 Task: Plan a trip to Jumilla, Spain from 15th December, 2023 to 20th December, 2023 for 4 adults. Place can be room with 2 bedrooms having 4 beds and 2 bathrooms. Property type can be house.
Action: Mouse moved to (590, 110)
Screenshot: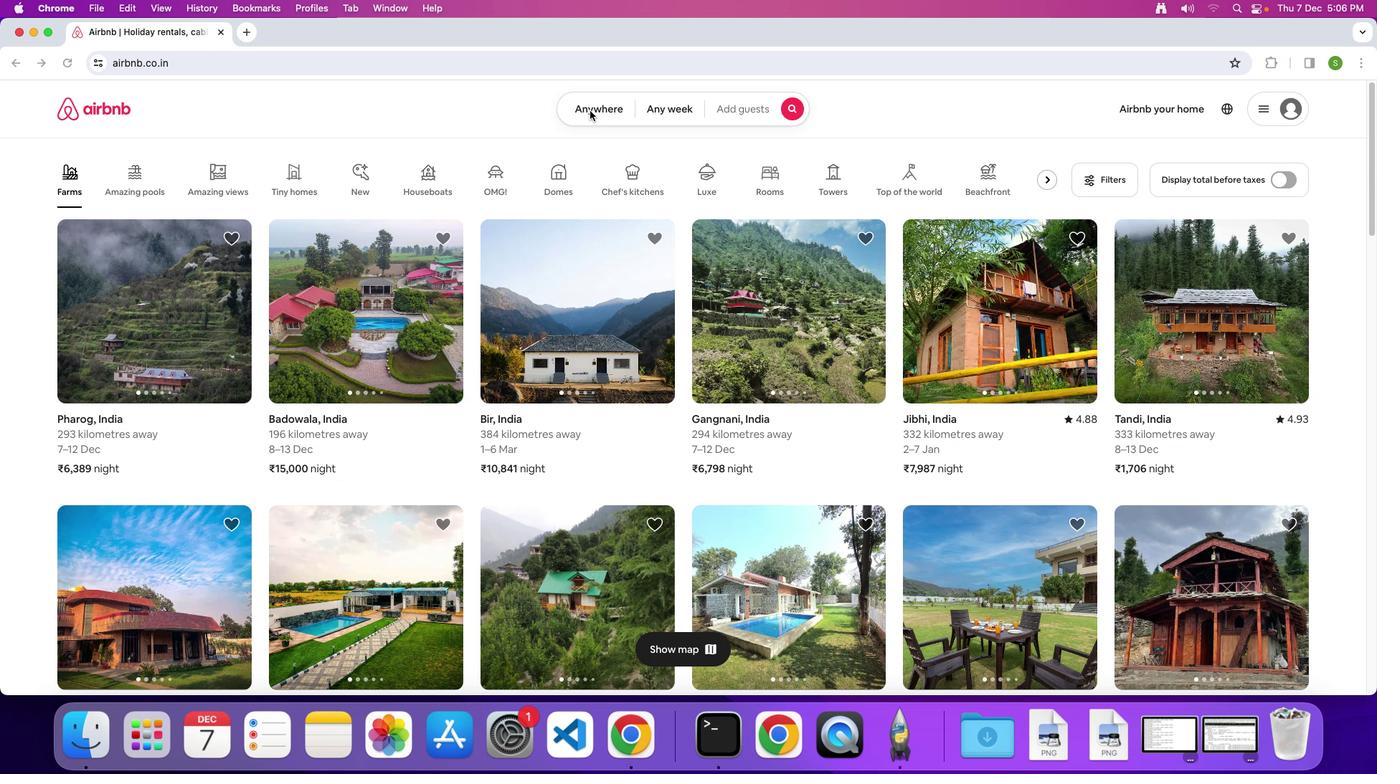 
Action: Mouse pressed left at (590, 110)
Screenshot: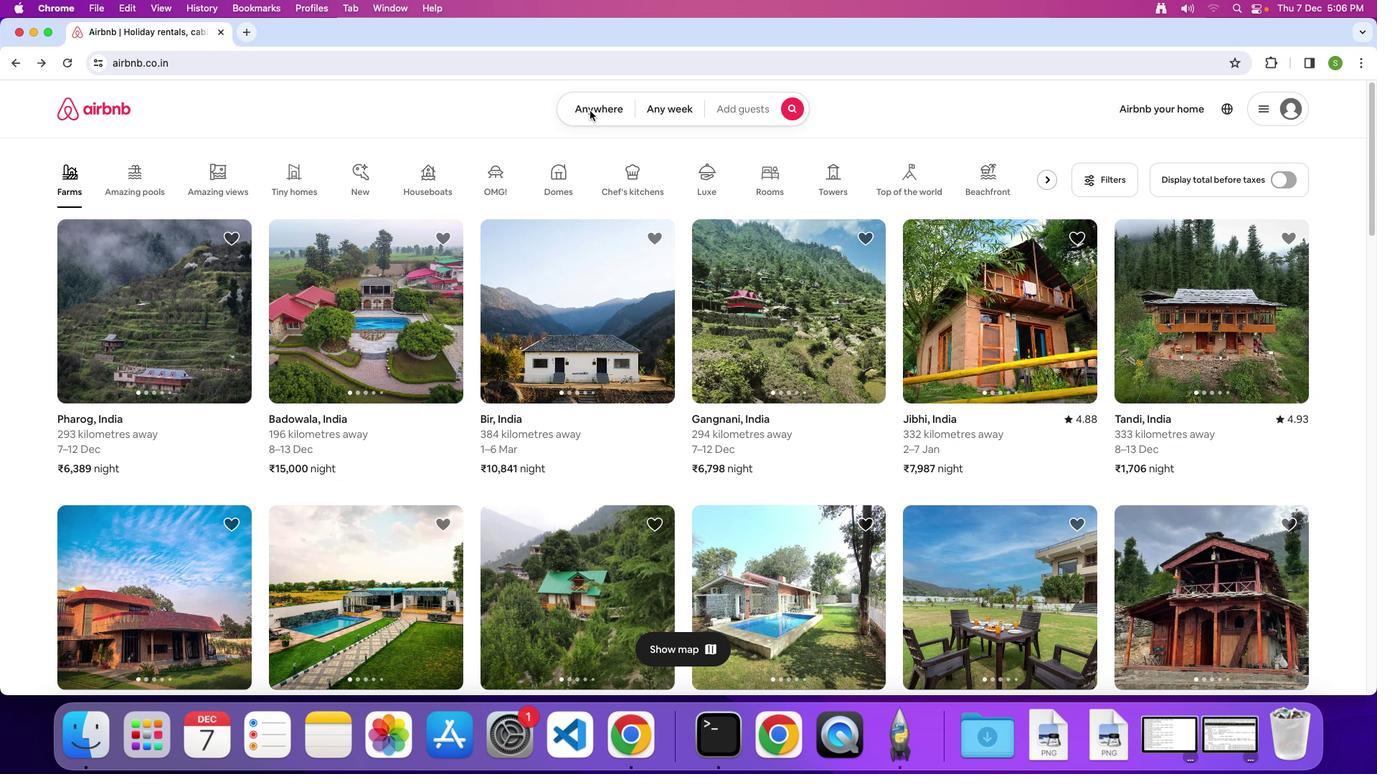 
Action: Mouse moved to (586, 111)
Screenshot: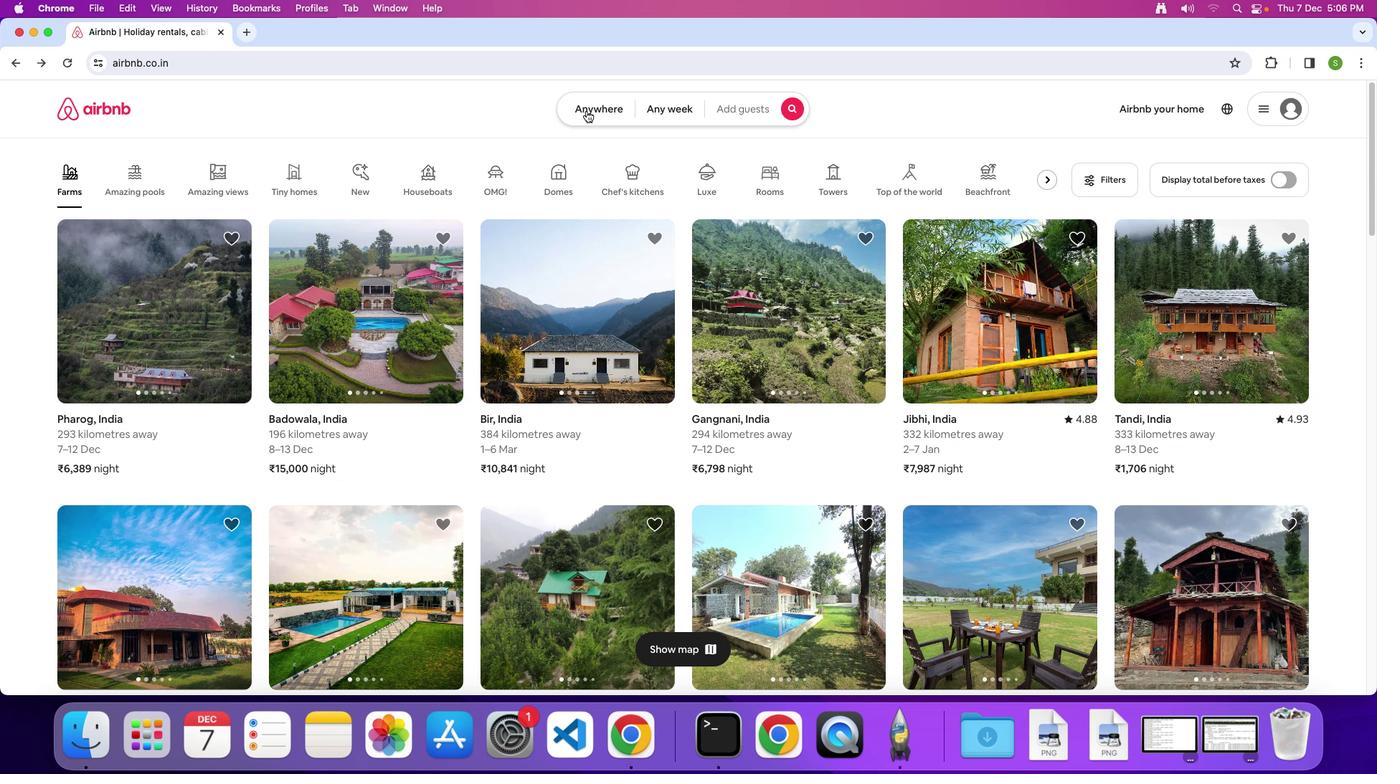 
Action: Mouse pressed left at (586, 111)
Screenshot: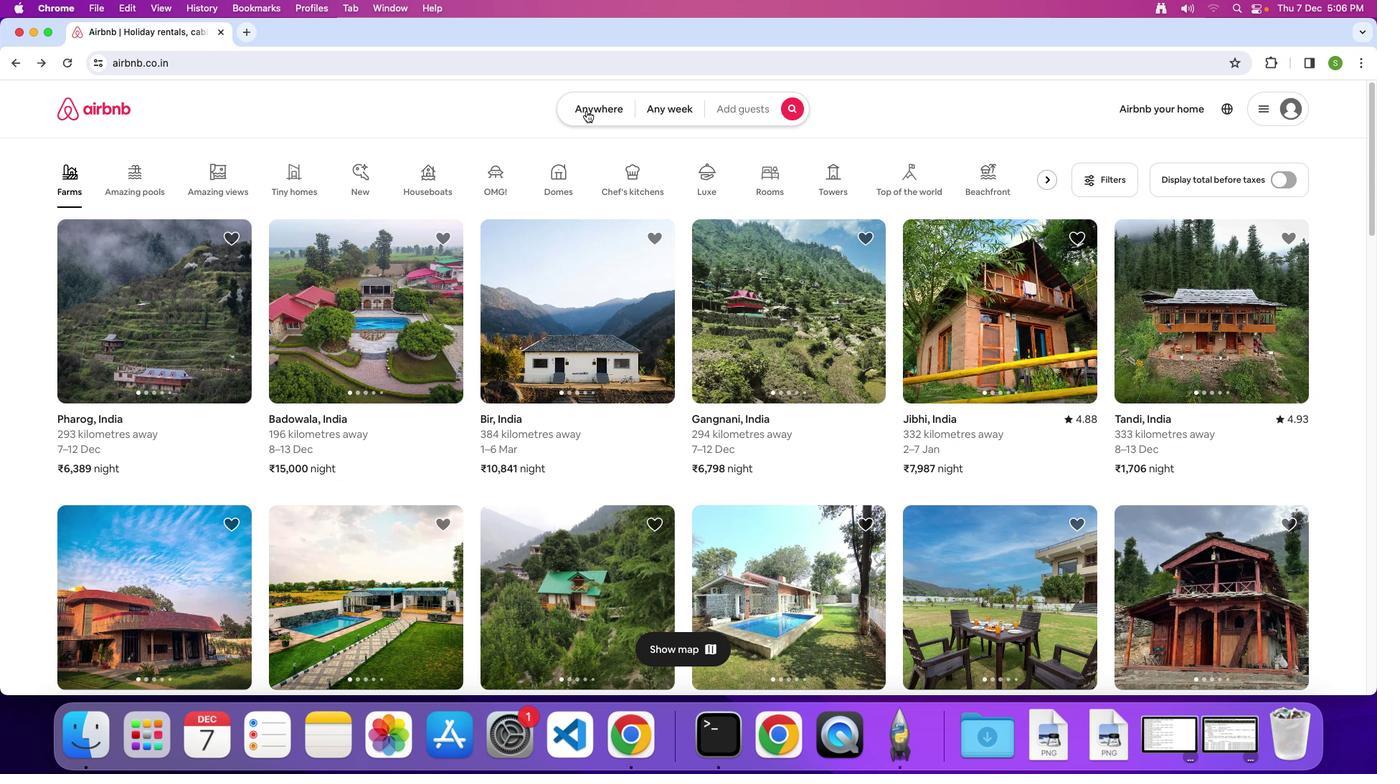 
Action: Mouse moved to (525, 159)
Screenshot: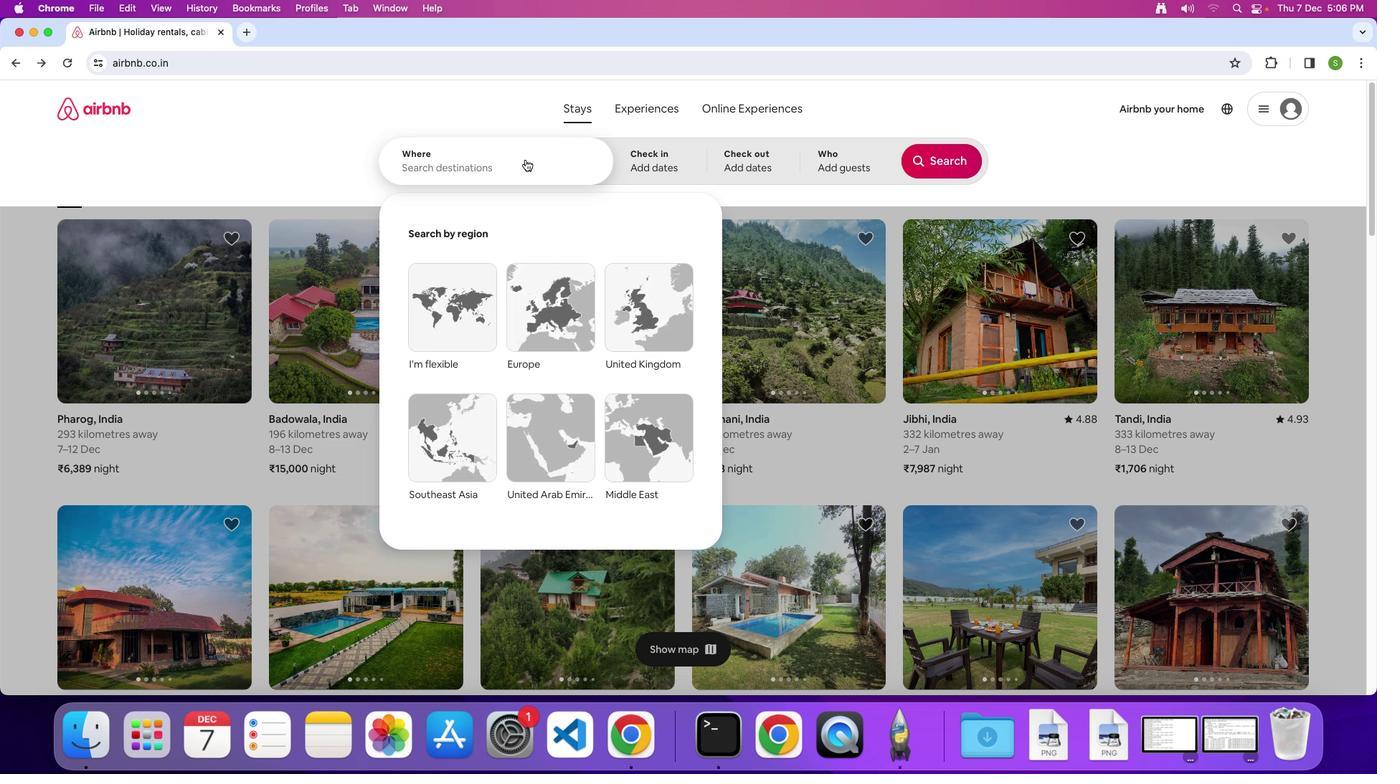 
Action: Mouse pressed left at (525, 159)
Screenshot: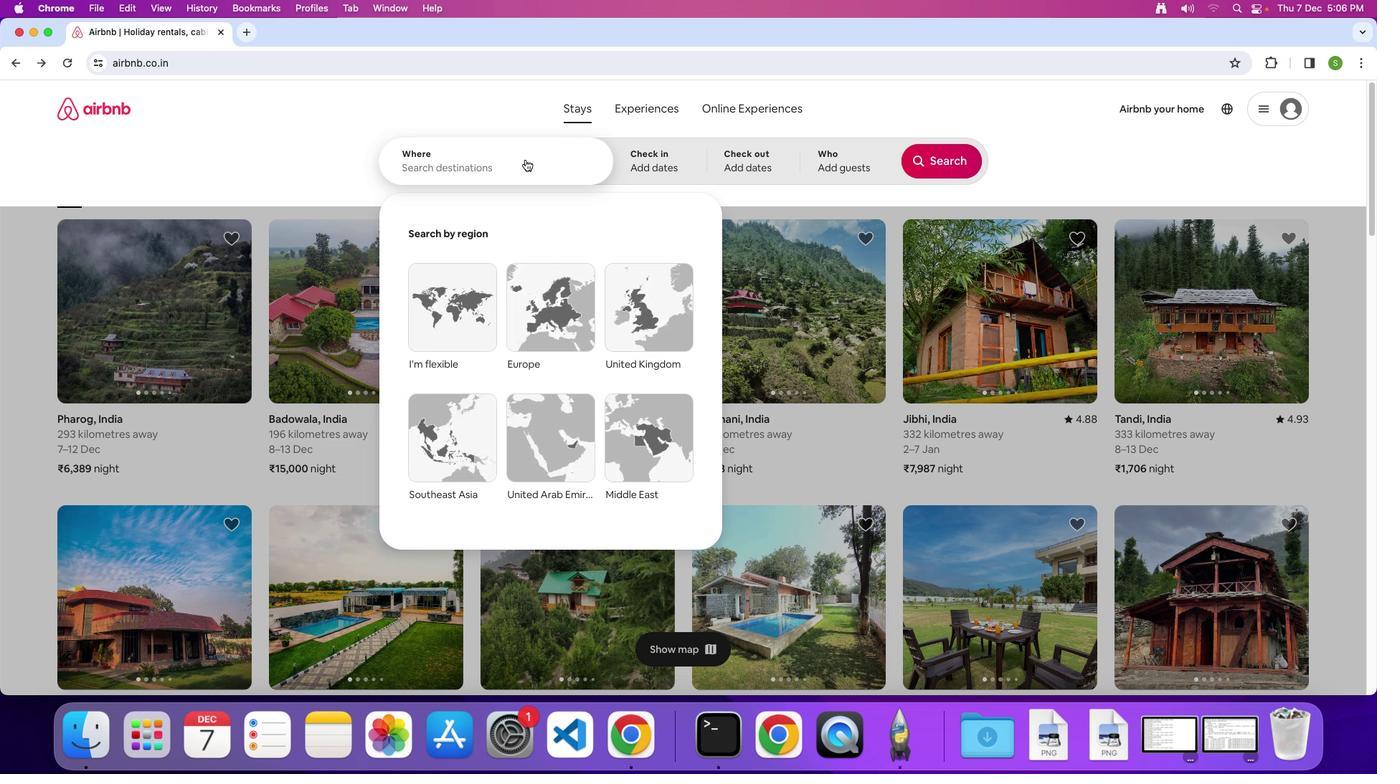 
Action: Key pressed 'J'Key.caps_lock'u''m''i''l''l''a'','Key.spaceKey.shift'S''p''a''i''n'Key.enter
Screenshot: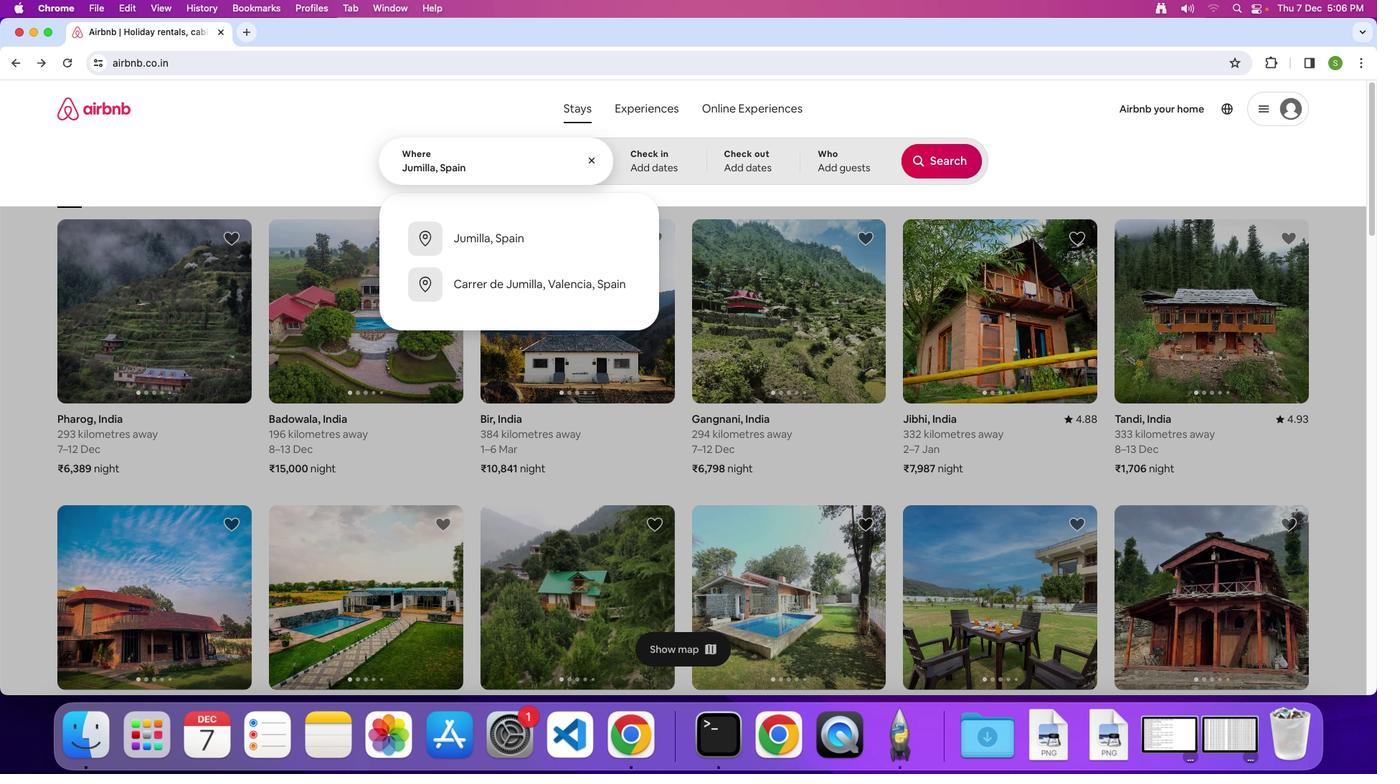
Action: Mouse moved to (605, 411)
Screenshot: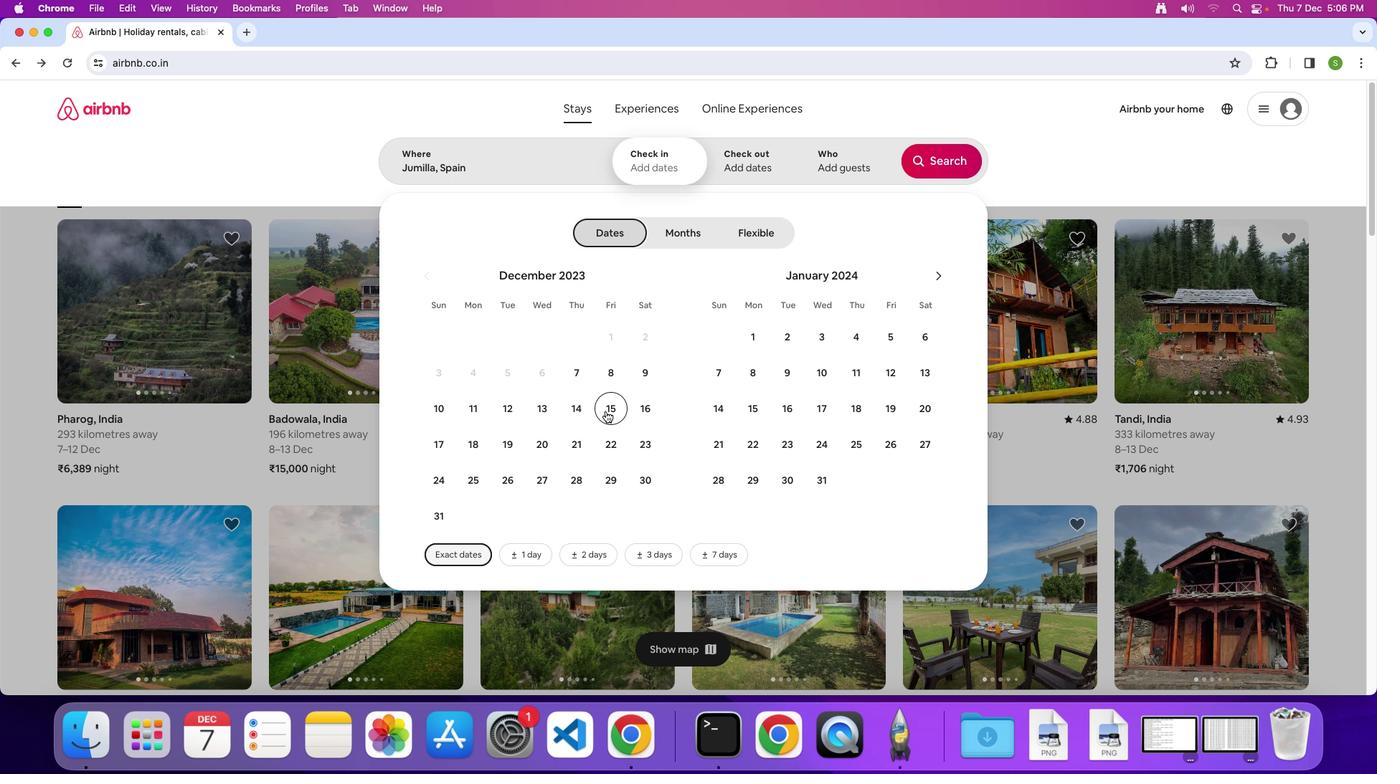 
Action: Mouse pressed left at (605, 411)
Screenshot: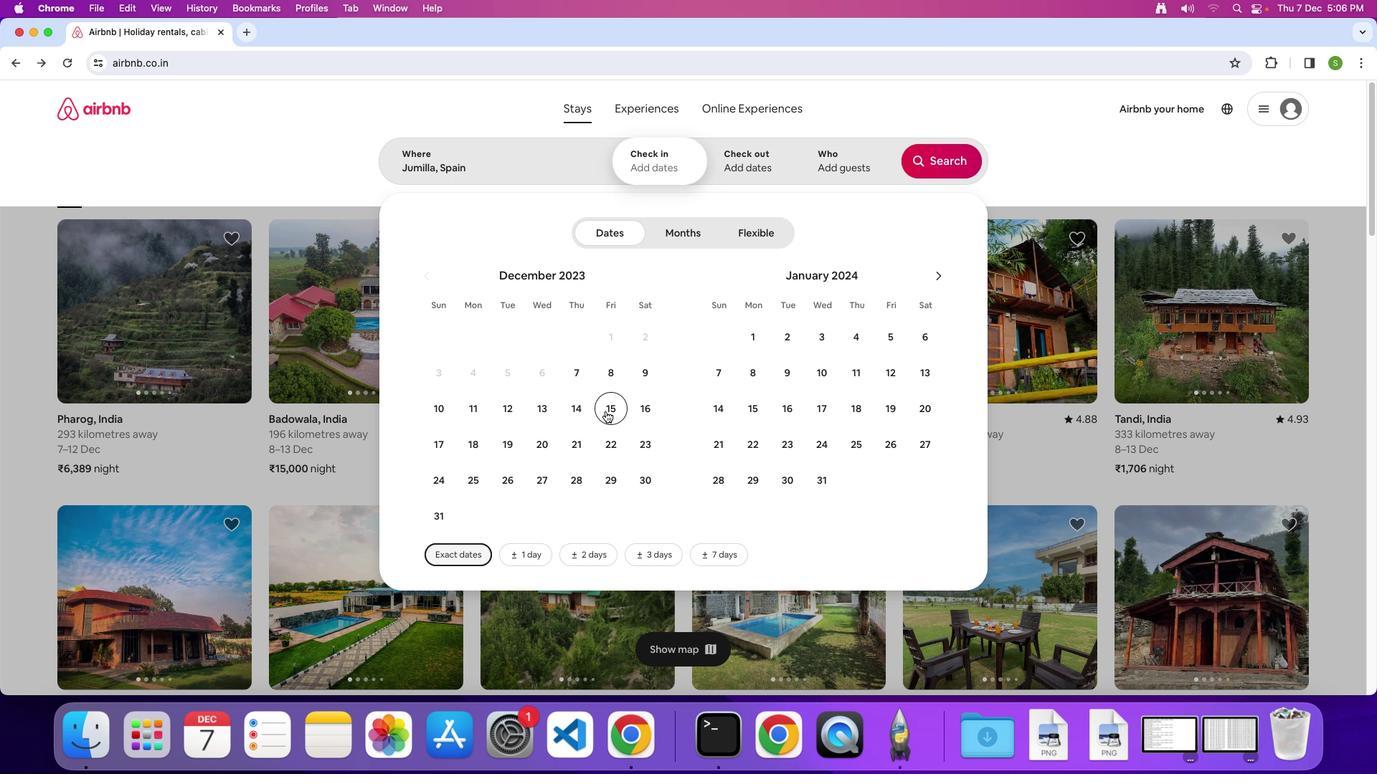 
Action: Mouse moved to (542, 443)
Screenshot: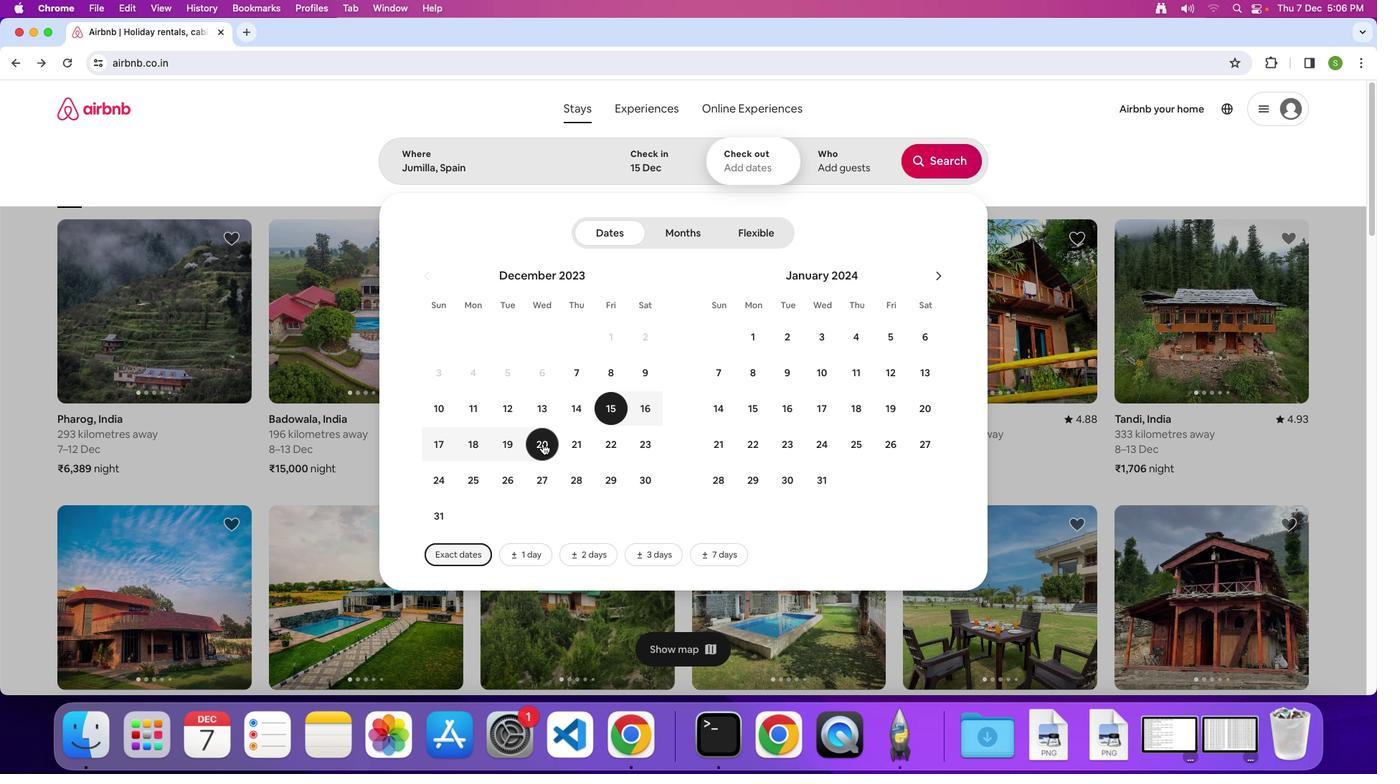 
Action: Mouse pressed left at (542, 443)
Screenshot: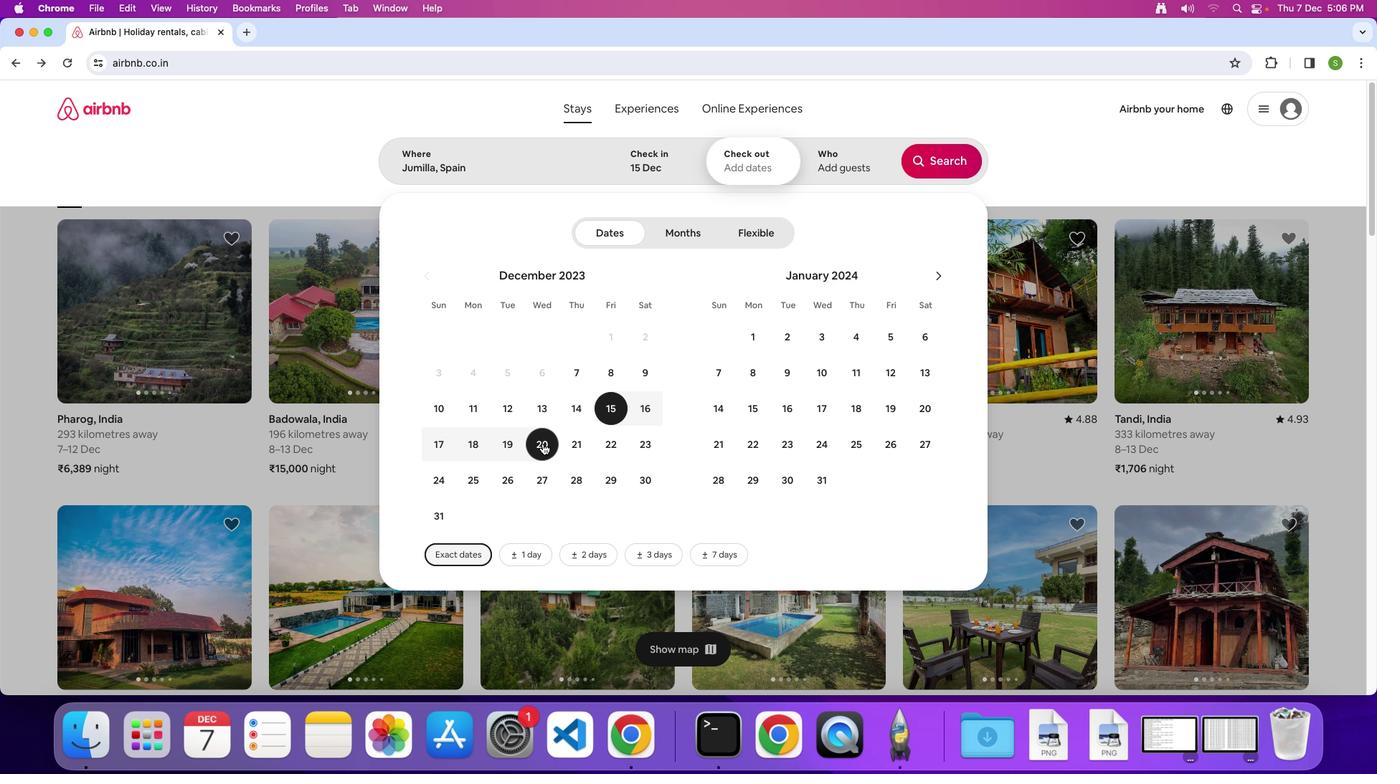
Action: Mouse moved to (854, 173)
Screenshot: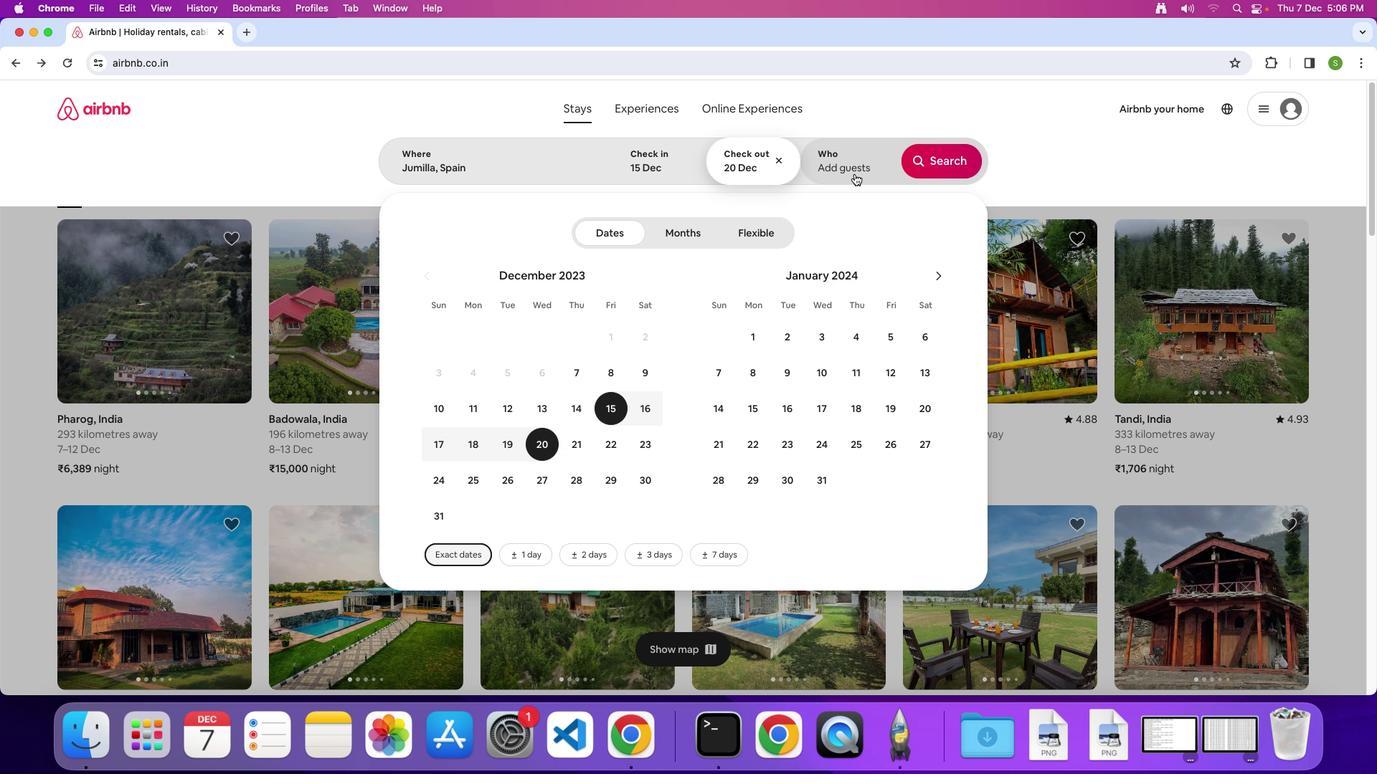 
Action: Mouse pressed left at (854, 173)
Screenshot: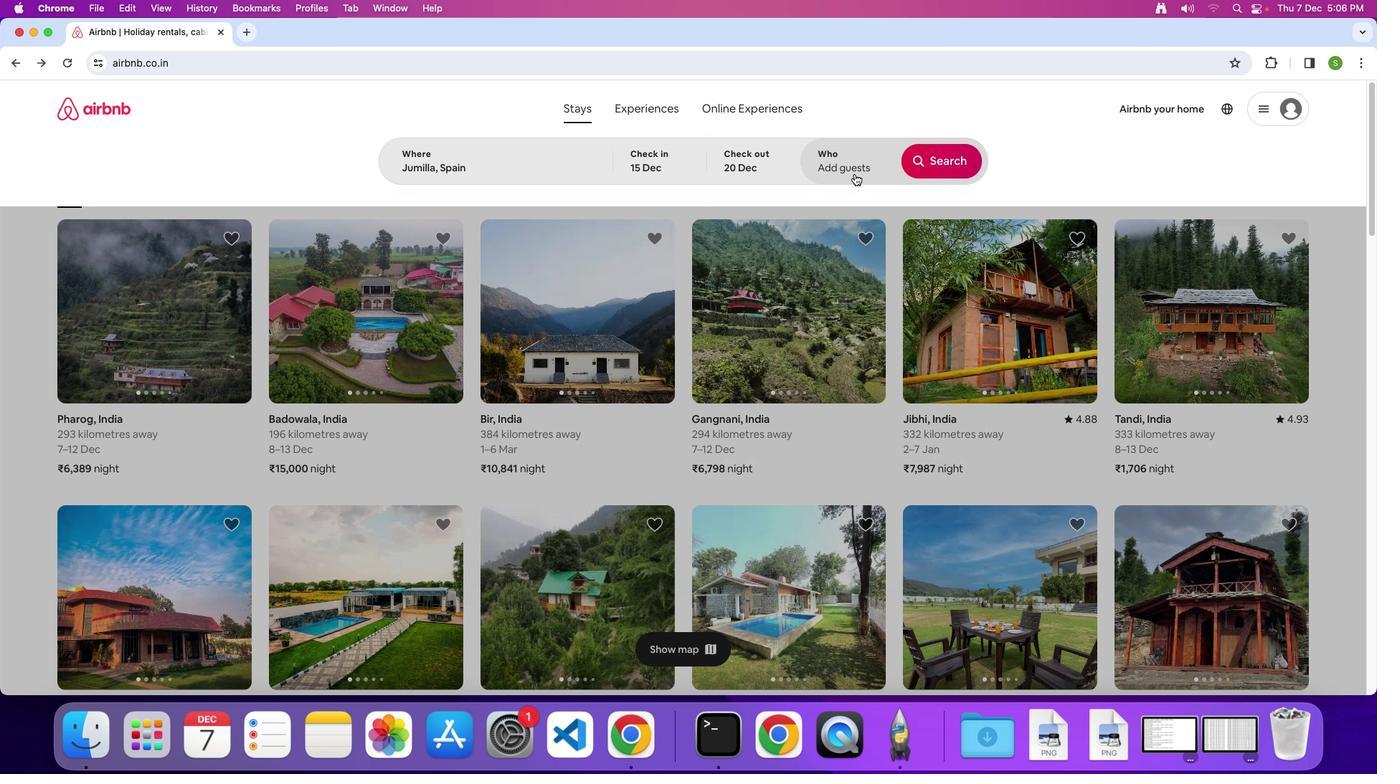 
Action: Mouse moved to (952, 230)
Screenshot: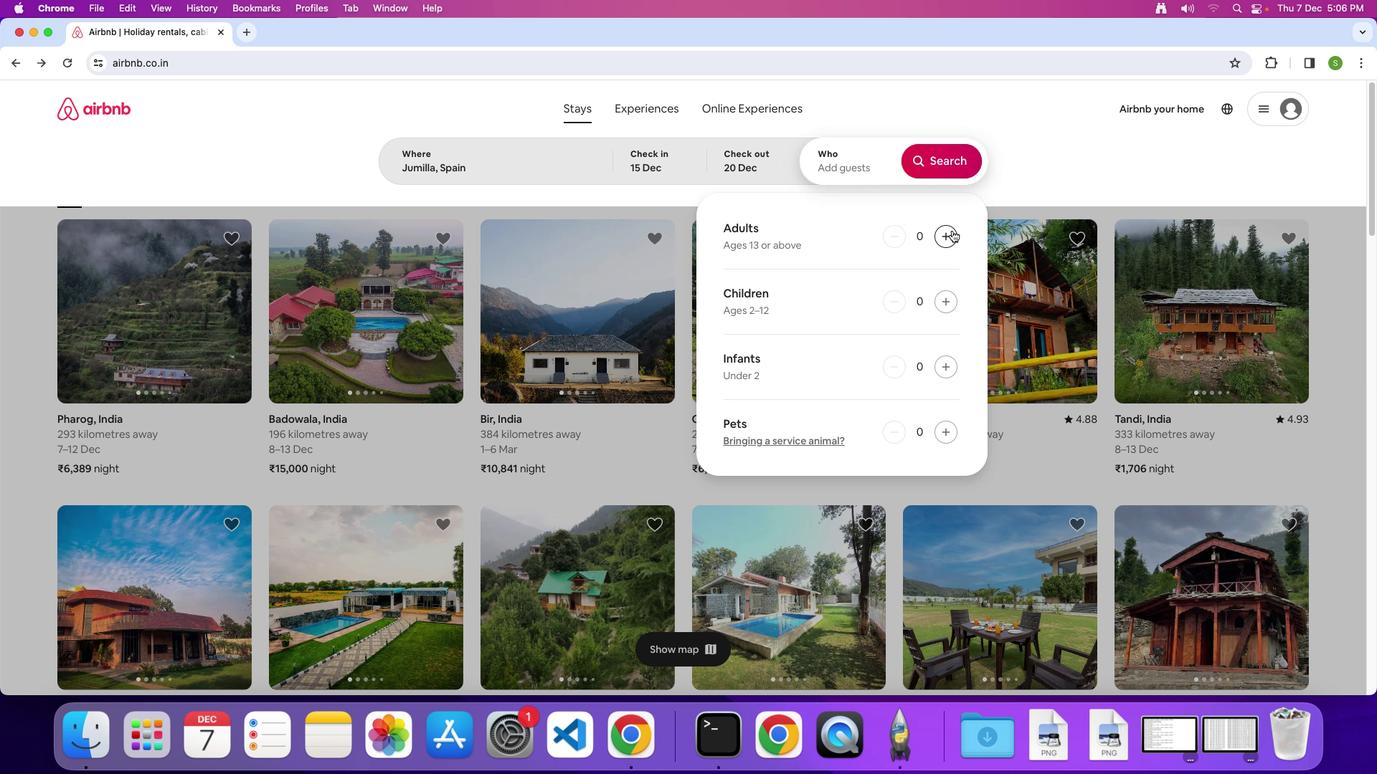
Action: Mouse pressed left at (952, 230)
Screenshot: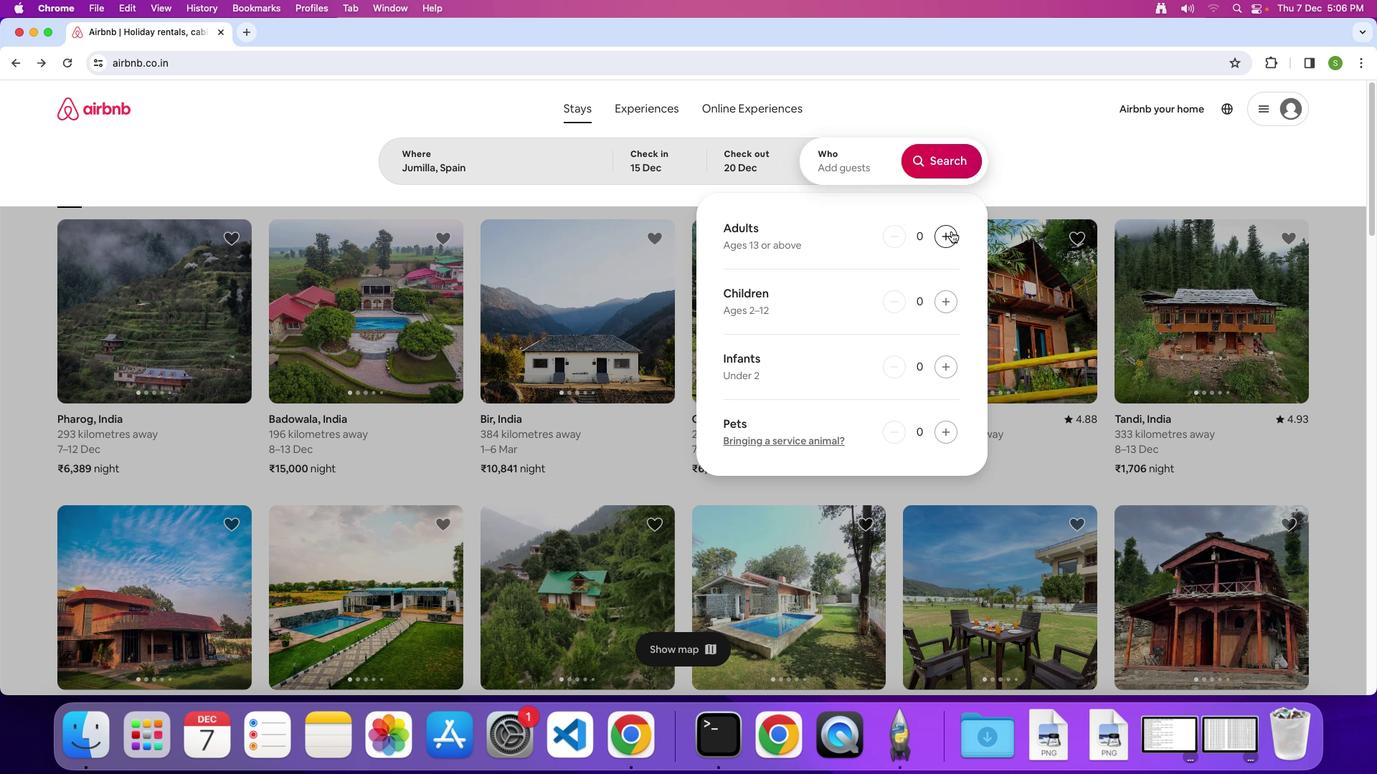 
Action: Mouse moved to (952, 231)
Screenshot: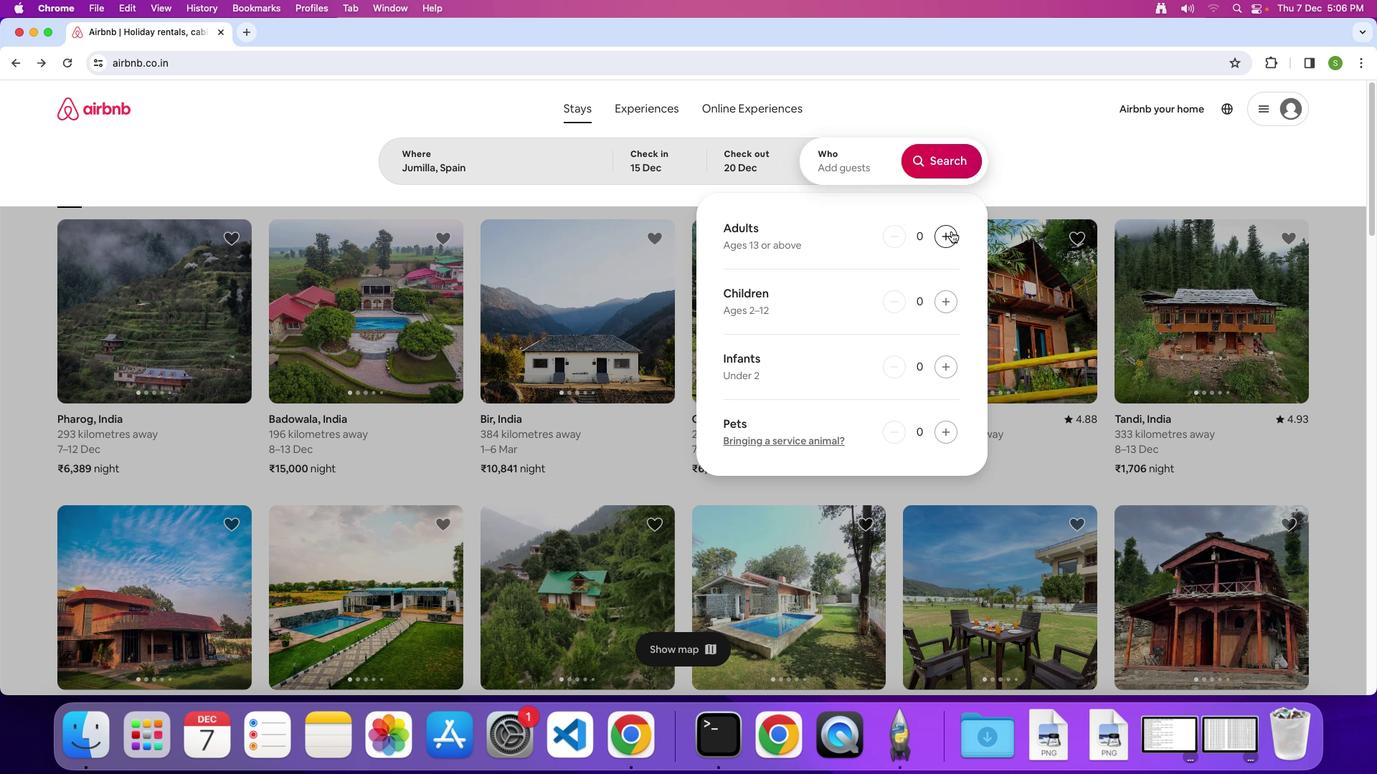 
Action: Mouse pressed left at (952, 231)
Screenshot: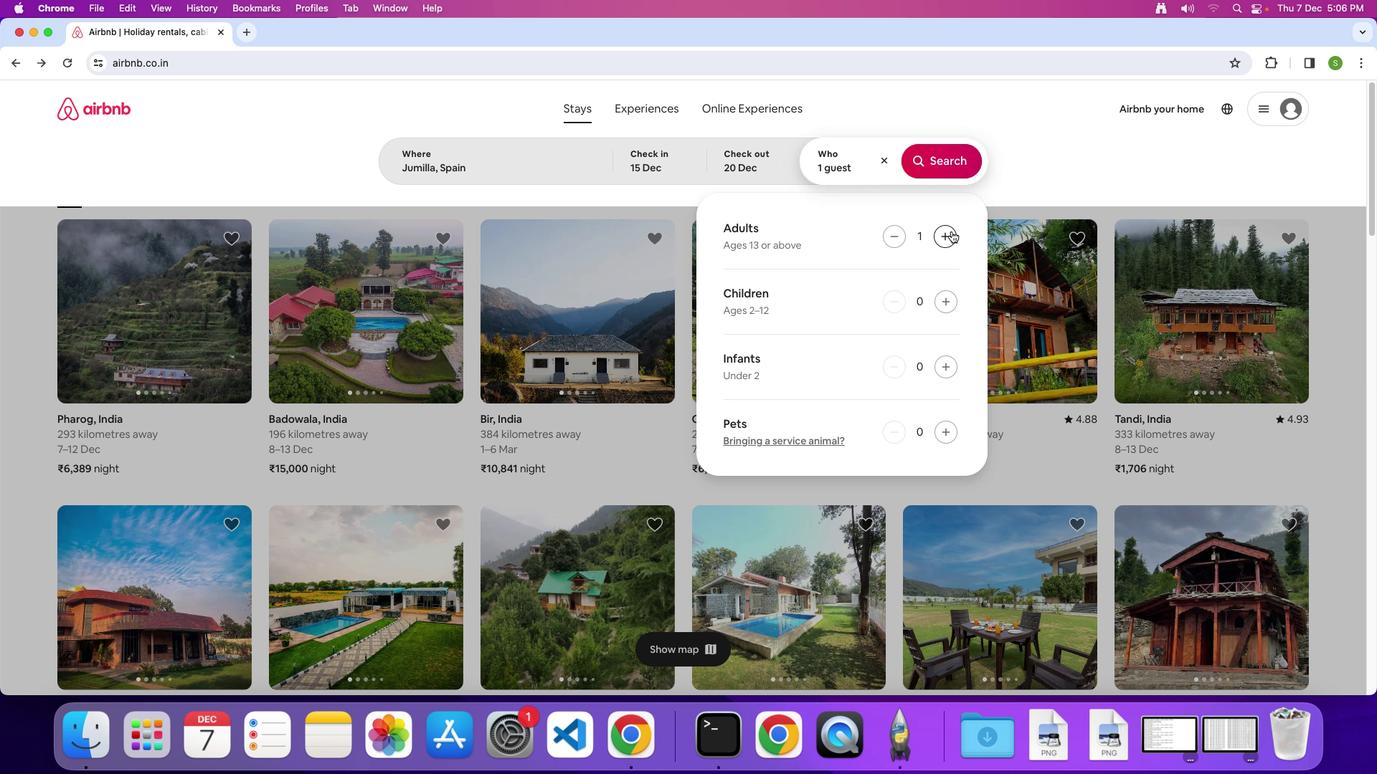 
Action: Mouse pressed left at (952, 231)
Screenshot: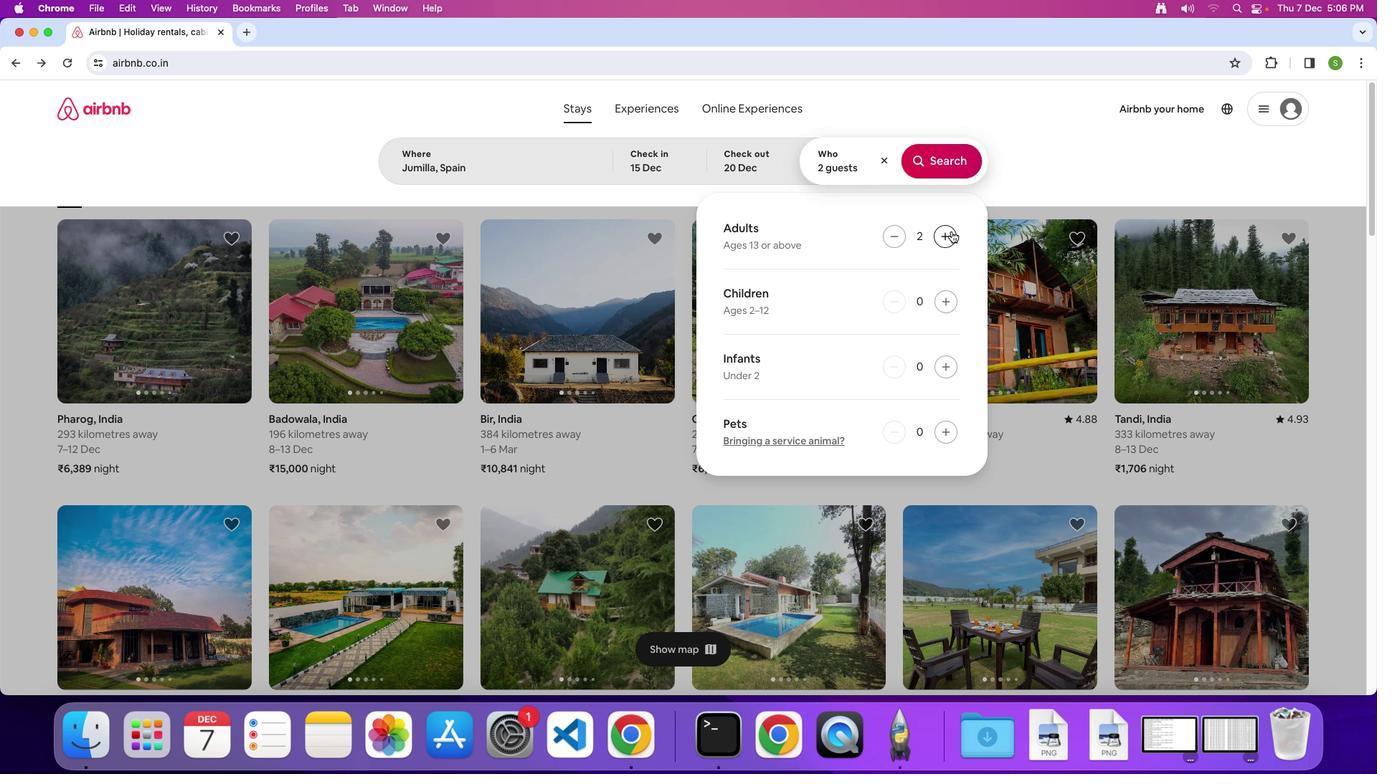
Action: Mouse pressed left at (952, 231)
Screenshot: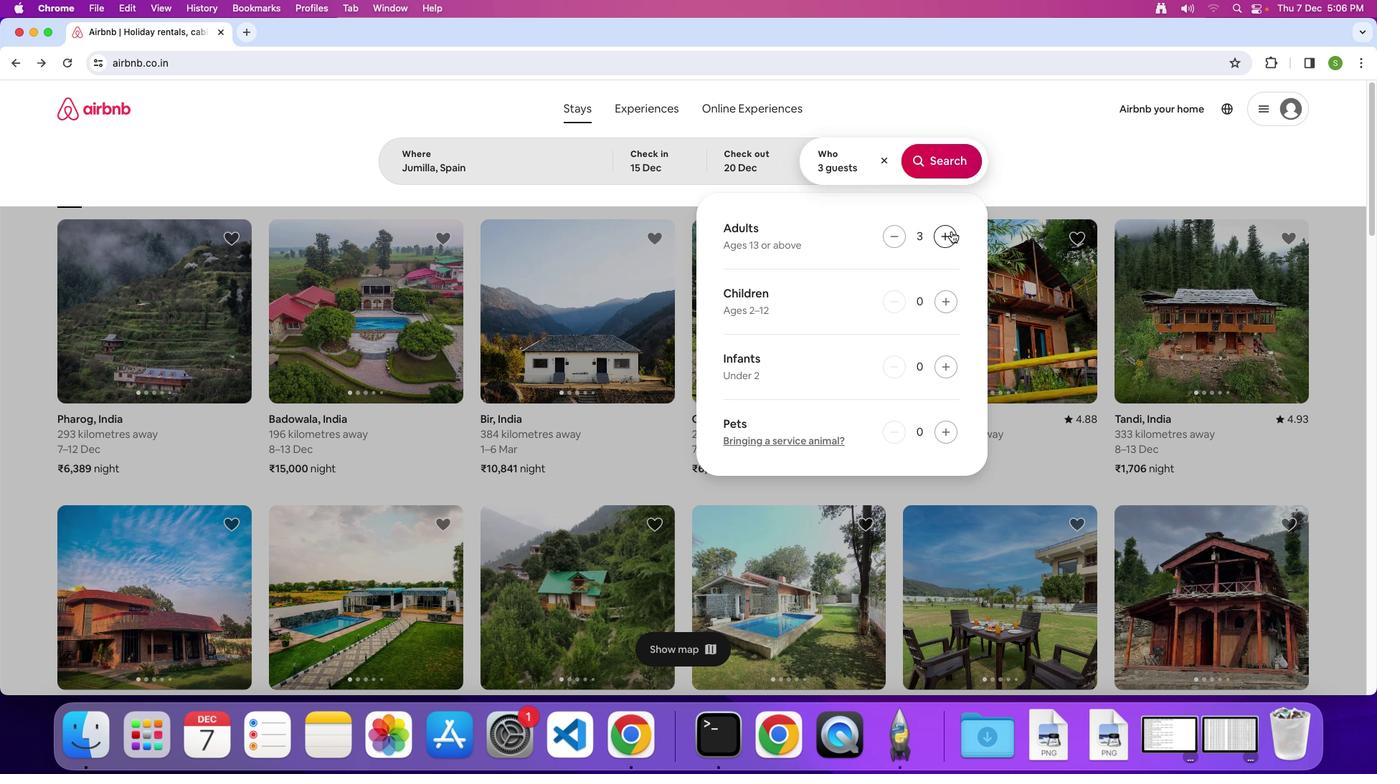
Action: Mouse moved to (944, 170)
Screenshot: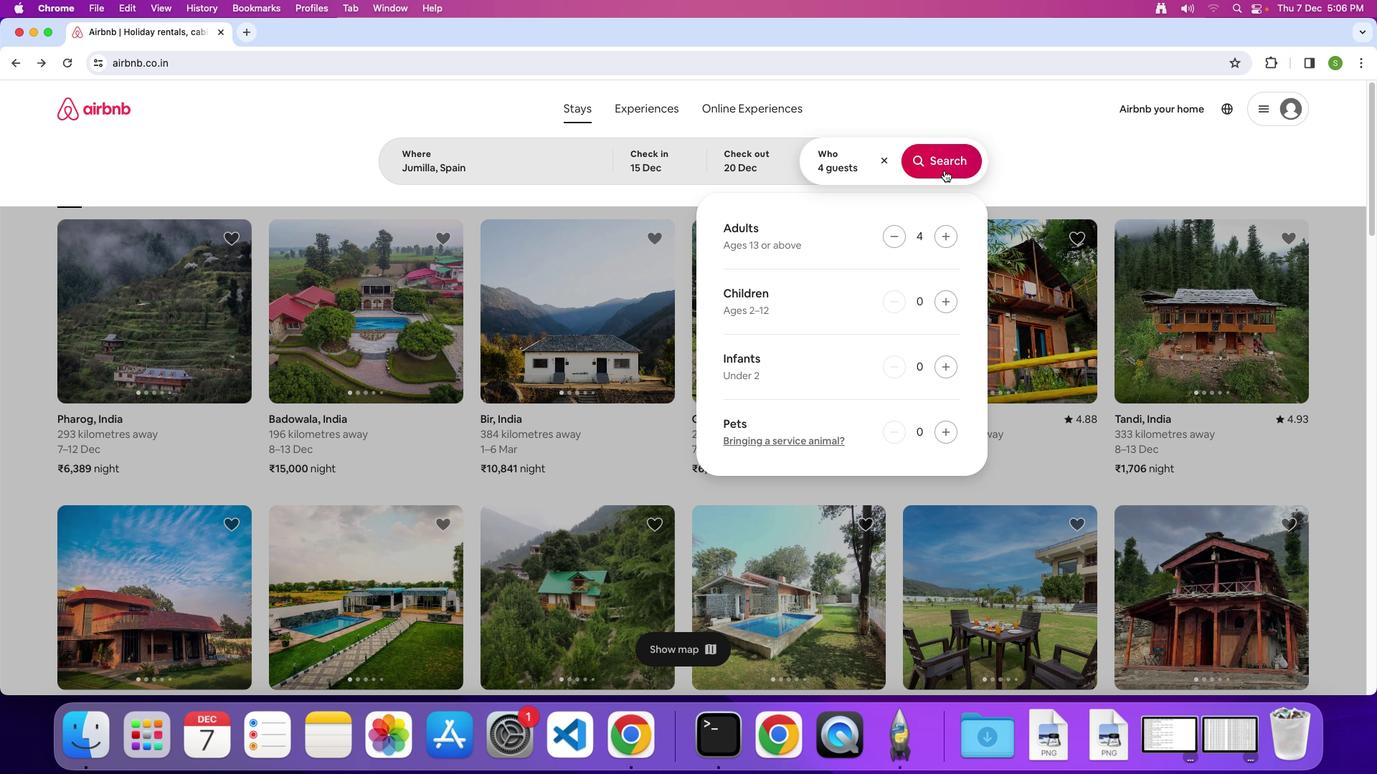 
Action: Mouse pressed left at (944, 170)
Screenshot: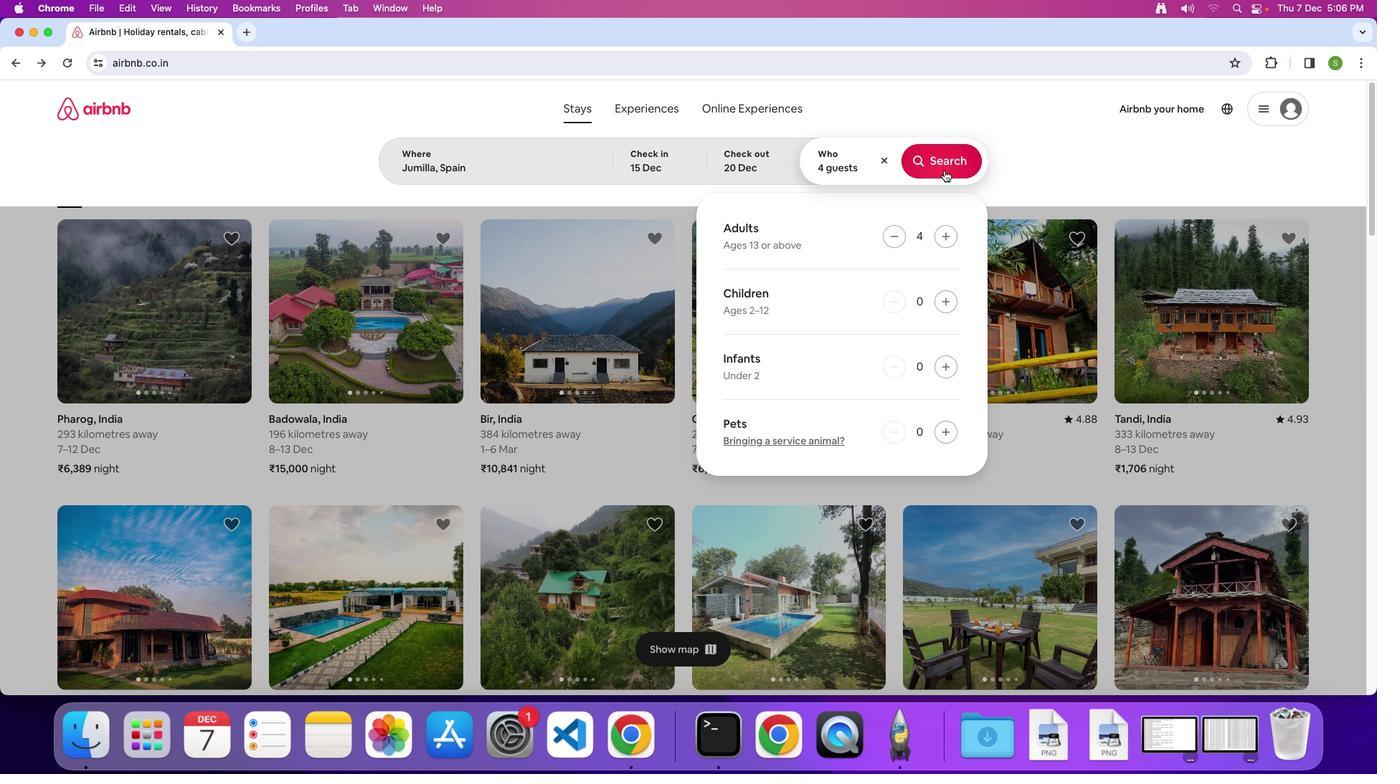 
Action: Mouse moved to (1140, 170)
Screenshot: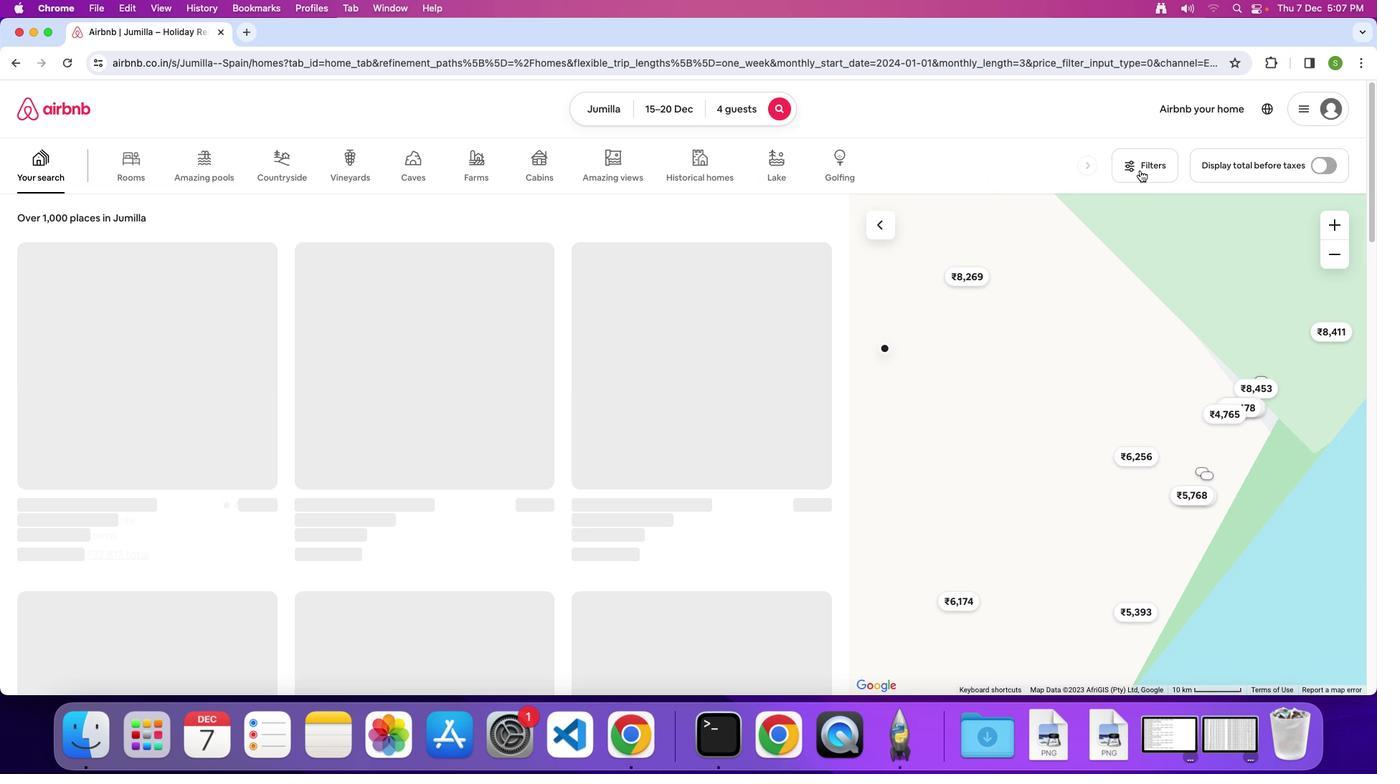 
Action: Mouse pressed left at (1140, 170)
Screenshot: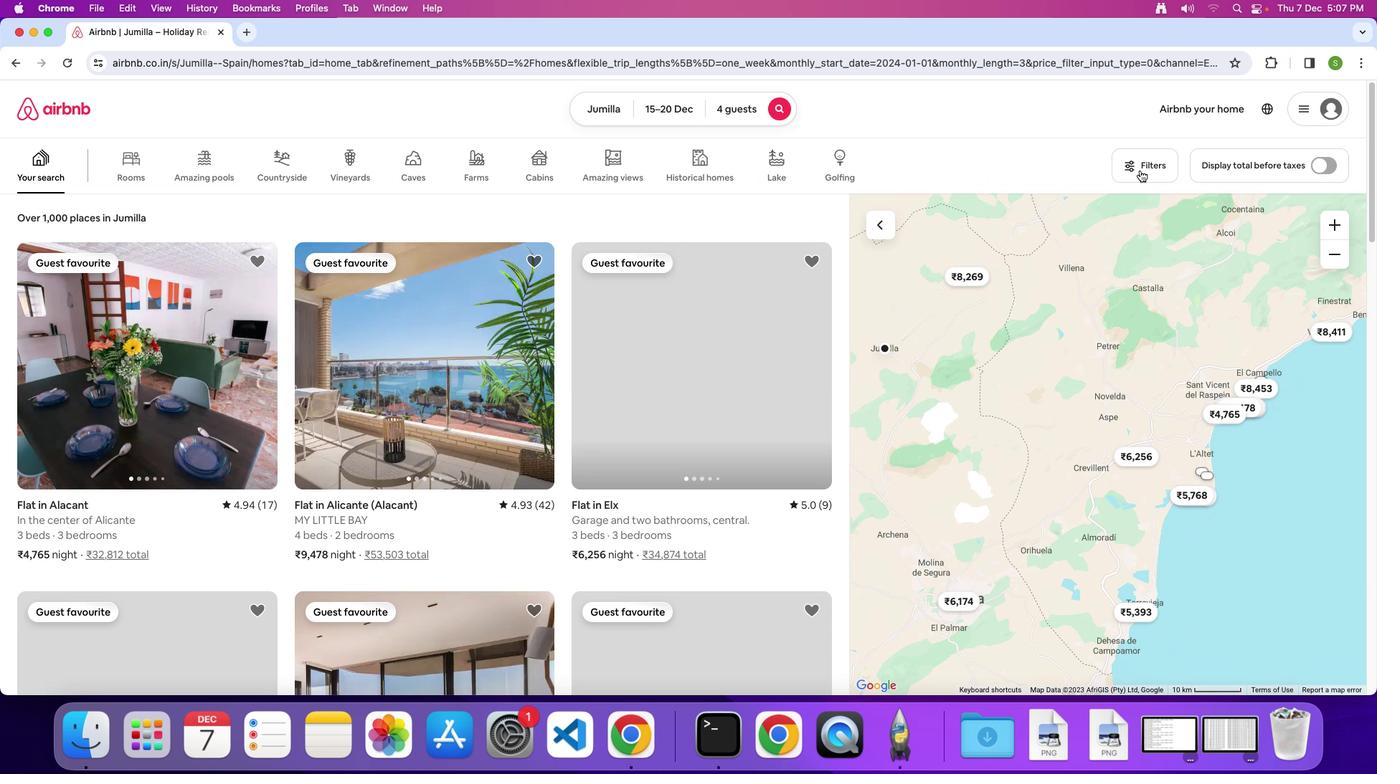 
Action: Mouse moved to (729, 264)
Screenshot: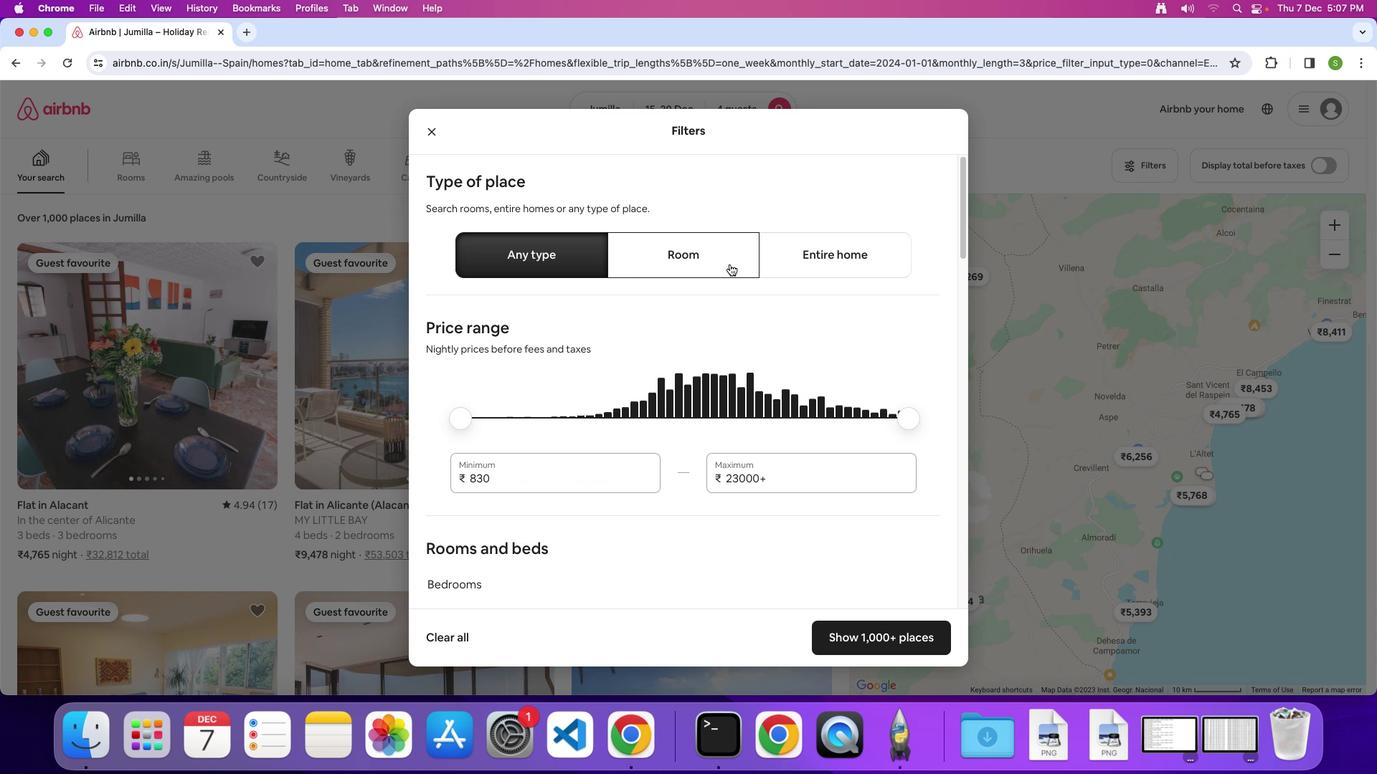 
Action: Mouse pressed left at (729, 264)
Screenshot: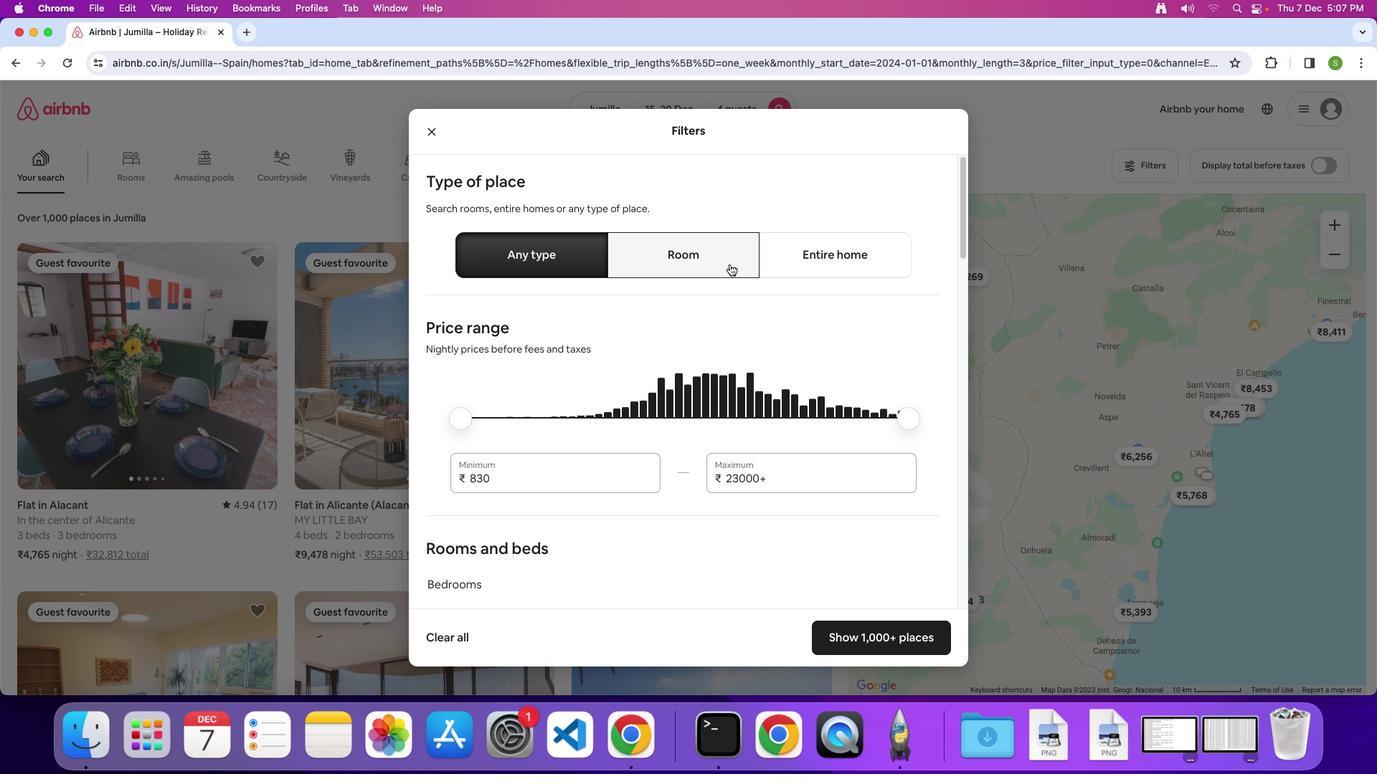 
Action: Mouse moved to (621, 395)
Screenshot: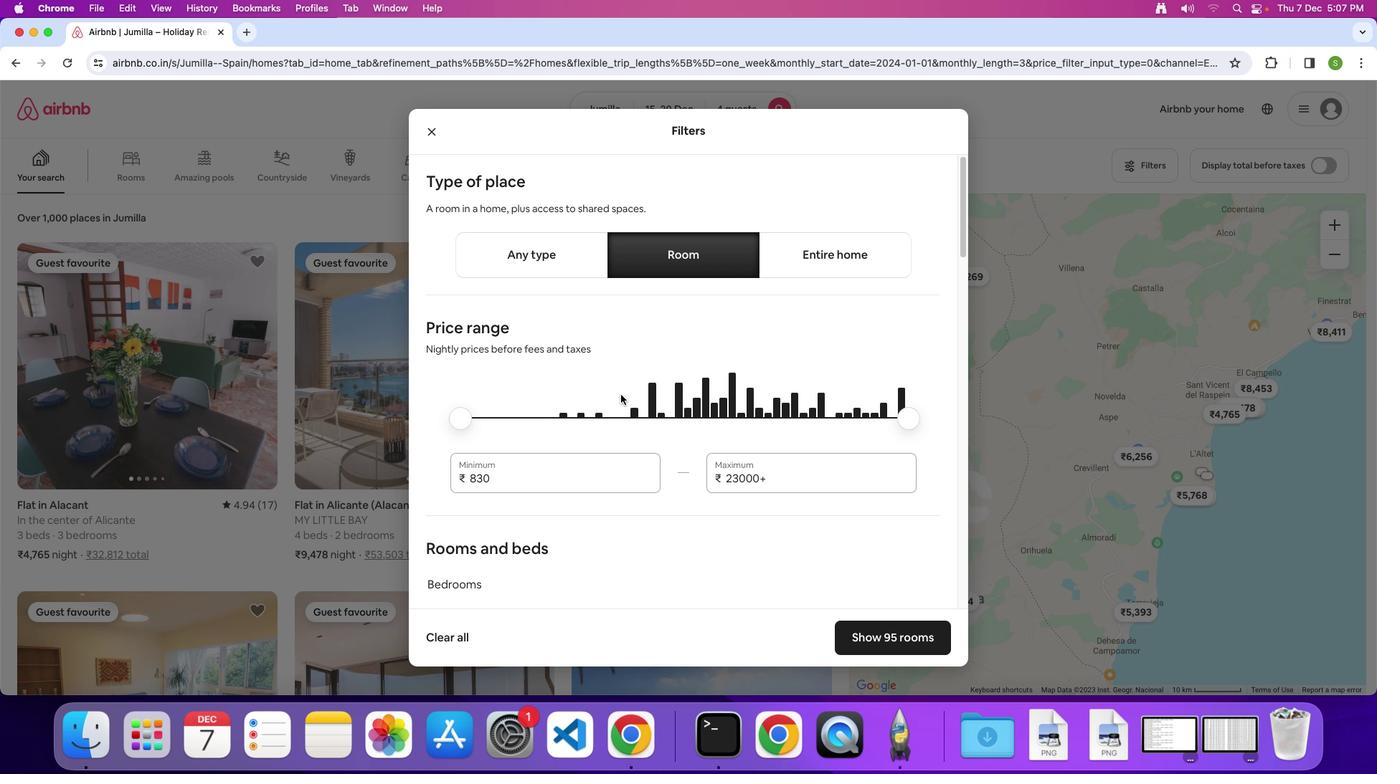 
Action: Mouse scrolled (621, 395) with delta (0, 0)
Screenshot: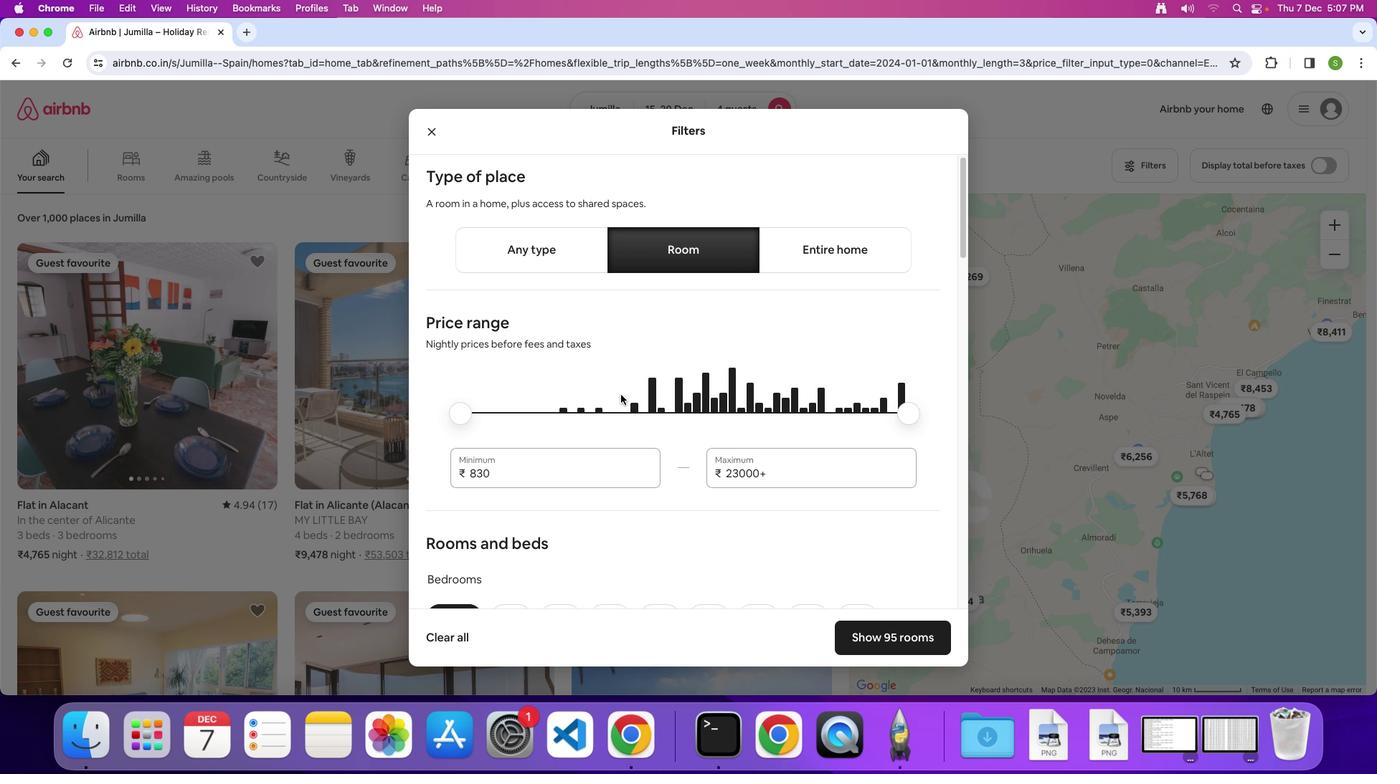 
Action: Mouse scrolled (621, 395) with delta (0, 0)
Screenshot: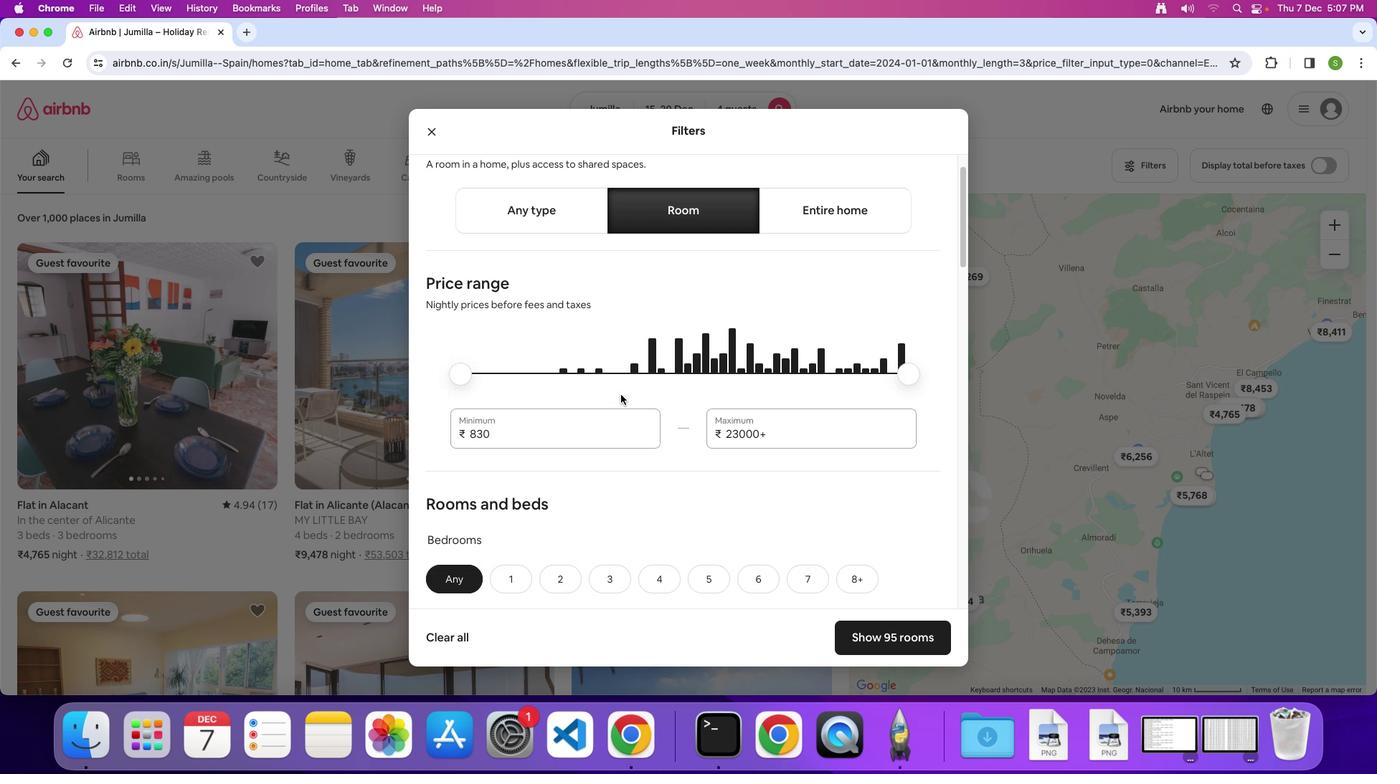 
Action: Mouse scrolled (621, 395) with delta (0, -2)
Screenshot: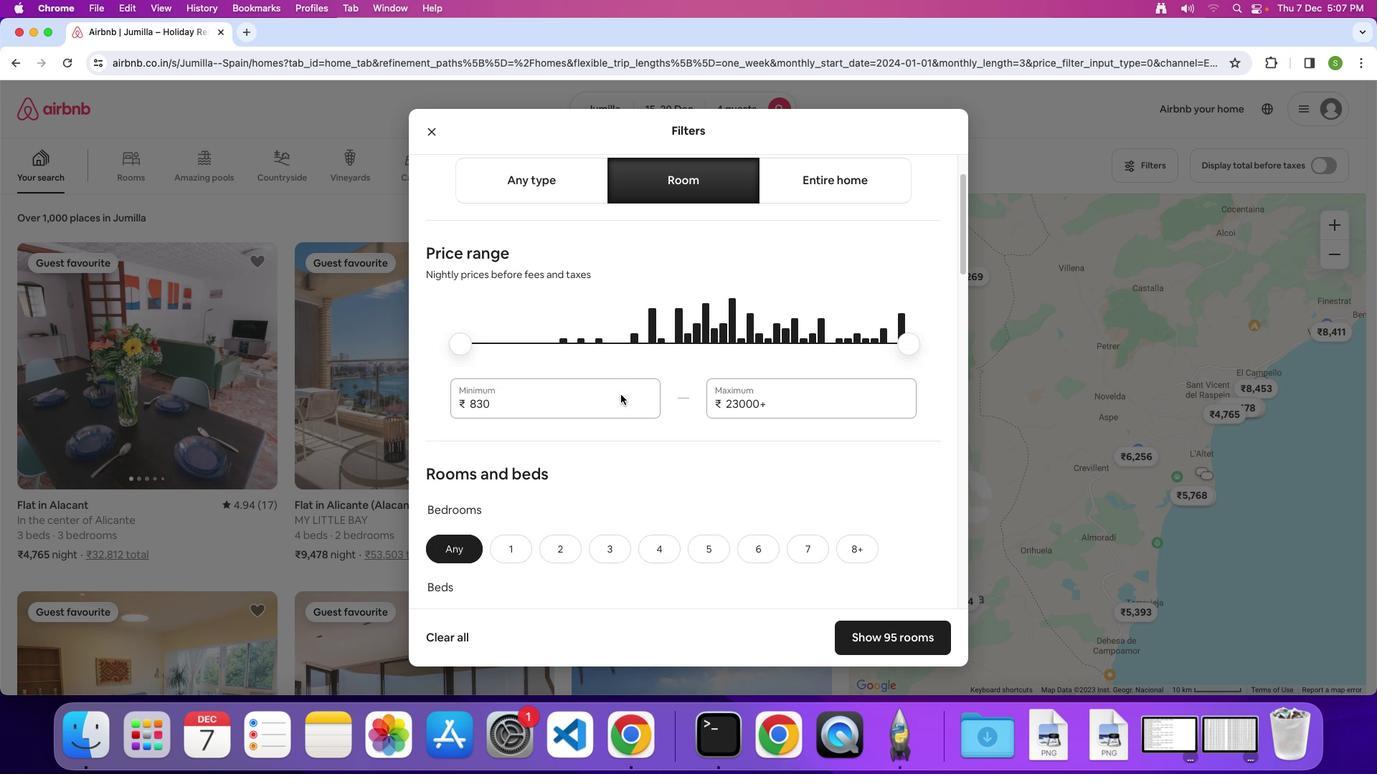 
Action: Mouse scrolled (621, 395) with delta (0, 0)
Screenshot: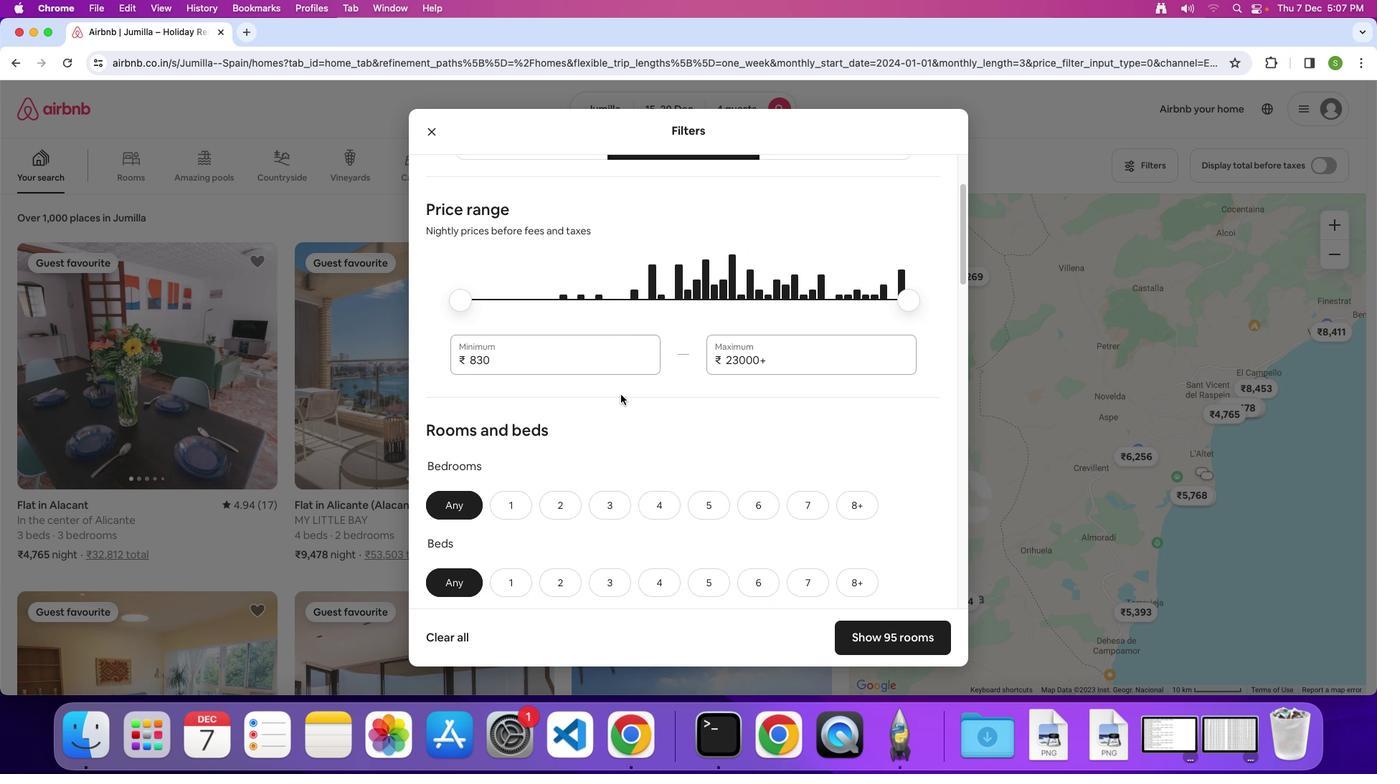 
Action: Mouse scrolled (621, 395) with delta (0, 0)
Screenshot: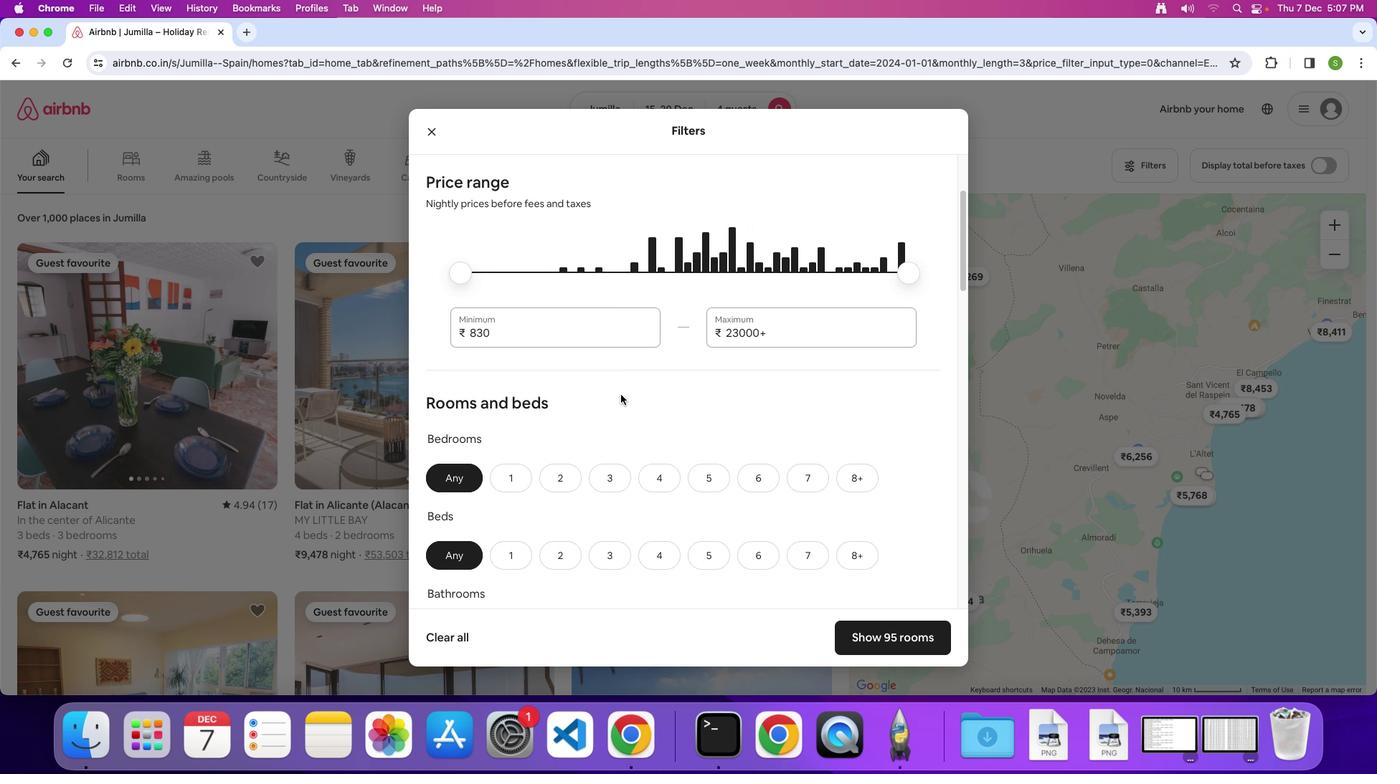 
Action: Mouse scrolled (621, 395) with delta (0, -1)
Screenshot: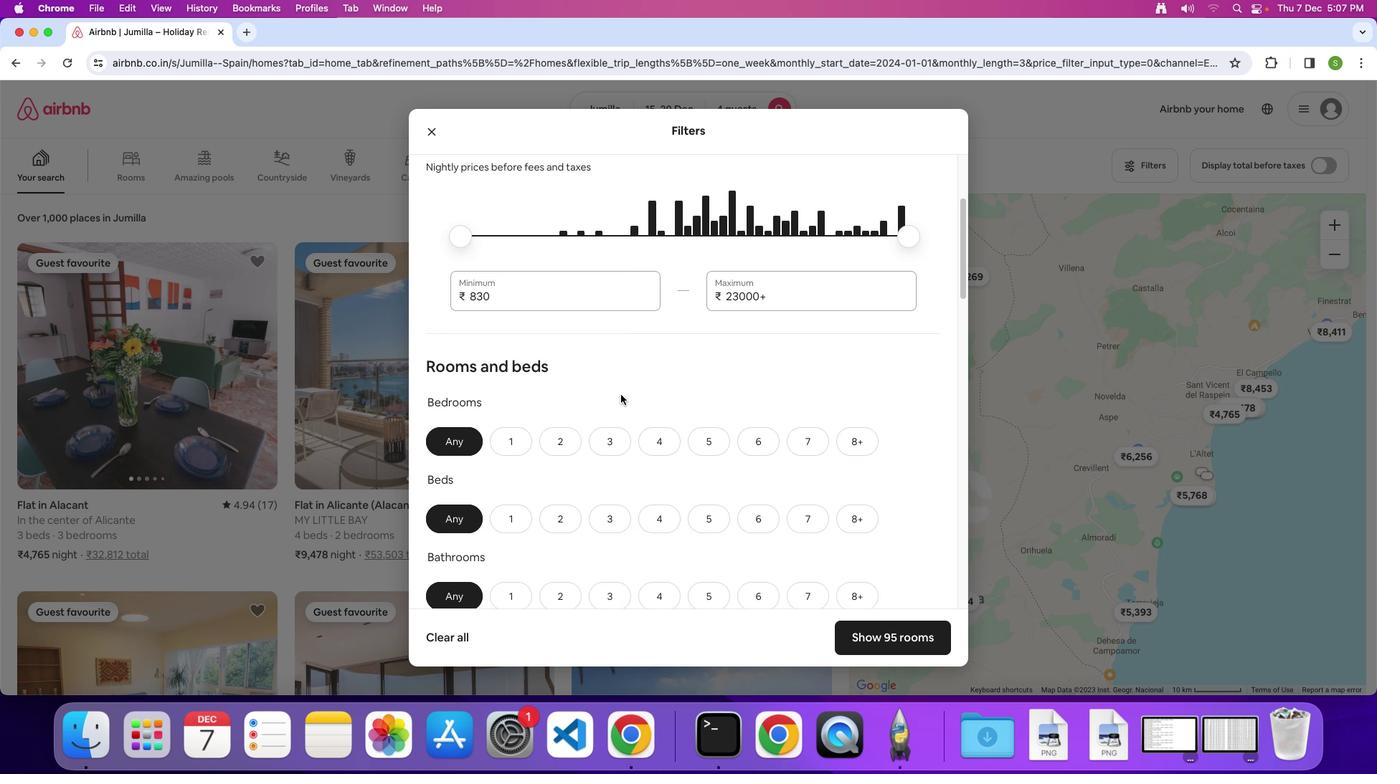 
Action: Mouse scrolled (621, 395) with delta (0, 0)
Screenshot: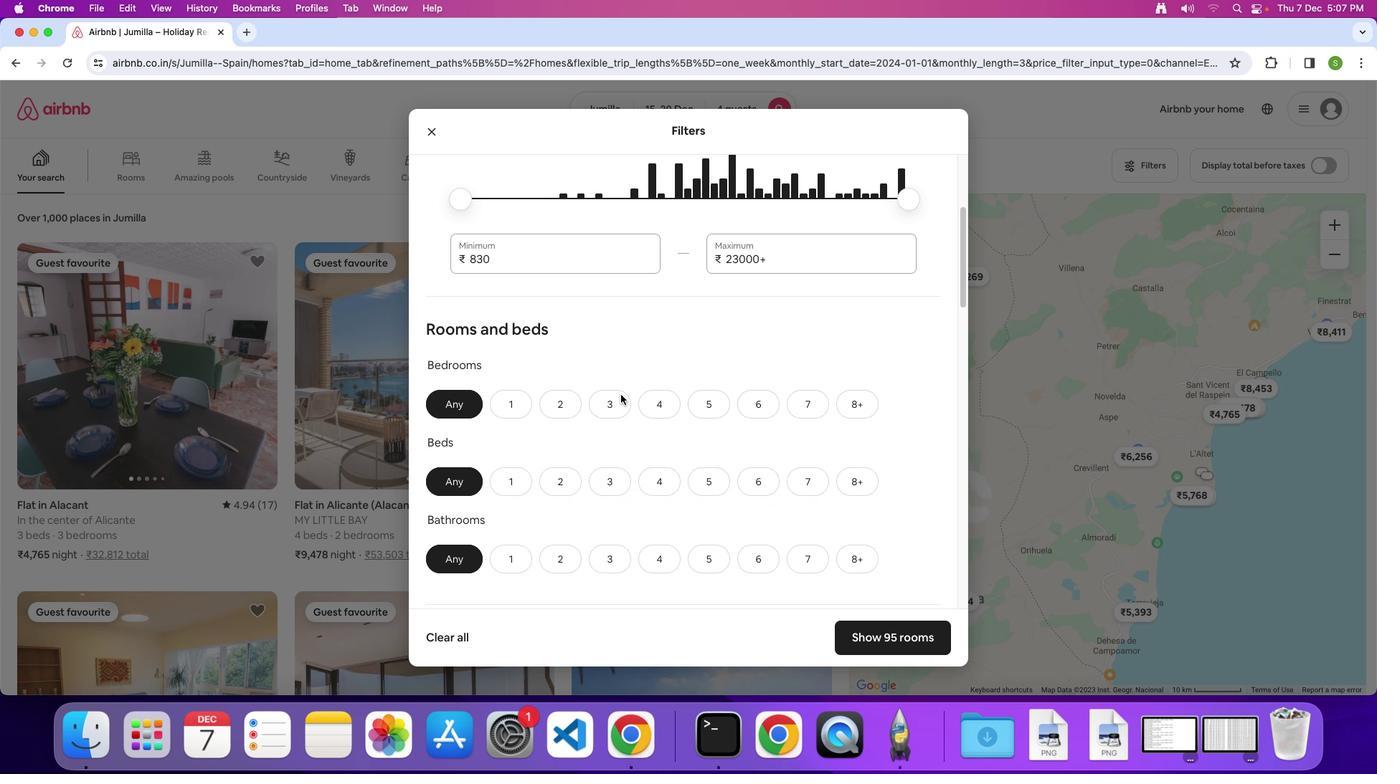 
Action: Mouse scrolled (621, 395) with delta (0, 0)
Screenshot: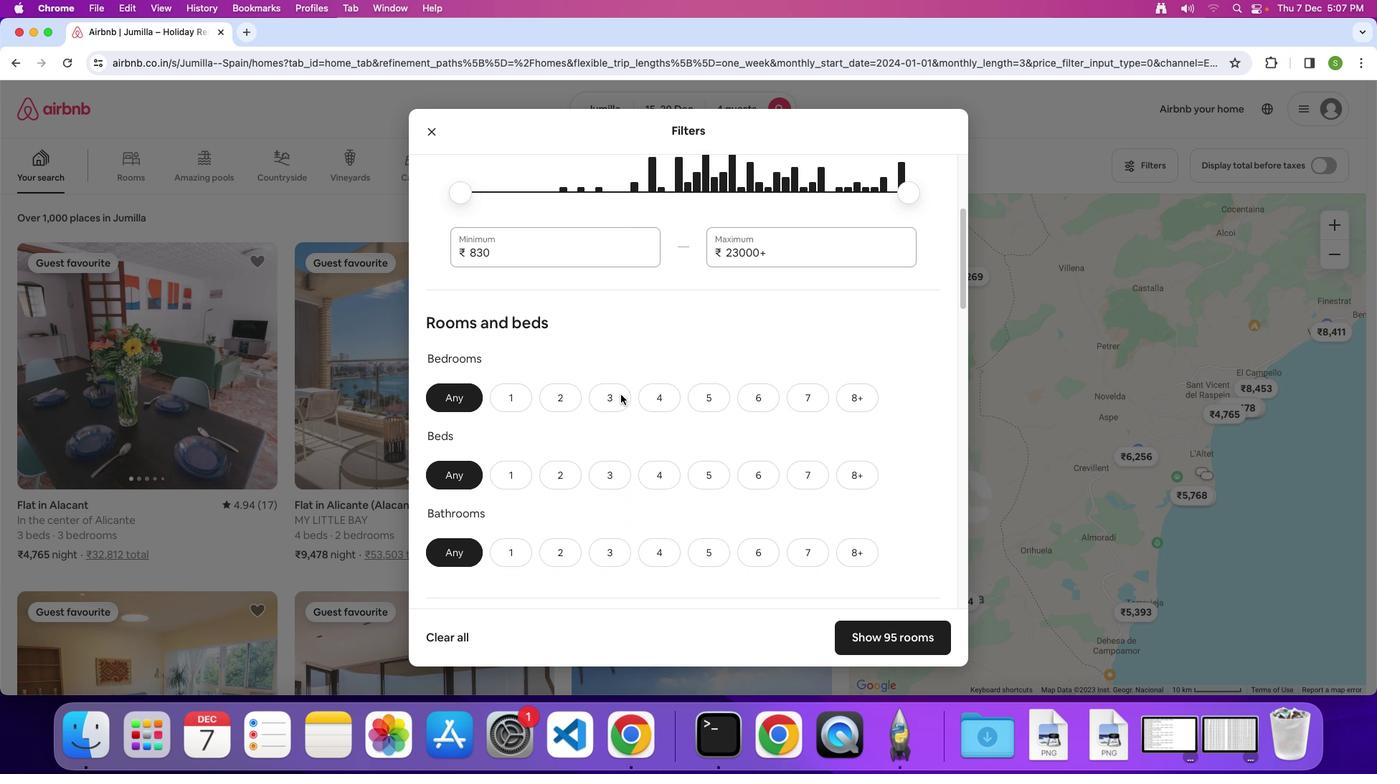 
Action: Mouse scrolled (621, 395) with delta (0, 0)
Screenshot: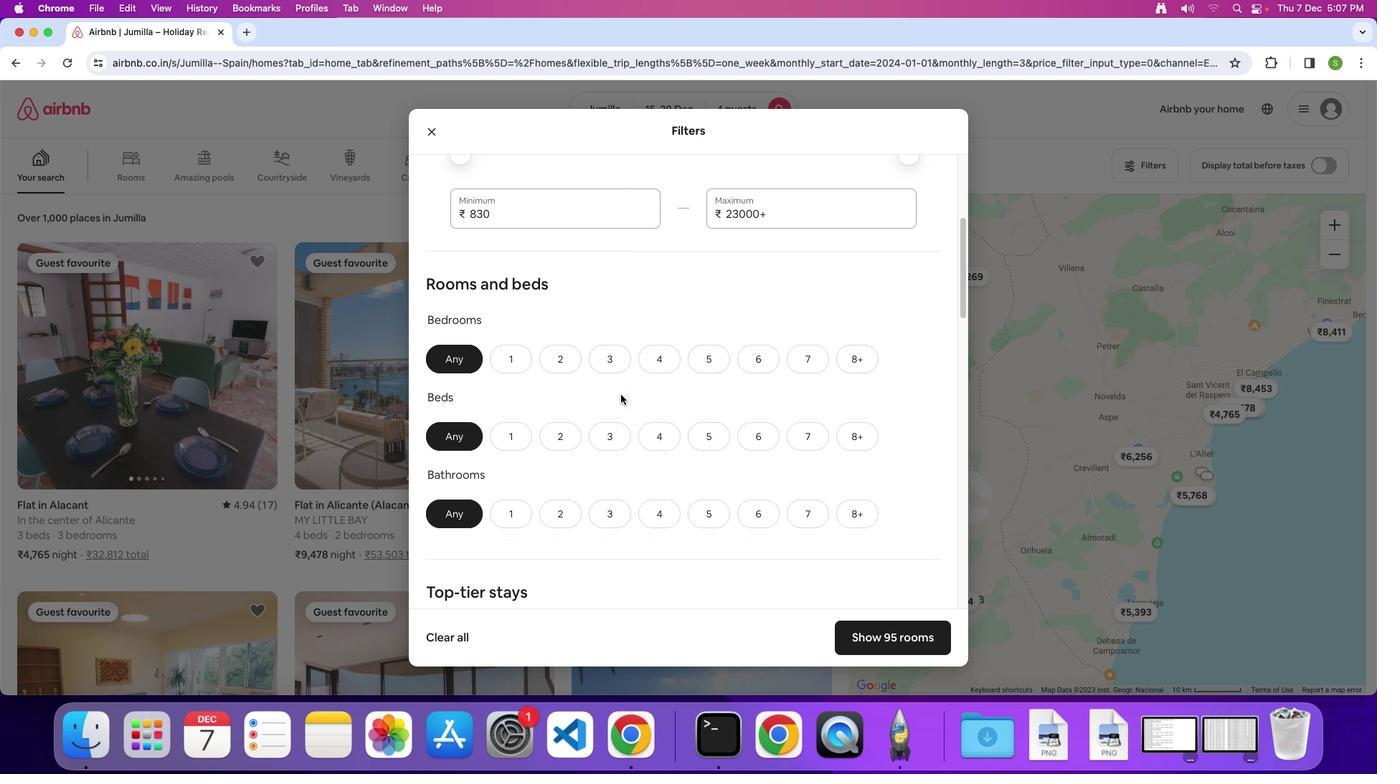 
Action: Mouse moved to (571, 355)
Screenshot: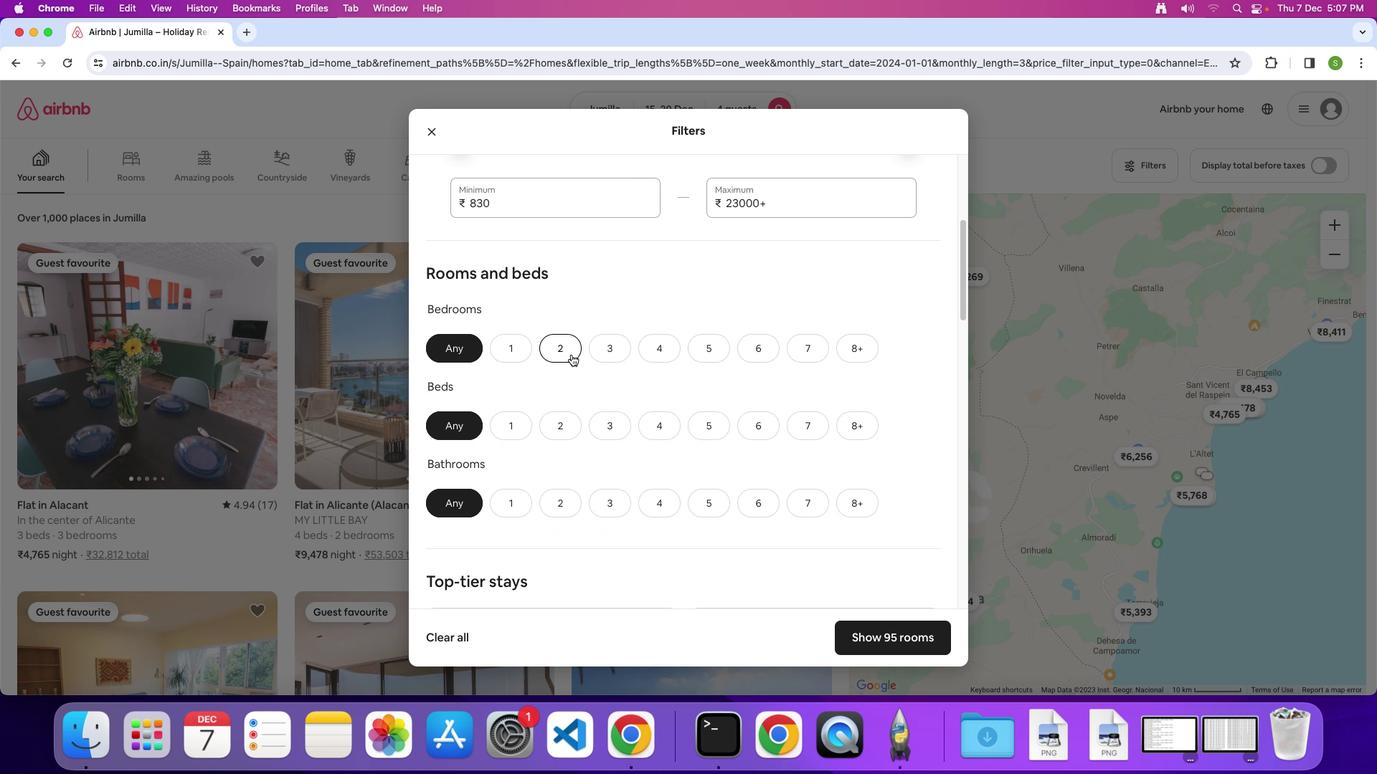 
Action: Mouse pressed left at (571, 355)
Screenshot: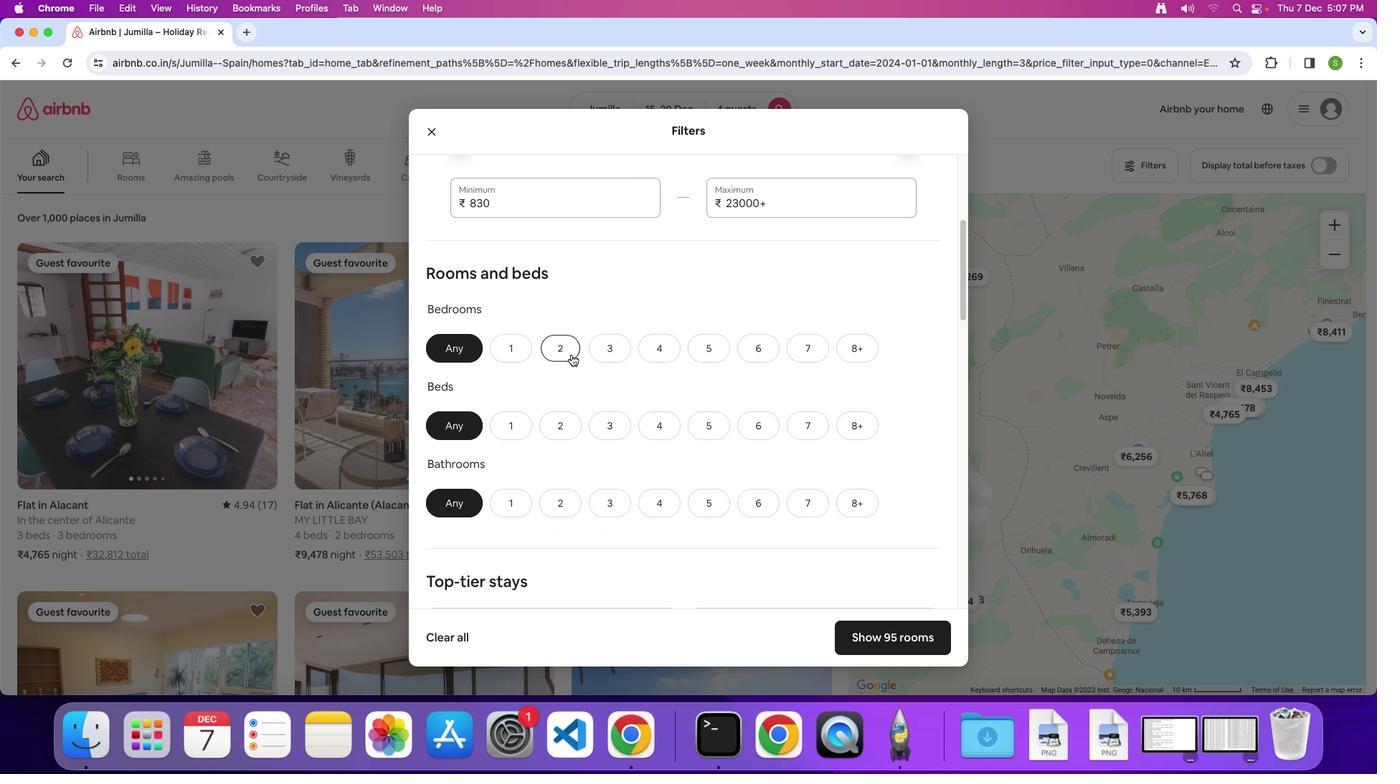 
Action: Mouse moved to (607, 414)
Screenshot: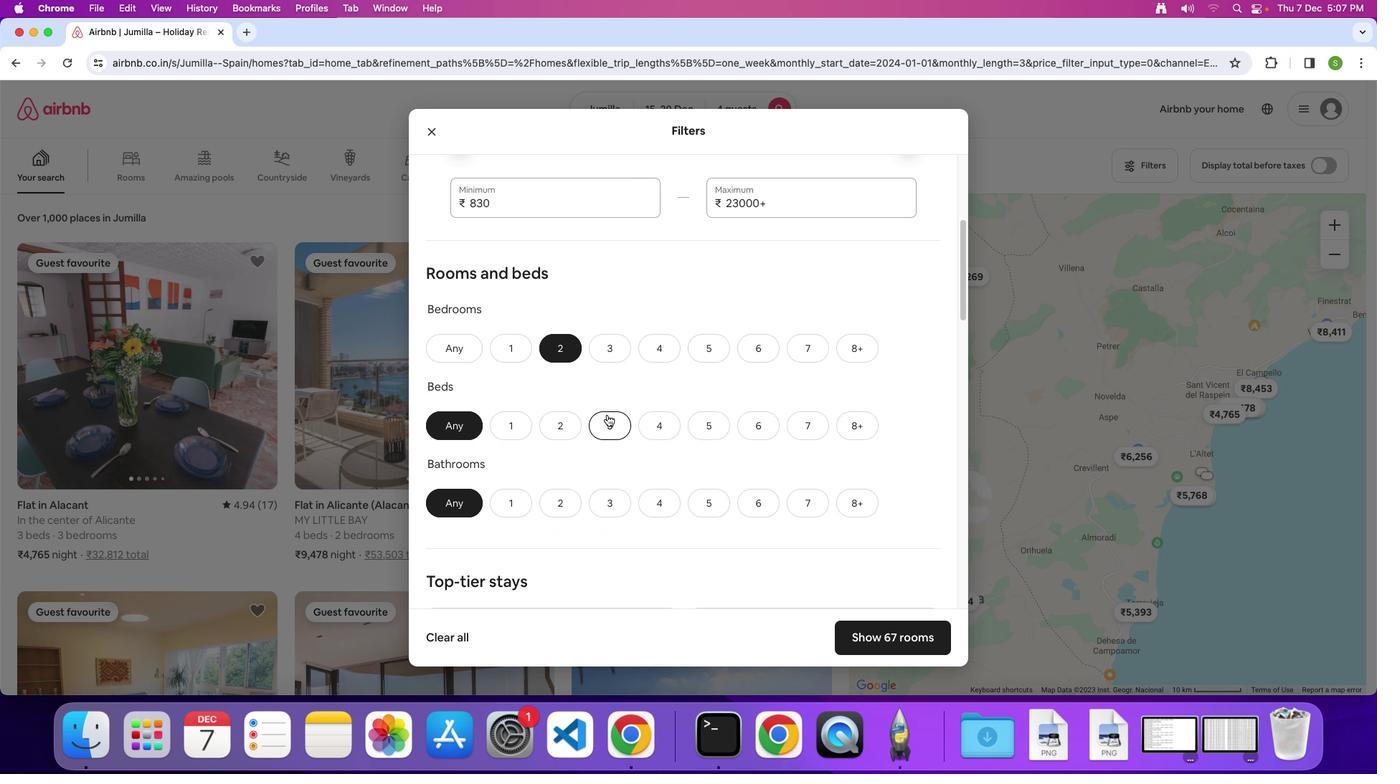 
Action: Mouse scrolled (607, 414) with delta (0, 0)
Screenshot: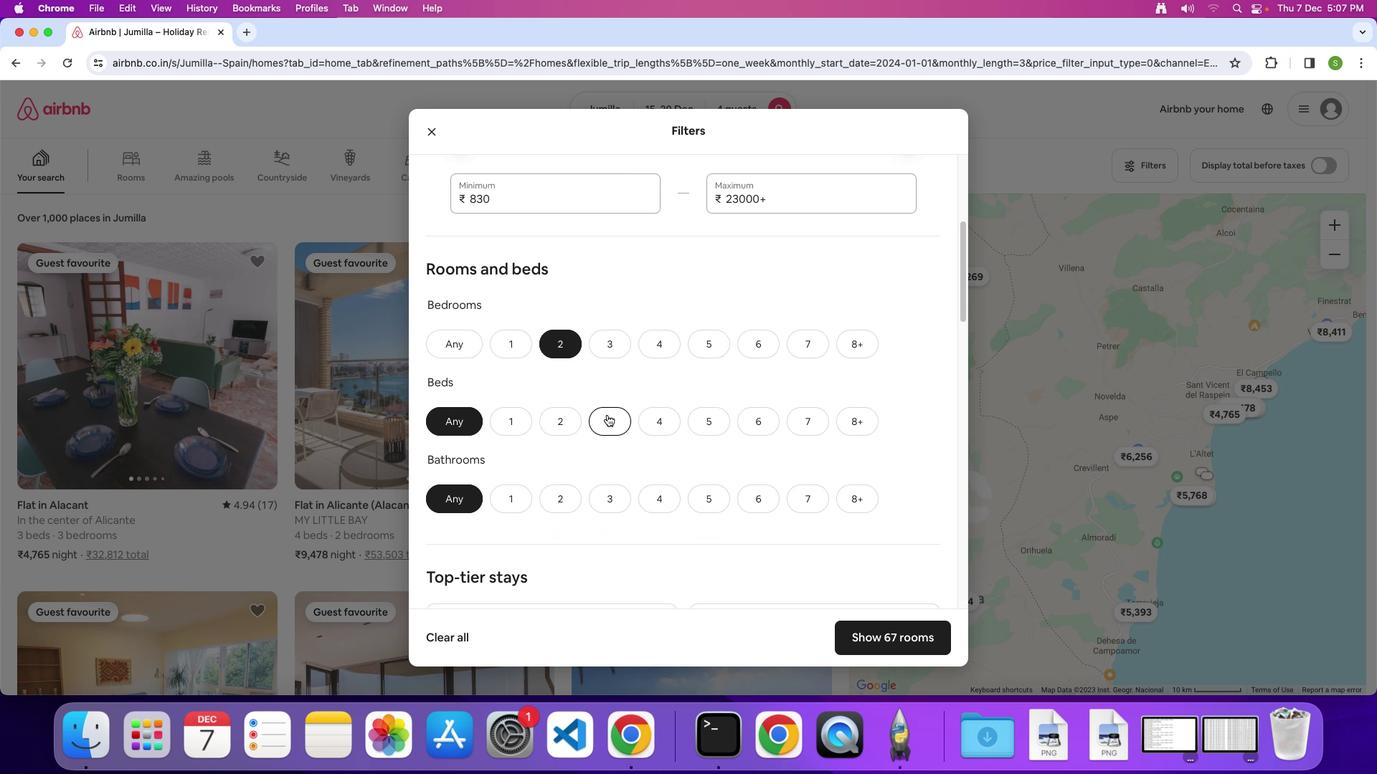 
Action: Mouse scrolled (607, 414) with delta (0, 0)
Screenshot: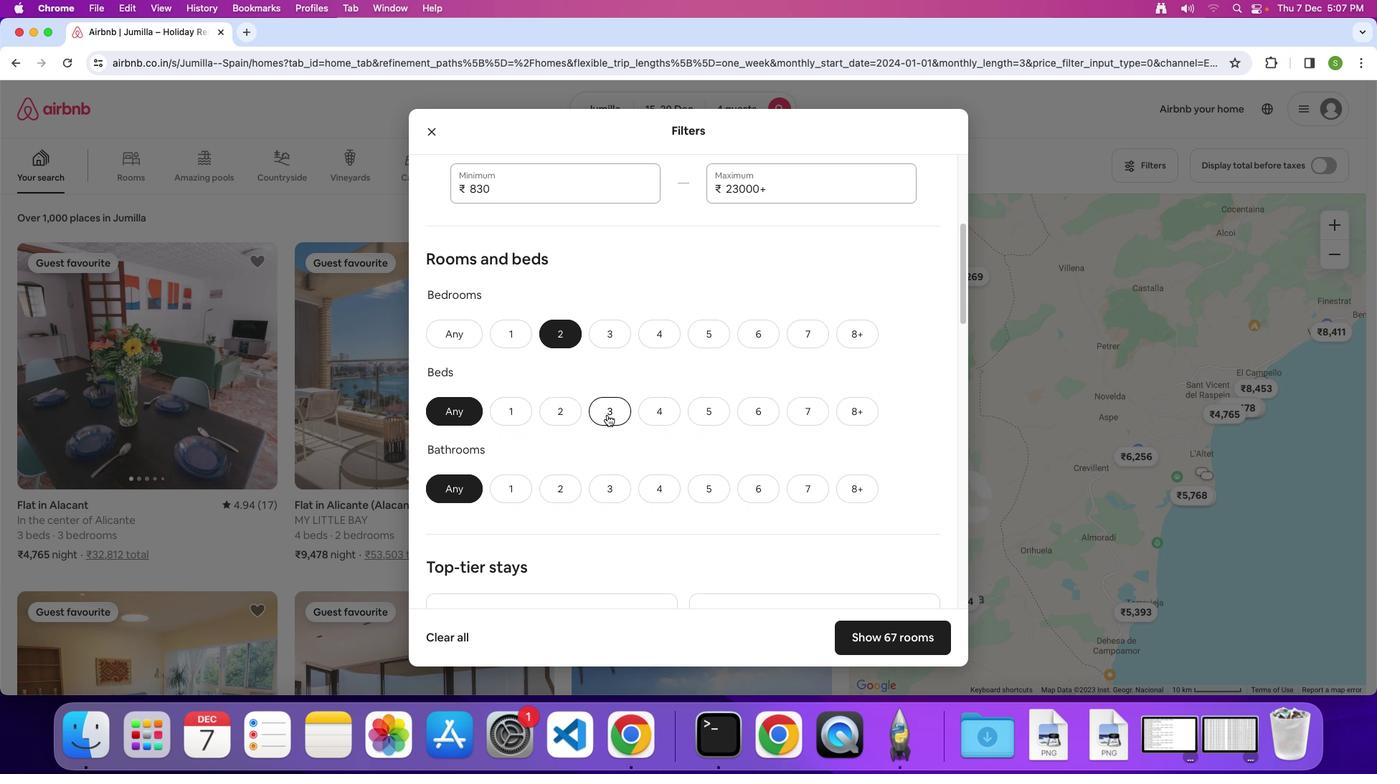
Action: Mouse scrolled (607, 414) with delta (0, 0)
Screenshot: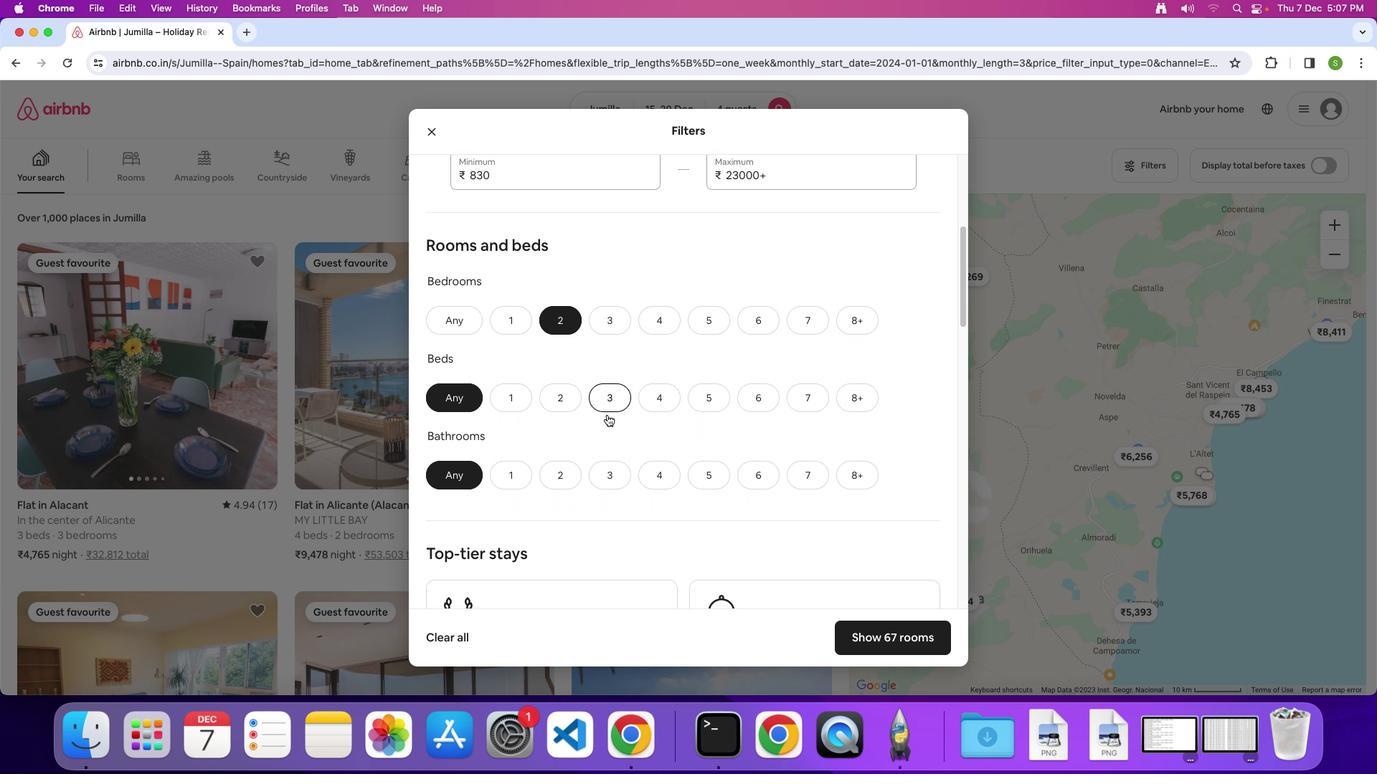 
Action: Mouse scrolled (607, 414) with delta (0, 0)
Screenshot: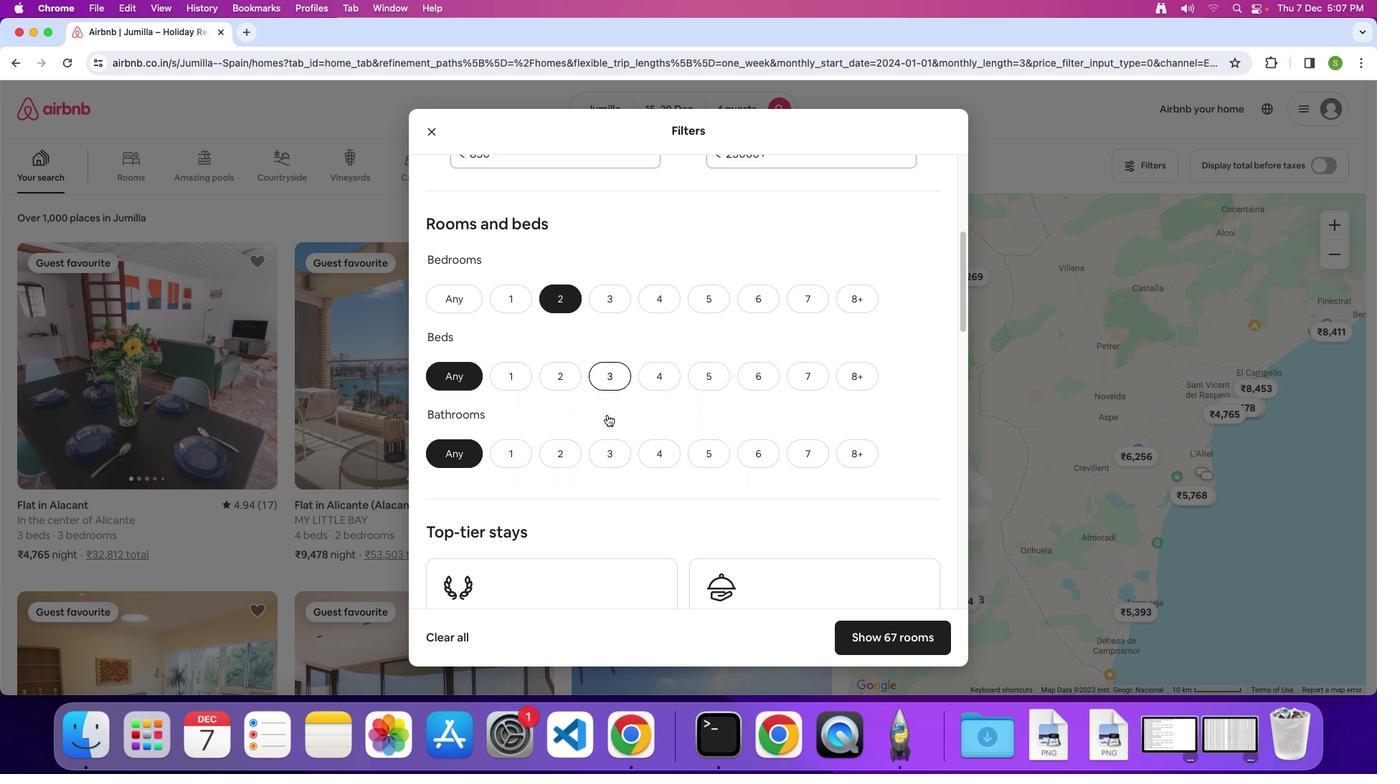 
Action: Mouse scrolled (607, 414) with delta (0, -1)
Screenshot: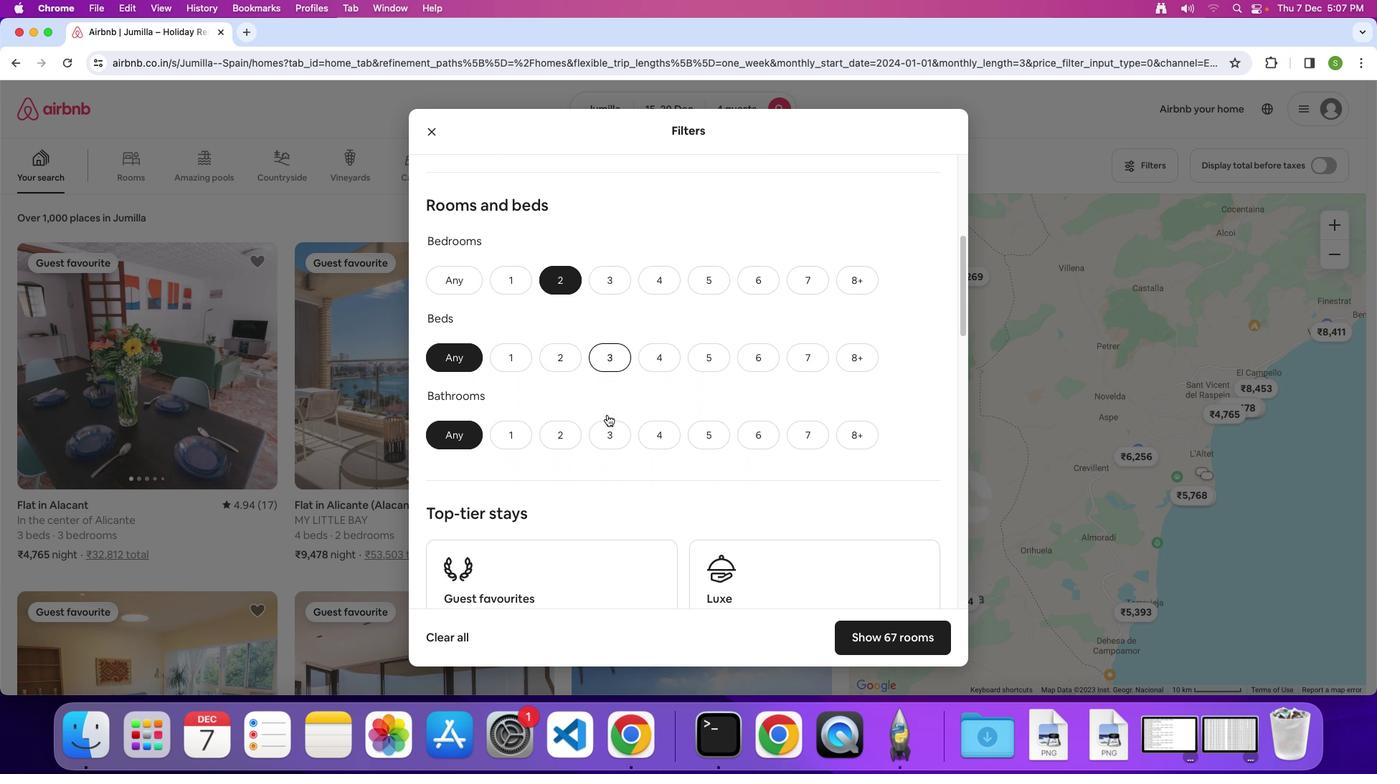 
Action: Mouse moved to (667, 332)
Screenshot: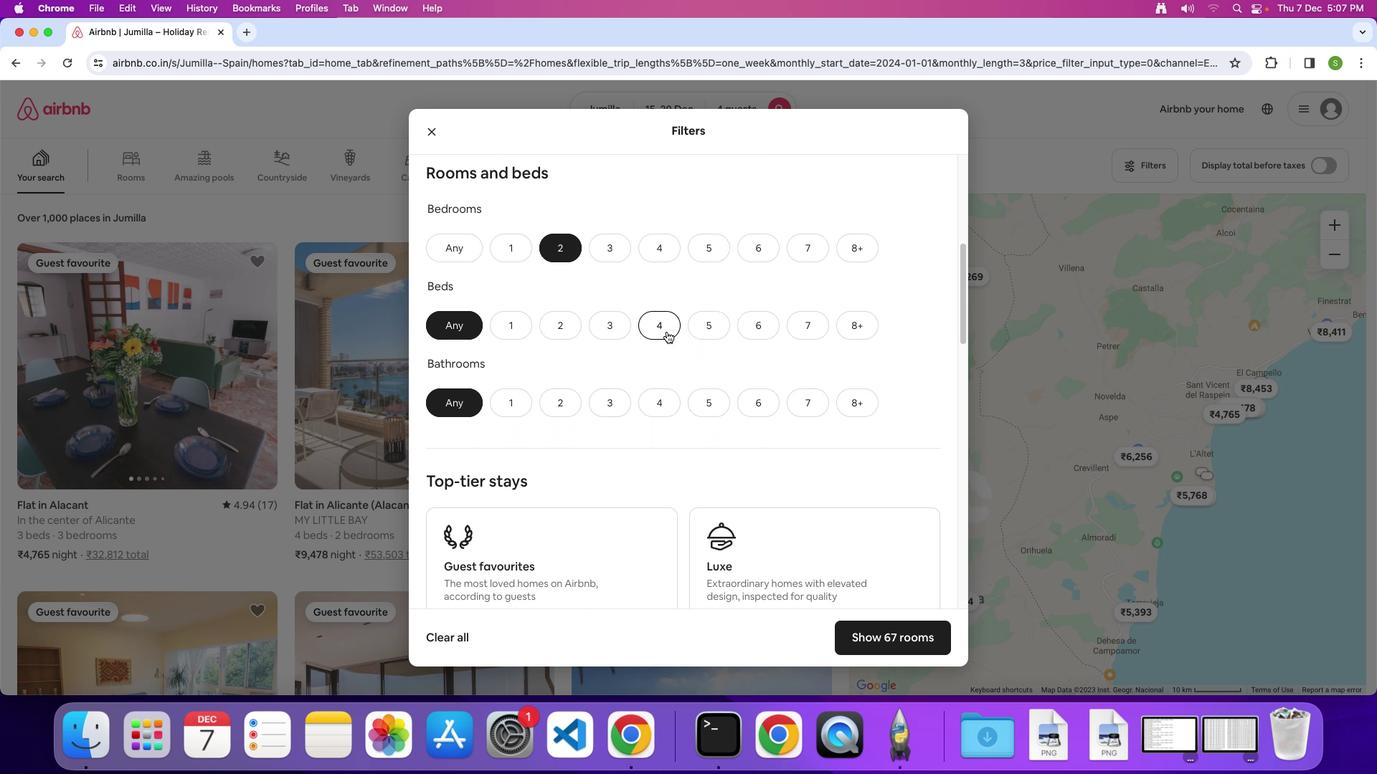 
Action: Mouse pressed left at (667, 332)
Screenshot: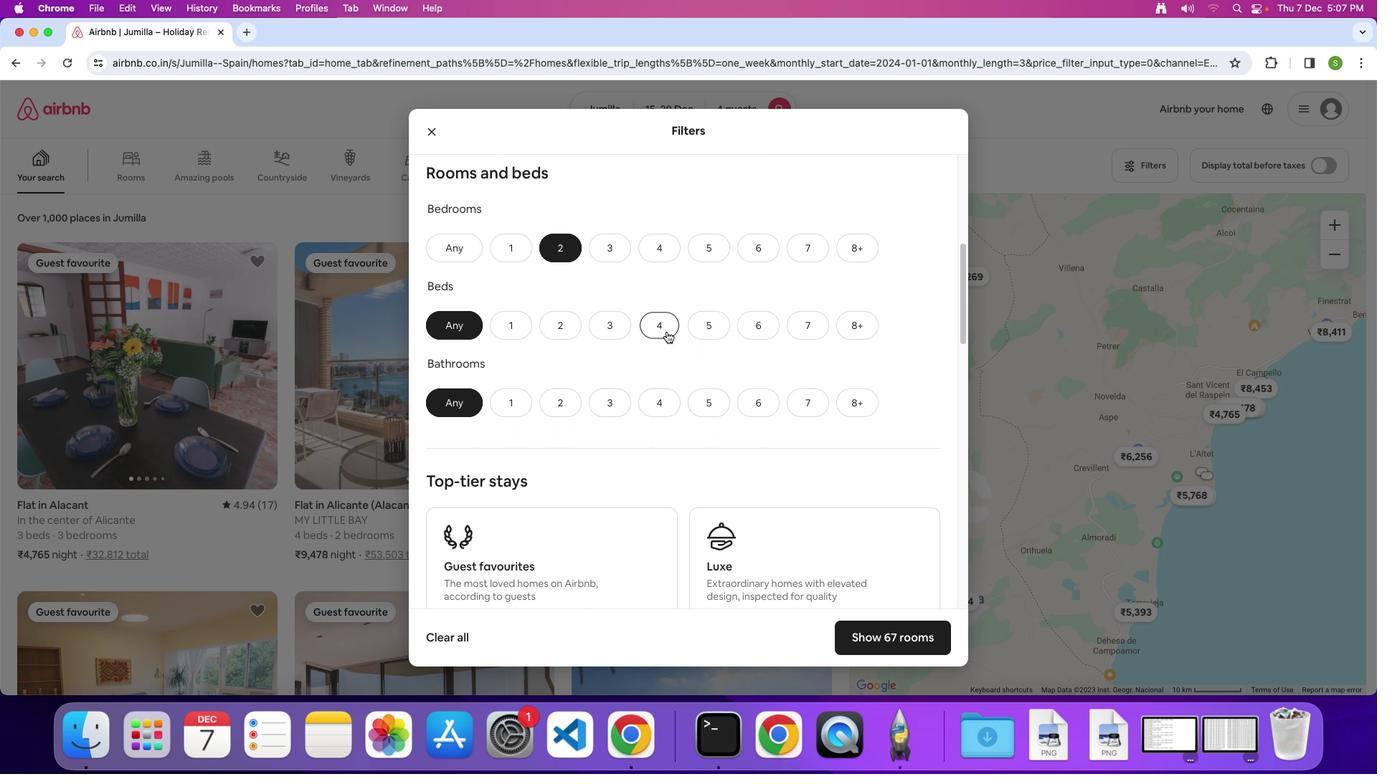
Action: Mouse moved to (556, 399)
Screenshot: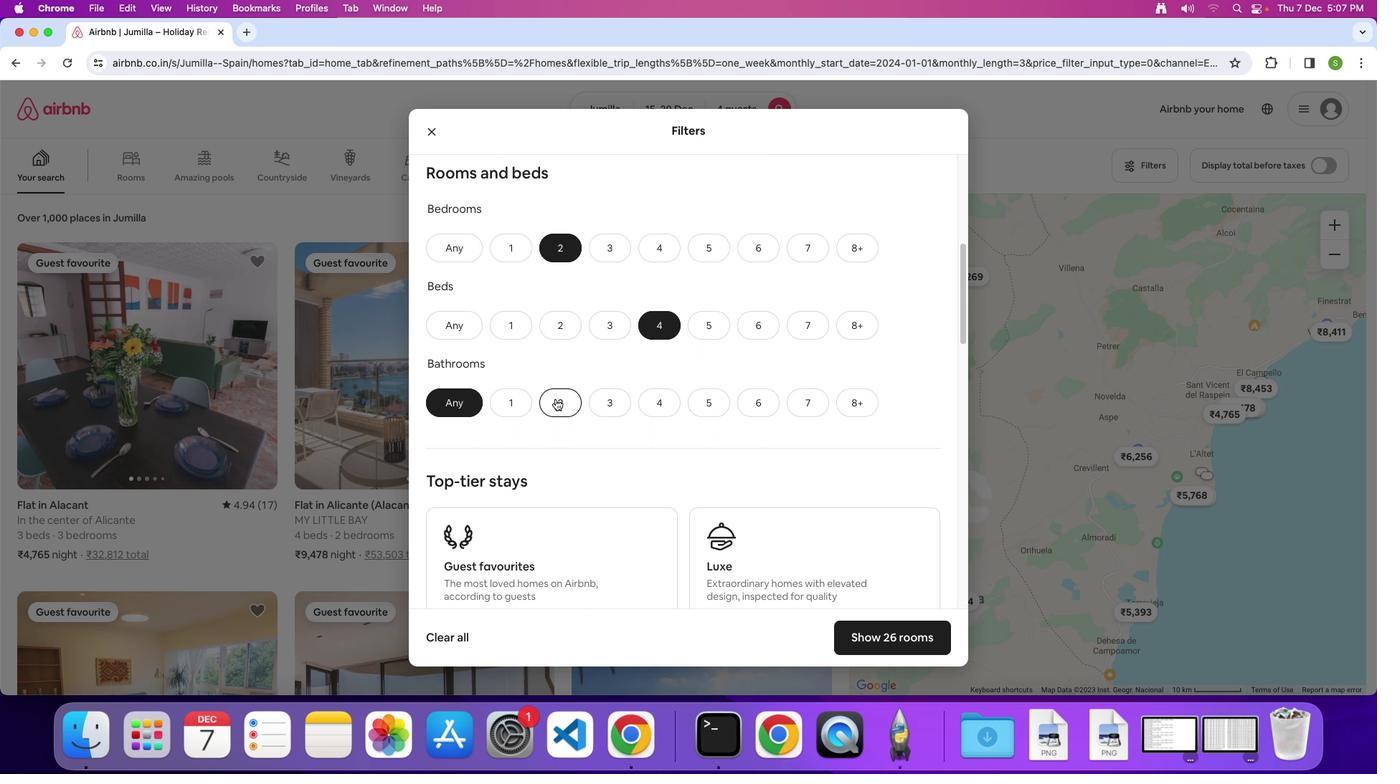 
Action: Mouse pressed left at (556, 399)
Screenshot: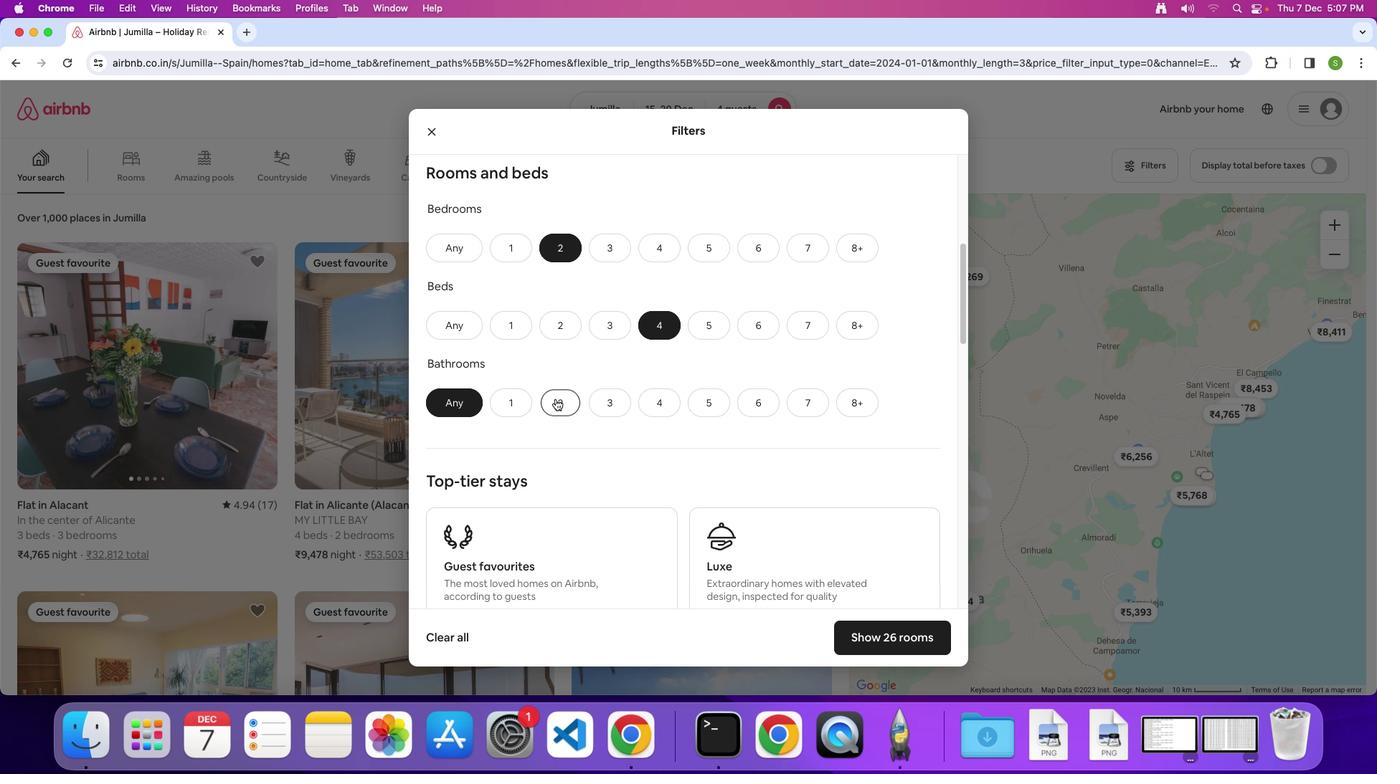 
Action: Mouse moved to (609, 427)
Screenshot: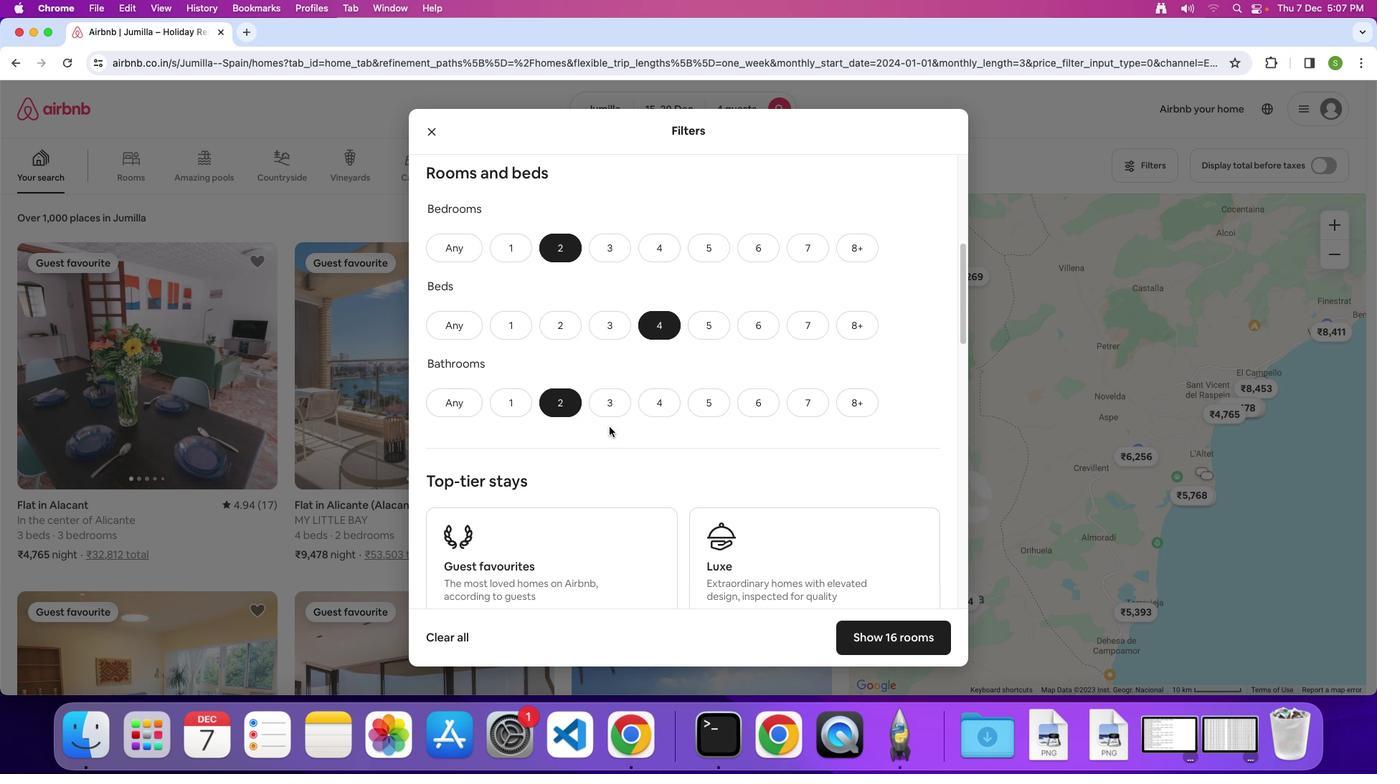 
Action: Mouse scrolled (609, 427) with delta (0, 0)
Screenshot: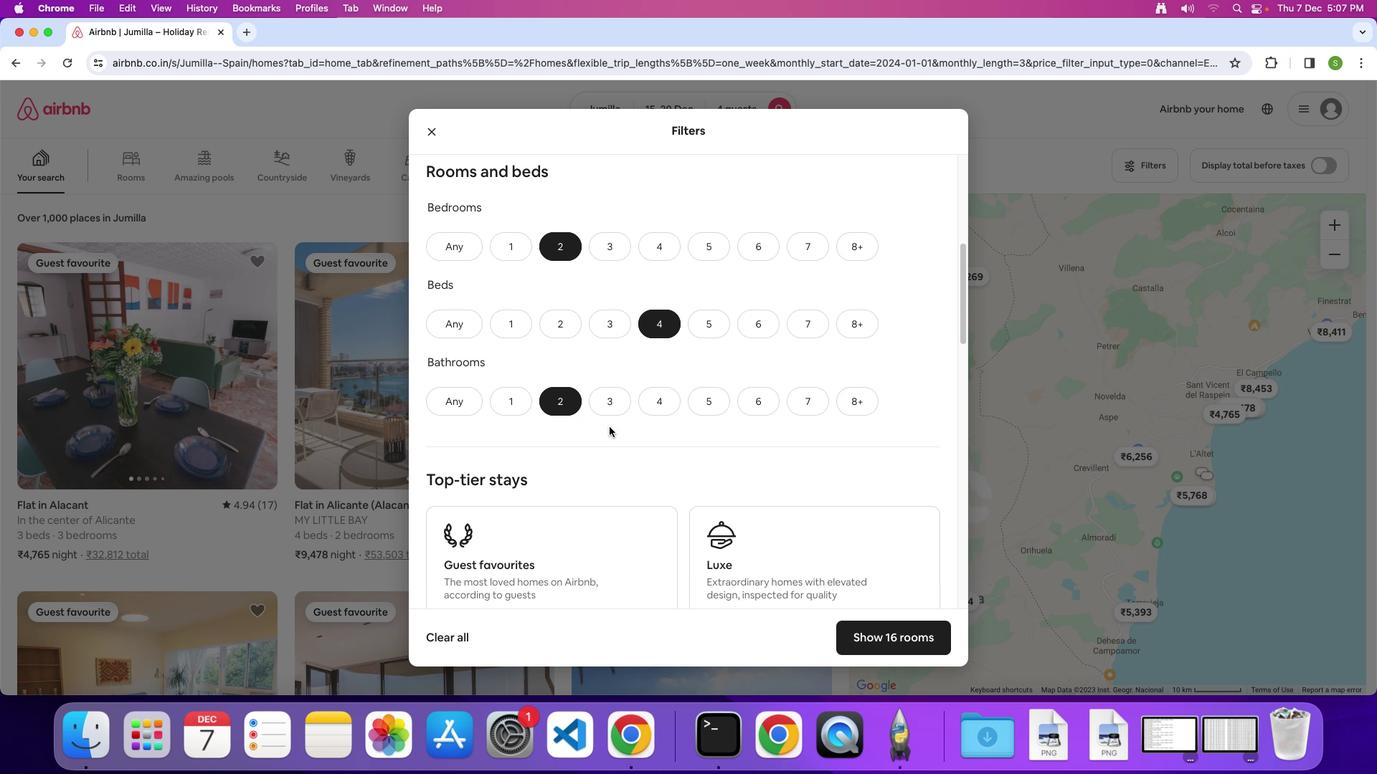 
Action: Mouse scrolled (609, 427) with delta (0, 0)
Screenshot: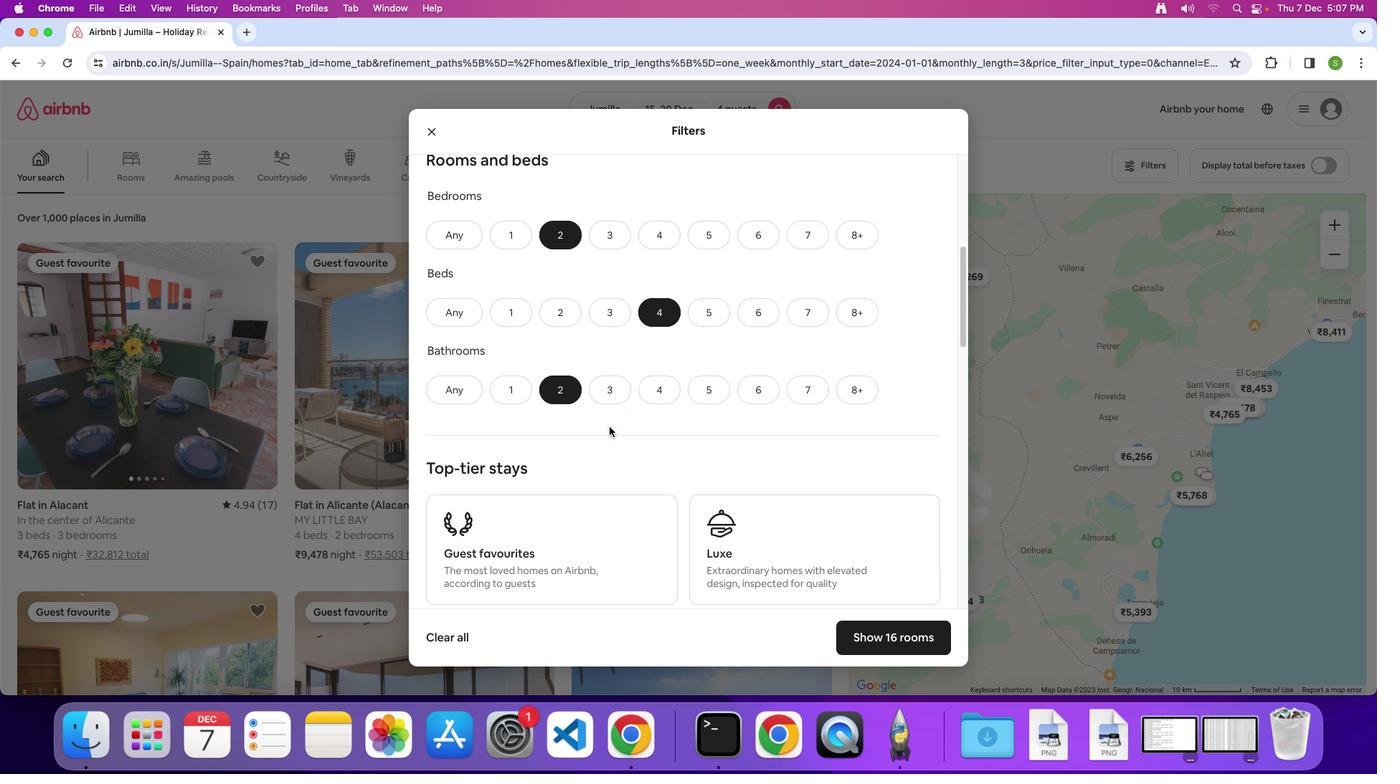 
Action: Mouse scrolled (609, 427) with delta (0, 0)
Screenshot: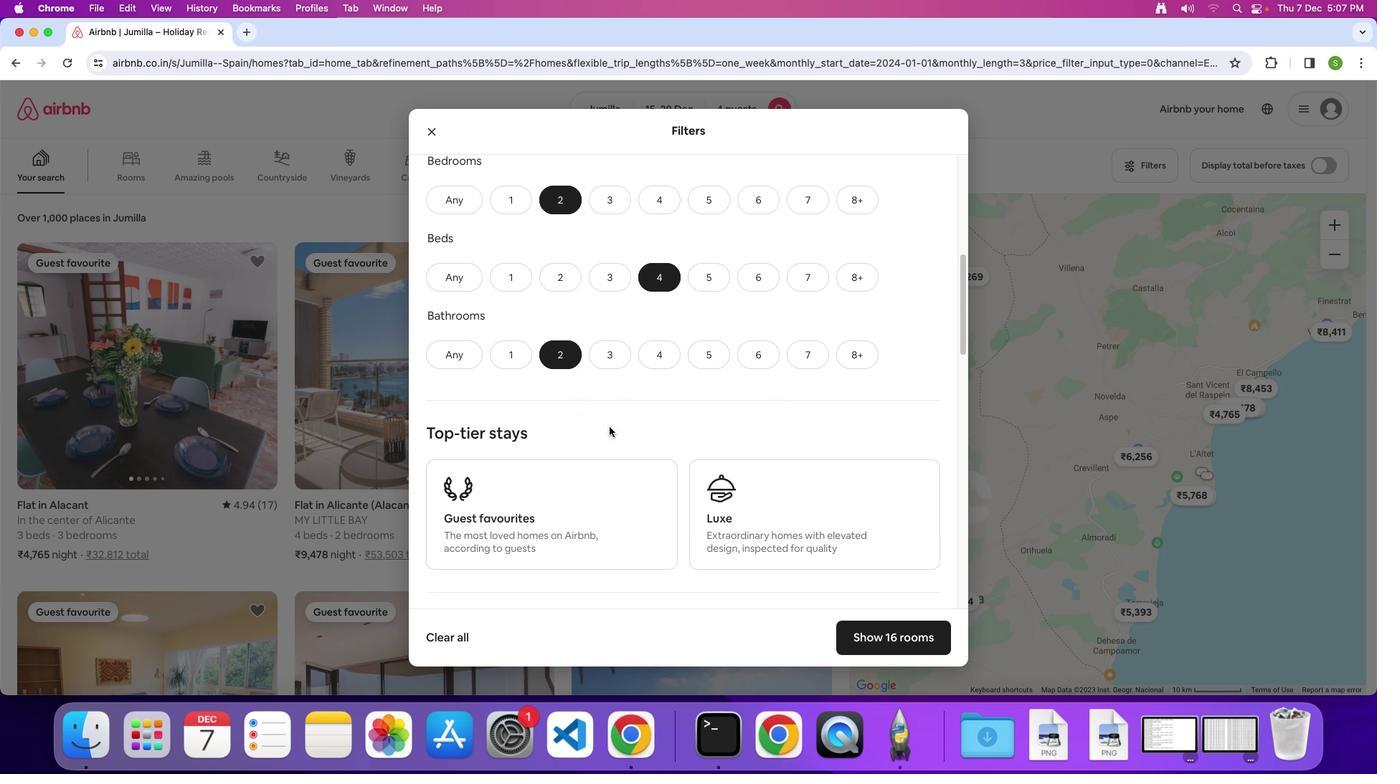
Action: Mouse scrolled (609, 427) with delta (0, 0)
Screenshot: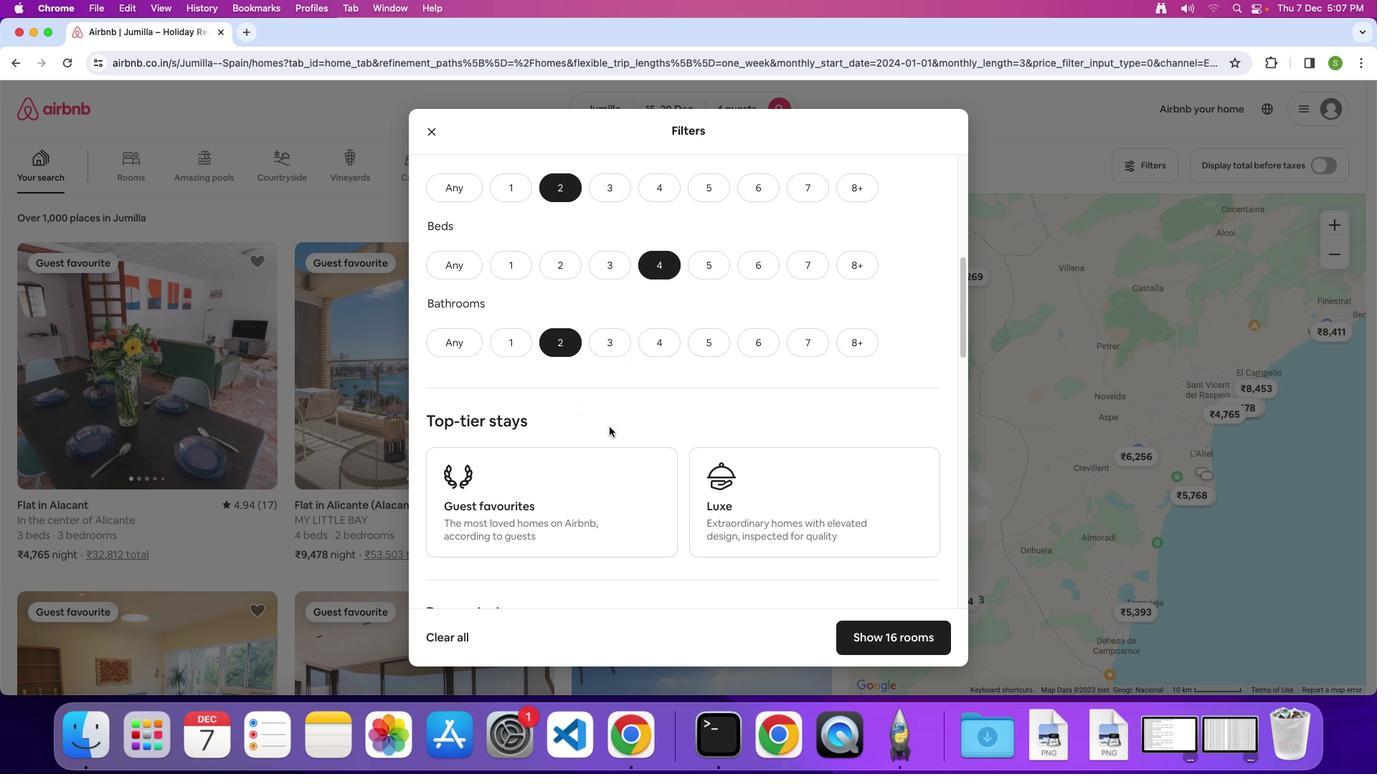 
Action: Mouse scrolled (609, 427) with delta (0, 0)
Screenshot: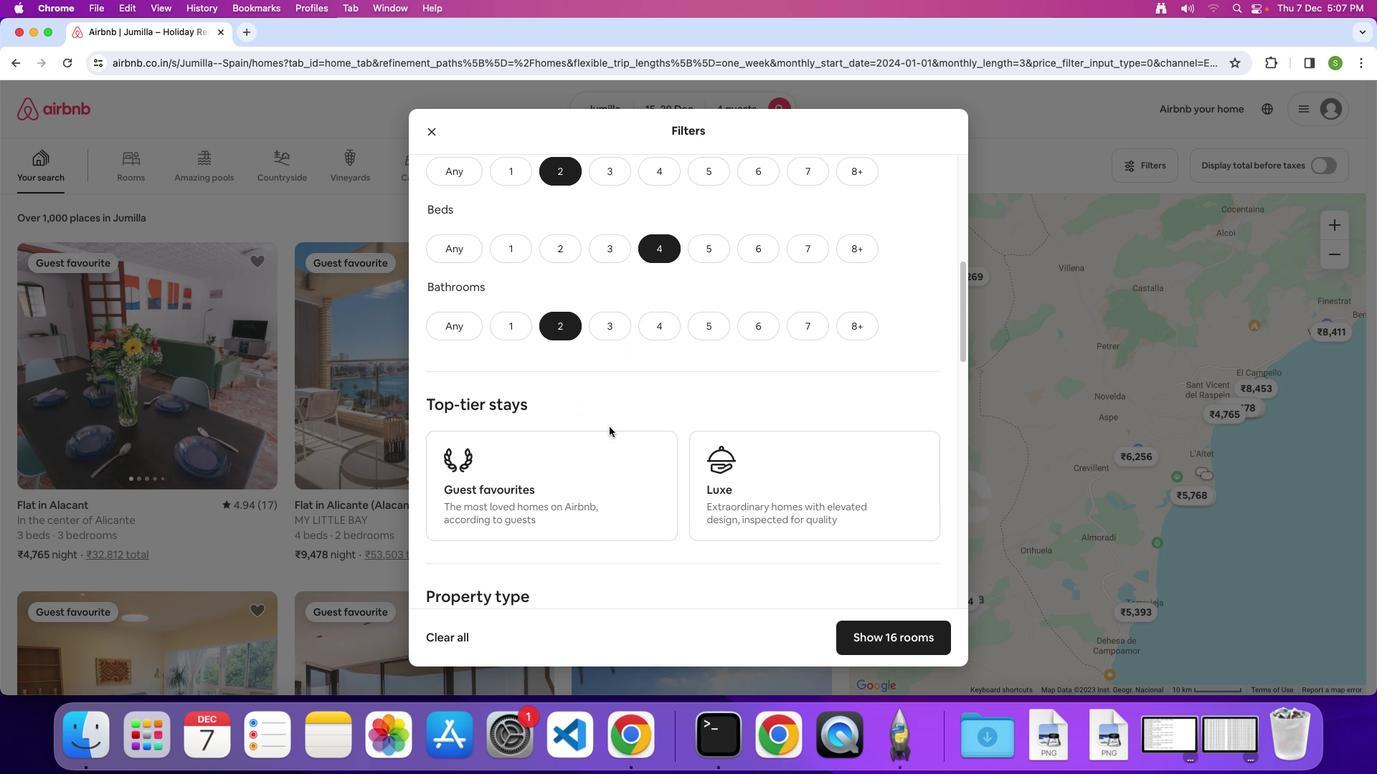 
Action: Mouse scrolled (609, 427) with delta (0, -1)
Screenshot: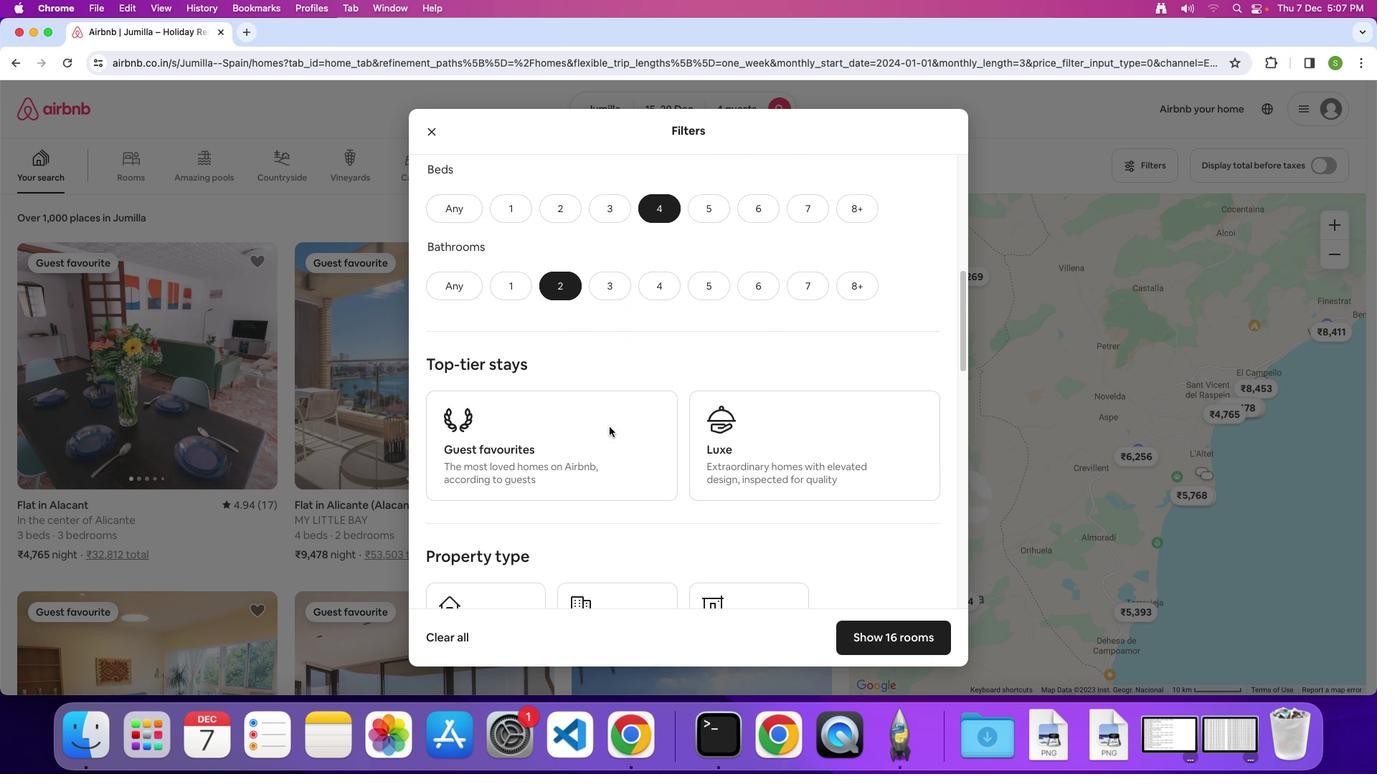 
Action: Mouse scrolled (609, 427) with delta (0, 0)
Screenshot: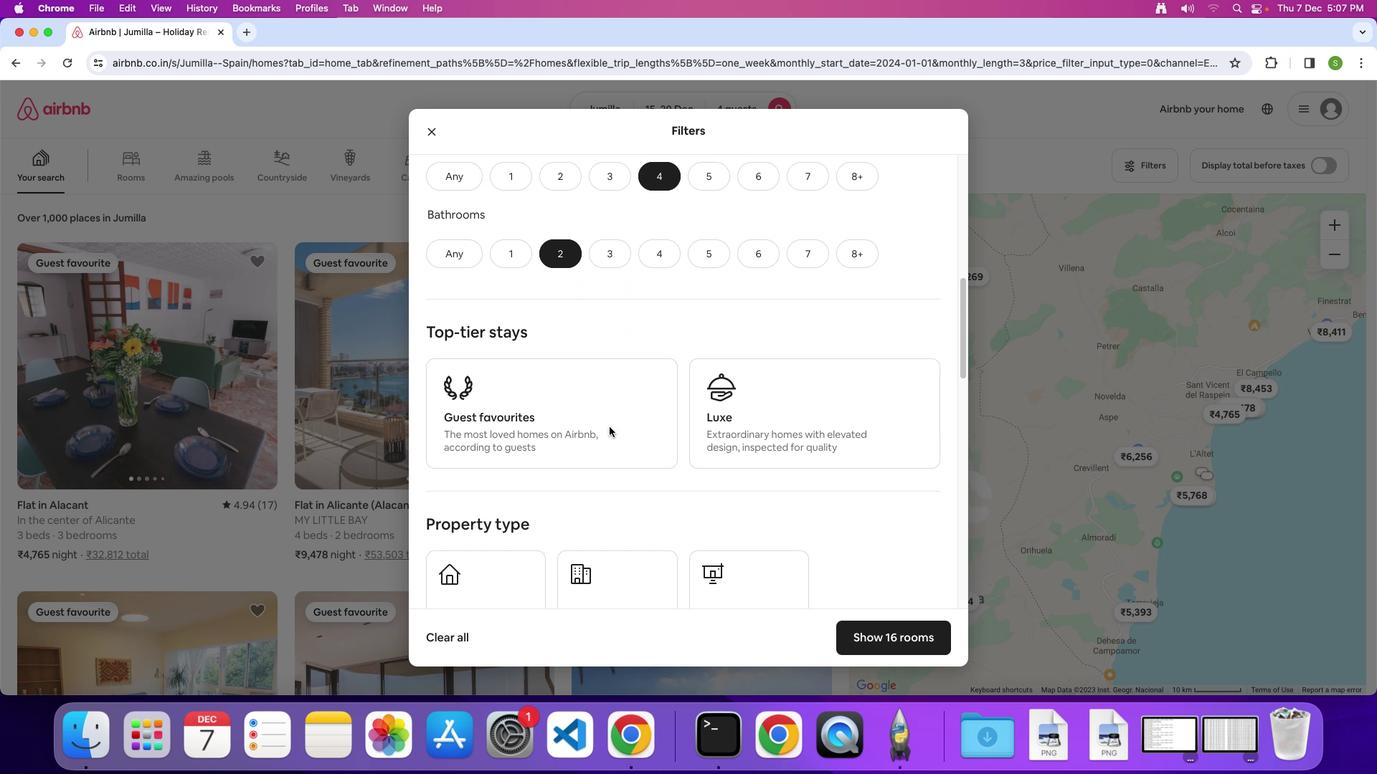 
Action: Mouse scrolled (609, 427) with delta (0, 0)
Screenshot: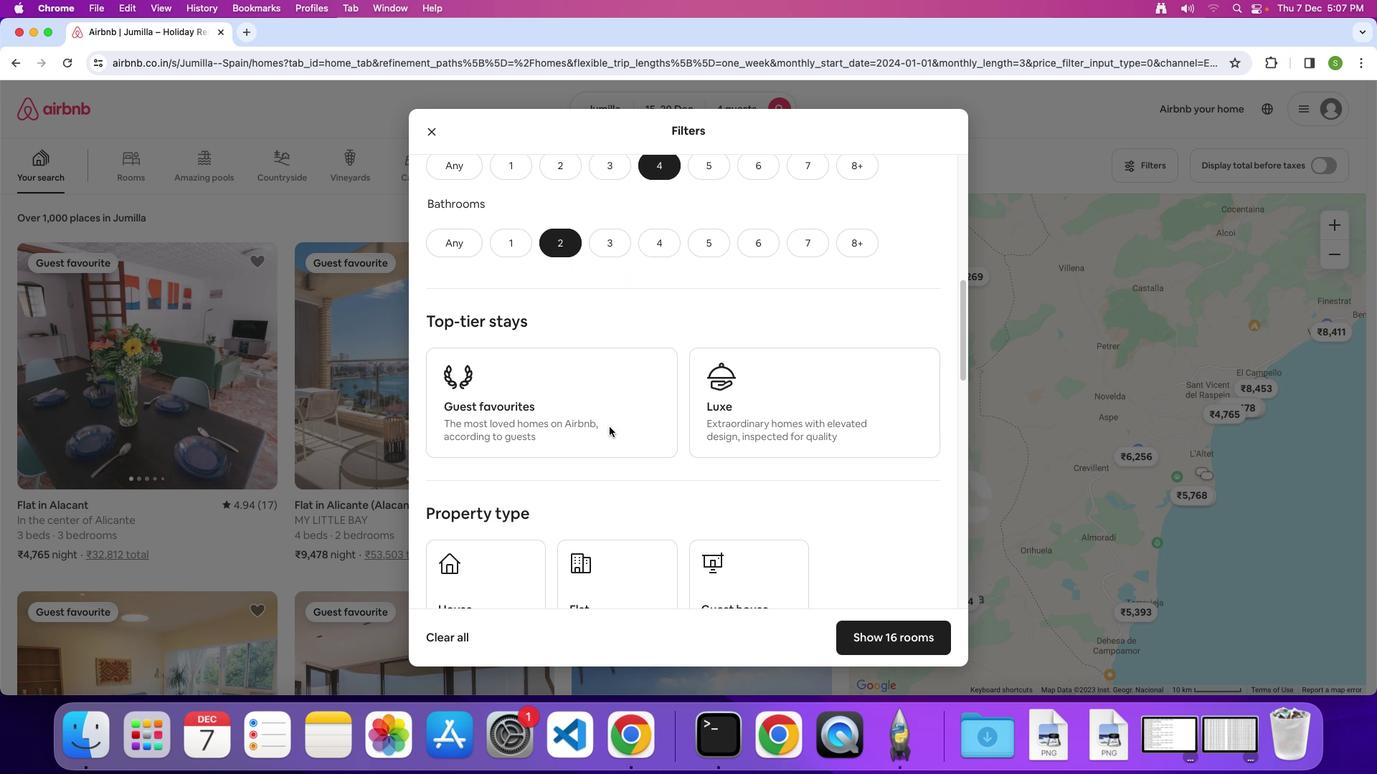 
Action: Mouse scrolled (609, 427) with delta (0, 0)
Screenshot: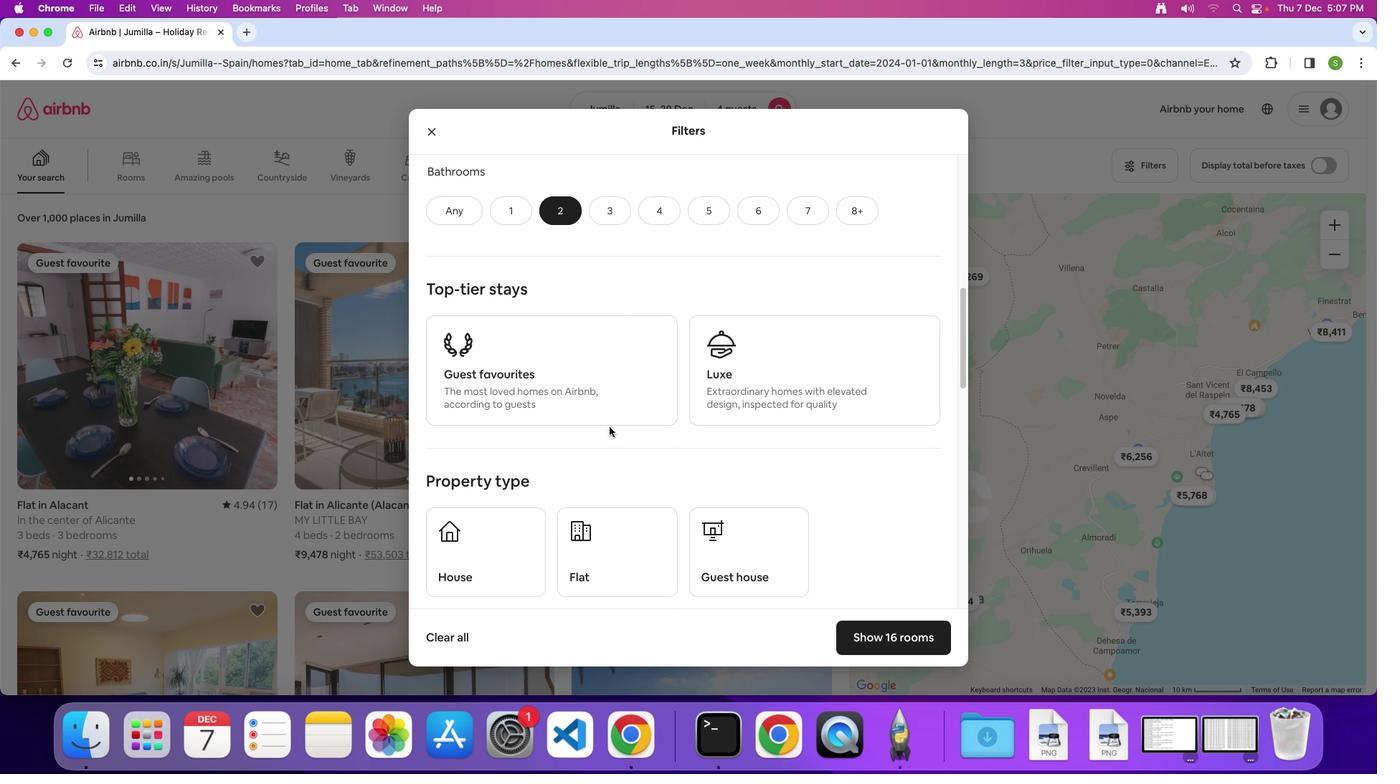 
Action: Mouse scrolled (609, 427) with delta (0, 0)
Screenshot: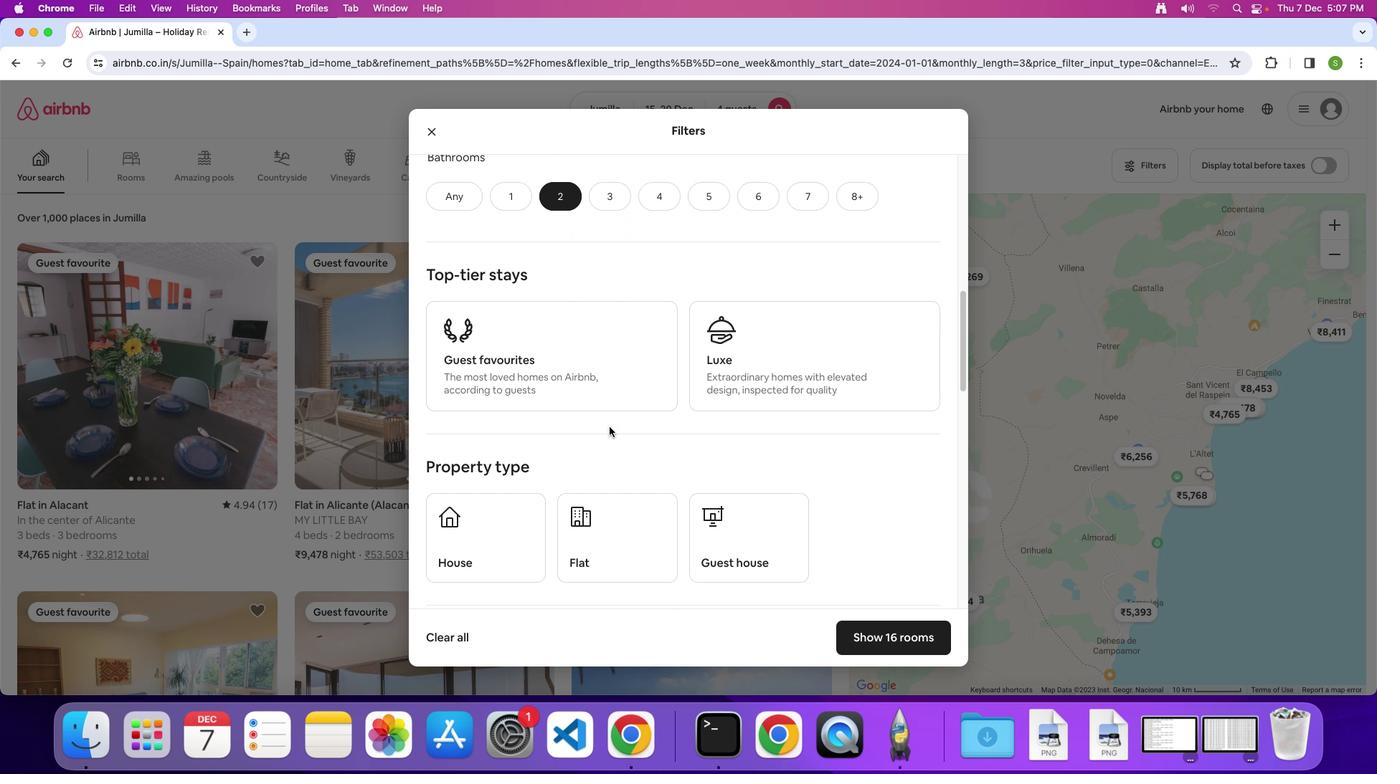 
Action: Mouse scrolled (609, 427) with delta (0, -2)
Screenshot: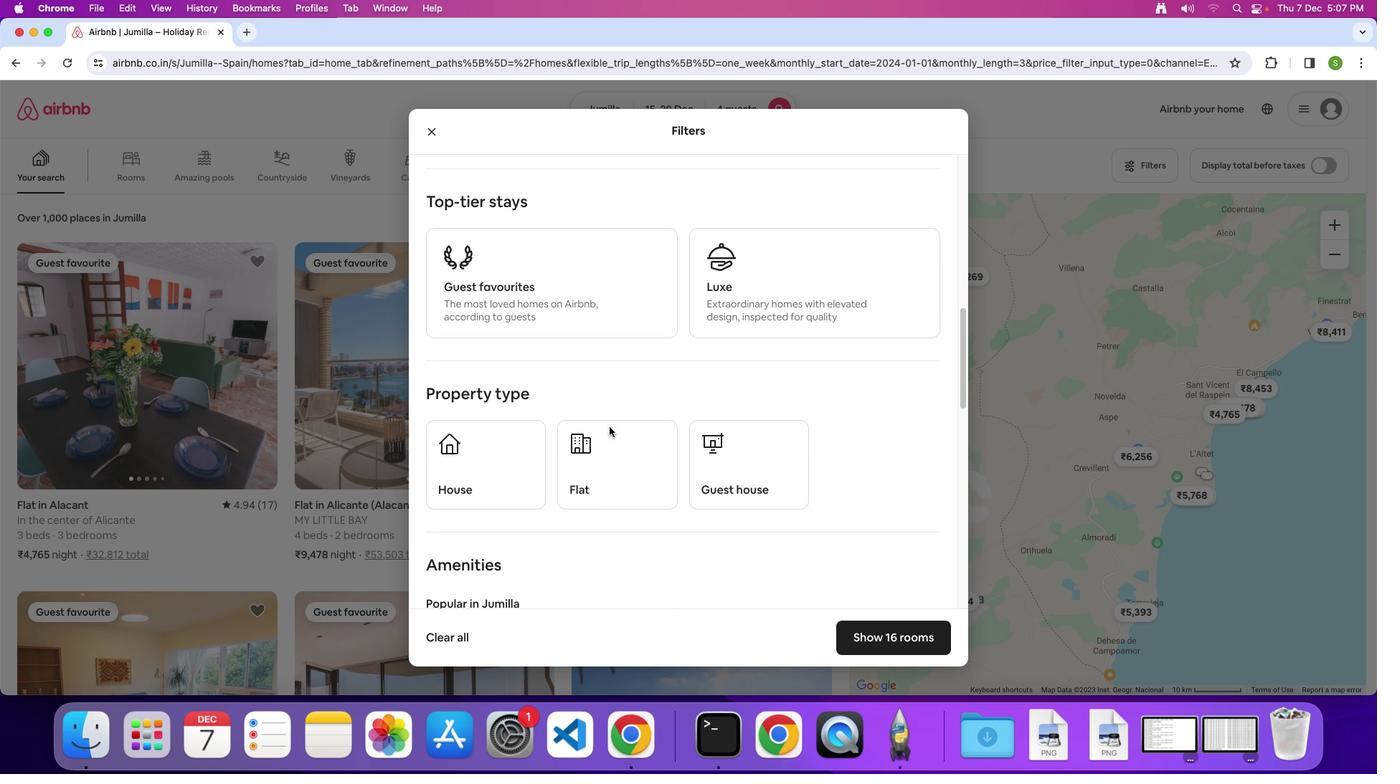 
Action: Mouse moved to (497, 427)
Screenshot: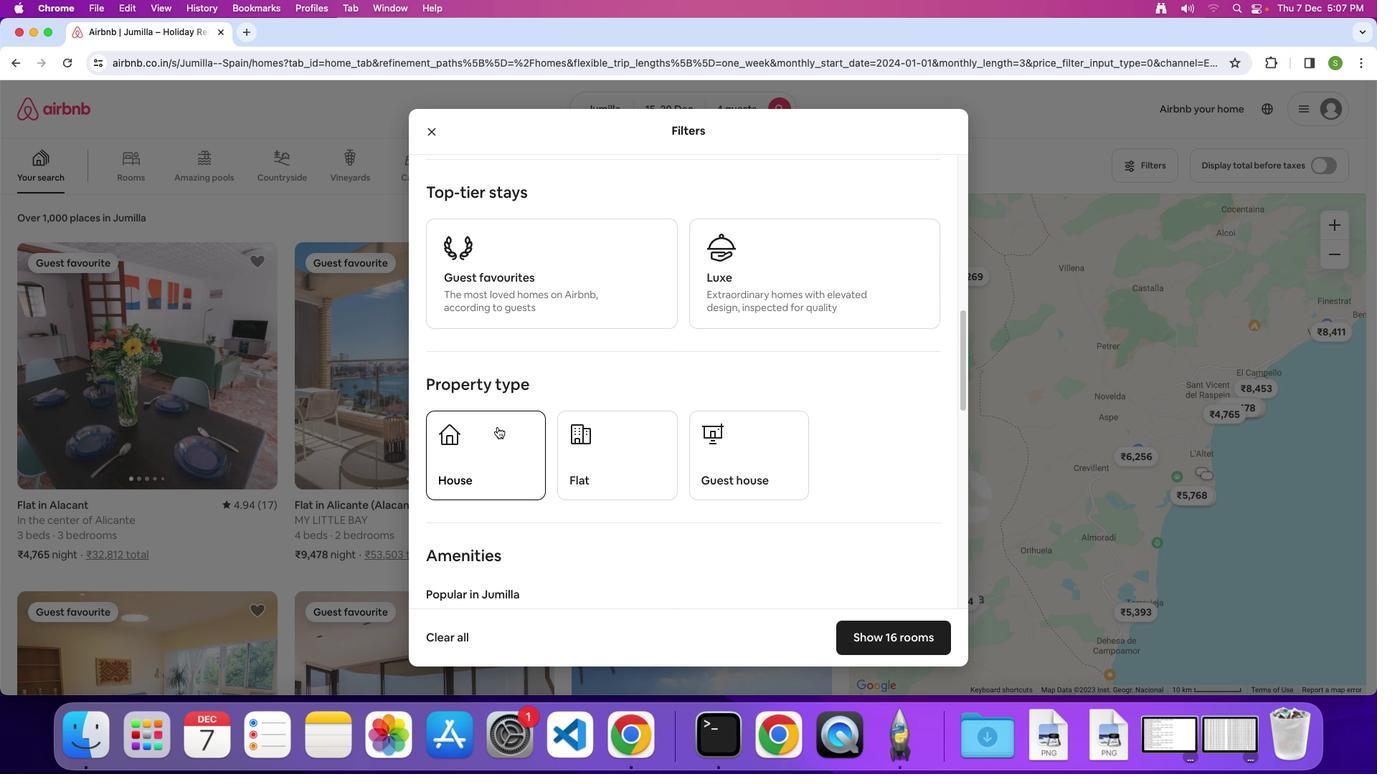 
Action: Mouse pressed left at (497, 427)
Screenshot: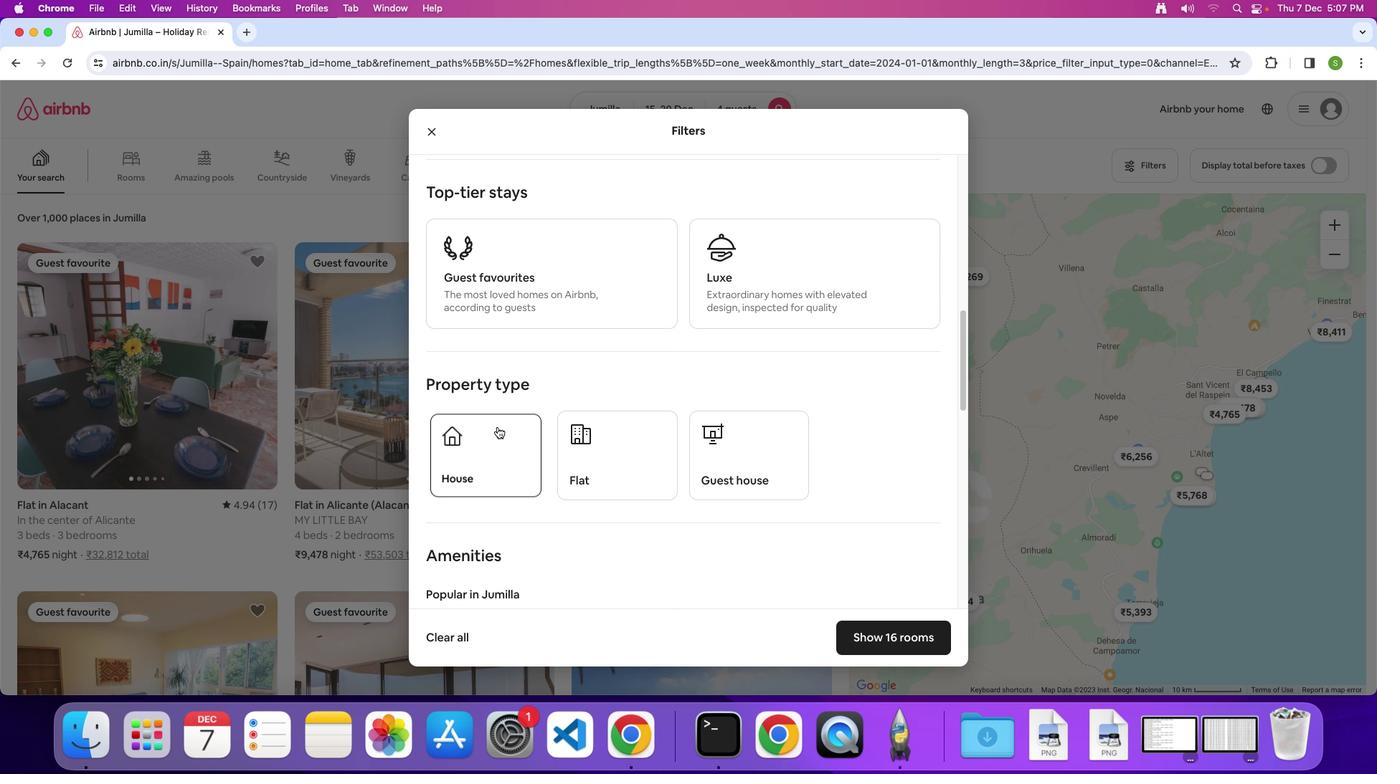 
Action: Mouse moved to (500, 426)
Screenshot: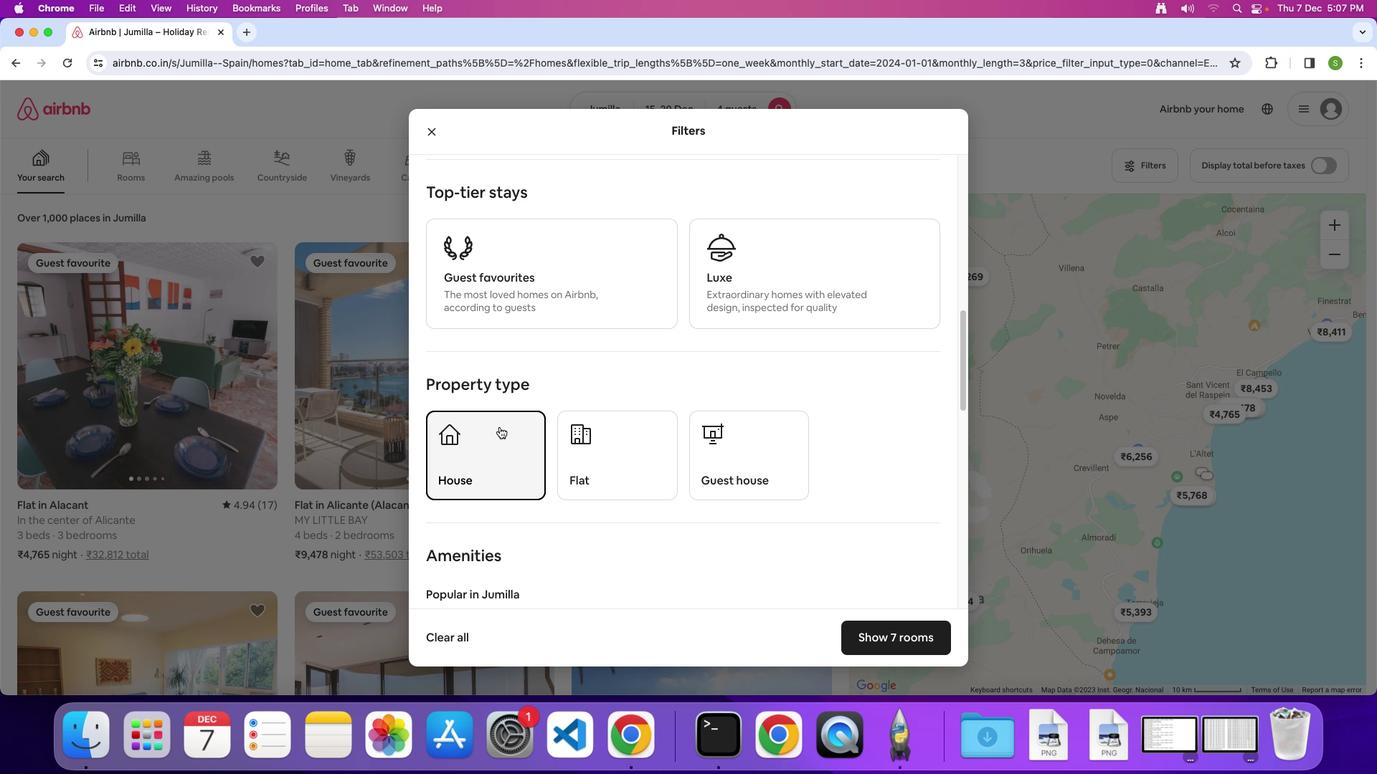 
Action: Mouse scrolled (500, 426) with delta (0, 0)
Screenshot: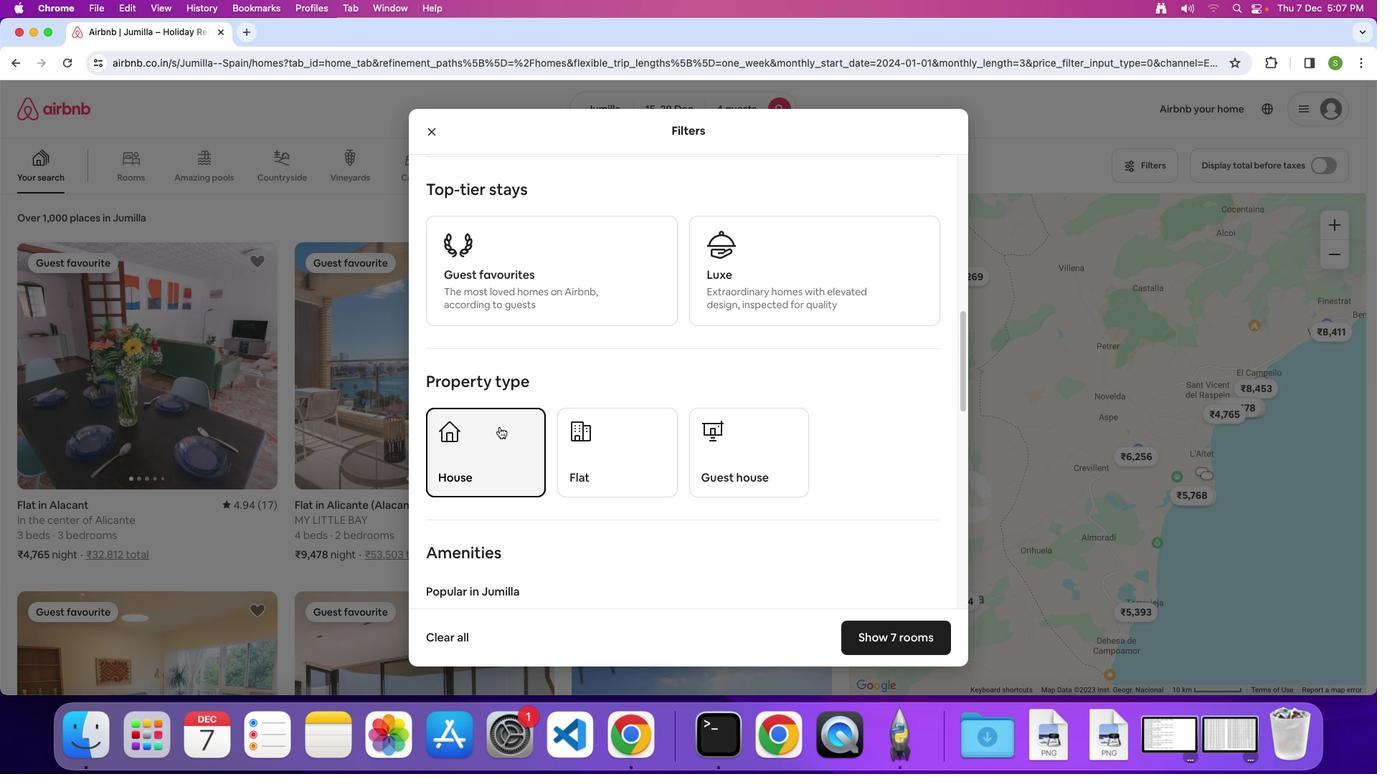 
Action: Mouse scrolled (500, 426) with delta (0, 0)
Screenshot: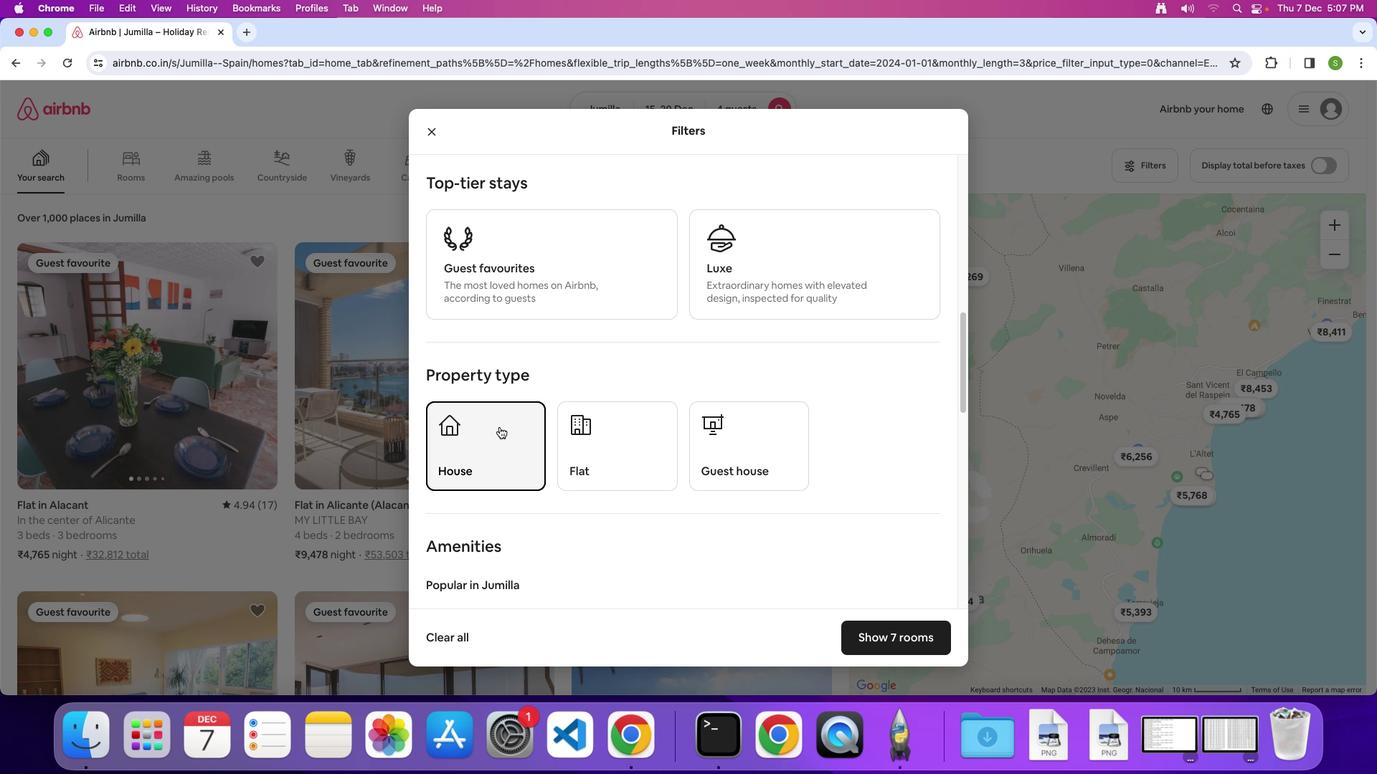 
Action: Mouse moved to (868, 637)
Screenshot: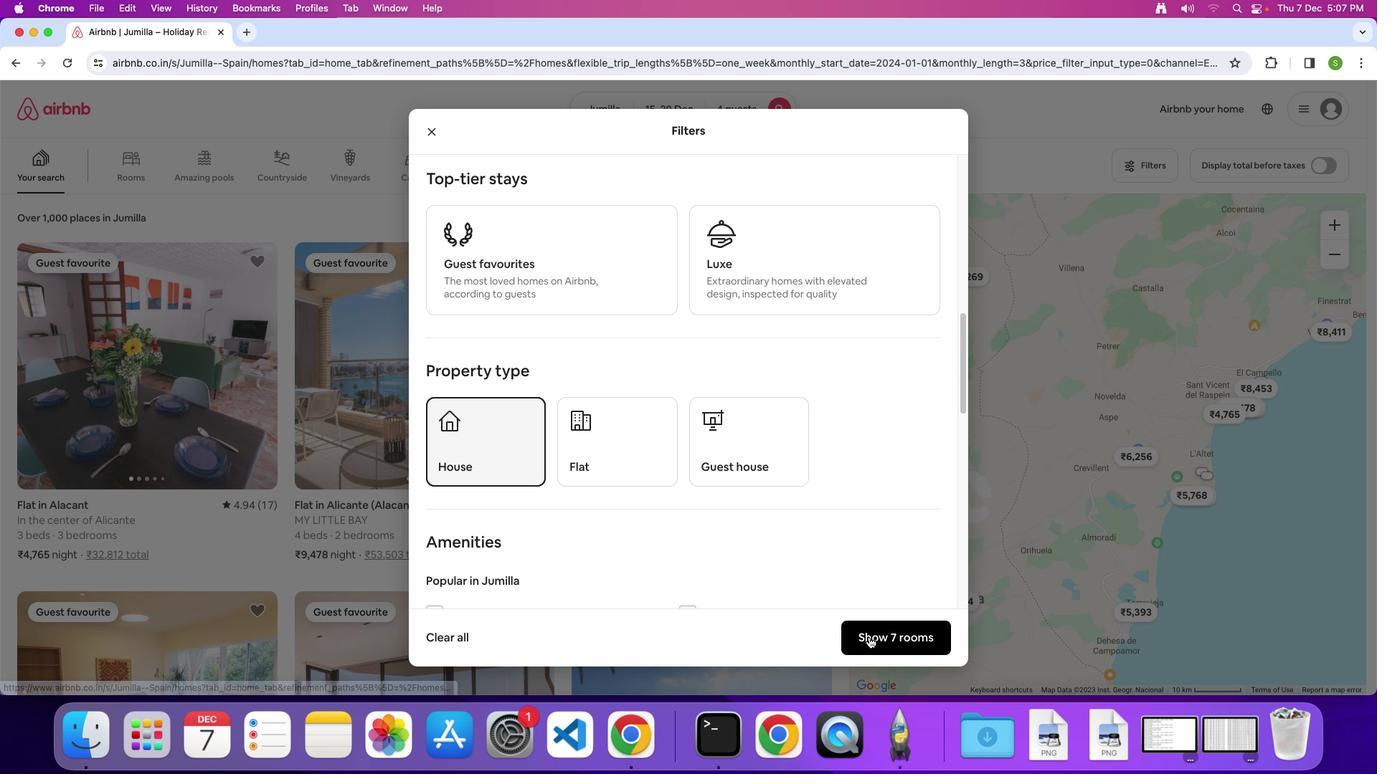 
Action: Mouse pressed left at (868, 637)
Screenshot: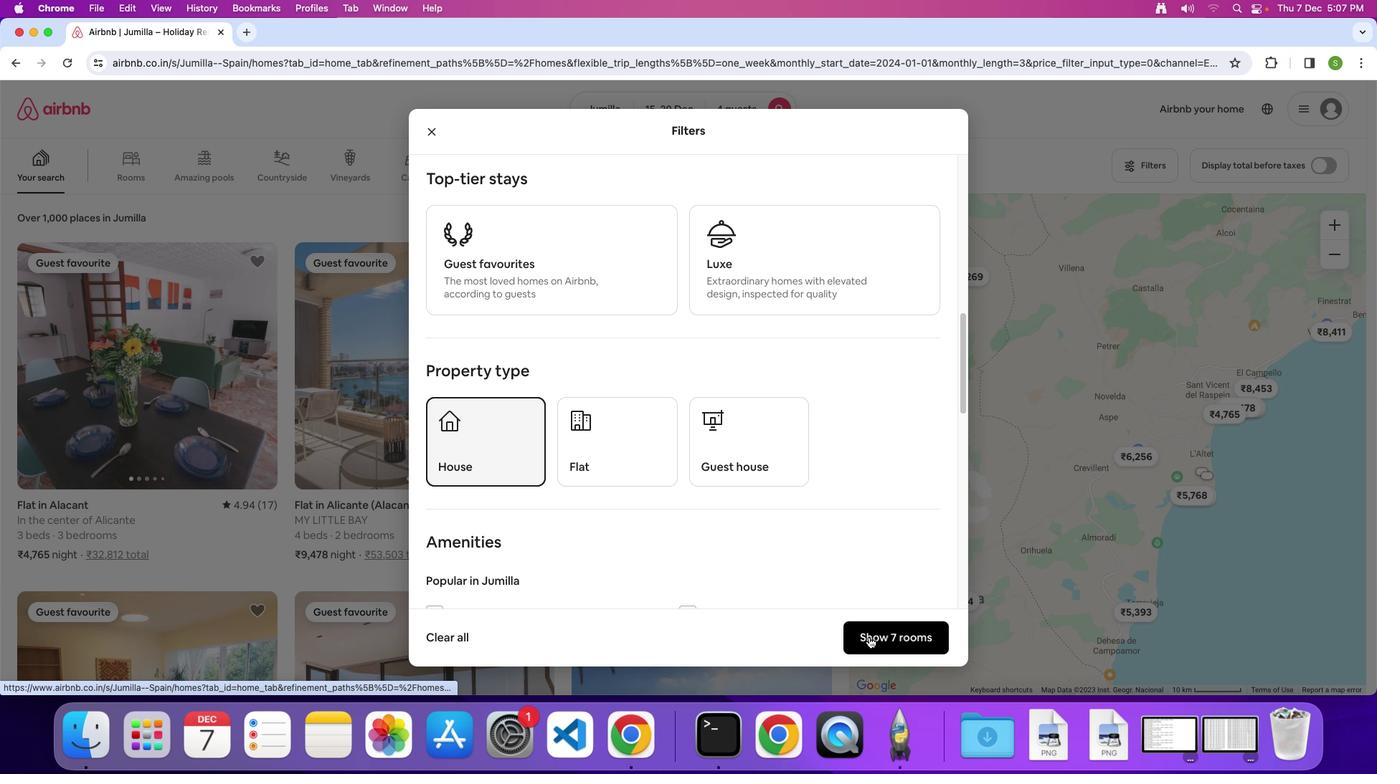 
Action: Mouse moved to (140, 341)
Screenshot: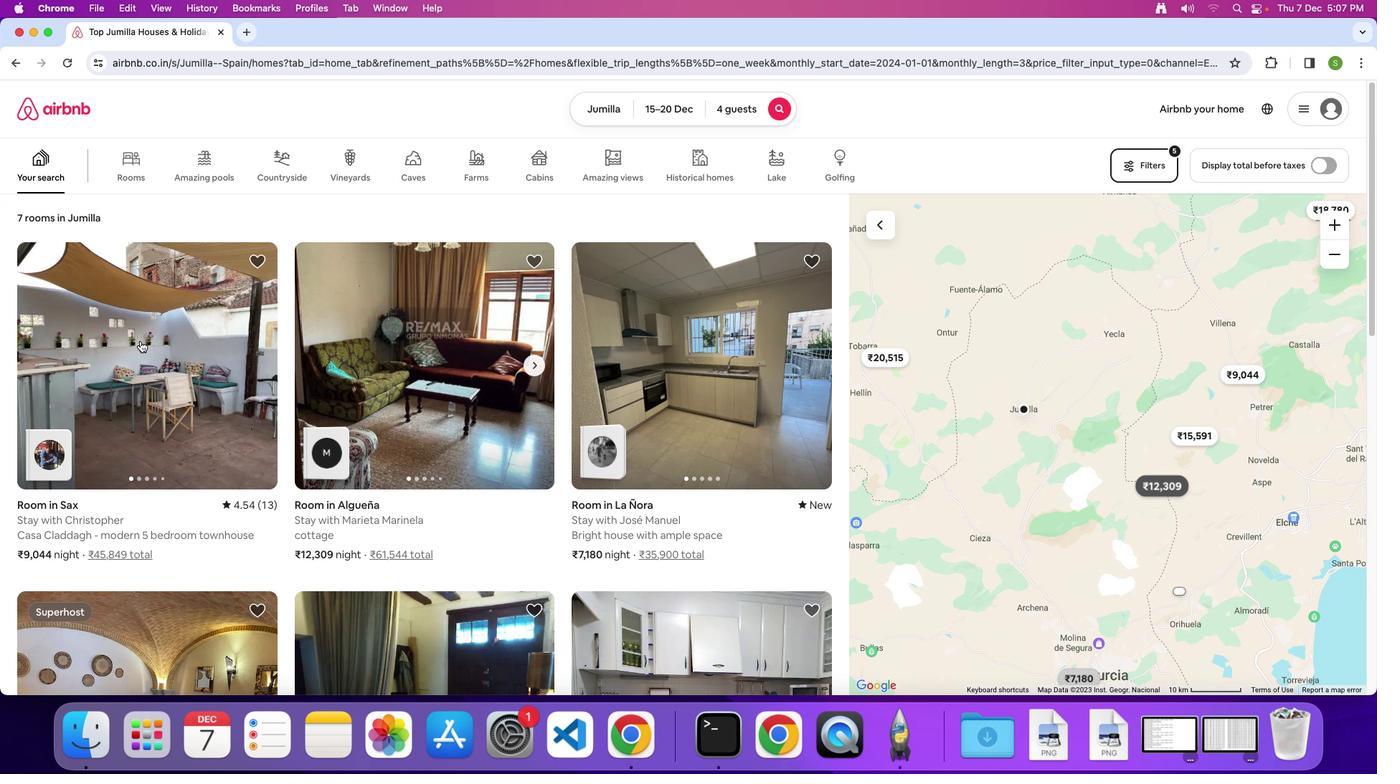 
Action: Mouse pressed left at (140, 341)
Screenshot: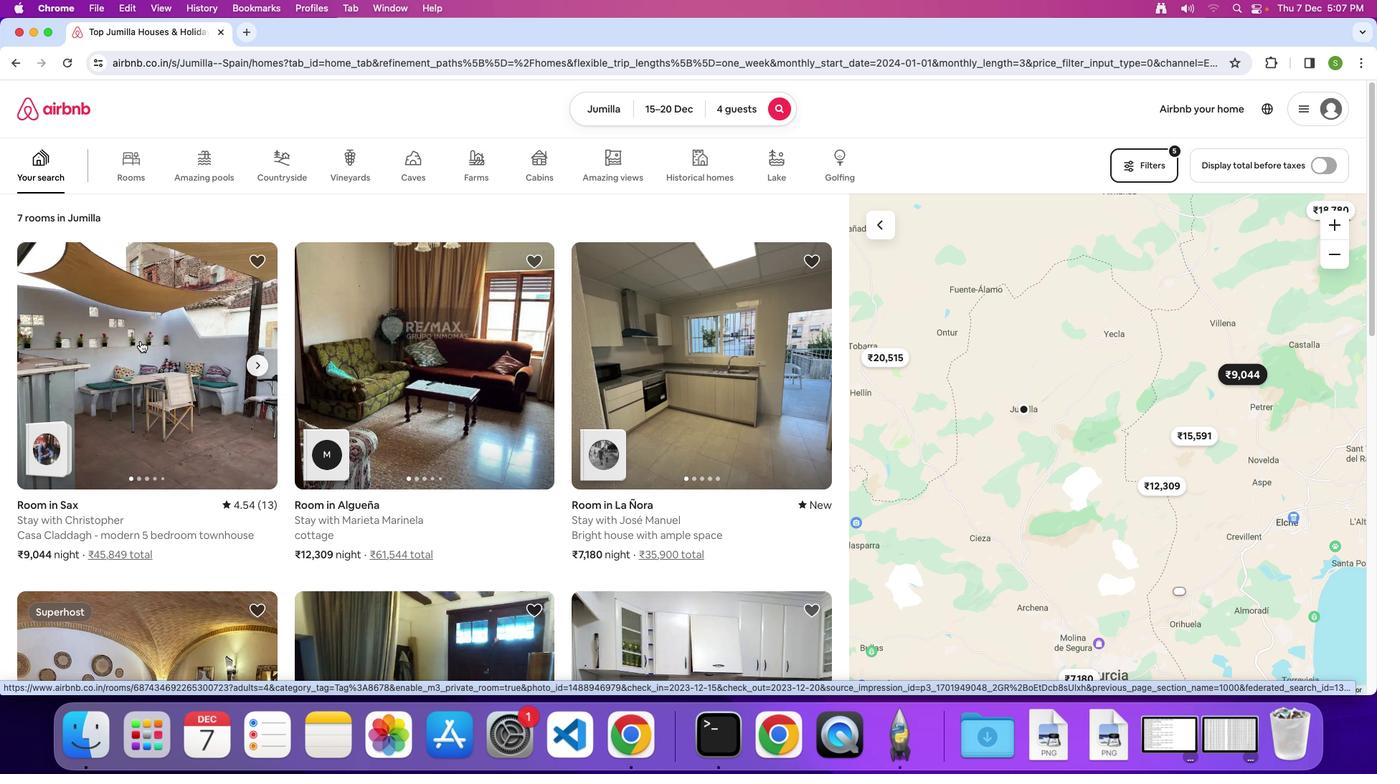 
Action: Mouse moved to (521, 358)
Screenshot: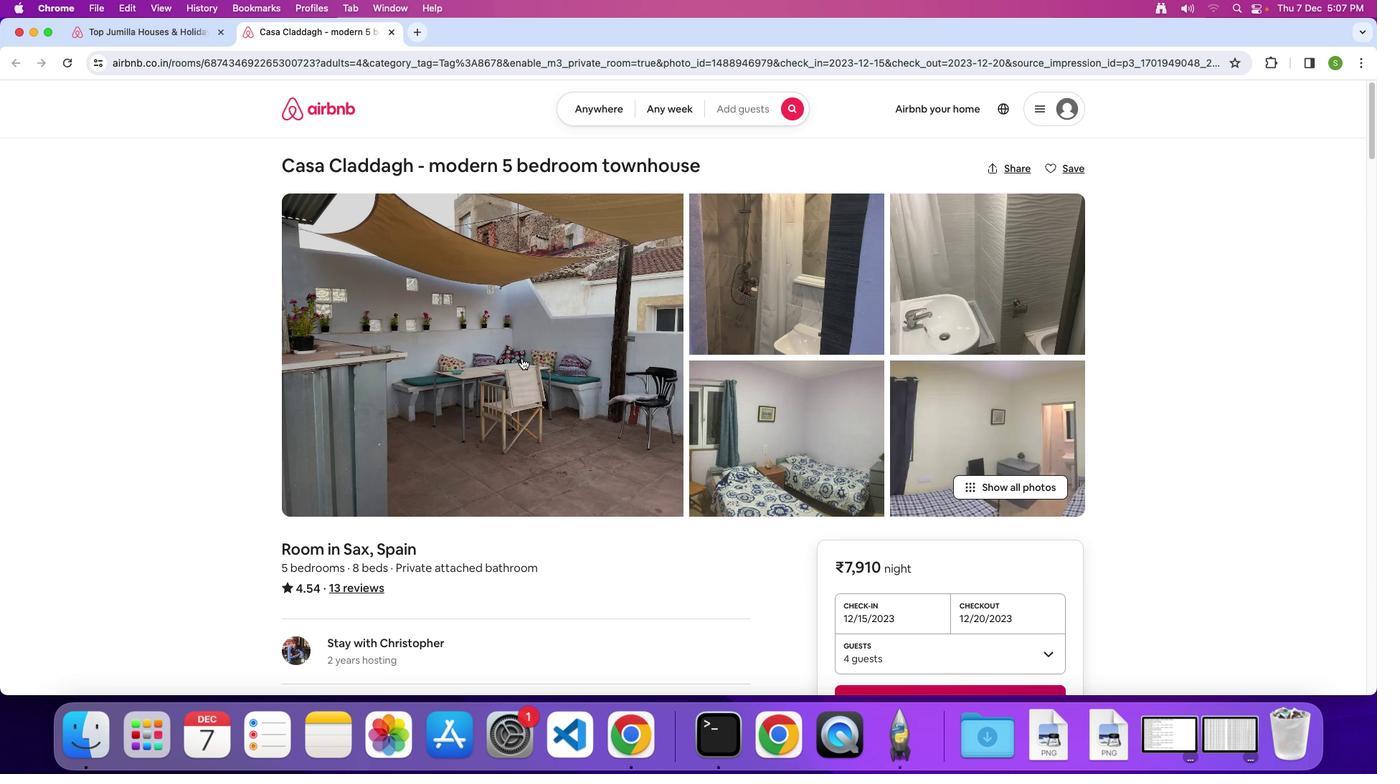 
Action: Mouse pressed left at (521, 358)
Screenshot: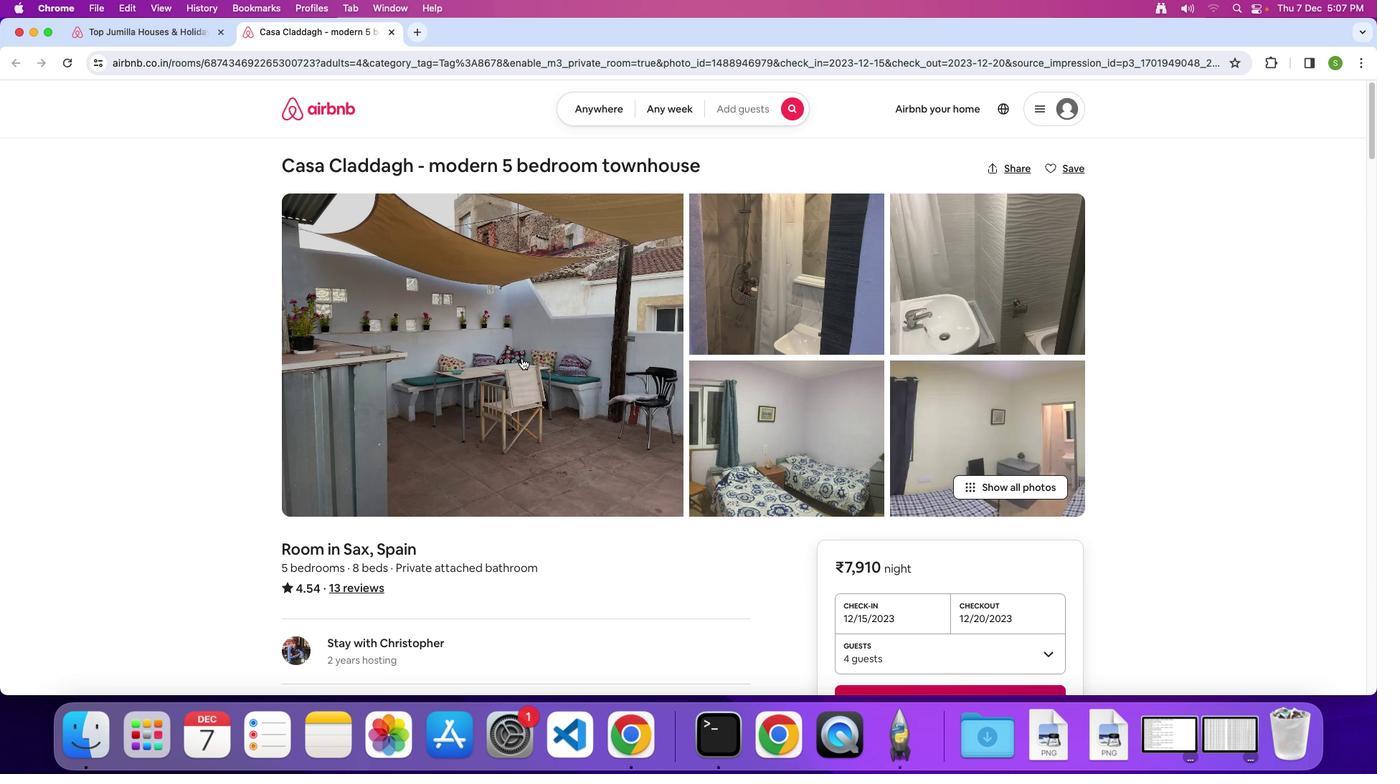 
Action: Mouse moved to (557, 425)
Screenshot: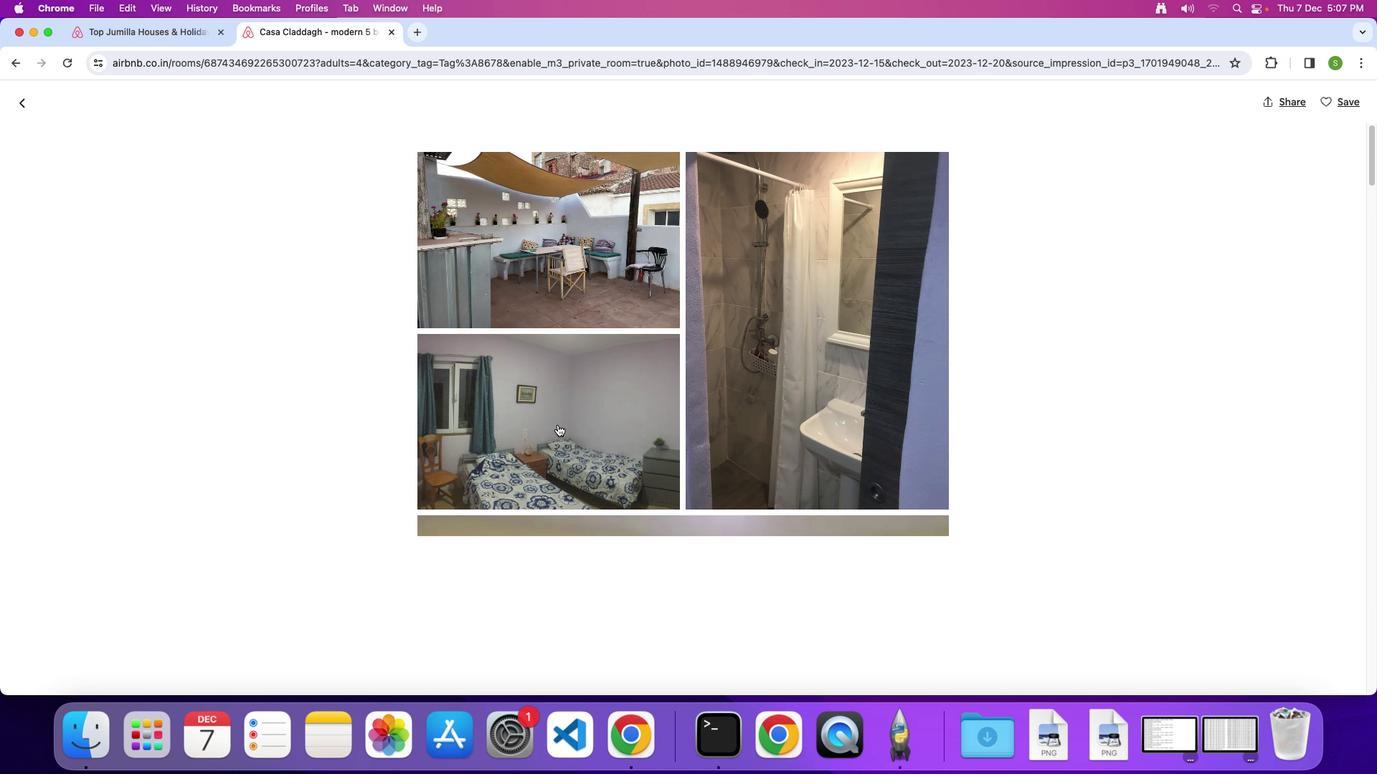 
Action: Mouse scrolled (557, 425) with delta (0, 0)
Screenshot: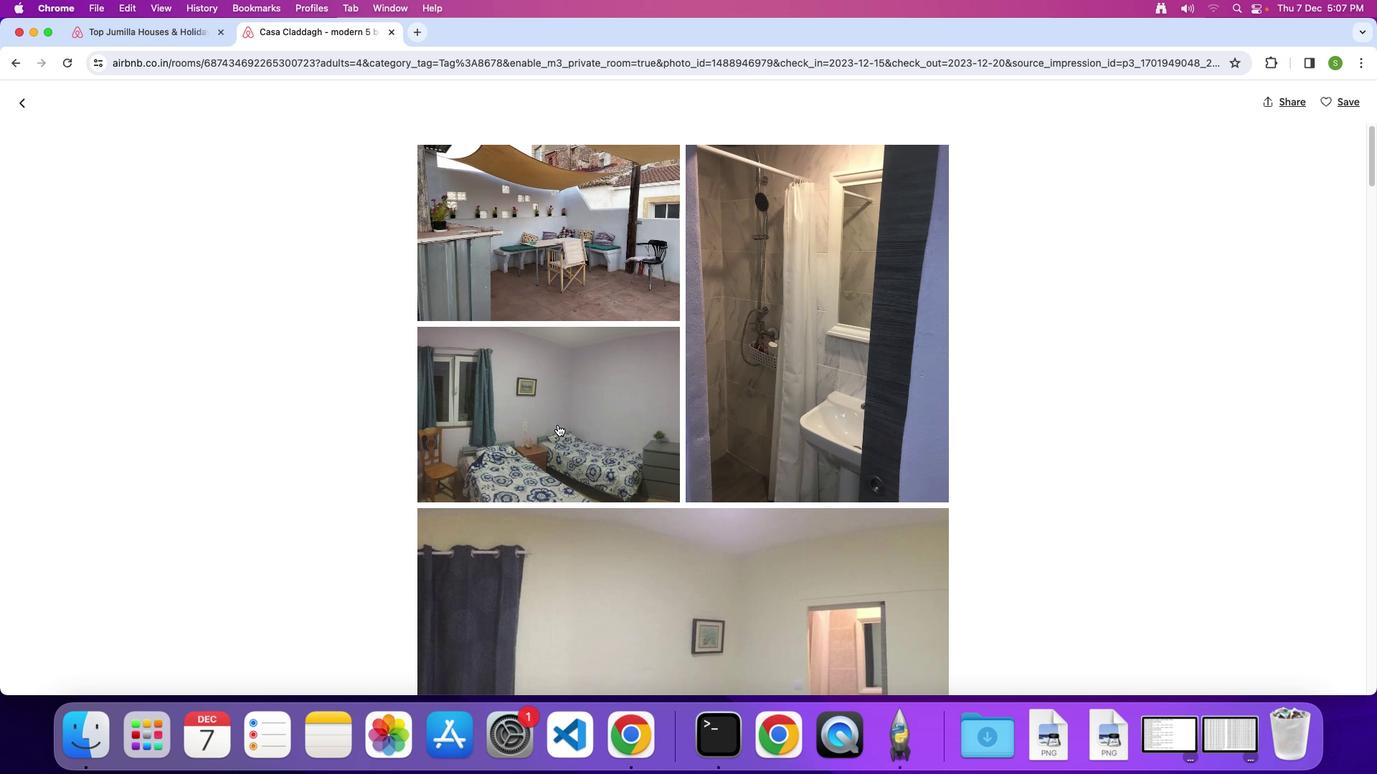 
Action: Mouse scrolled (557, 425) with delta (0, 0)
Screenshot: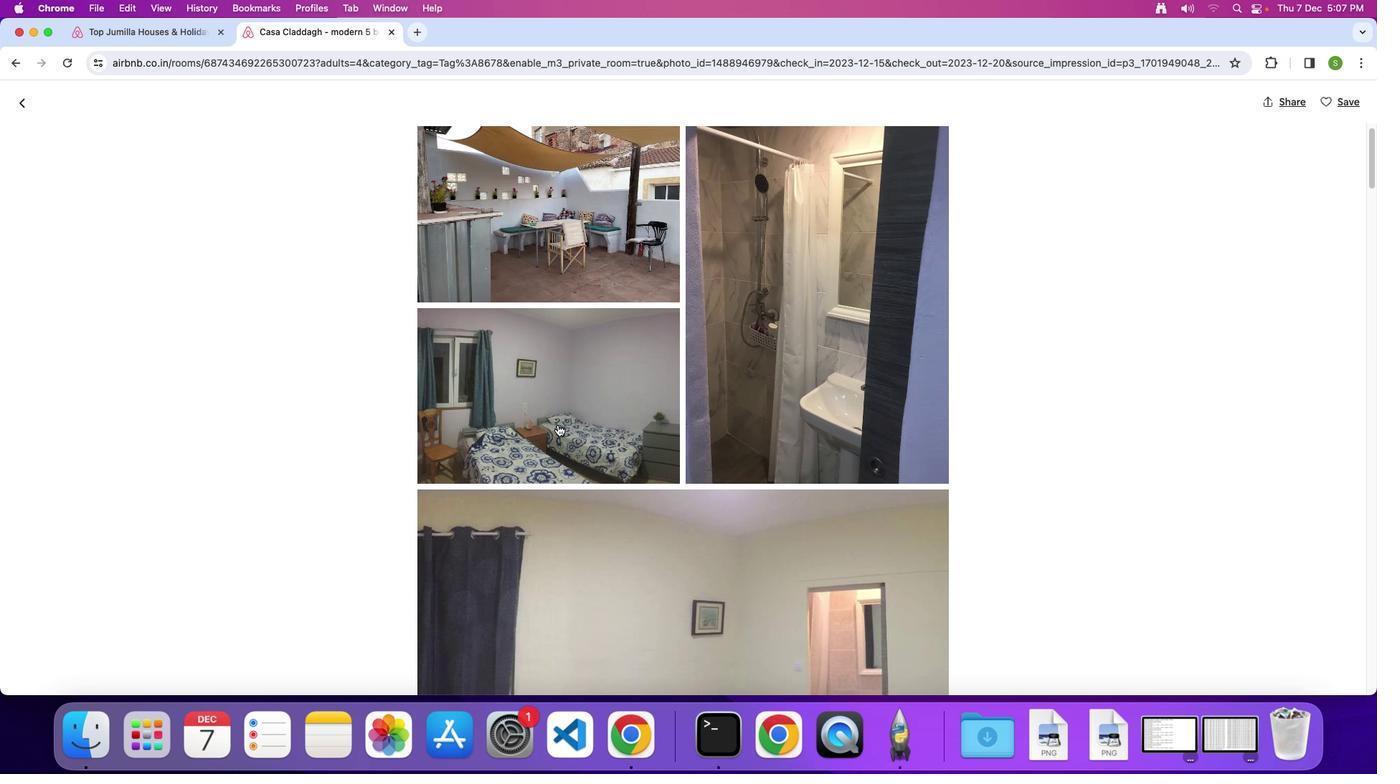 
Action: Mouse scrolled (557, 425) with delta (0, -1)
Screenshot: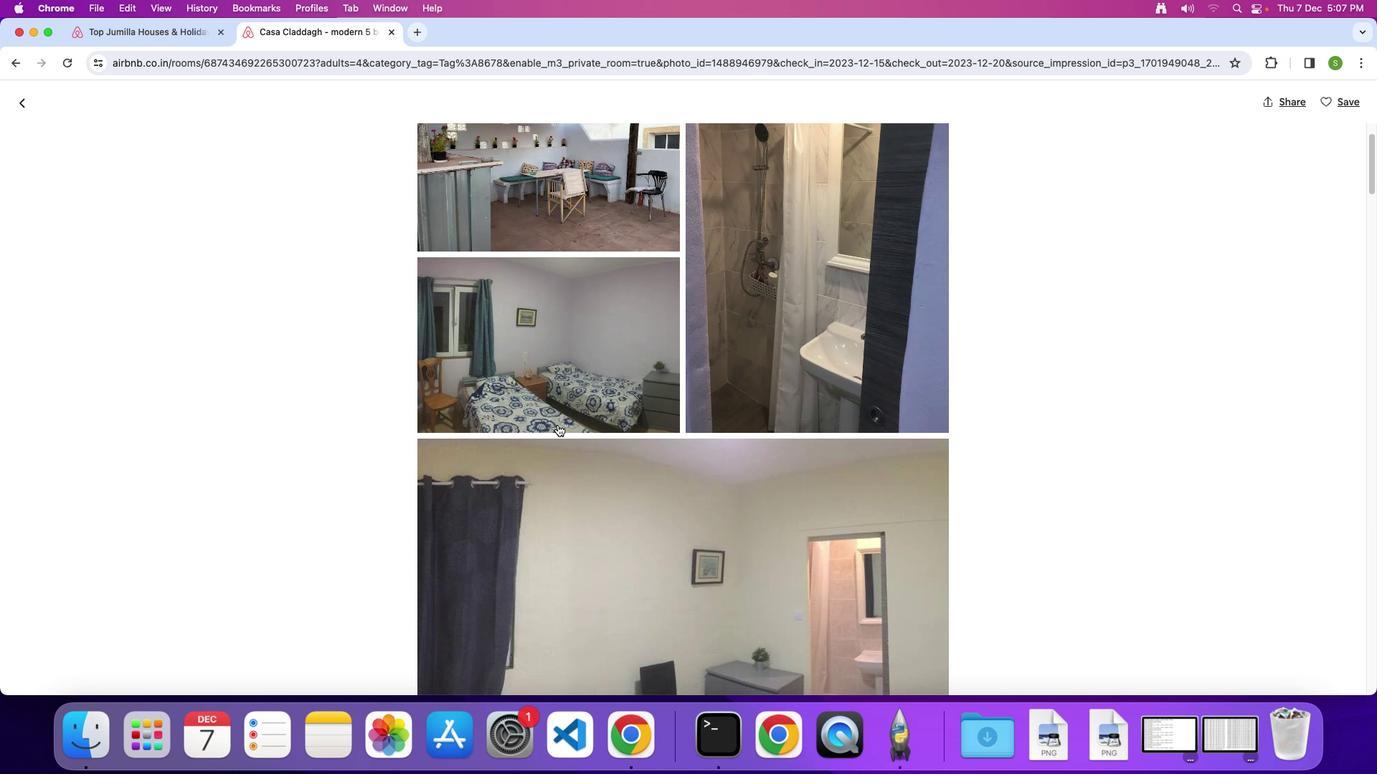 
Action: Mouse scrolled (557, 425) with delta (0, 0)
Screenshot: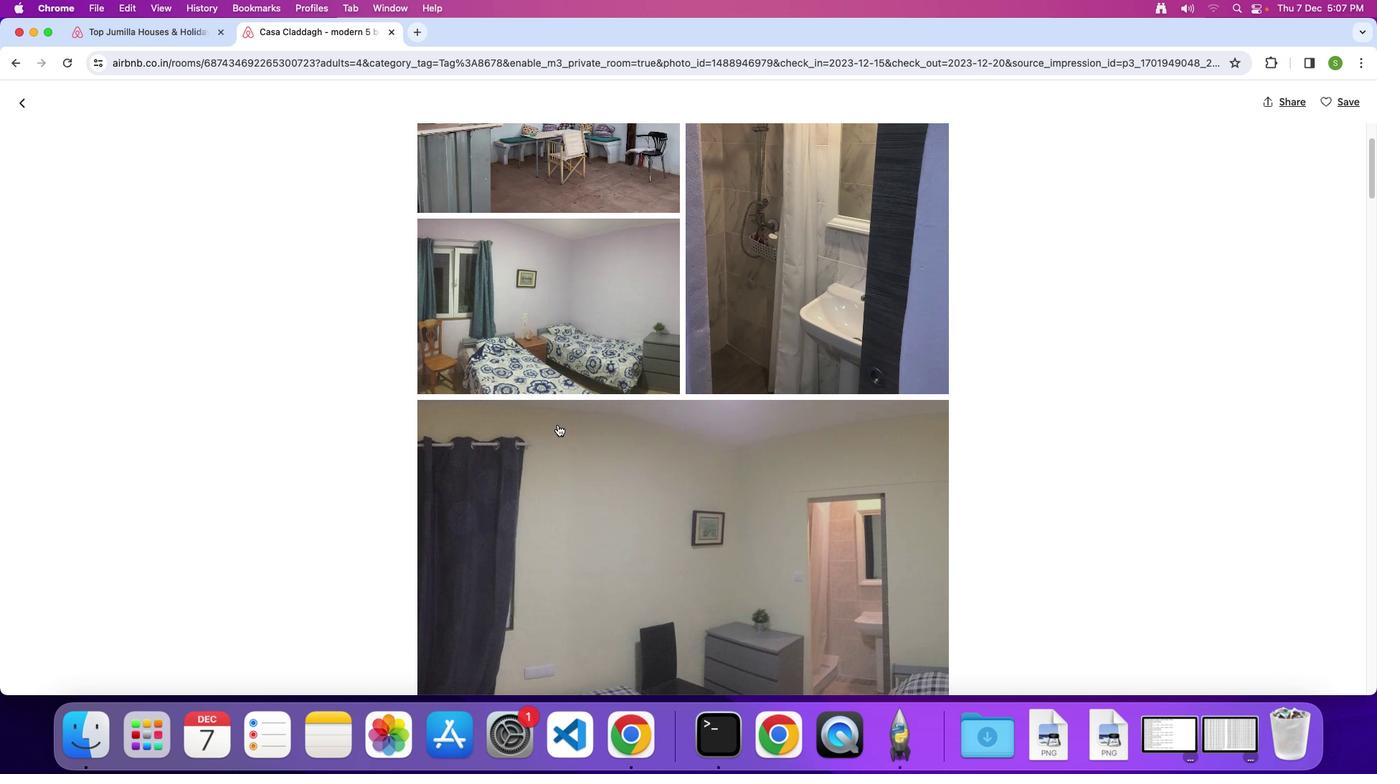 
Action: Mouse scrolled (557, 425) with delta (0, 0)
Screenshot: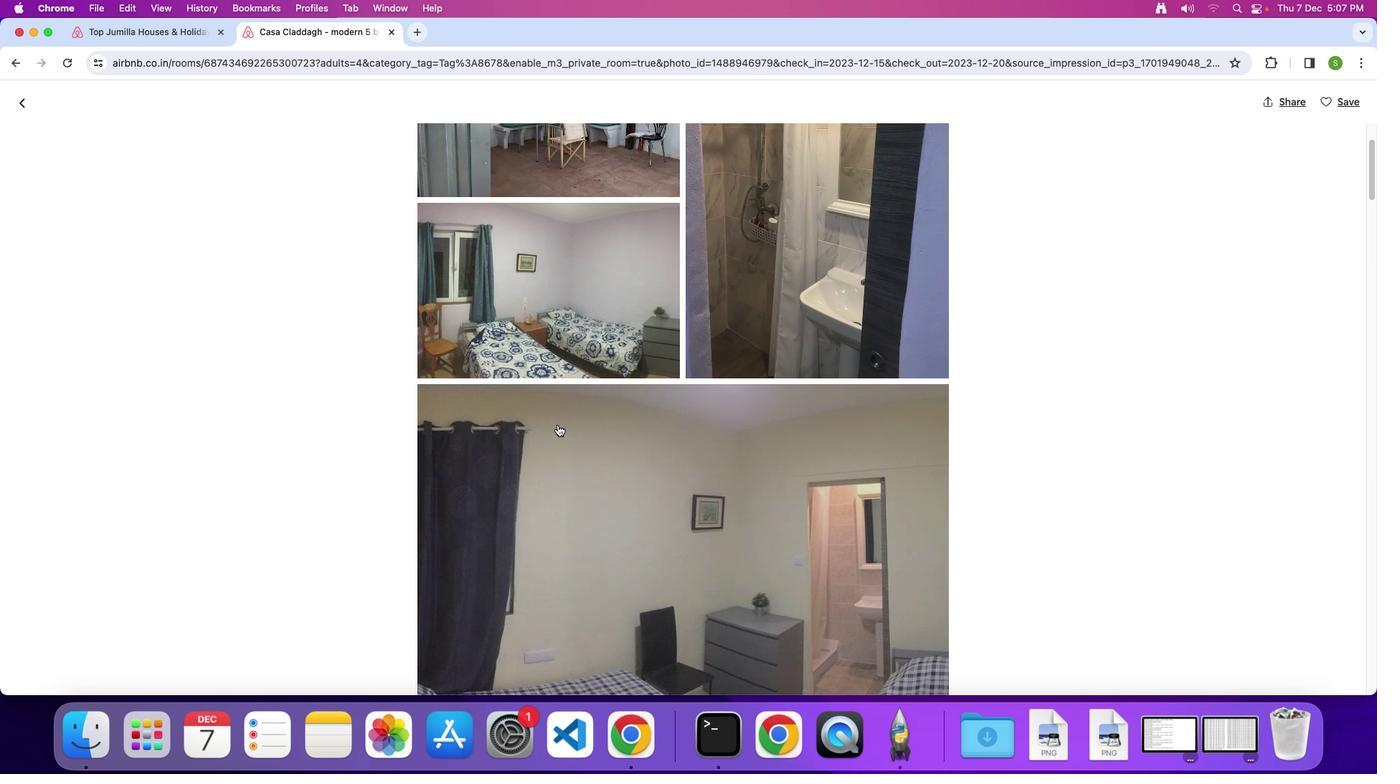 
Action: Mouse scrolled (557, 425) with delta (0, -1)
Screenshot: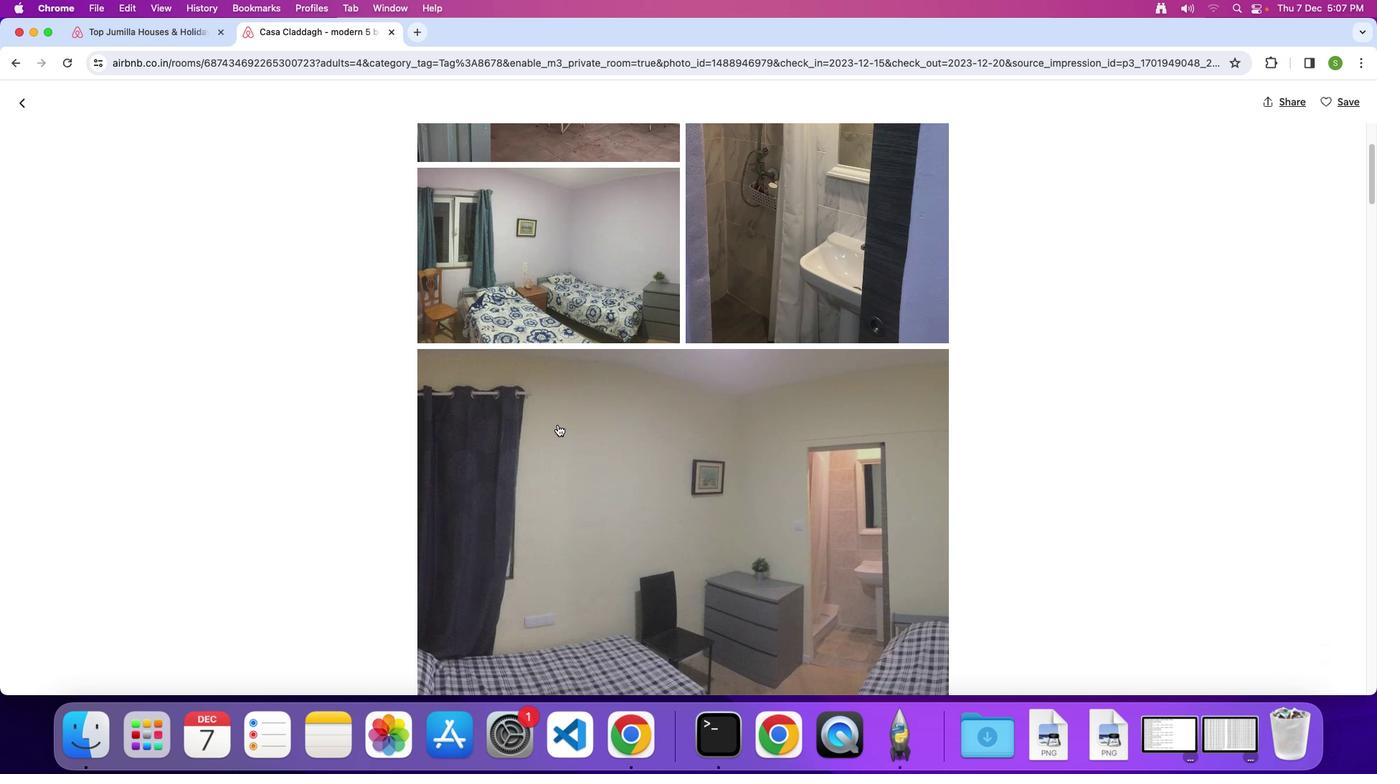 
Action: Mouse scrolled (557, 425) with delta (0, 0)
Screenshot: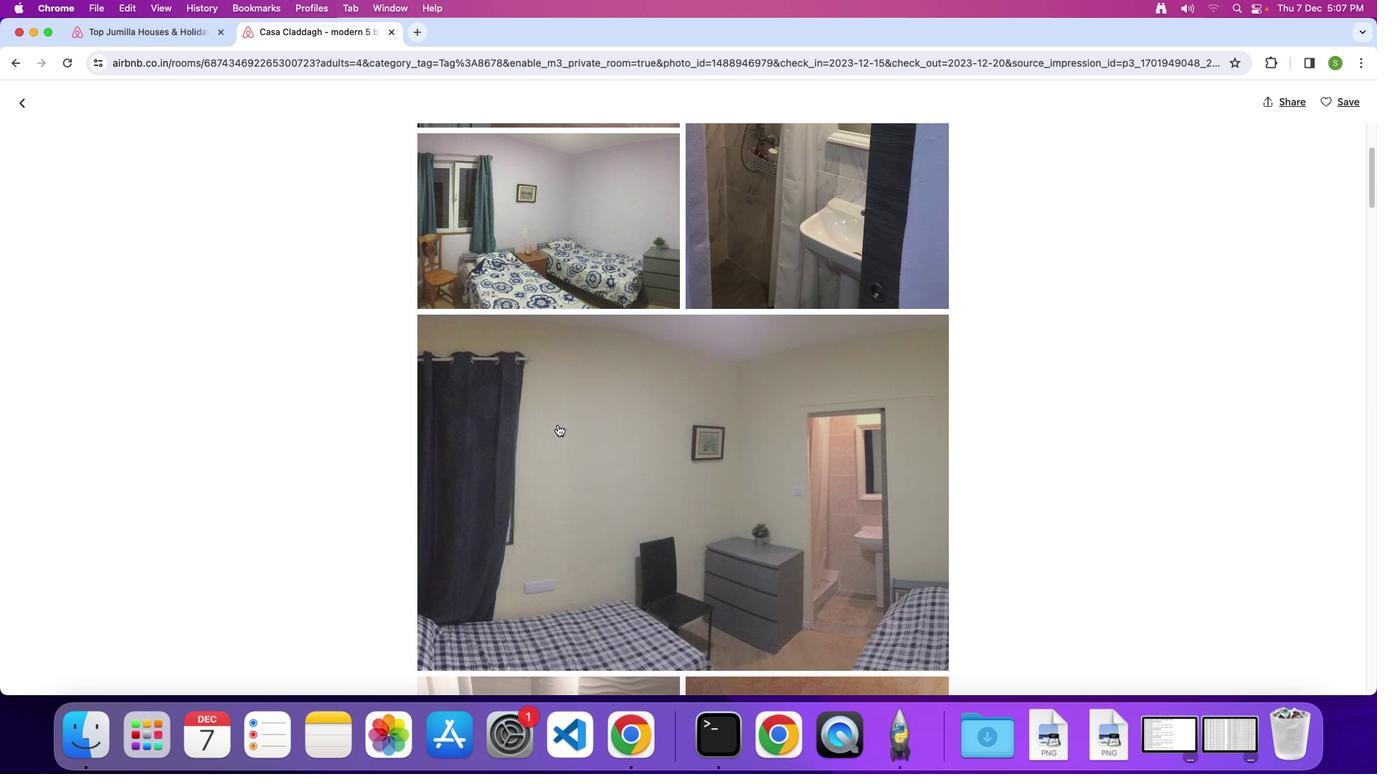 
Action: Mouse scrolled (557, 425) with delta (0, 0)
Screenshot: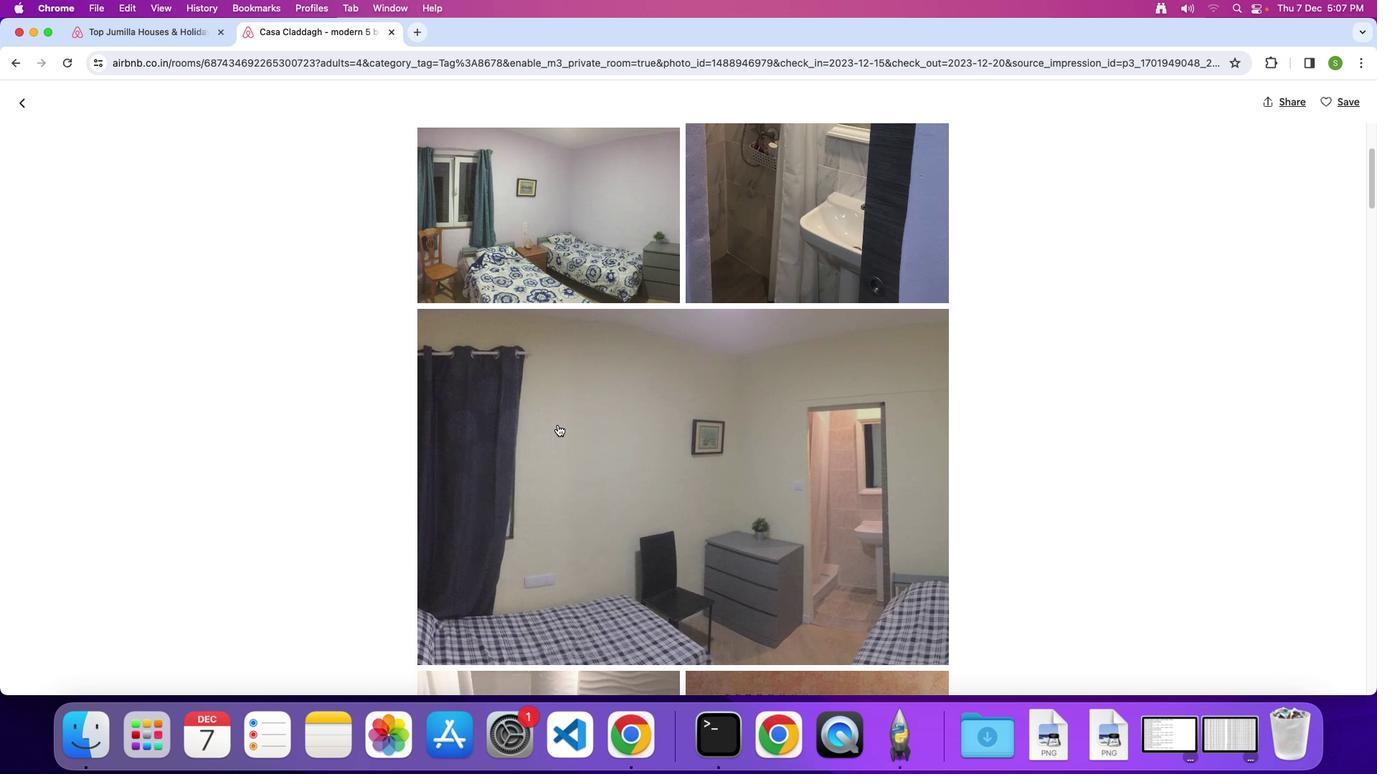 
Action: Mouse scrolled (557, 425) with delta (0, 0)
Screenshot: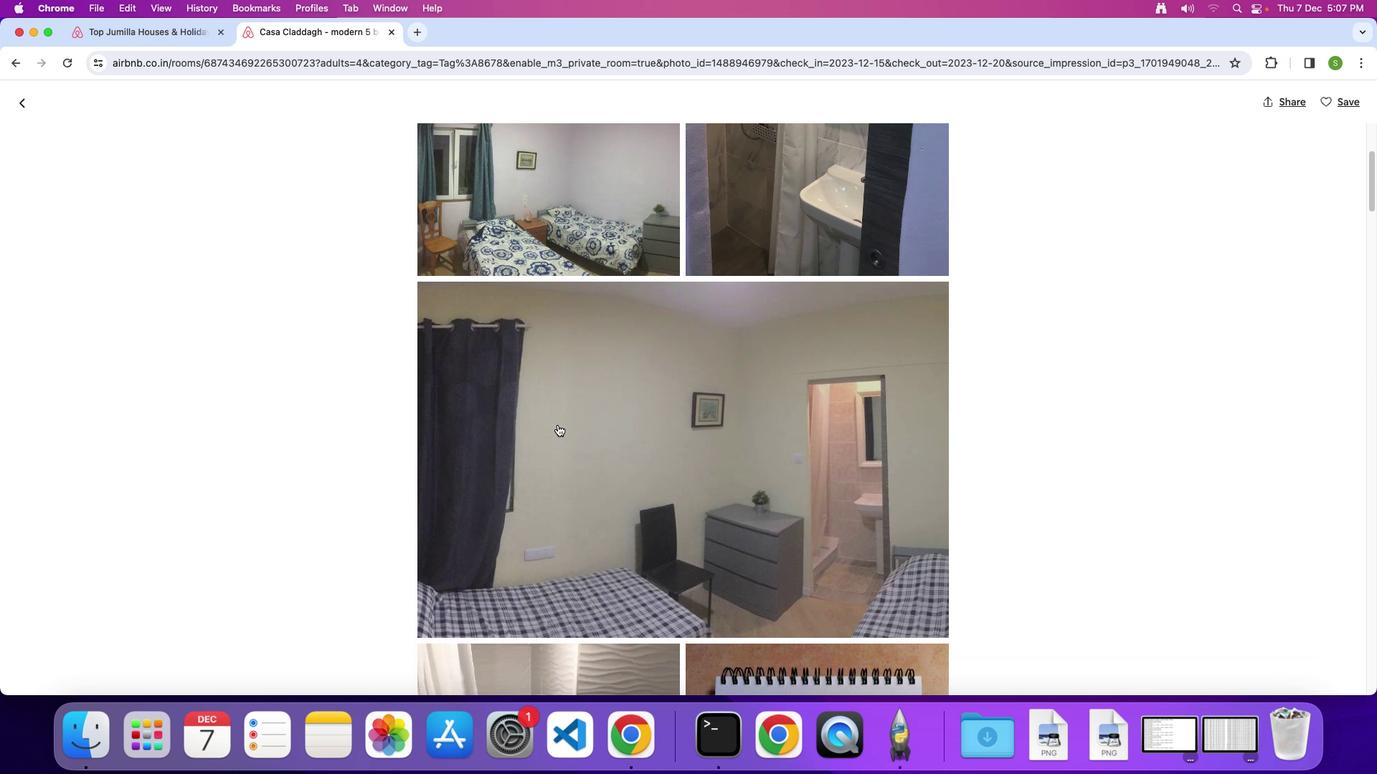 
Action: Mouse scrolled (557, 425) with delta (0, 0)
Screenshot: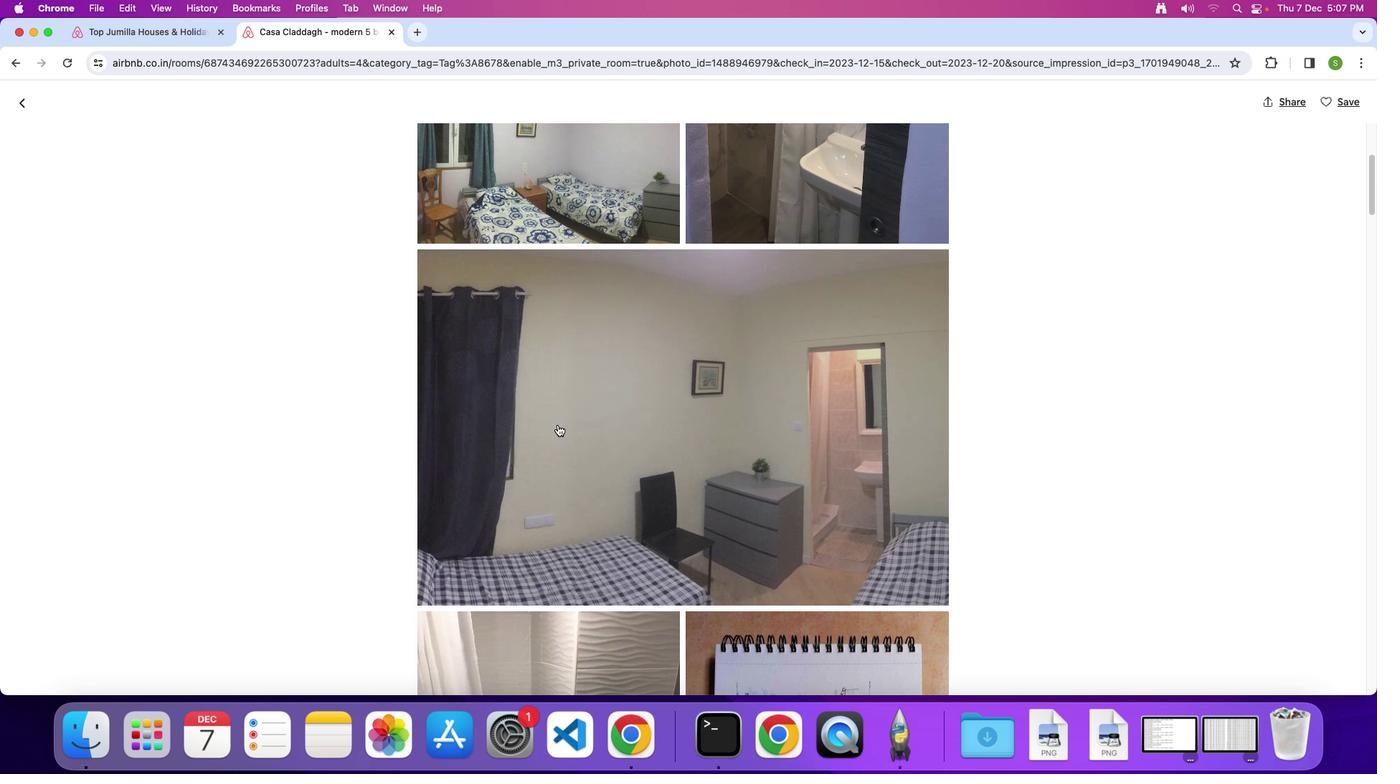
Action: Mouse scrolled (557, 425) with delta (0, 0)
Screenshot: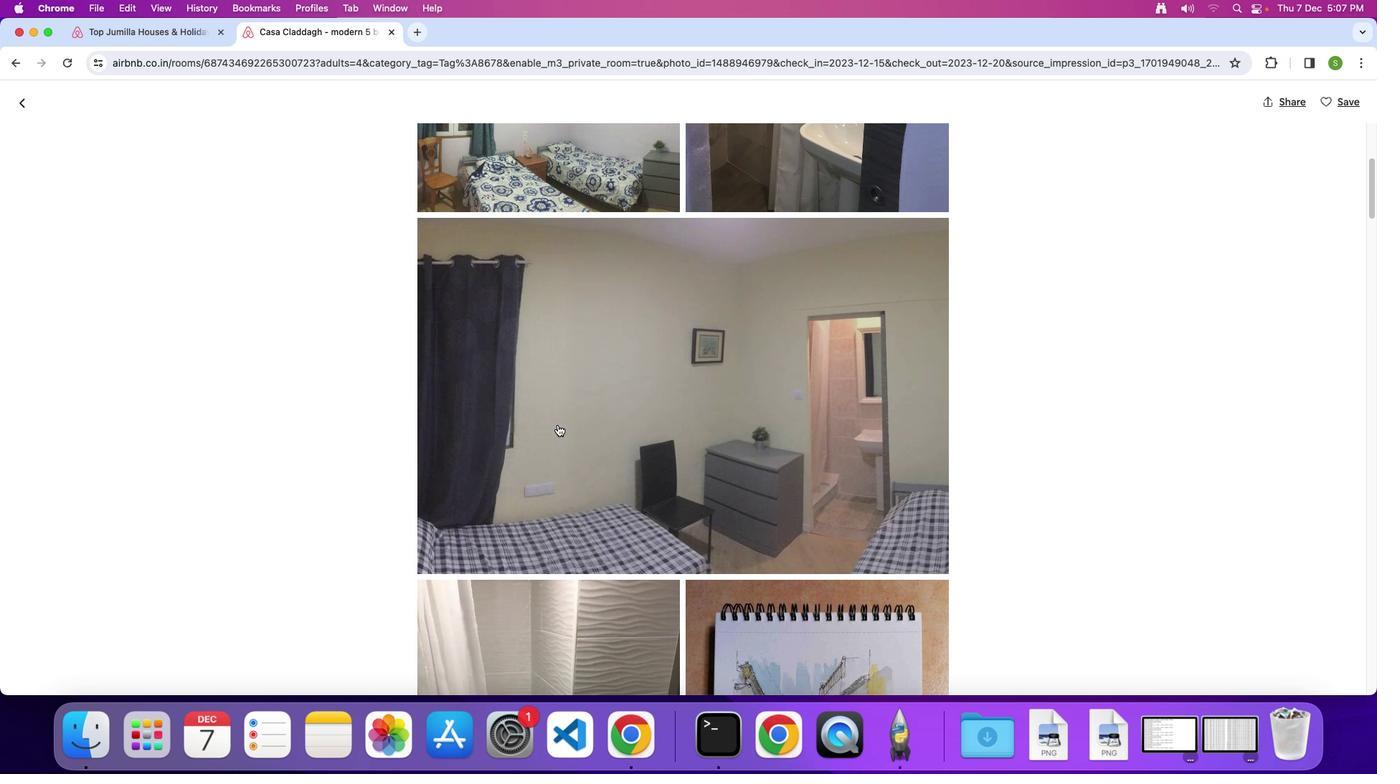 
Action: Mouse scrolled (557, 425) with delta (0, -1)
Screenshot: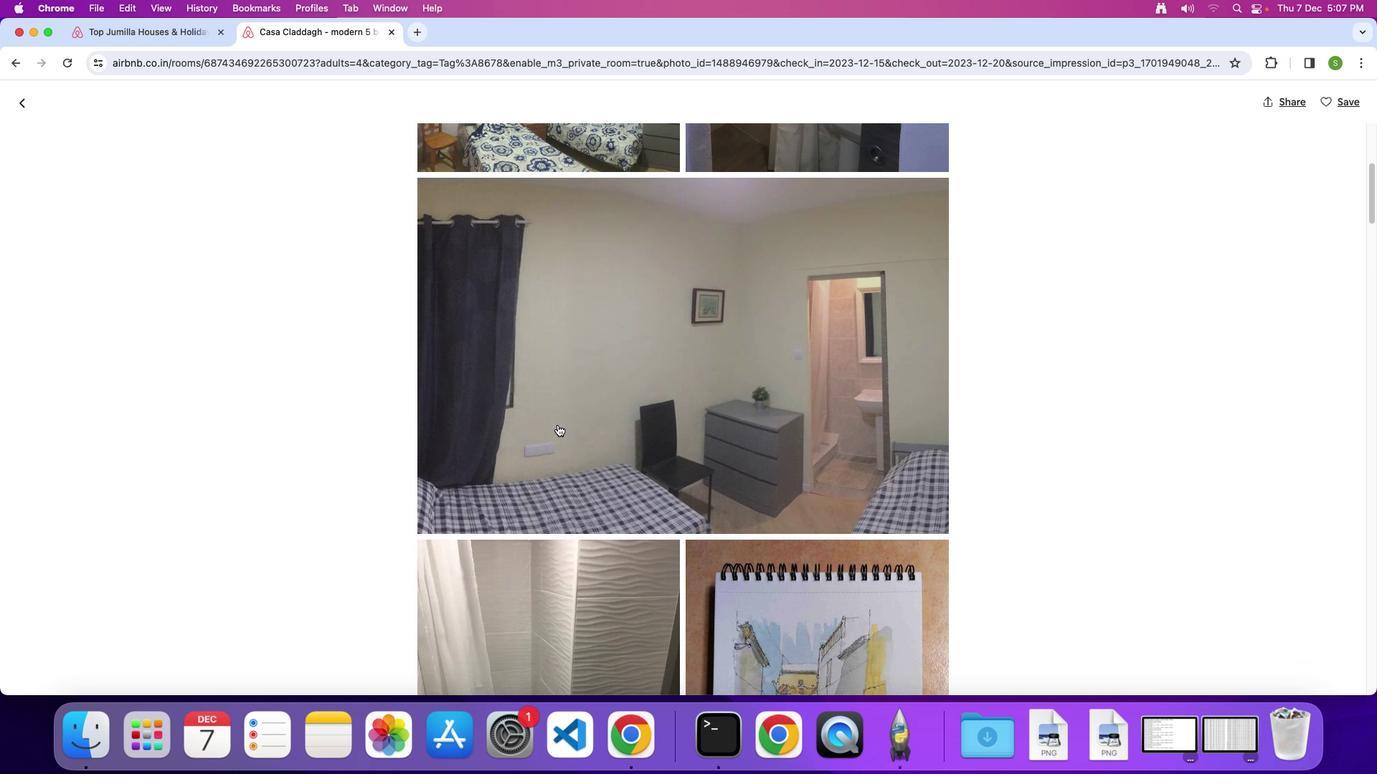 
Action: Mouse scrolled (557, 425) with delta (0, 0)
Screenshot: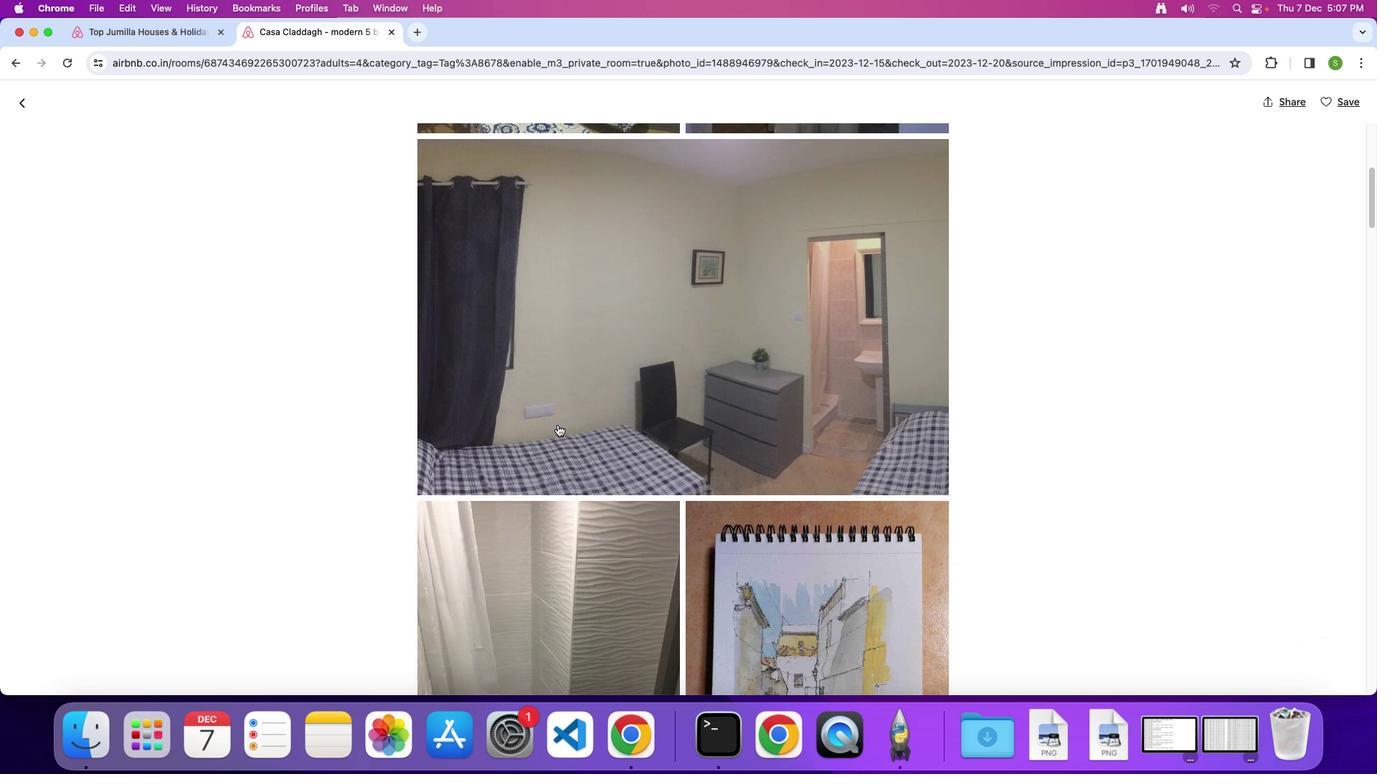 
Action: Mouse scrolled (557, 425) with delta (0, 0)
Screenshot: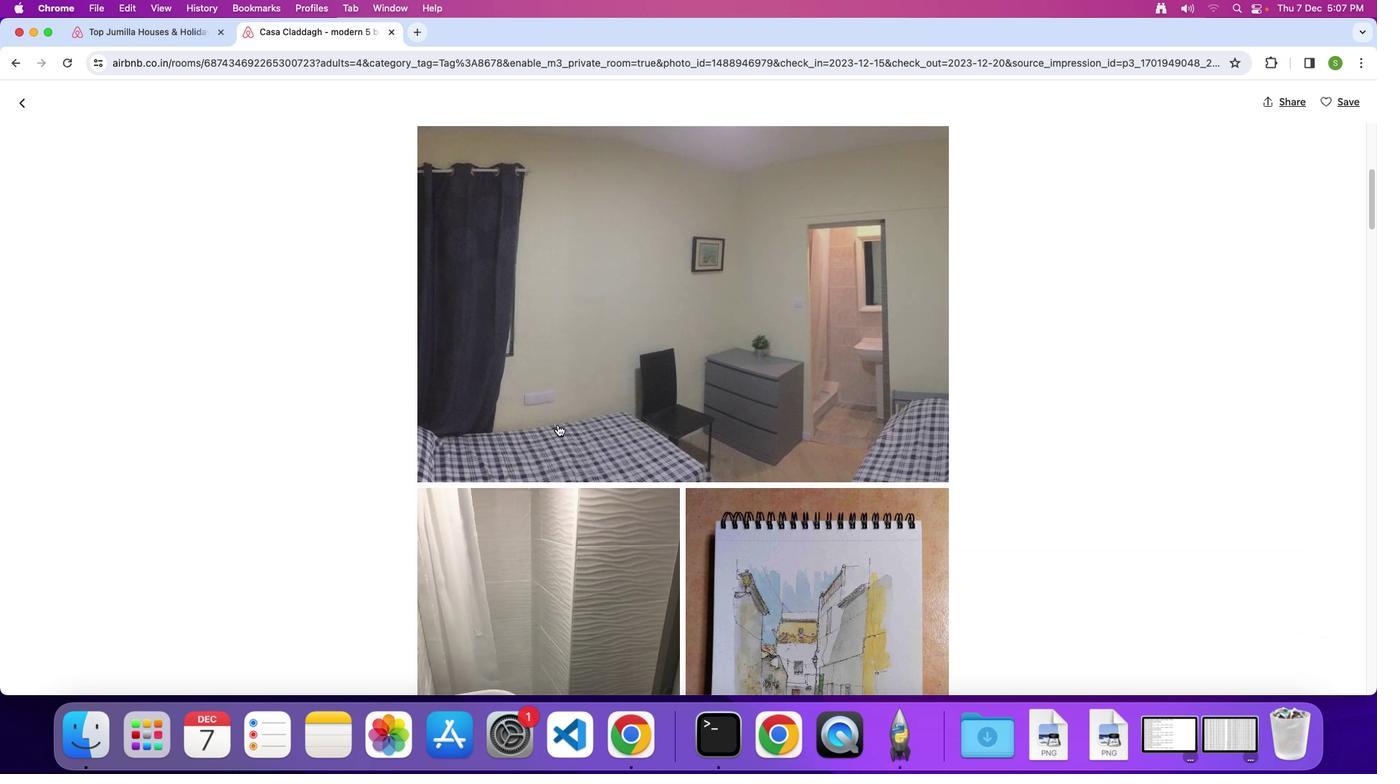 
Action: Mouse scrolled (557, 425) with delta (0, 0)
Screenshot: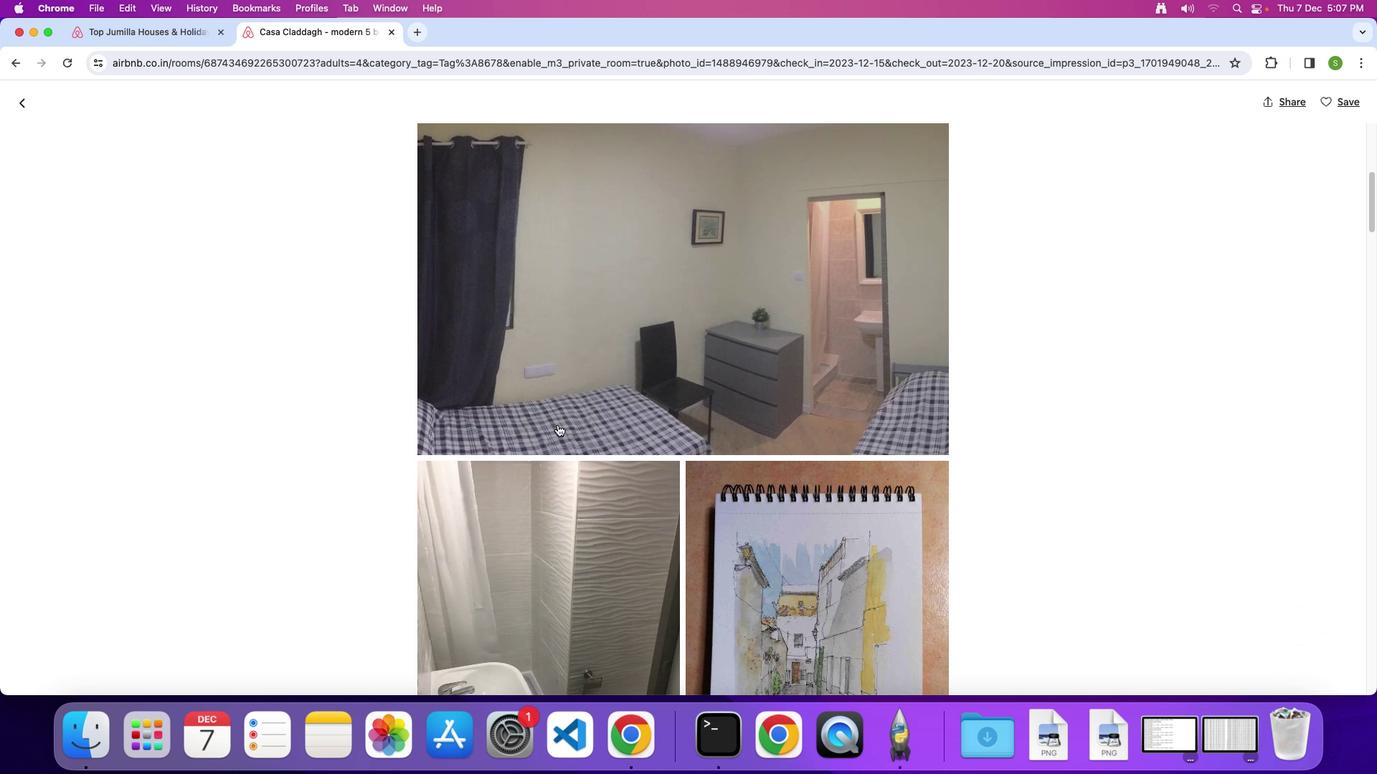 
Action: Mouse scrolled (557, 425) with delta (0, 0)
Screenshot: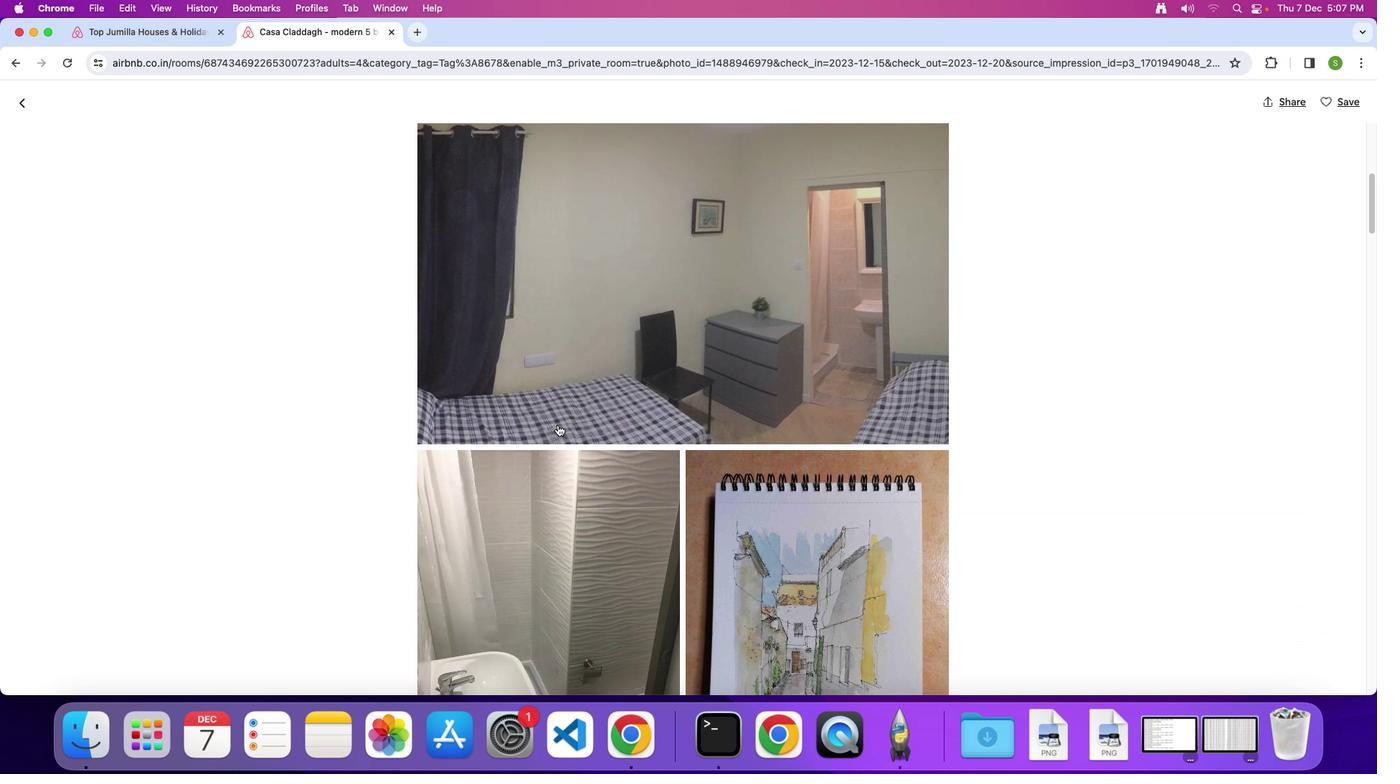 
Action: Mouse scrolled (557, 425) with delta (0, -2)
Screenshot: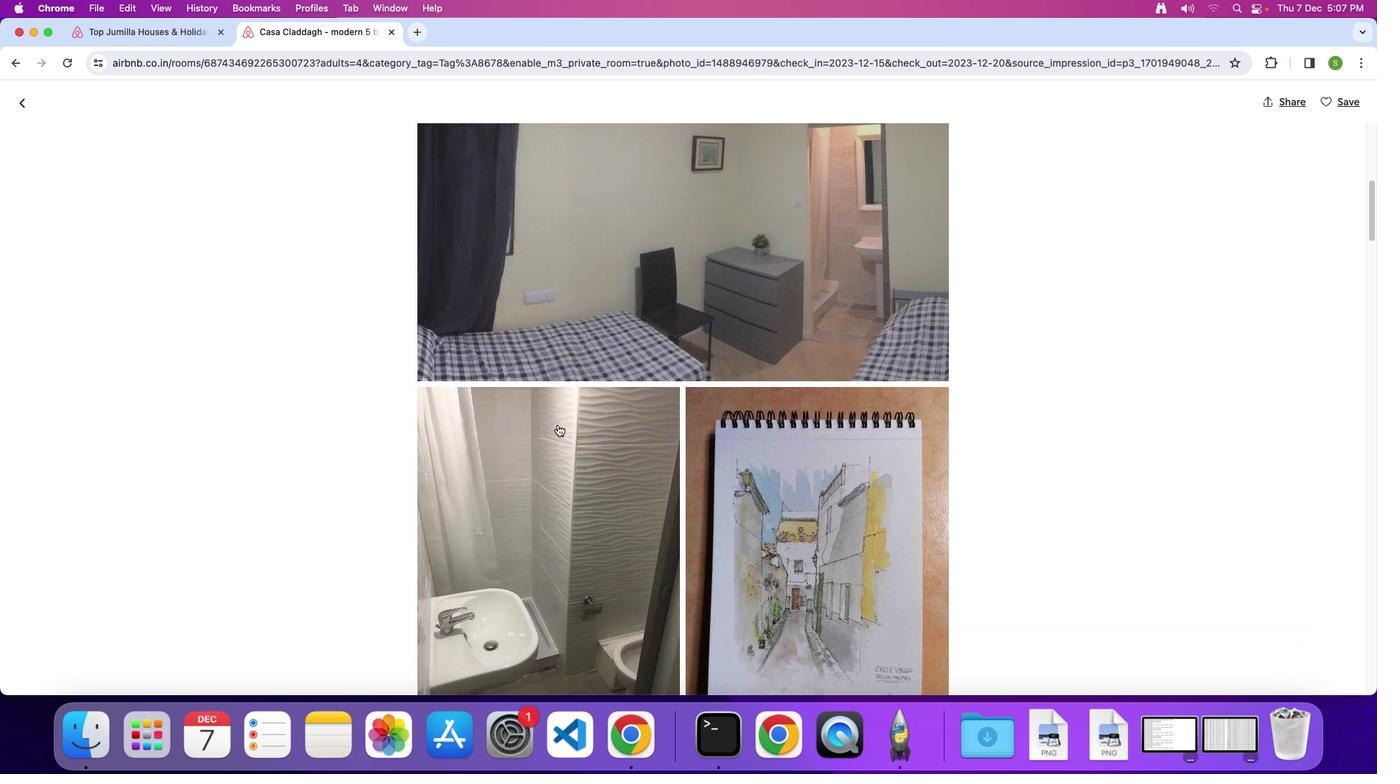 
Action: Mouse scrolled (557, 425) with delta (0, 0)
Screenshot: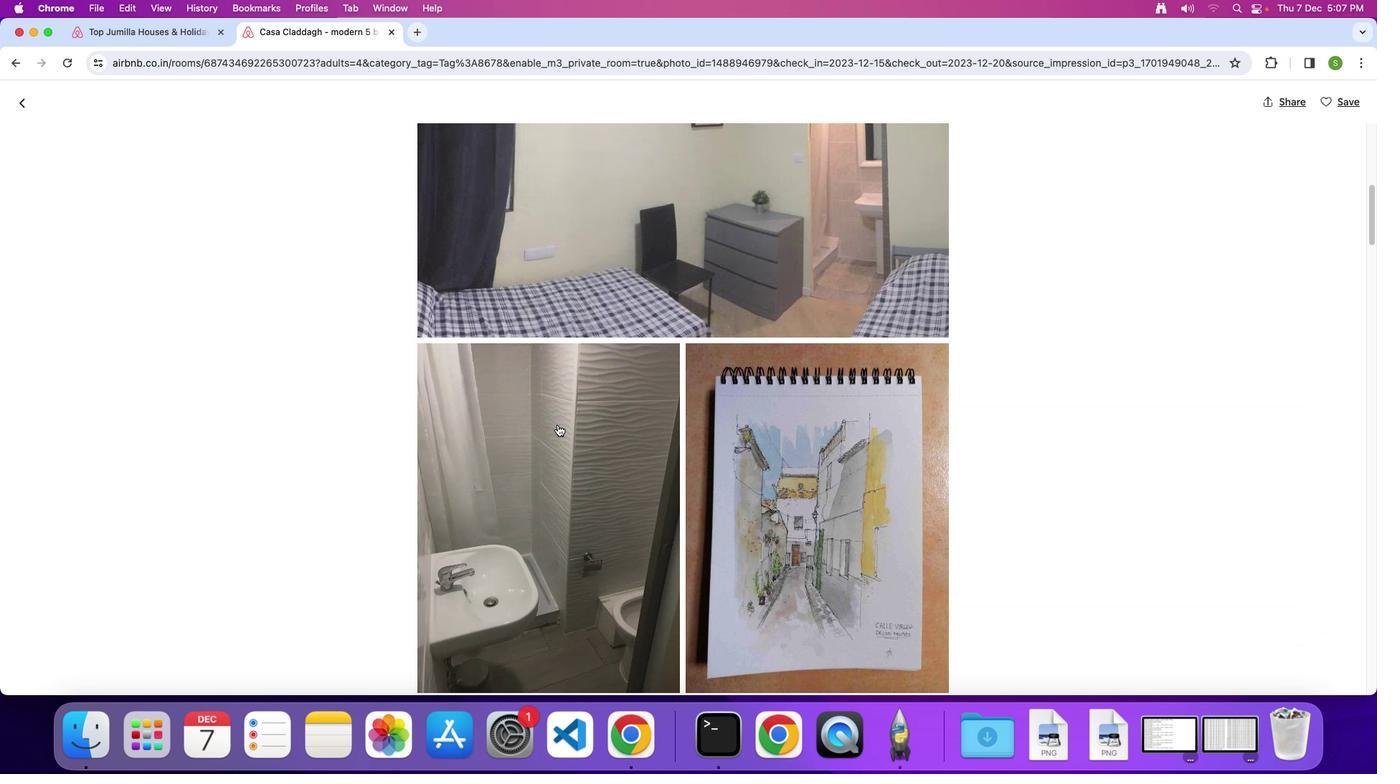 
Action: Mouse scrolled (557, 425) with delta (0, 0)
Screenshot: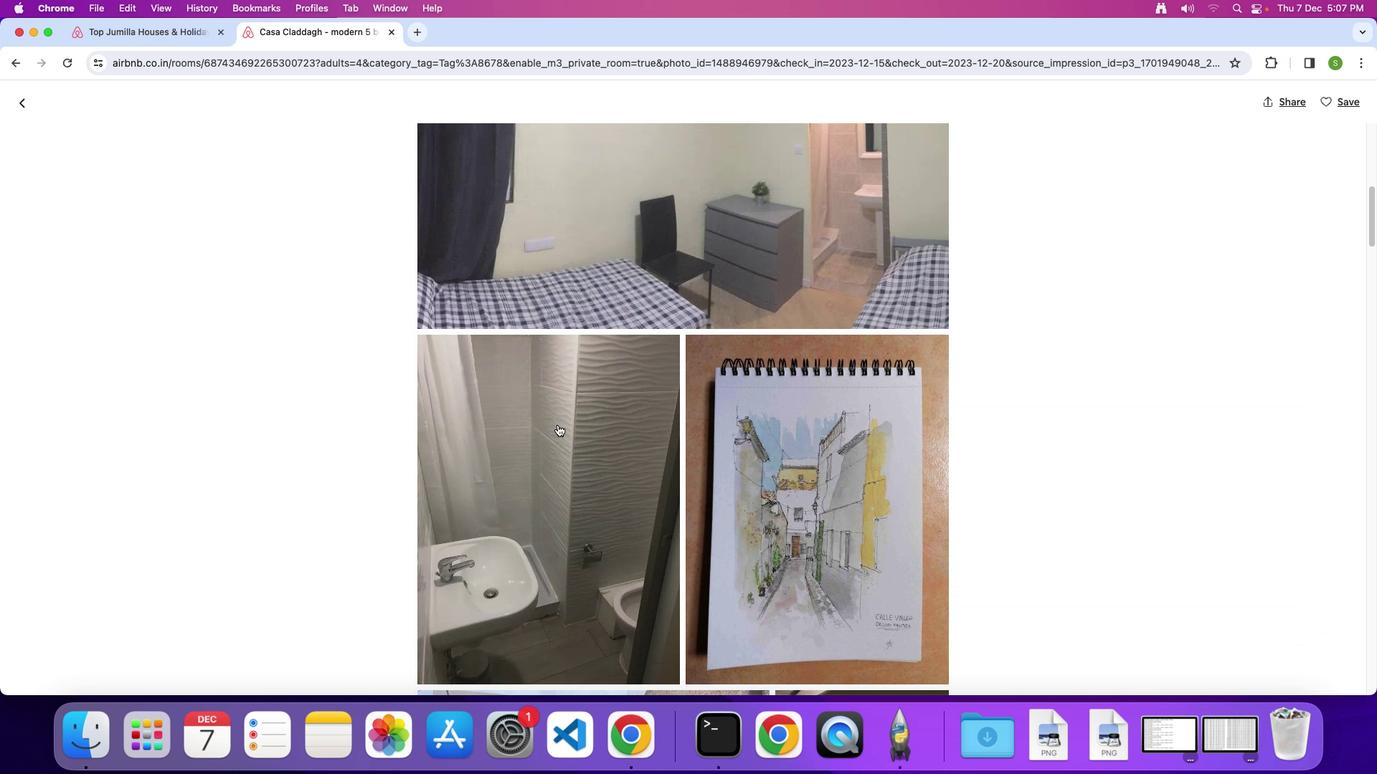 
Action: Mouse scrolled (557, 425) with delta (0, -1)
Screenshot: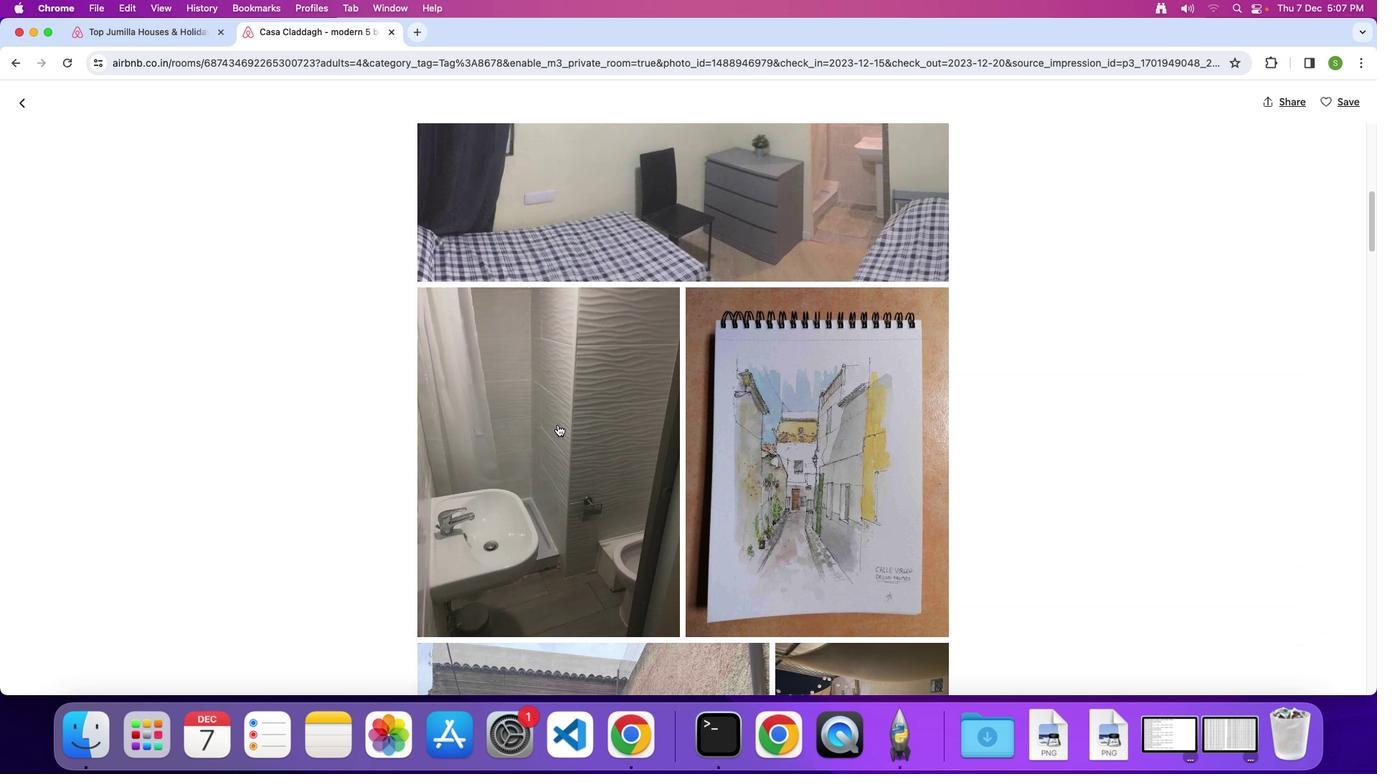
Action: Mouse scrolled (557, 425) with delta (0, 0)
Screenshot: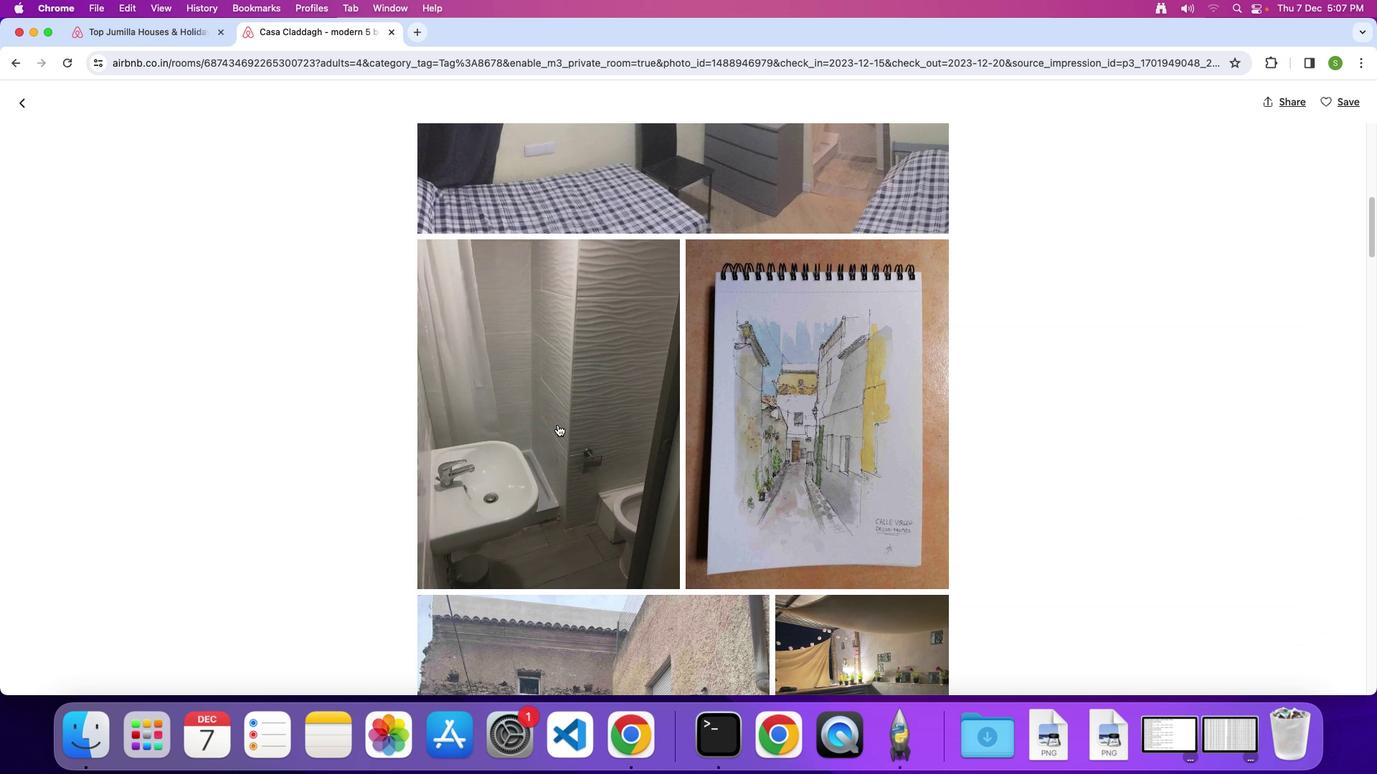 
Action: Mouse scrolled (557, 425) with delta (0, 0)
Screenshot: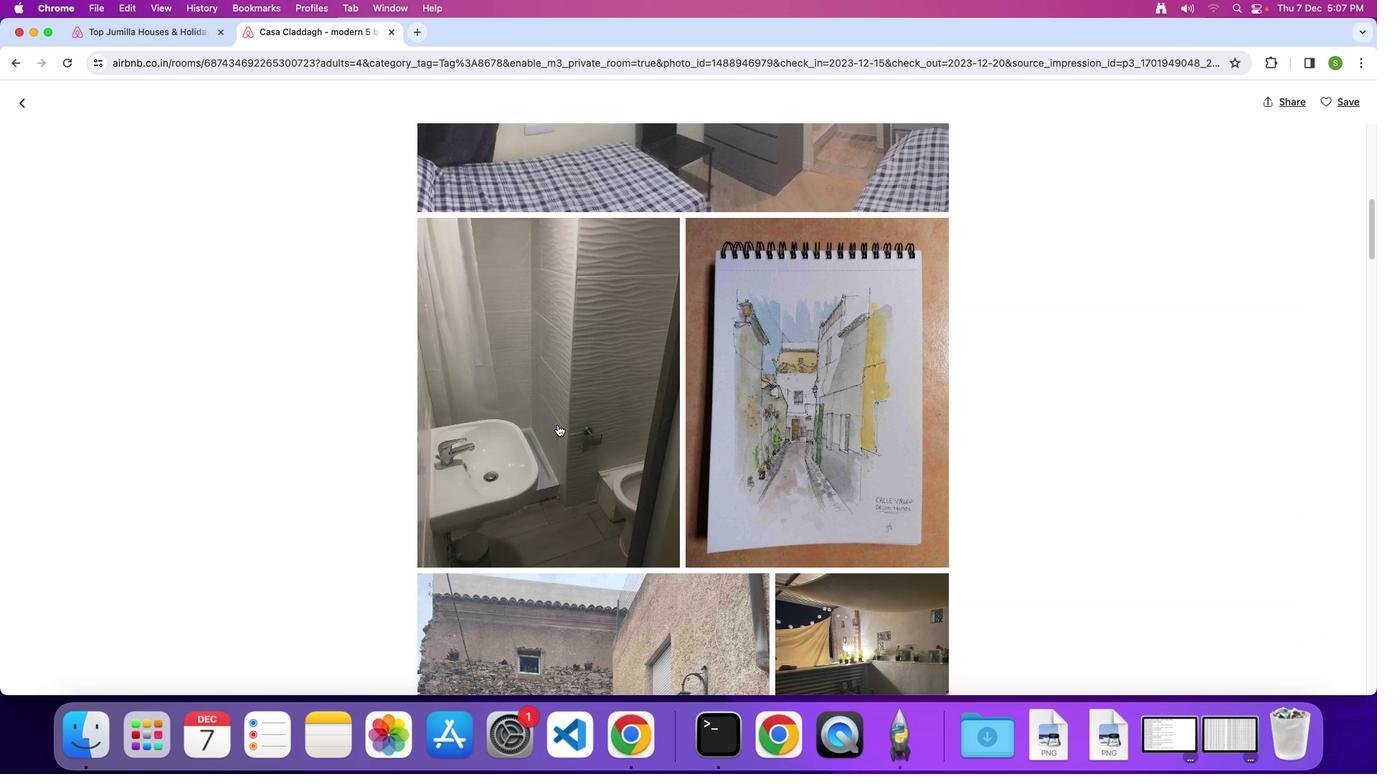 
Action: Mouse scrolled (557, 425) with delta (0, -2)
Screenshot: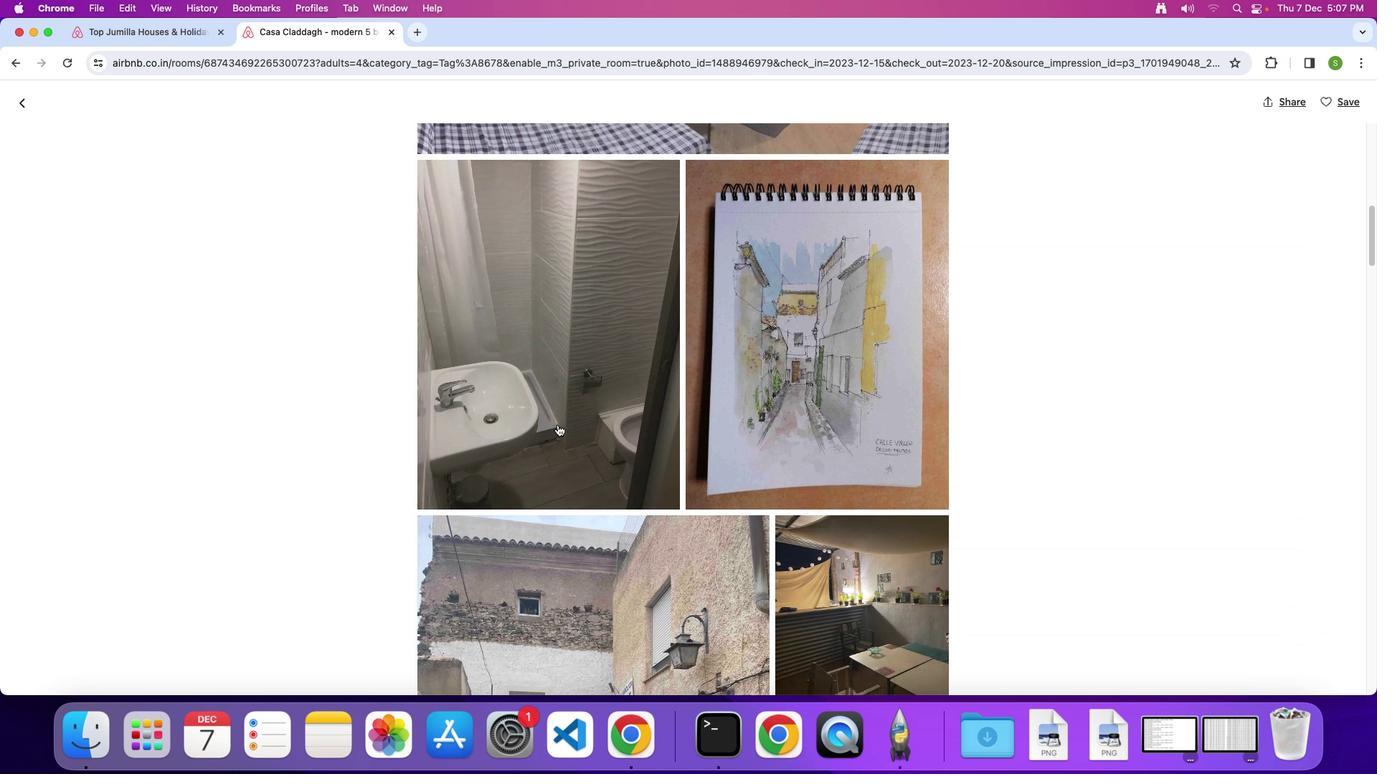 
Action: Mouse scrolled (557, 425) with delta (0, 0)
Screenshot: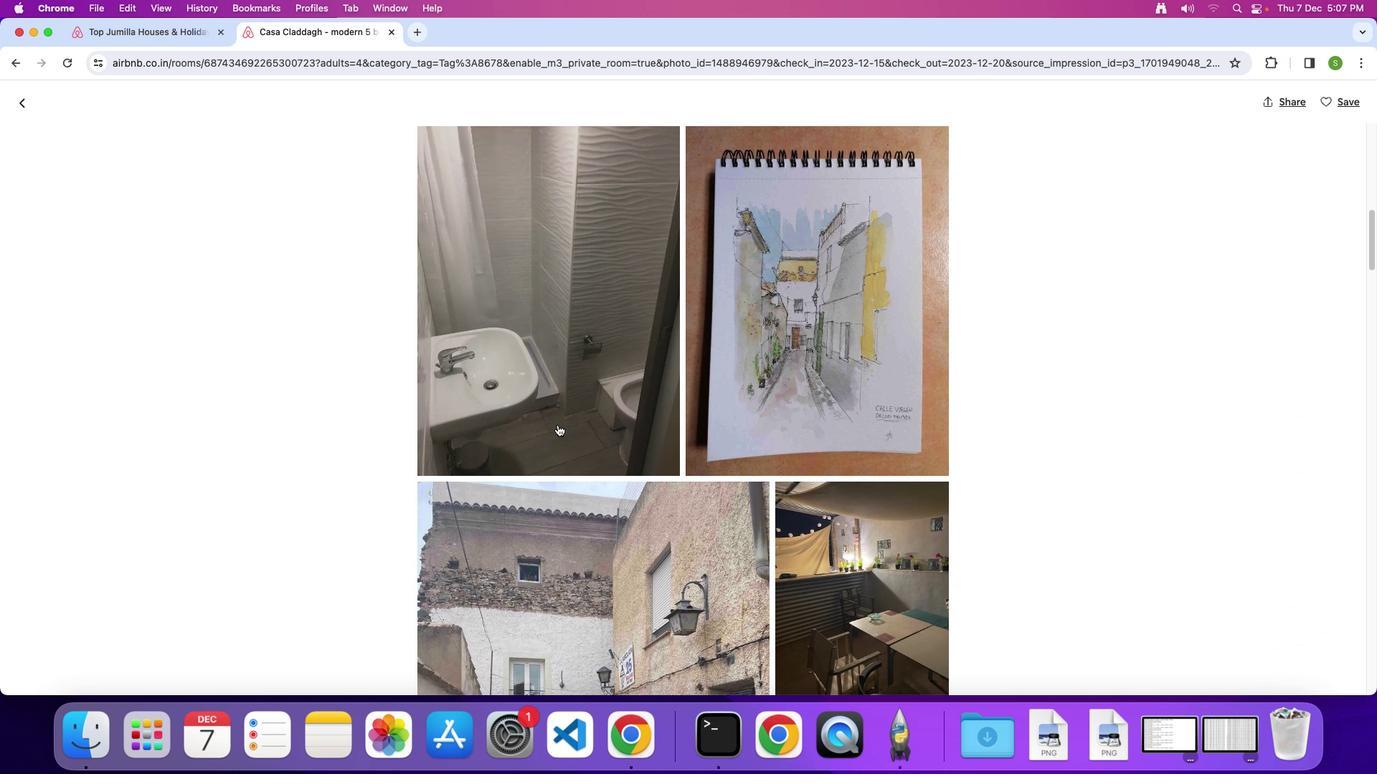 
Action: Mouse scrolled (557, 425) with delta (0, 0)
Screenshot: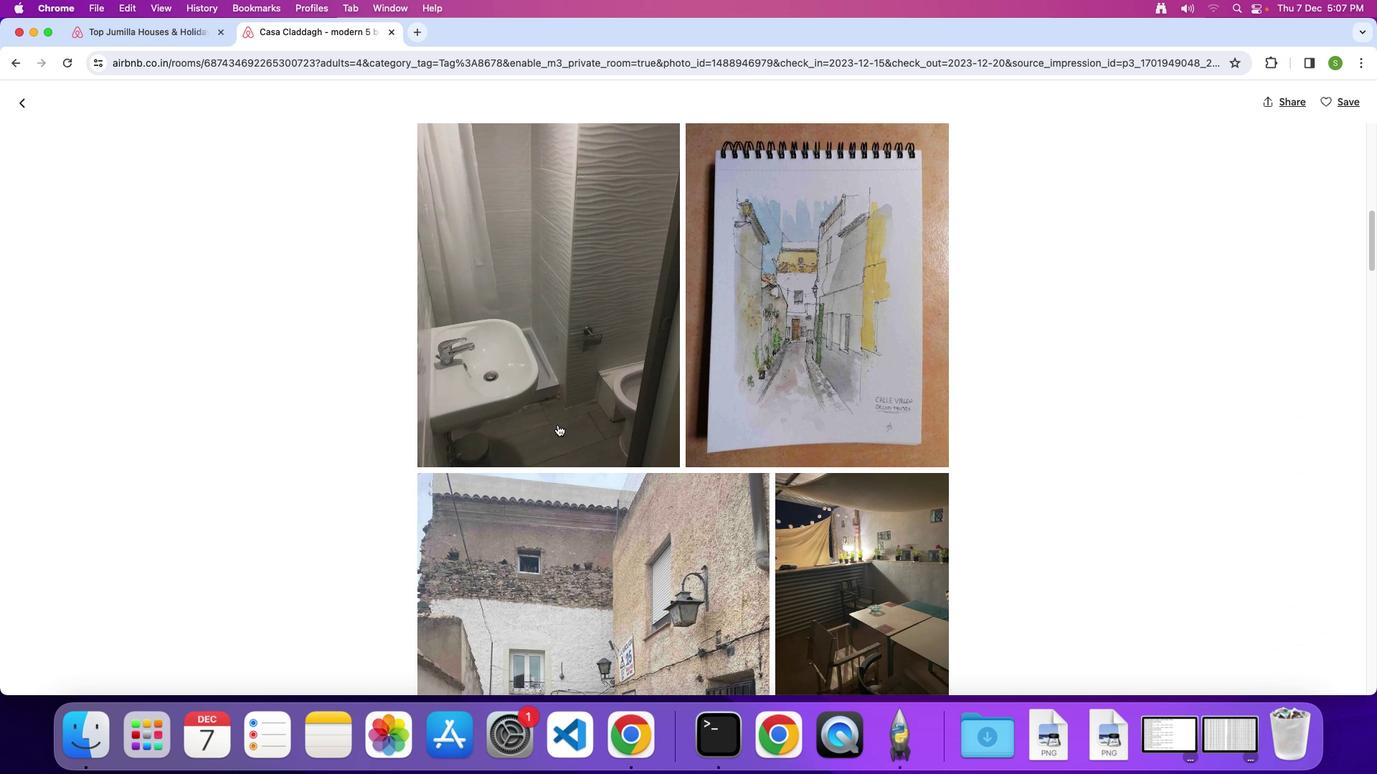 
Action: Mouse scrolled (557, 425) with delta (0, 0)
Screenshot: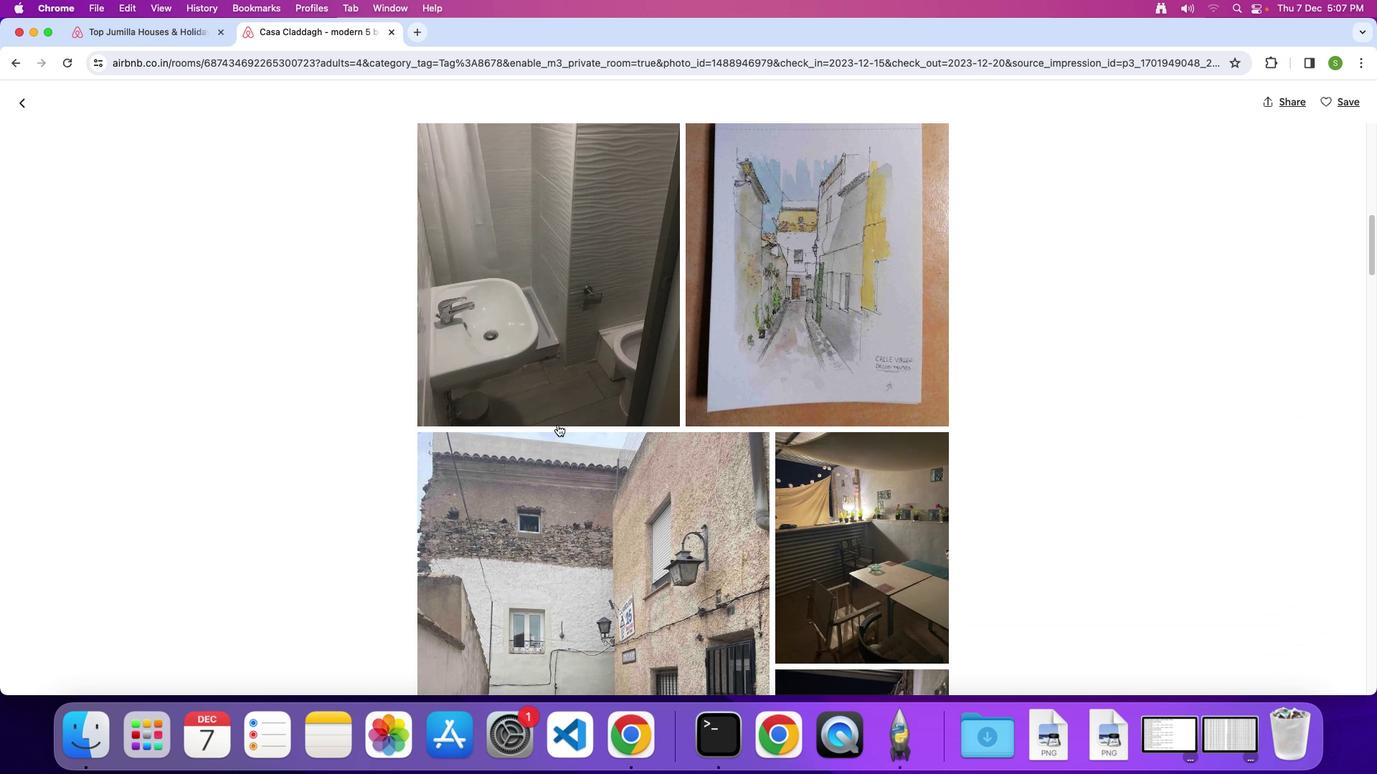 
Action: Mouse scrolled (557, 425) with delta (0, 0)
Screenshot: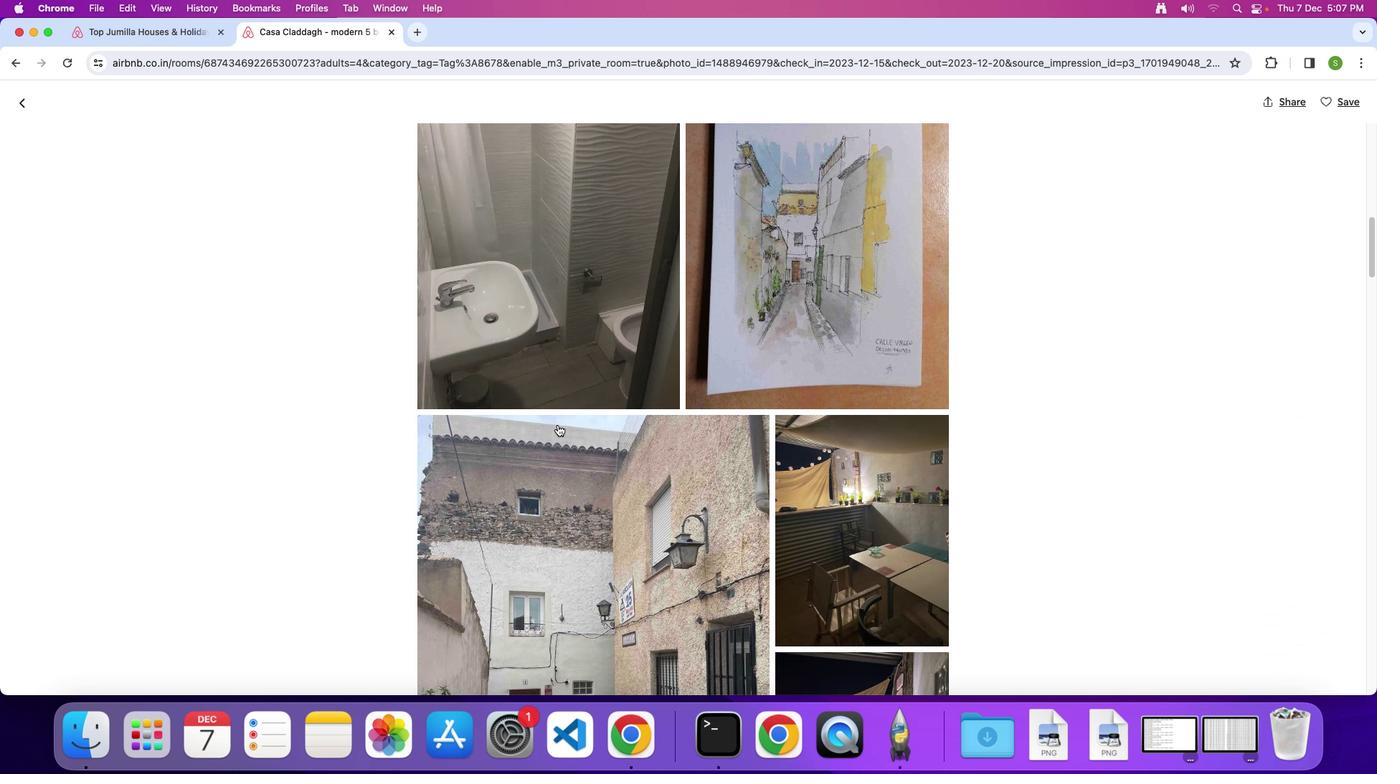 
Action: Mouse scrolled (557, 425) with delta (0, -2)
Screenshot: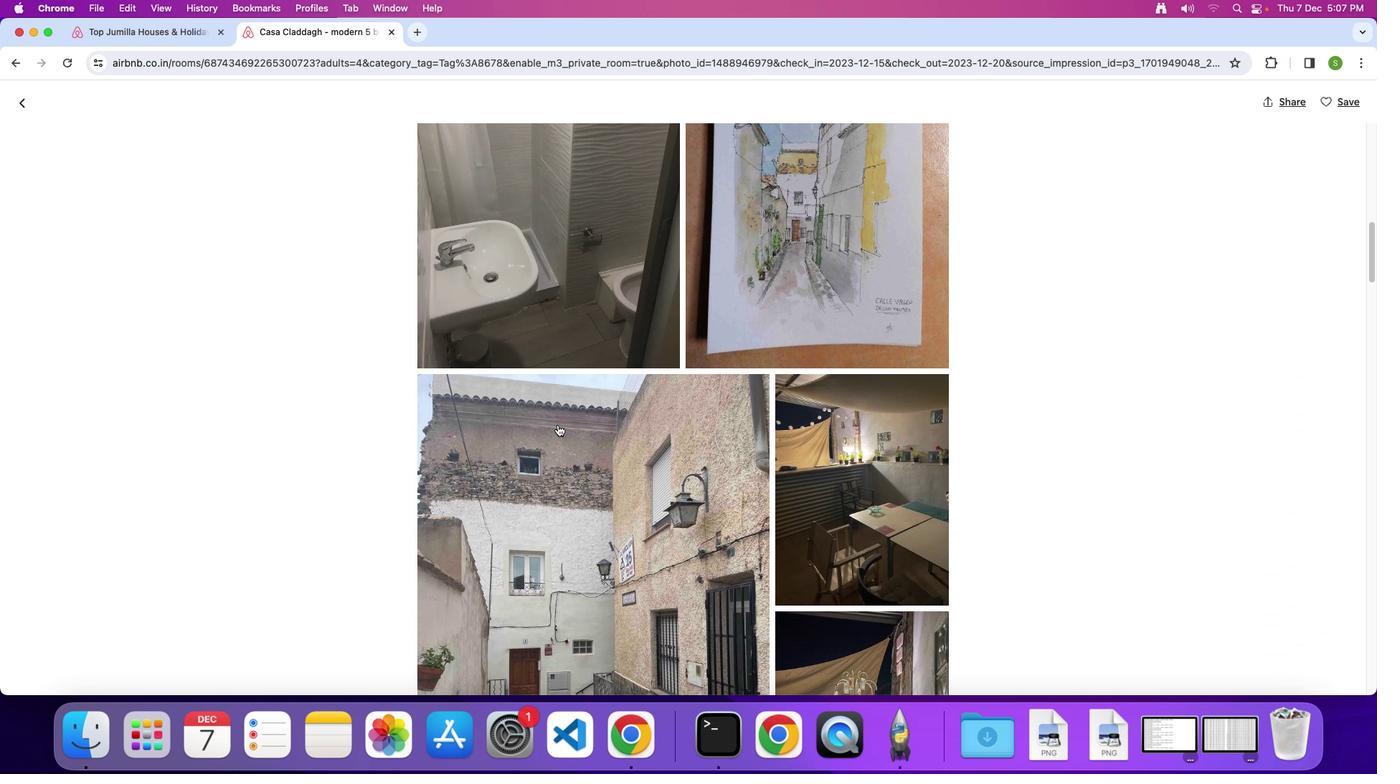 
Action: Mouse scrolled (557, 425) with delta (0, 0)
Screenshot: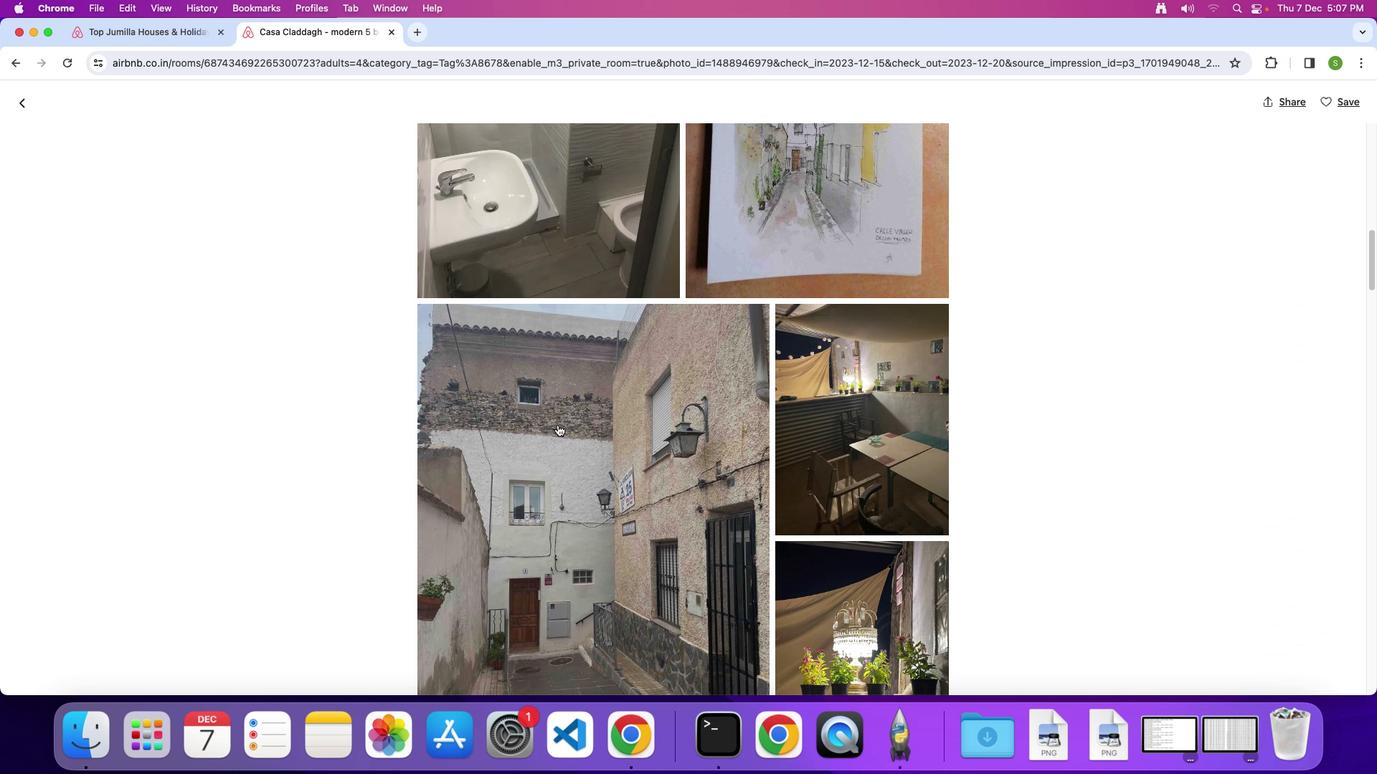 
Action: Mouse scrolled (557, 425) with delta (0, 0)
Screenshot: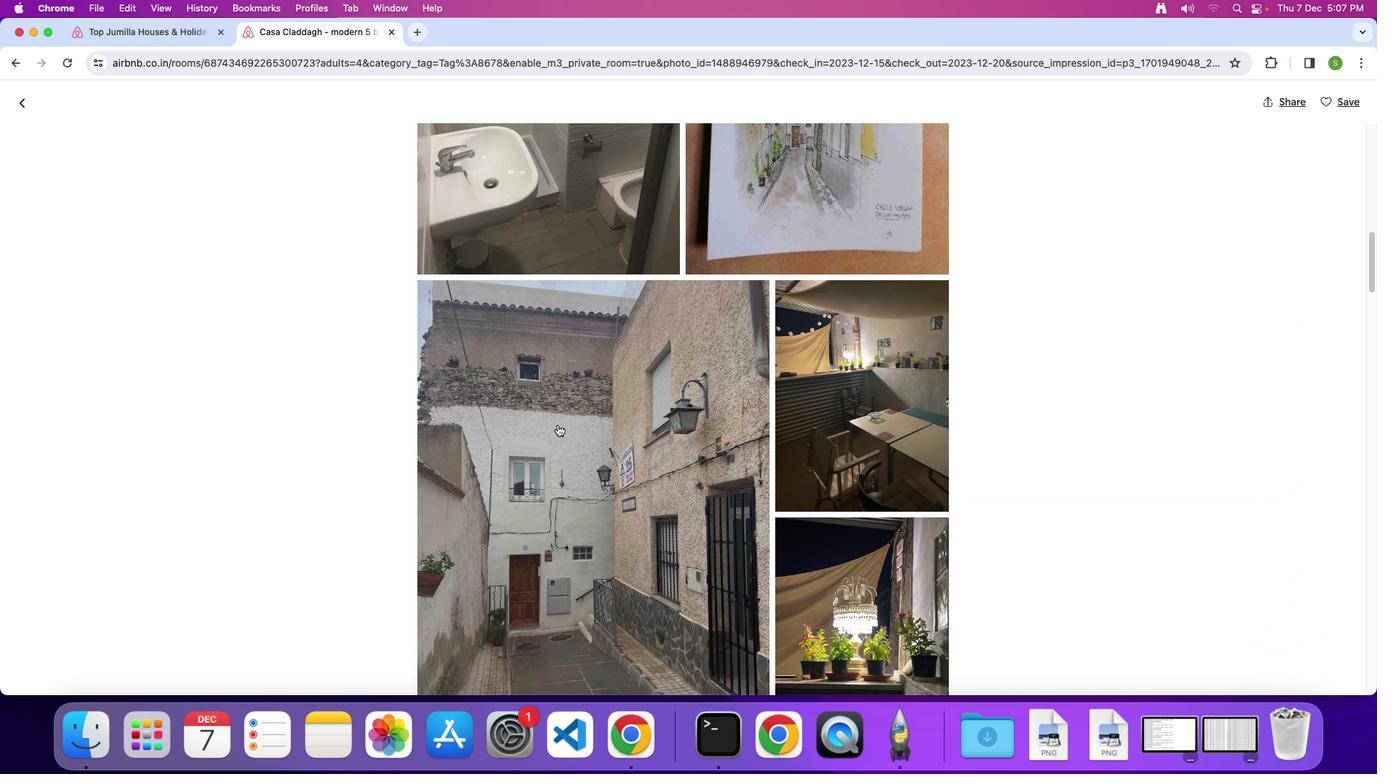 
Action: Mouse scrolled (557, 425) with delta (0, -2)
Screenshot: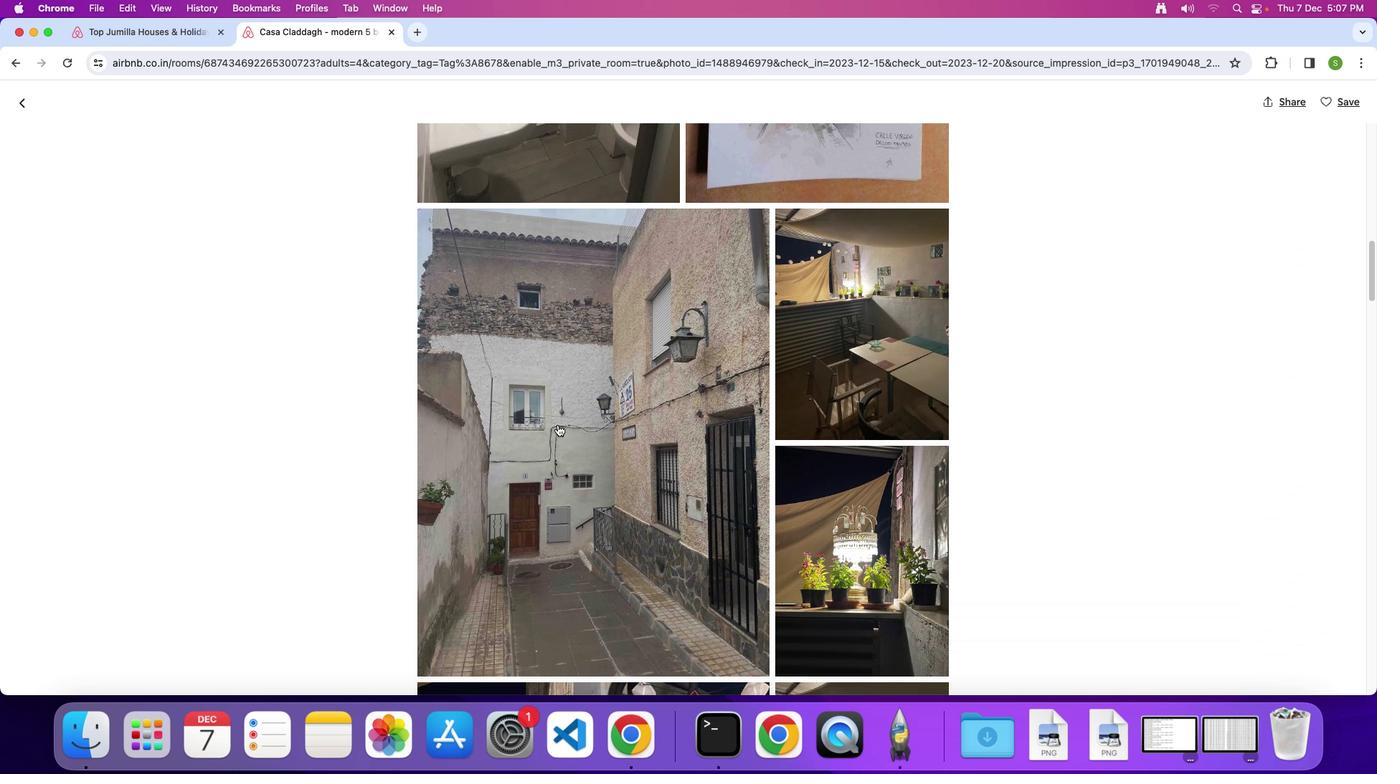 
Action: Mouse scrolled (557, 425) with delta (0, 0)
Screenshot: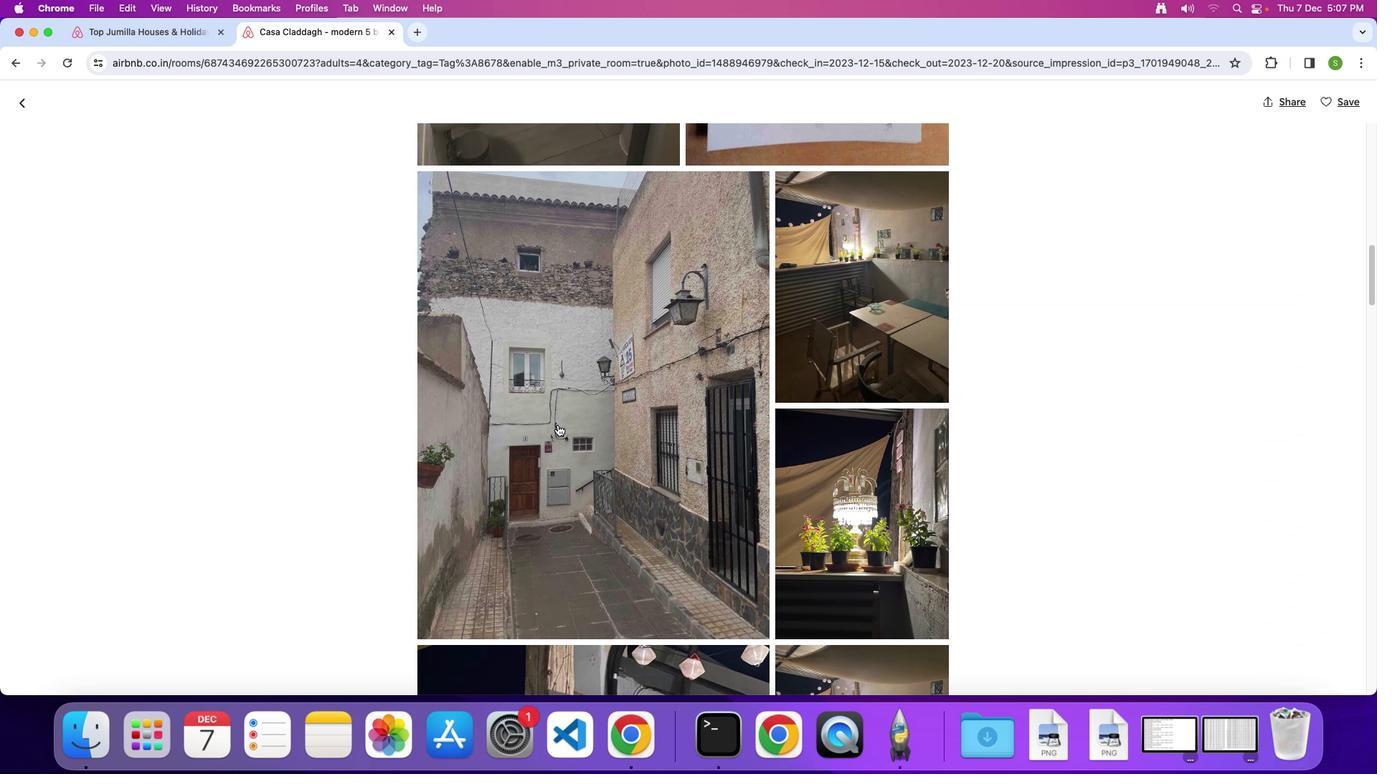 
Action: Mouse scrolled (557, 425) with delta (0, 0)
Screenshot: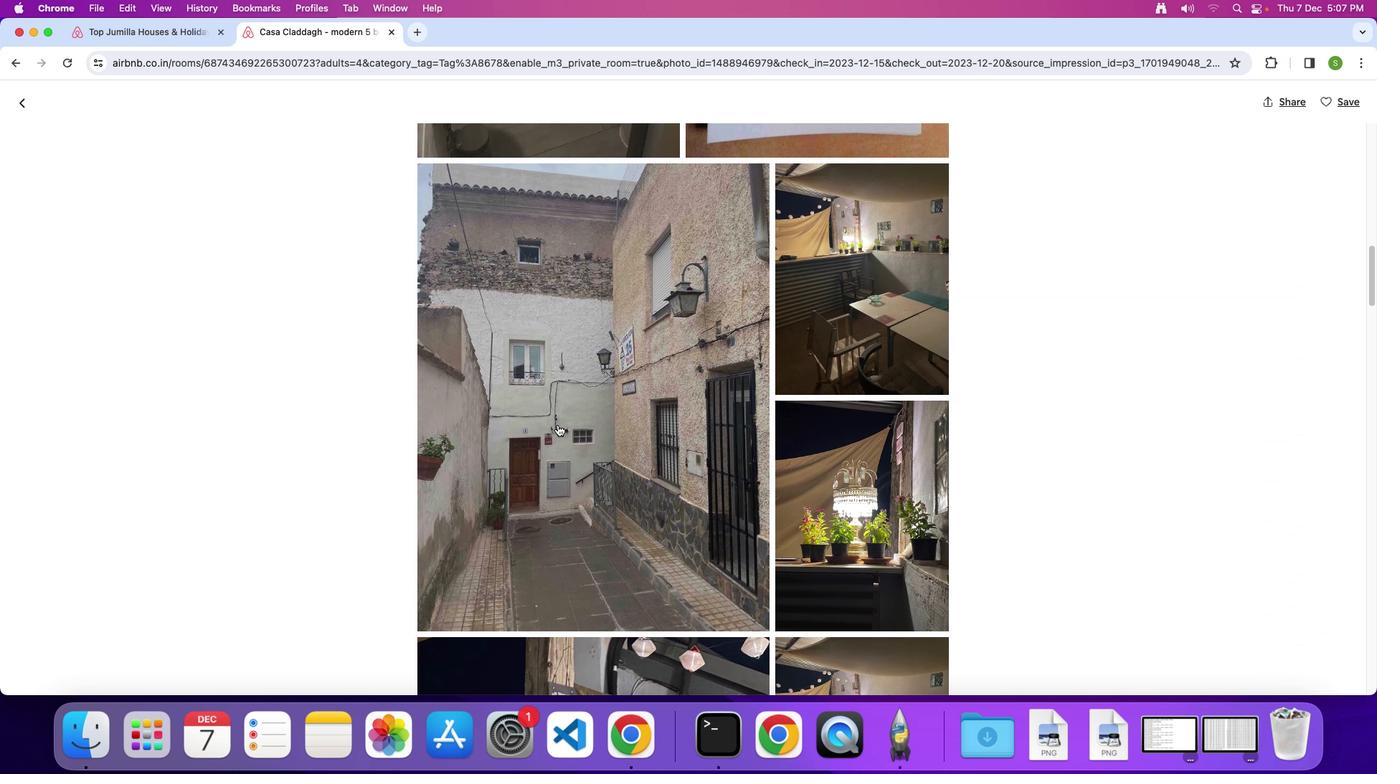 
Action: Mouse scrolled (557, 425) with delta (0, 0)
Screenshot: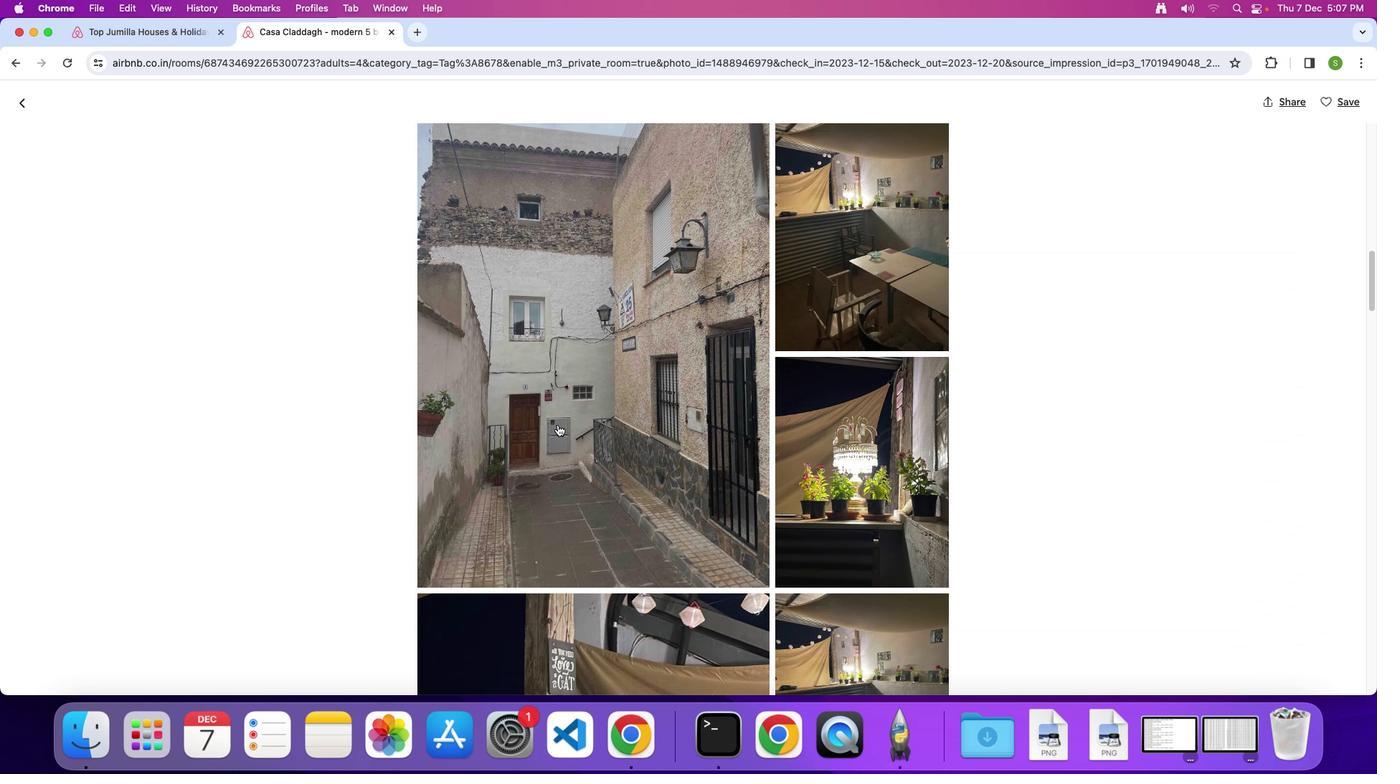 
Action: Mouse scrolled (557, 425) with delta (0, 0)
Screenshot: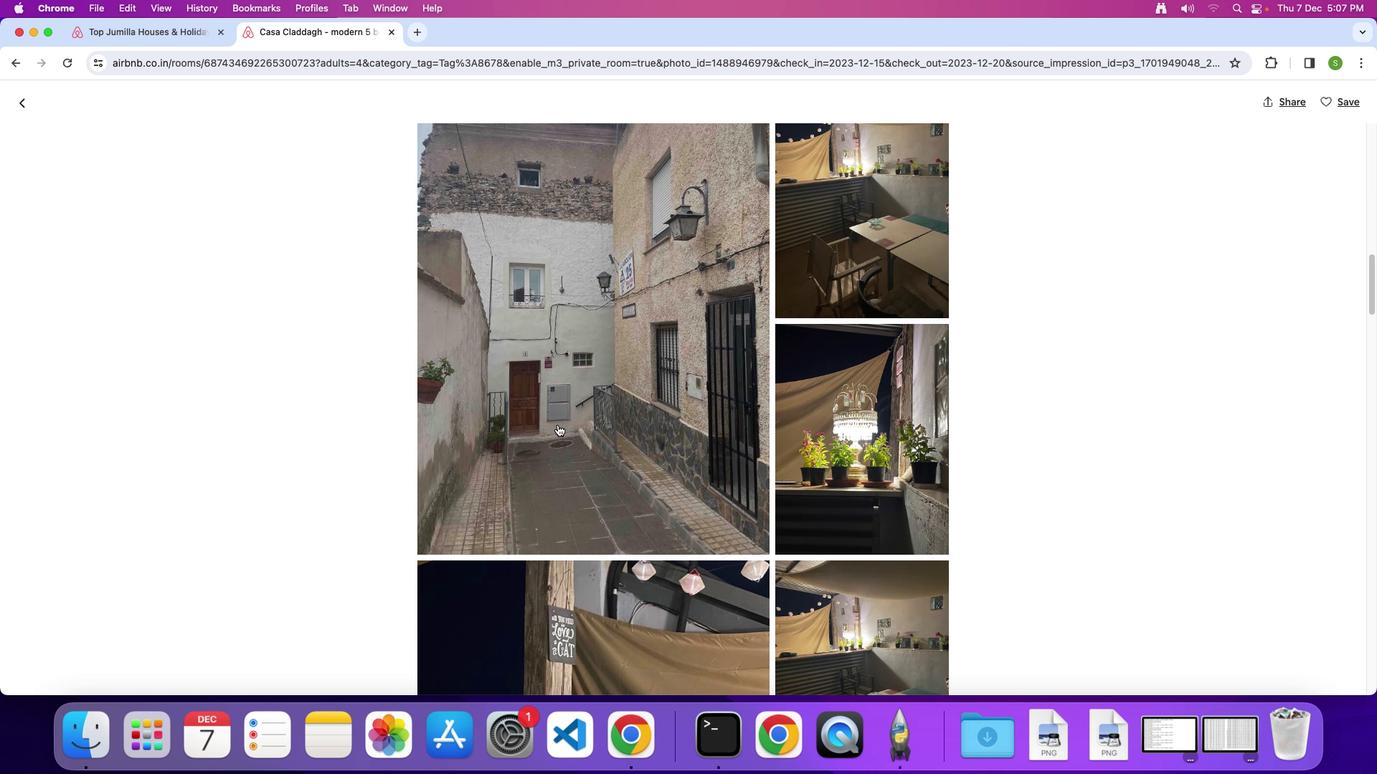
Action: Mouse scrolled (557, 425) with delta (0, 0)
Screenshot: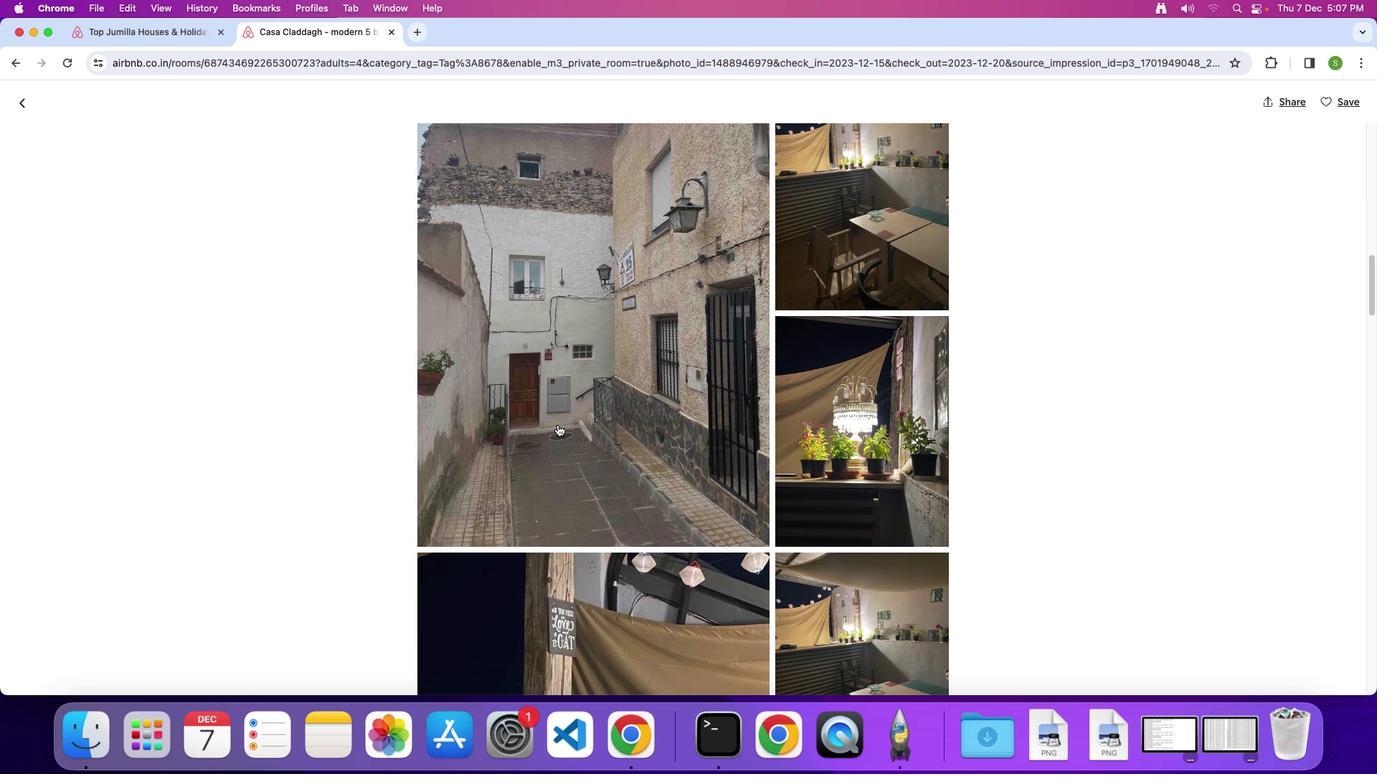 
Action: Mouse scrolled (557, 425) with delta (0, 0)
Screenshot: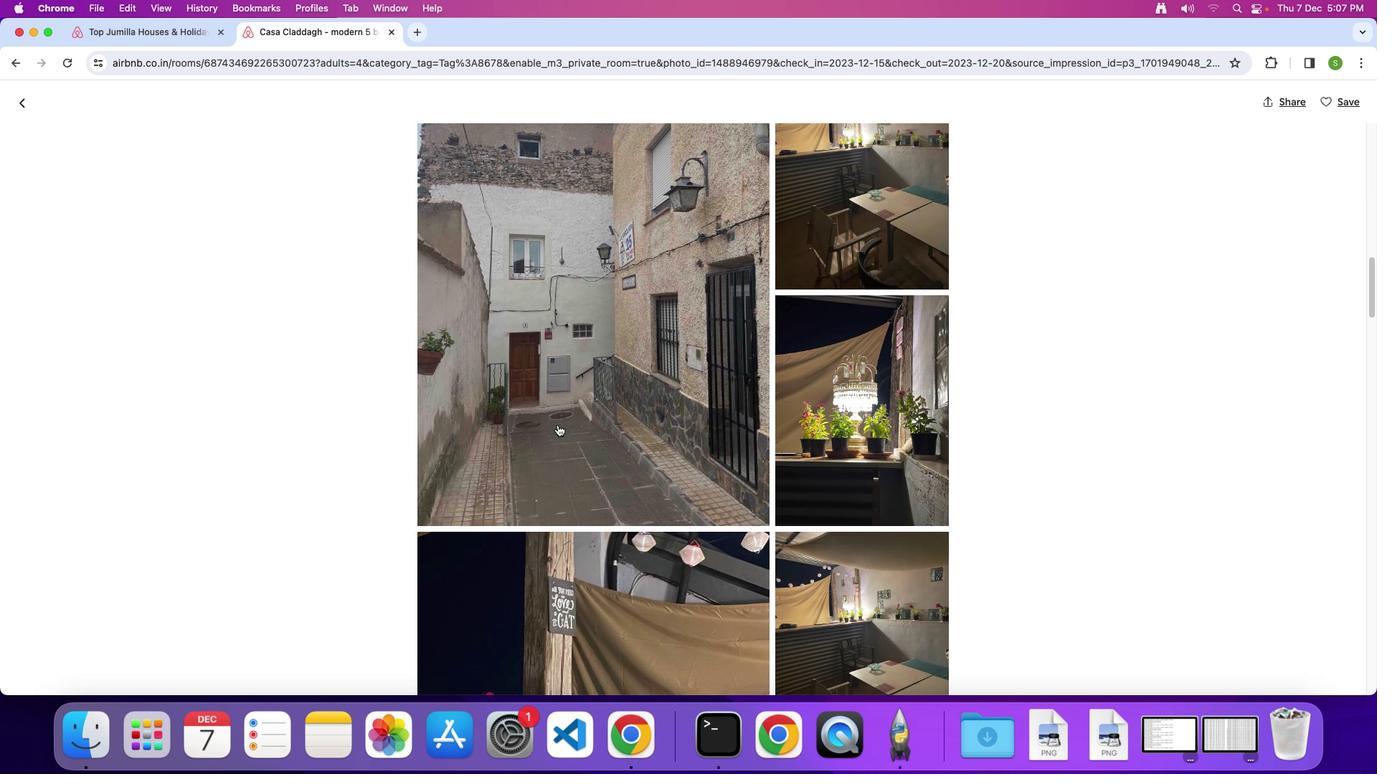 
Action: Mouse scrolled (557, 425) with delta (0, 0)
Screenshot: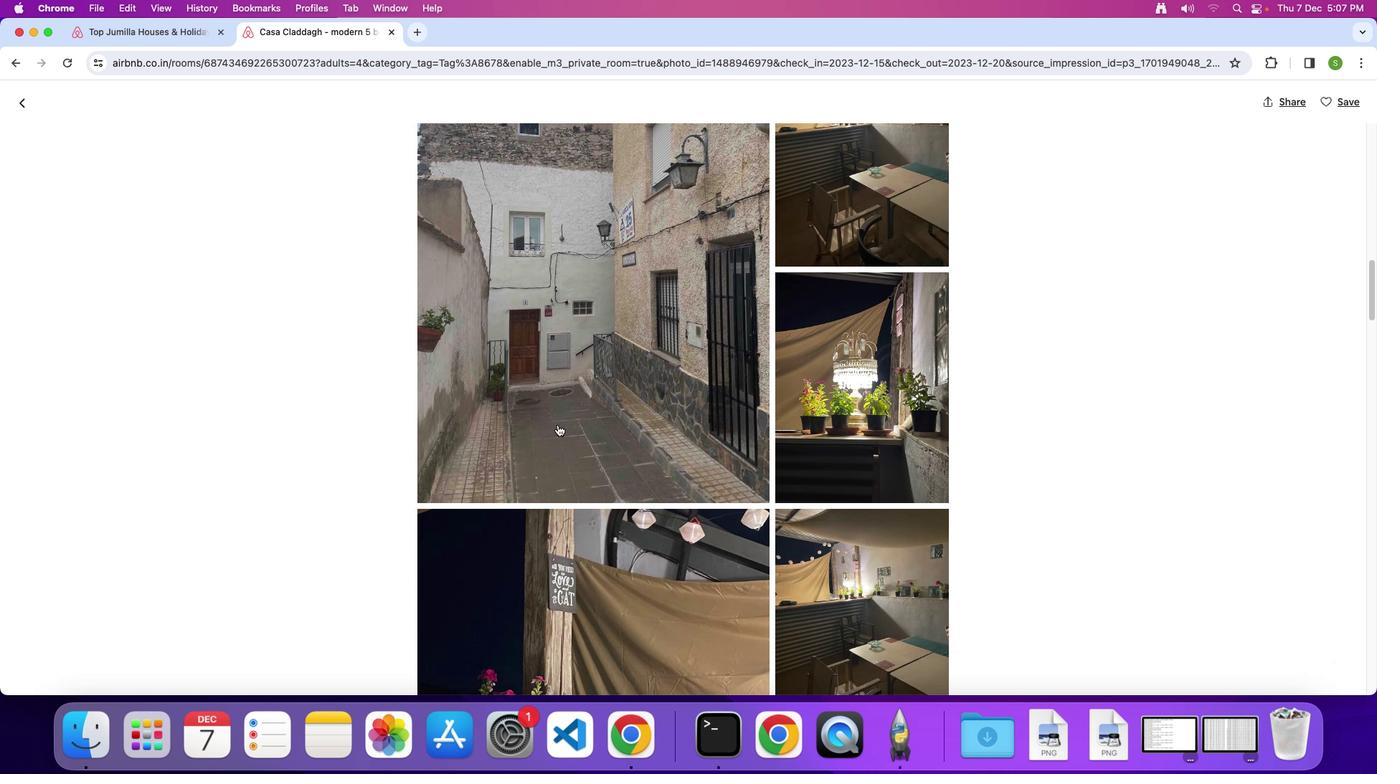 
Action: Mouse scrolled (557, 425) with delta (0, -2)
Screenshot: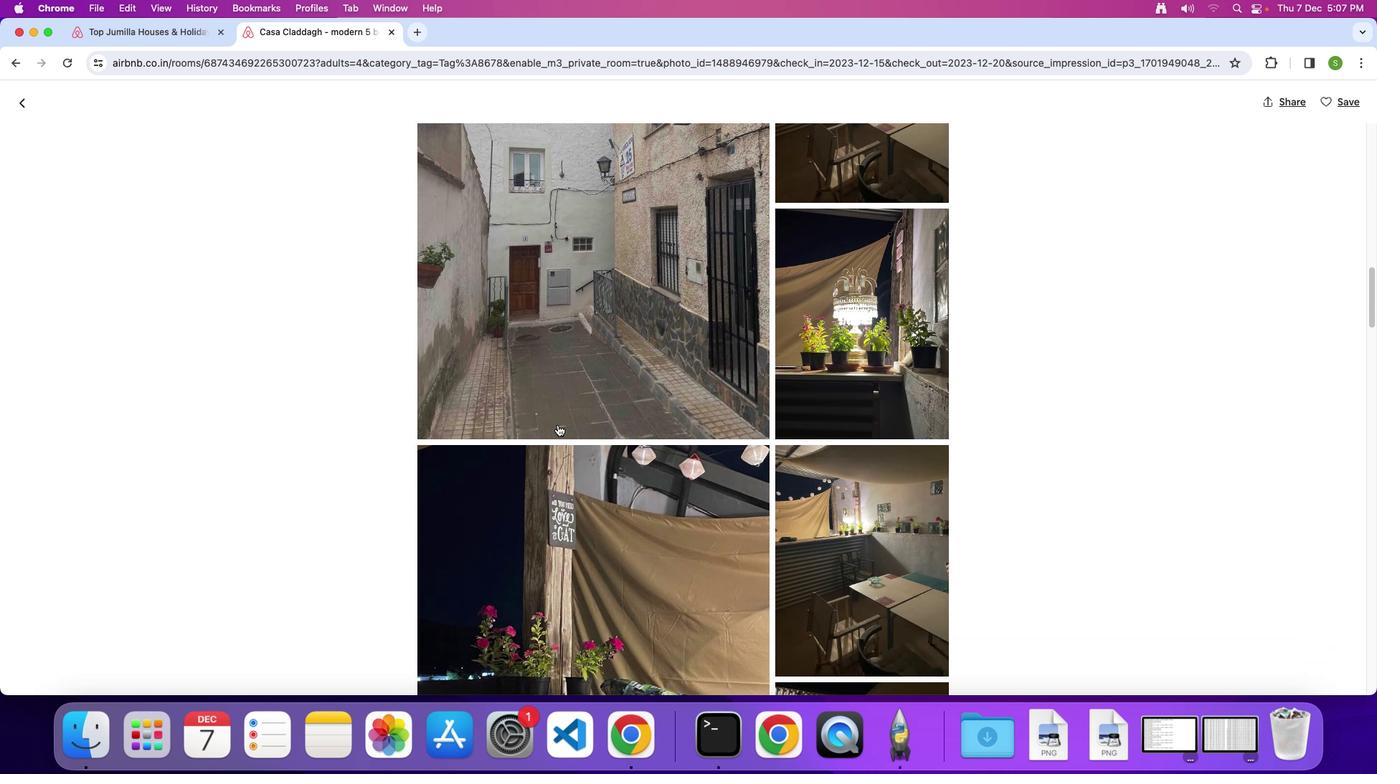 
Action: Mouse scrolled (557, 425) with delta (0, 0)
Screenshot: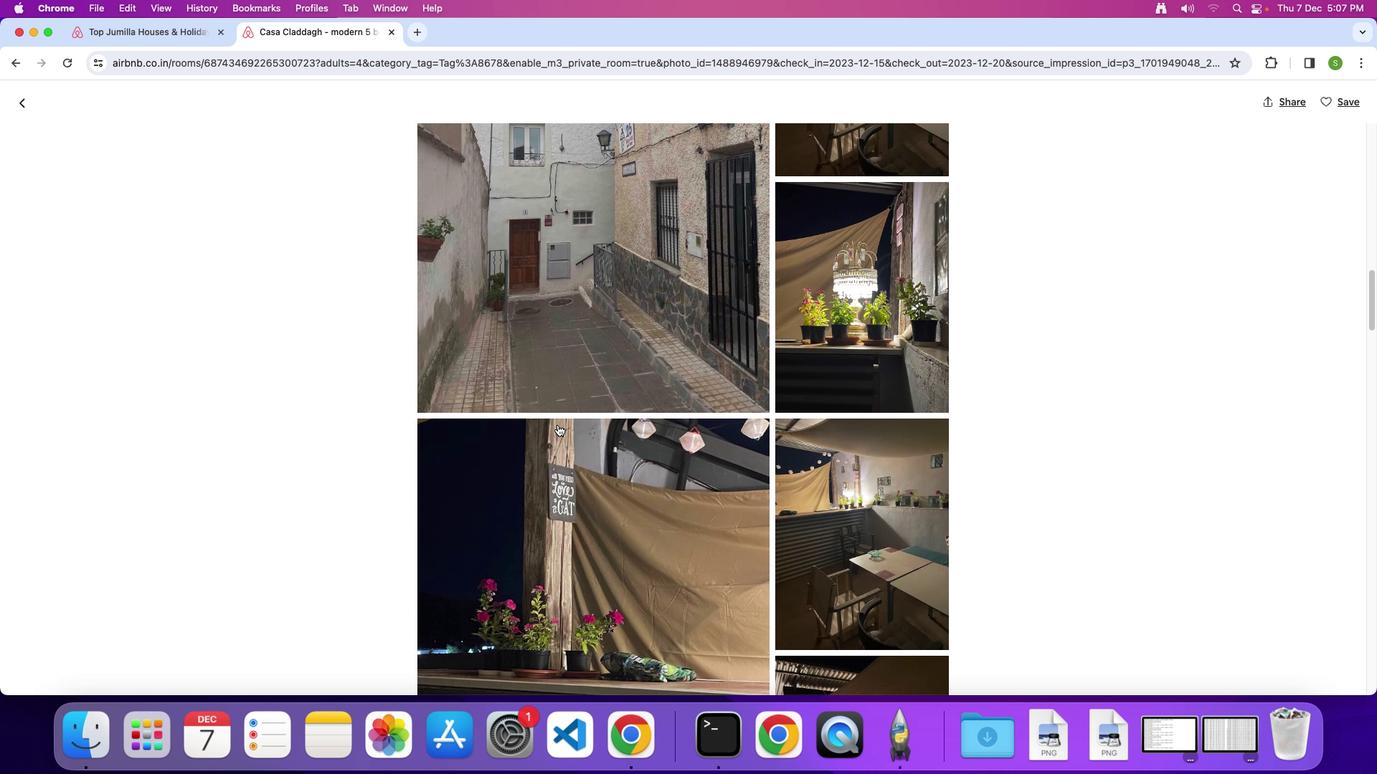 
Action: Mouse scrolled (557, 425) with delta (0, 0)
Screenshot: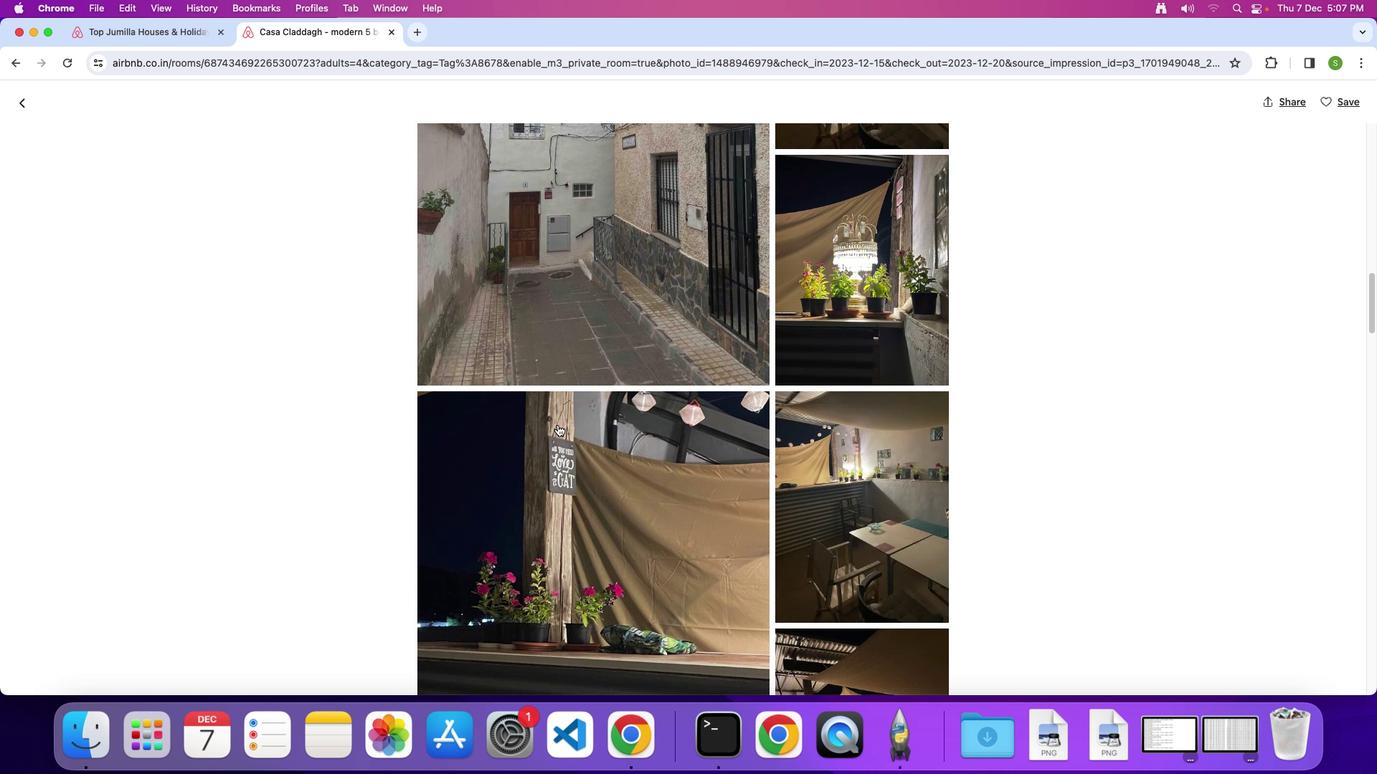 
Action: Mouse scrolled (557, 425) with delta (0, -2)
Screenshot: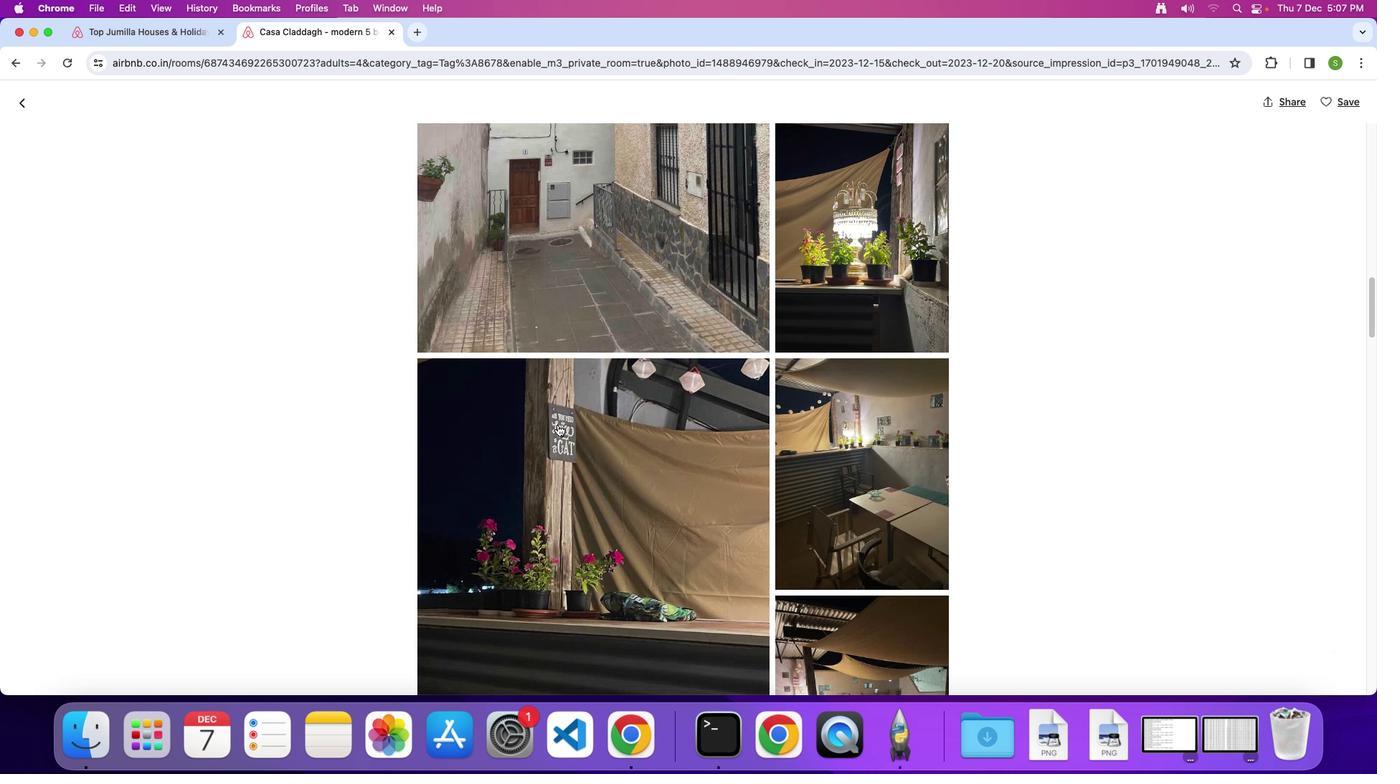 
Action: Mouse scrolled (557, 425) with delta (0, 0)
Screenshot: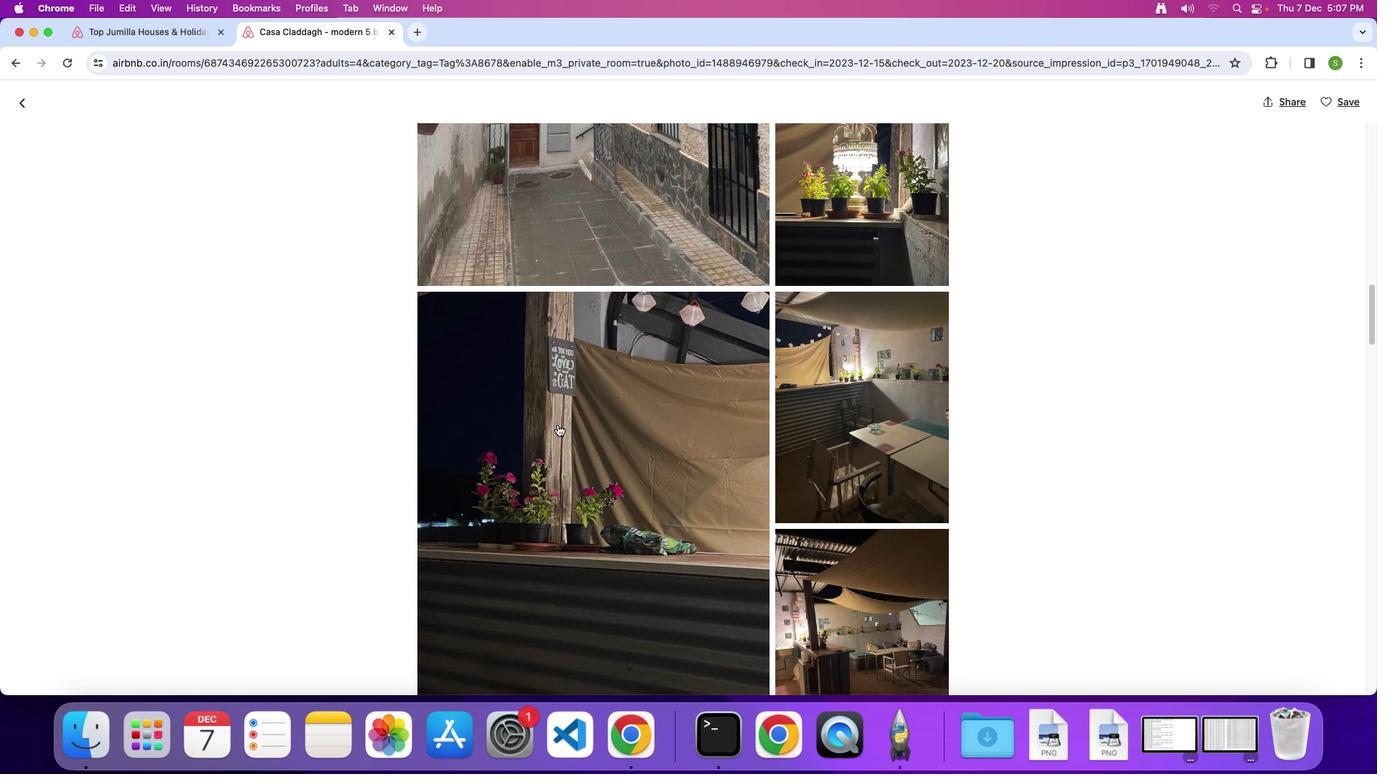 
Action: Mouse scrolled (557, 425) with delta (0, 0)
Screenshot: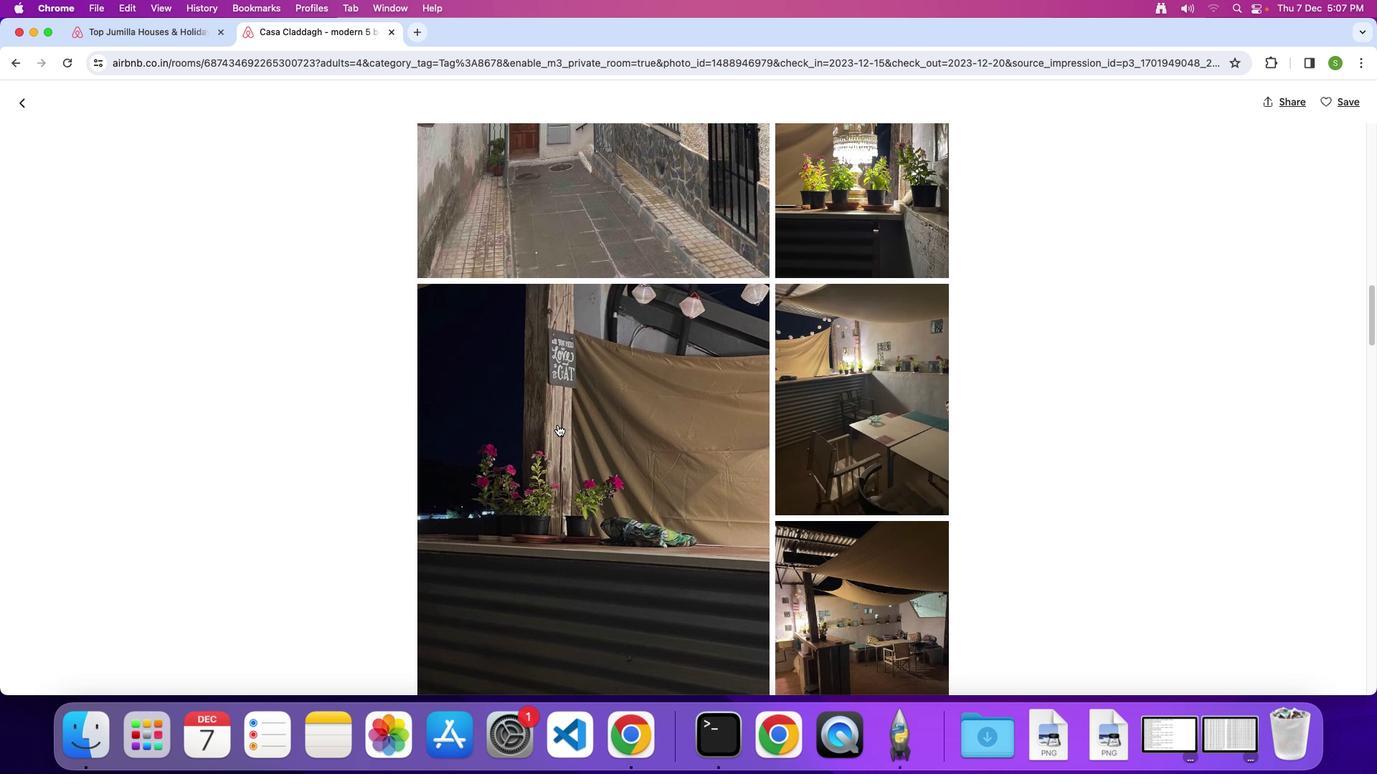 
Action: Mouse scrolled (557, 425) with delta (0, 0)
Screenshot: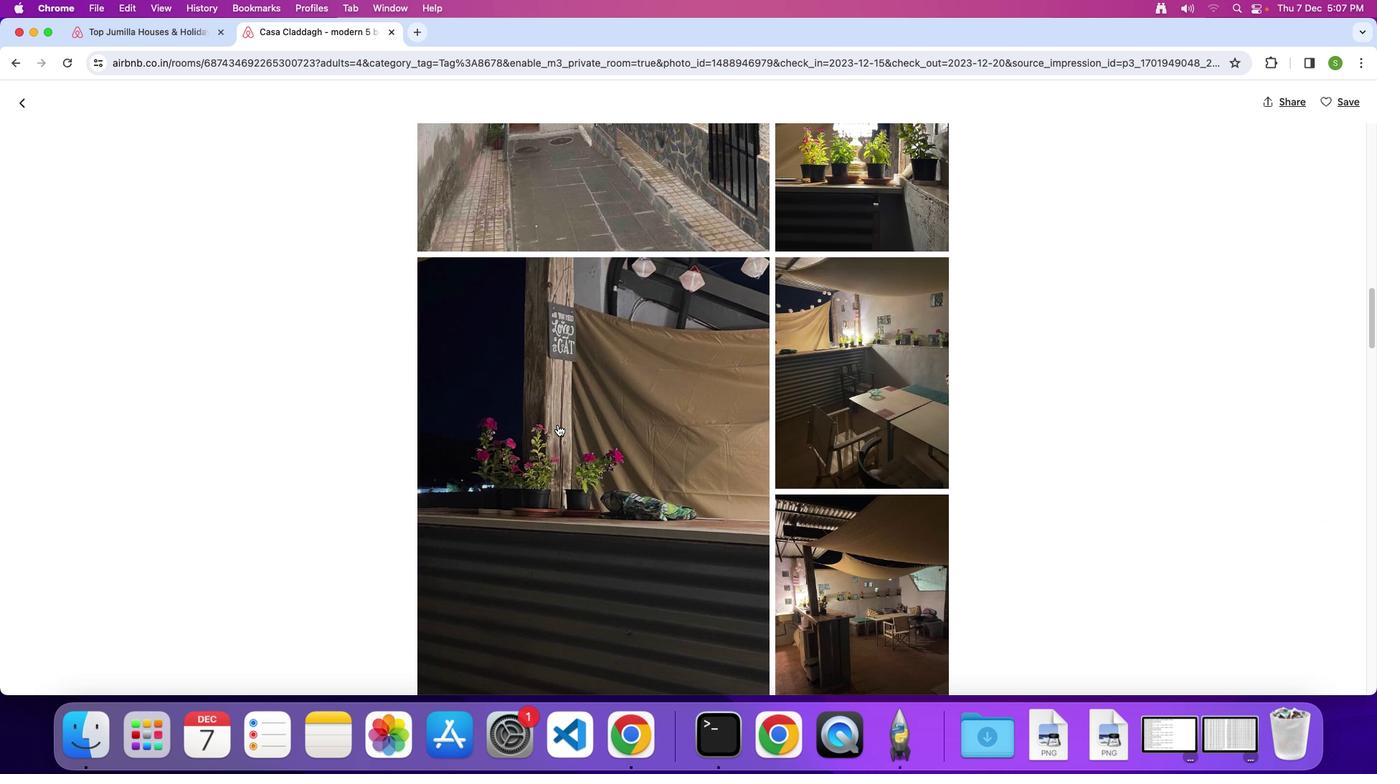 
Action: Mouse scrolled (557, 425) with delta (0, 0)
Screenshot: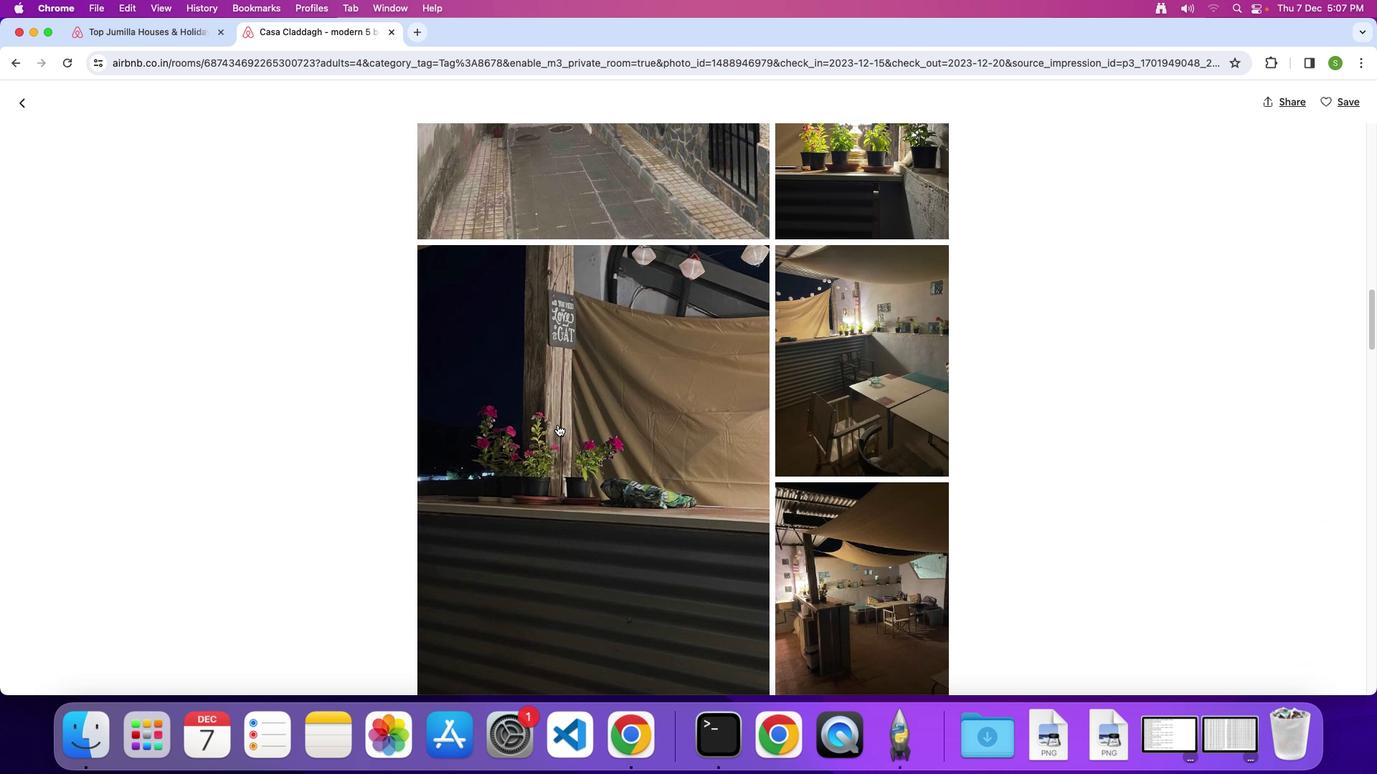 
Action: Mouse scrolled (557, 425) with delta (0, -1)
Screenshot: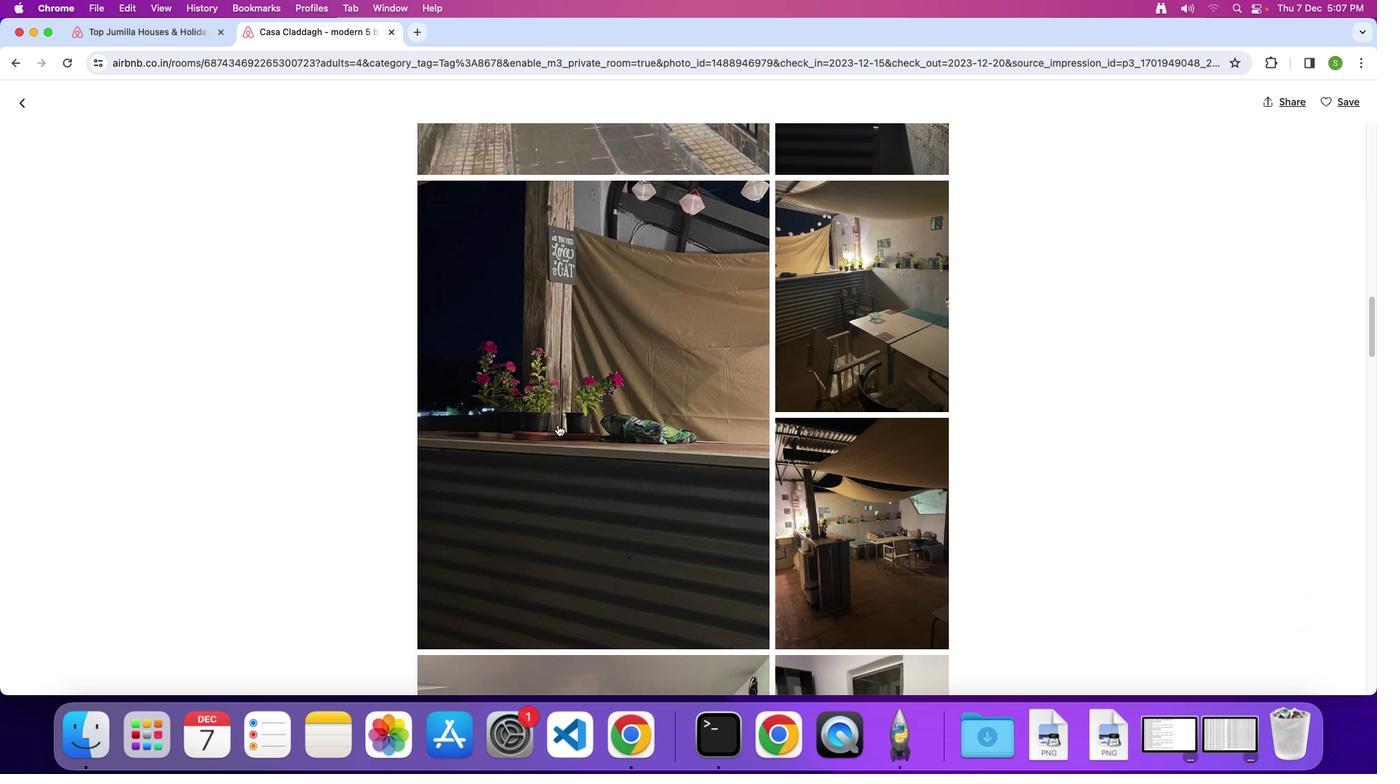 
Action: Mouse scrolled (557, 425) with delta (0, 0)
Screenshot: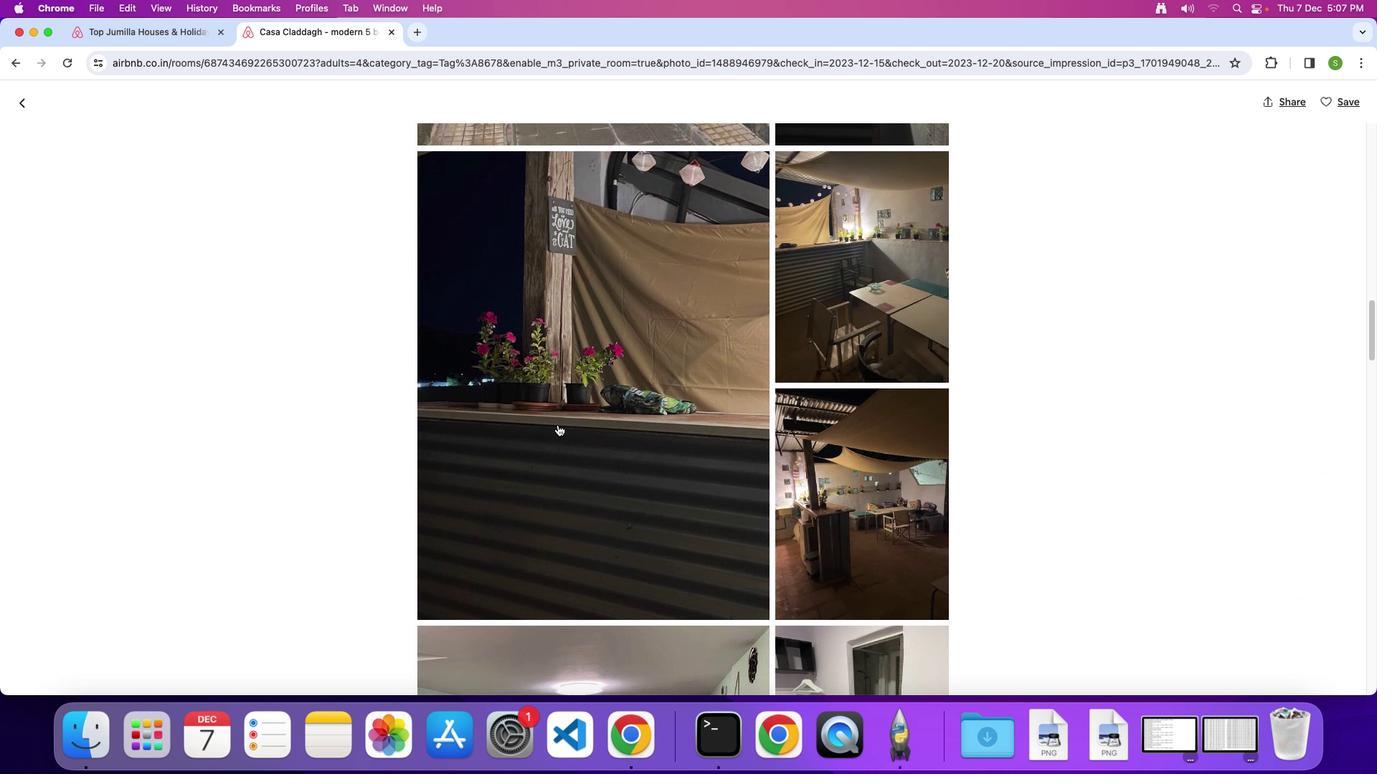 
Action: Mouse scrolled (557, 425) with delta (0, 0)
Screenshot: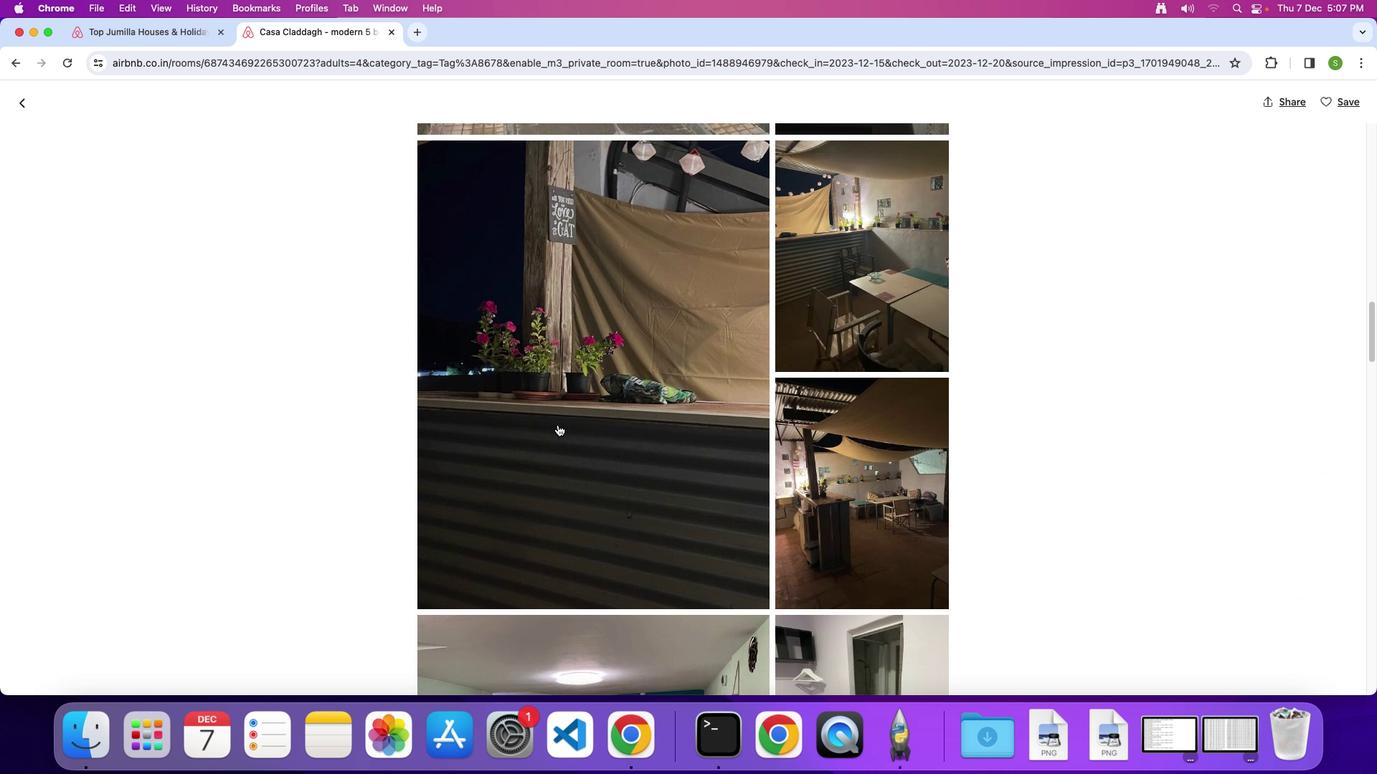 
Action: Mouse scrolled (557, 425) with delta (0, -1)
Screenshot: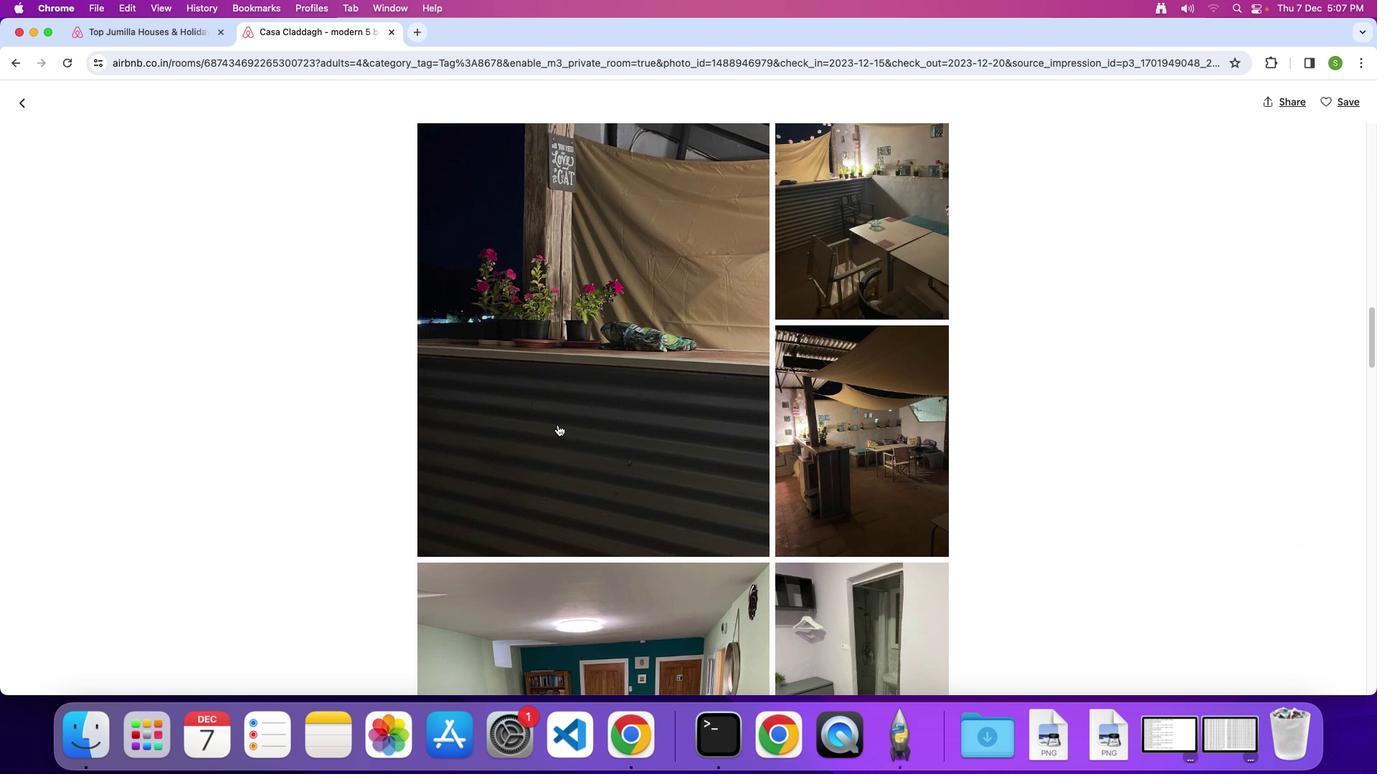 
Action: Mouse scrolled (557, 425) with delta (0, 0)
Screenshot: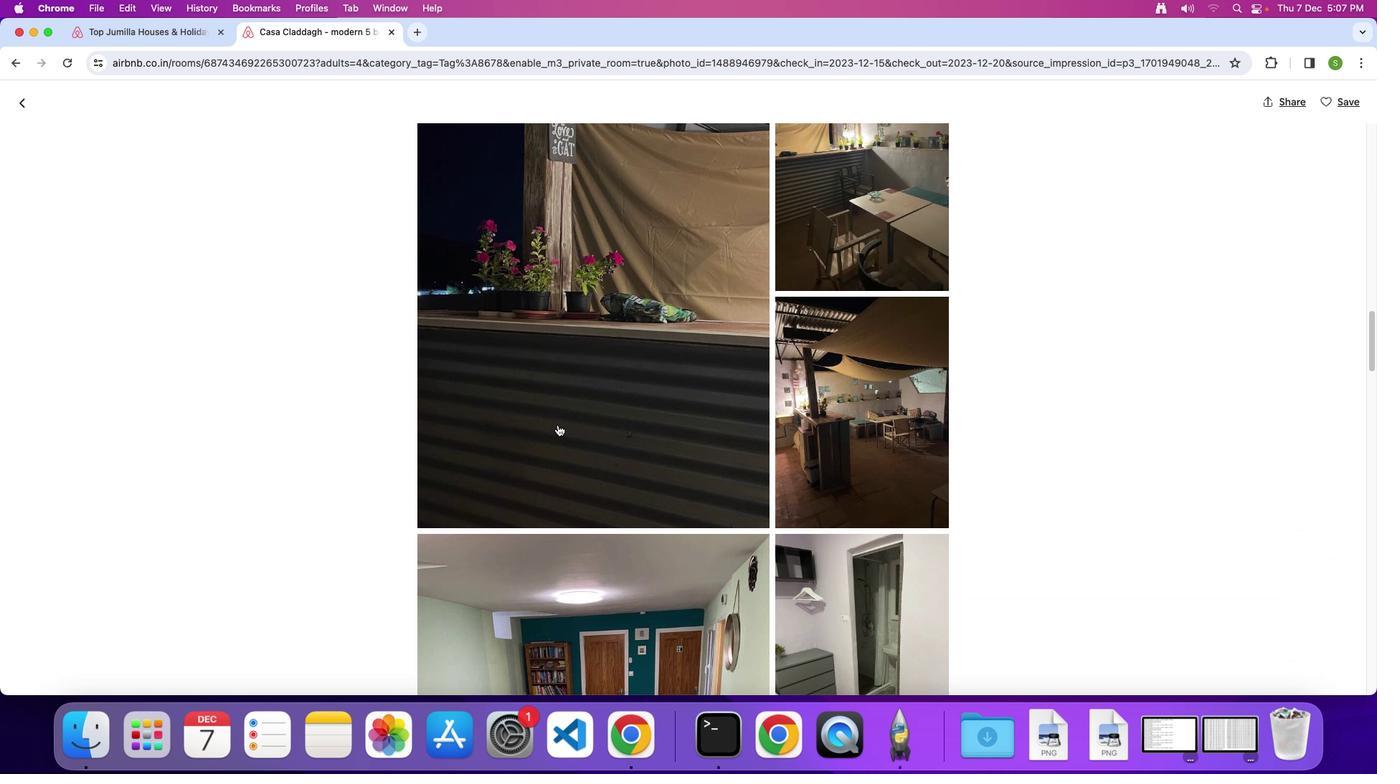 
Action: Mouse scrolled (557, 425) with delta (0, 0)
Screenshot: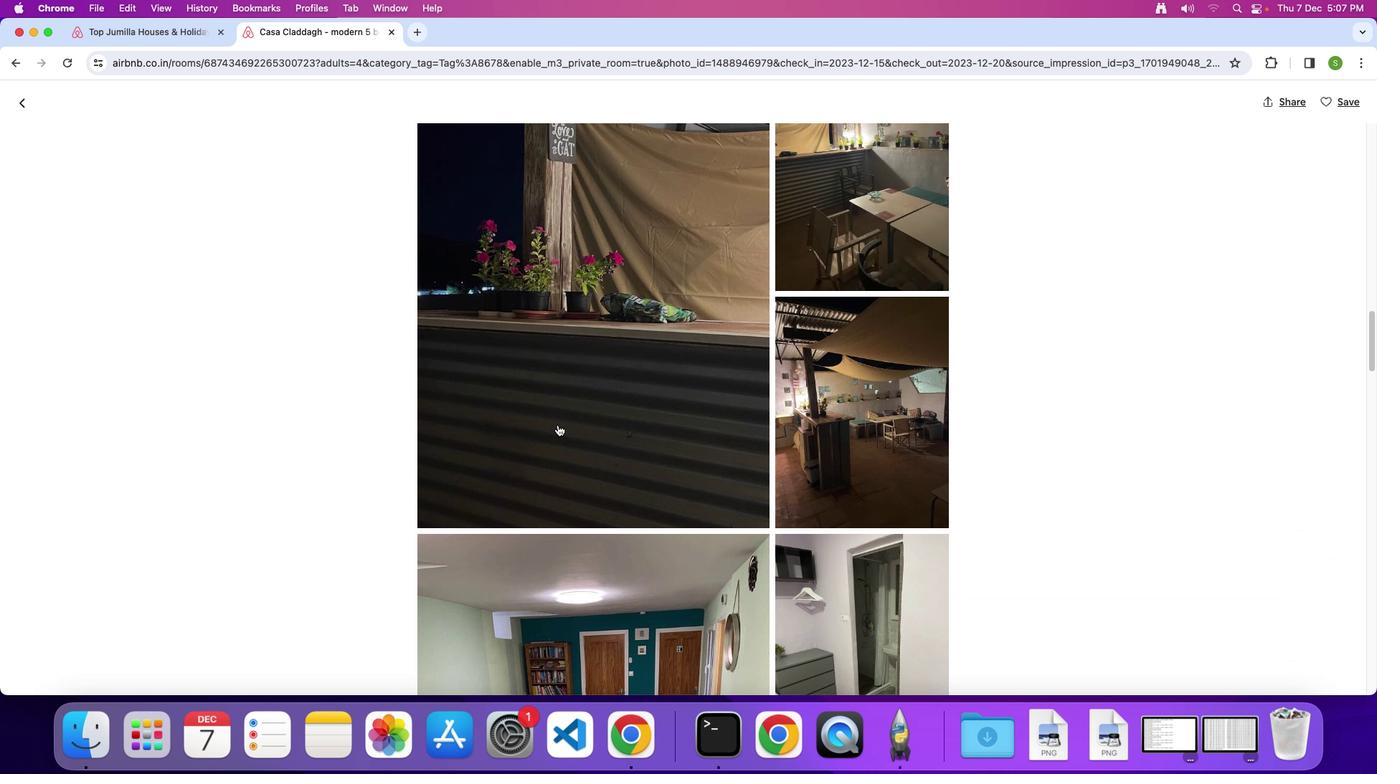 
Action: Mouse scrolled (557, 425) with delta (0, -2)
Screenshot: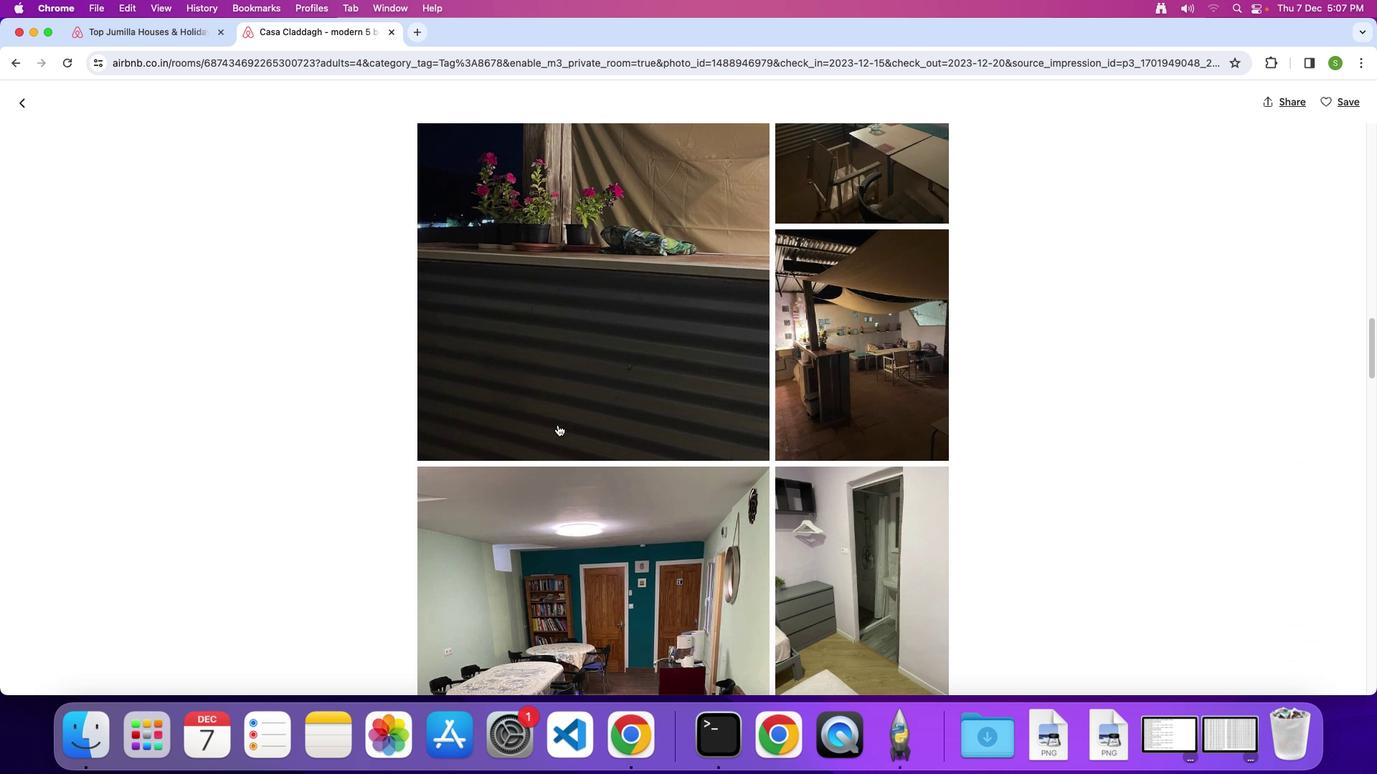 
Action: Mouse scrolled (557, 425) with delta (0, 0)
Screenshot: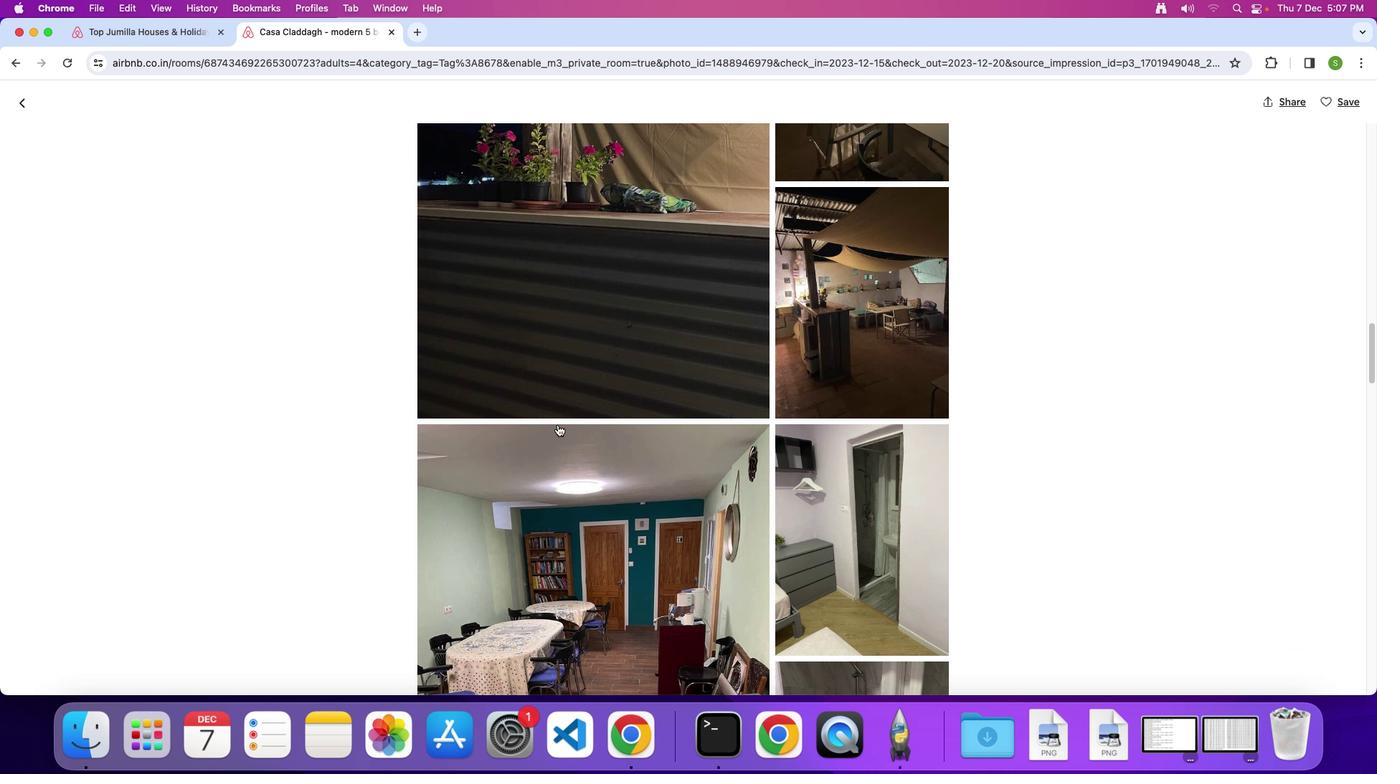 
Action: Mouse scrolled (557, 425) with delta (0, 0)
Screenshot: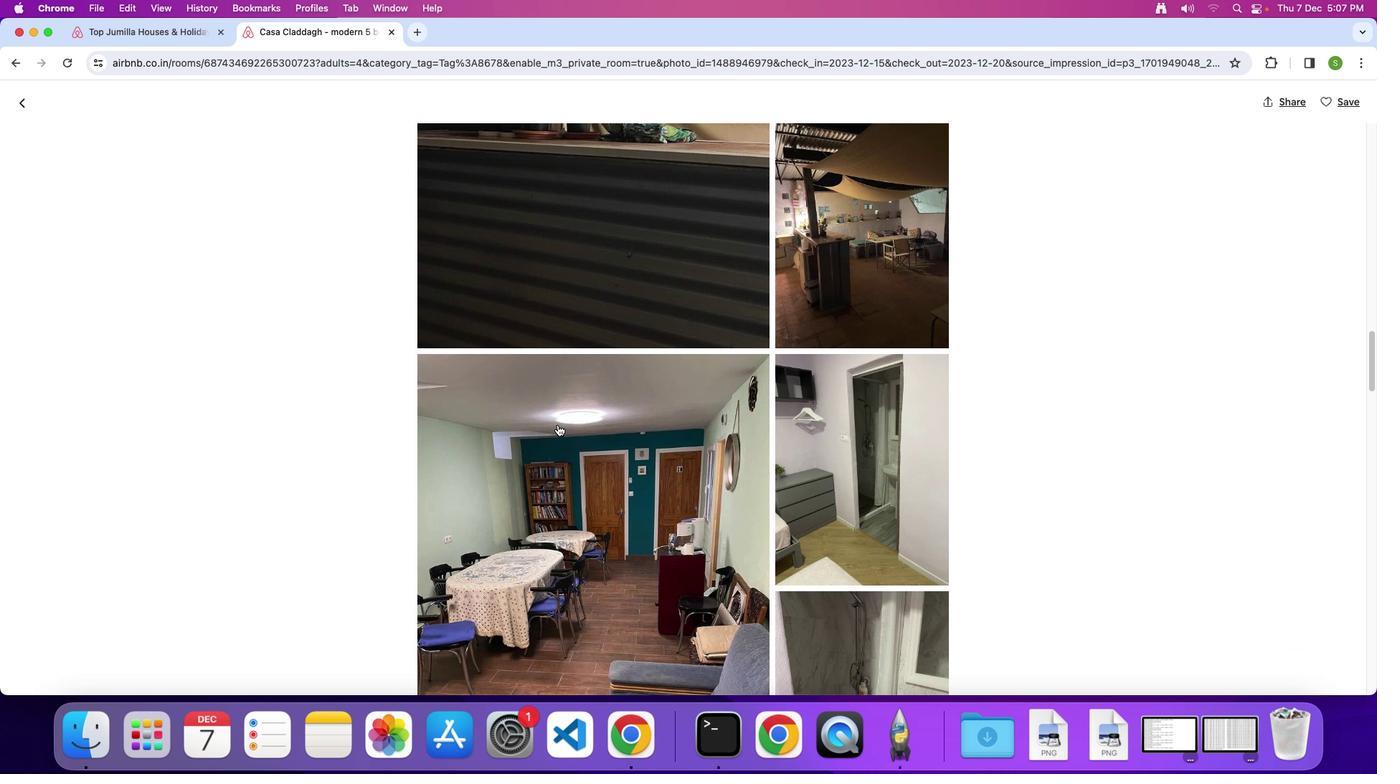 
Action: Mouse scrolled (557, 425) with delta (0, -2)
Screenshot: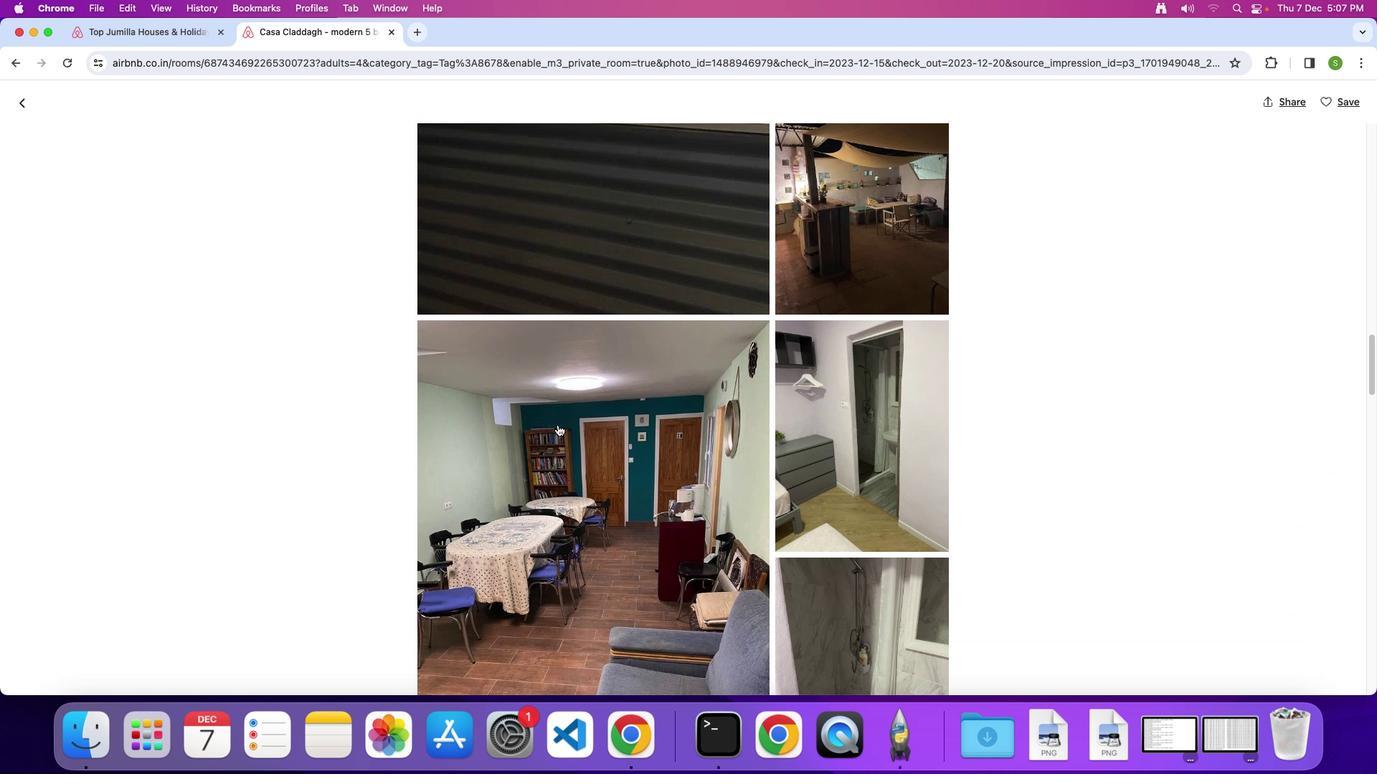
Action: Mouse scrolled (557, 425) with delta (0, 0)
Screenshot: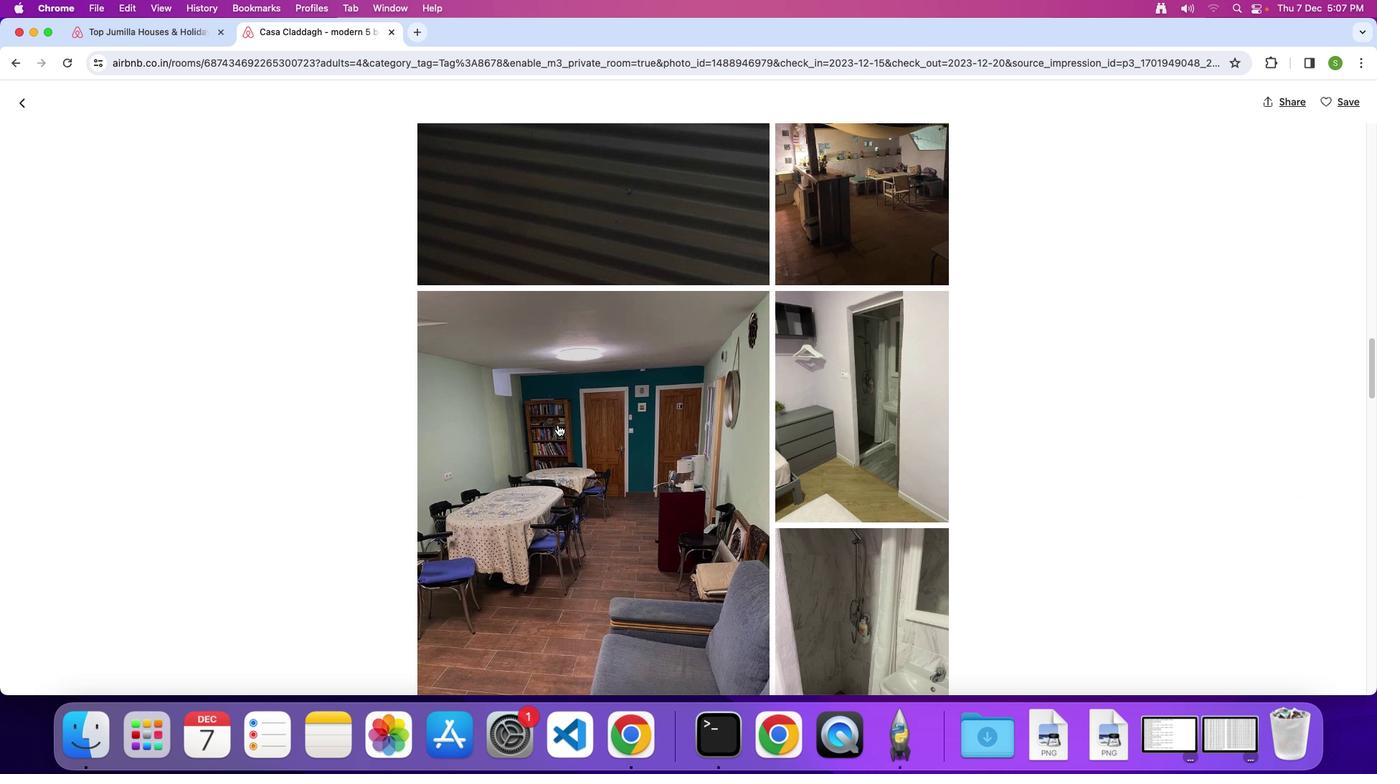 
Action: Mouse scrolled (557, 425) with delta (0, 0)
Screenshot: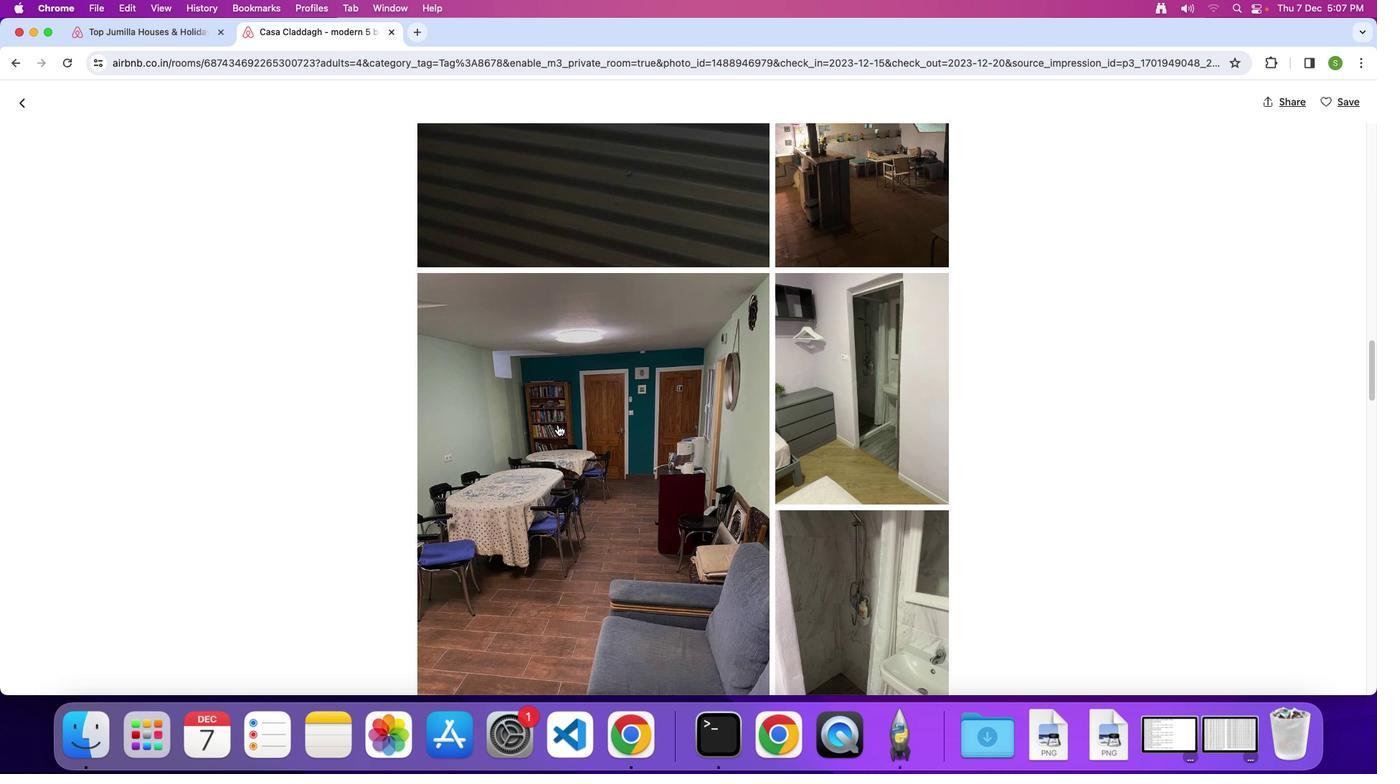 
Action: Mouse scrolled (557, 425) with delta (0, -1)
Screenshot: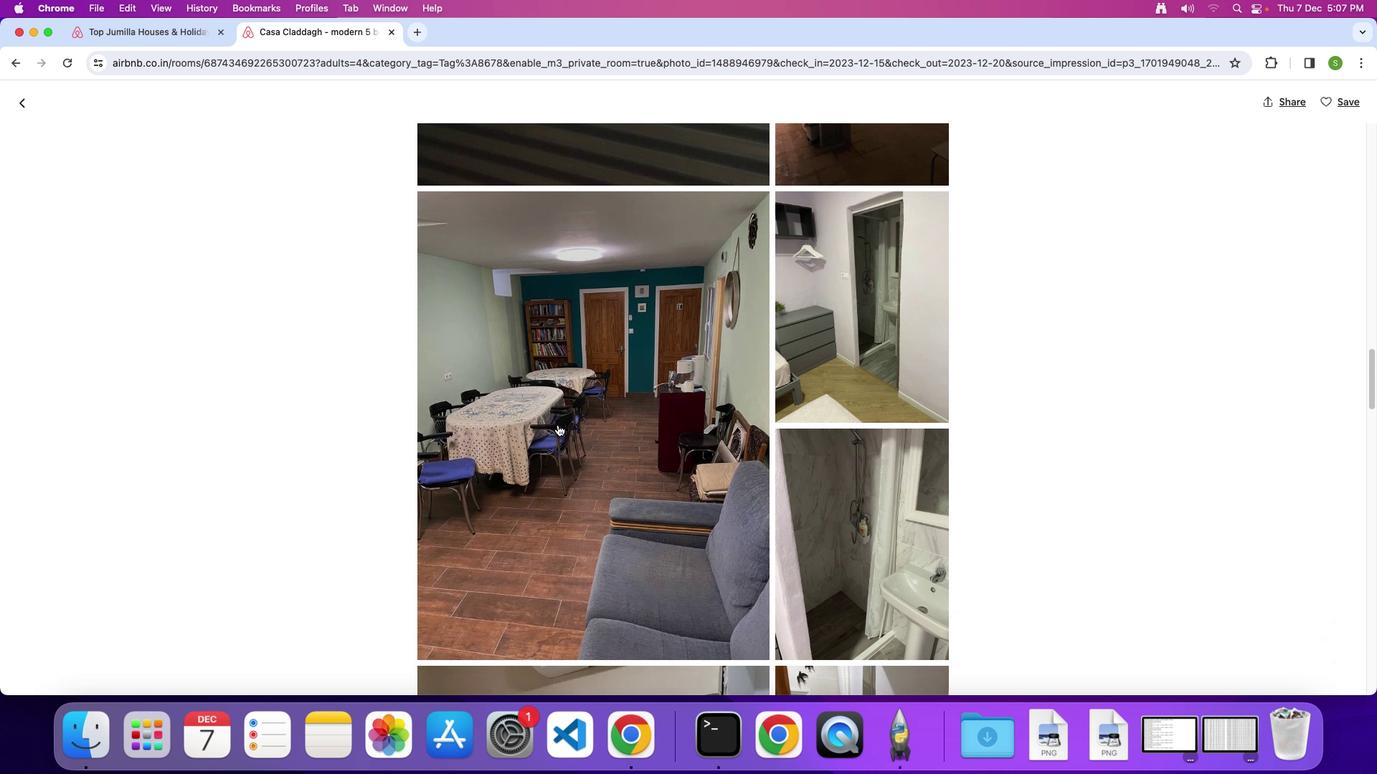 
Action: Mouse scrolled (557, 425) with delta (0, 0)
Screenshot: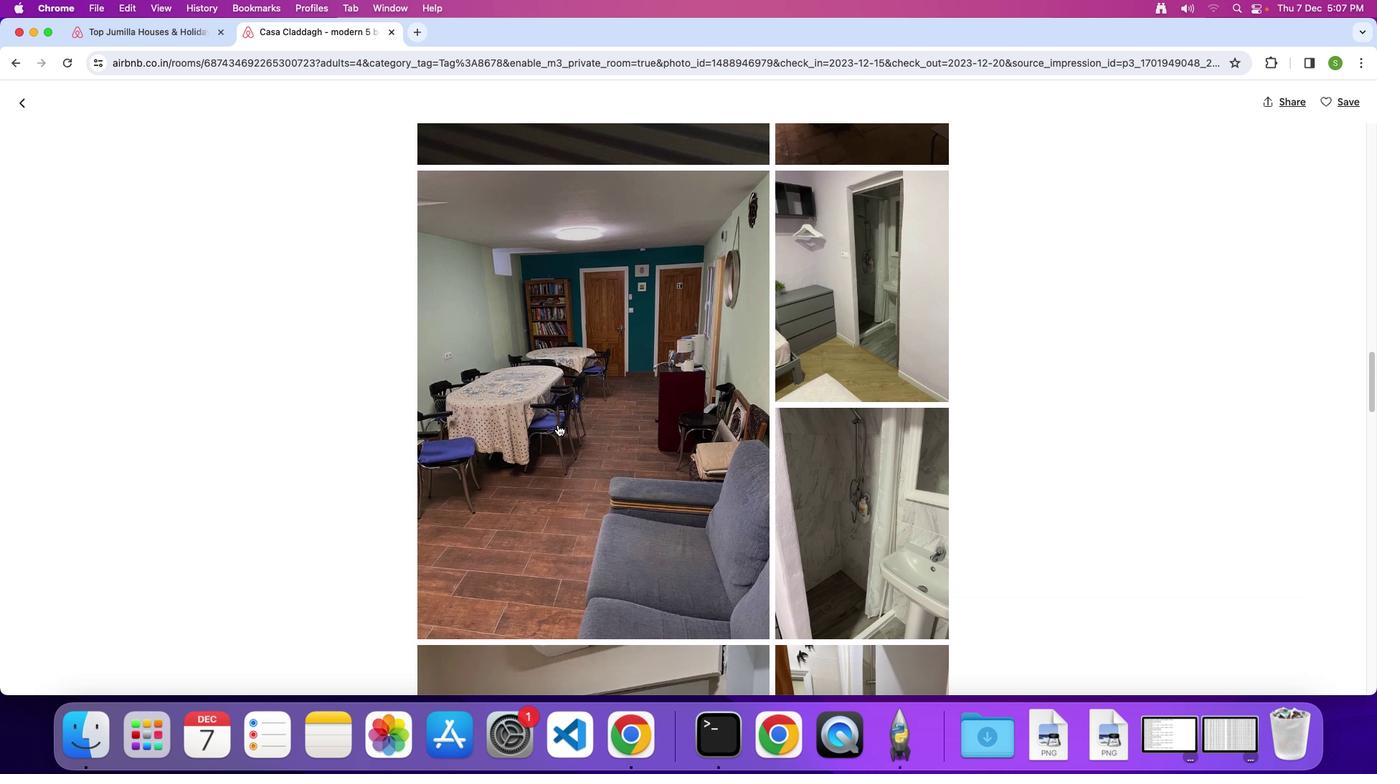 
Action: Mouse scrolled (557, 425) with delta (0, 0)
Screenshot: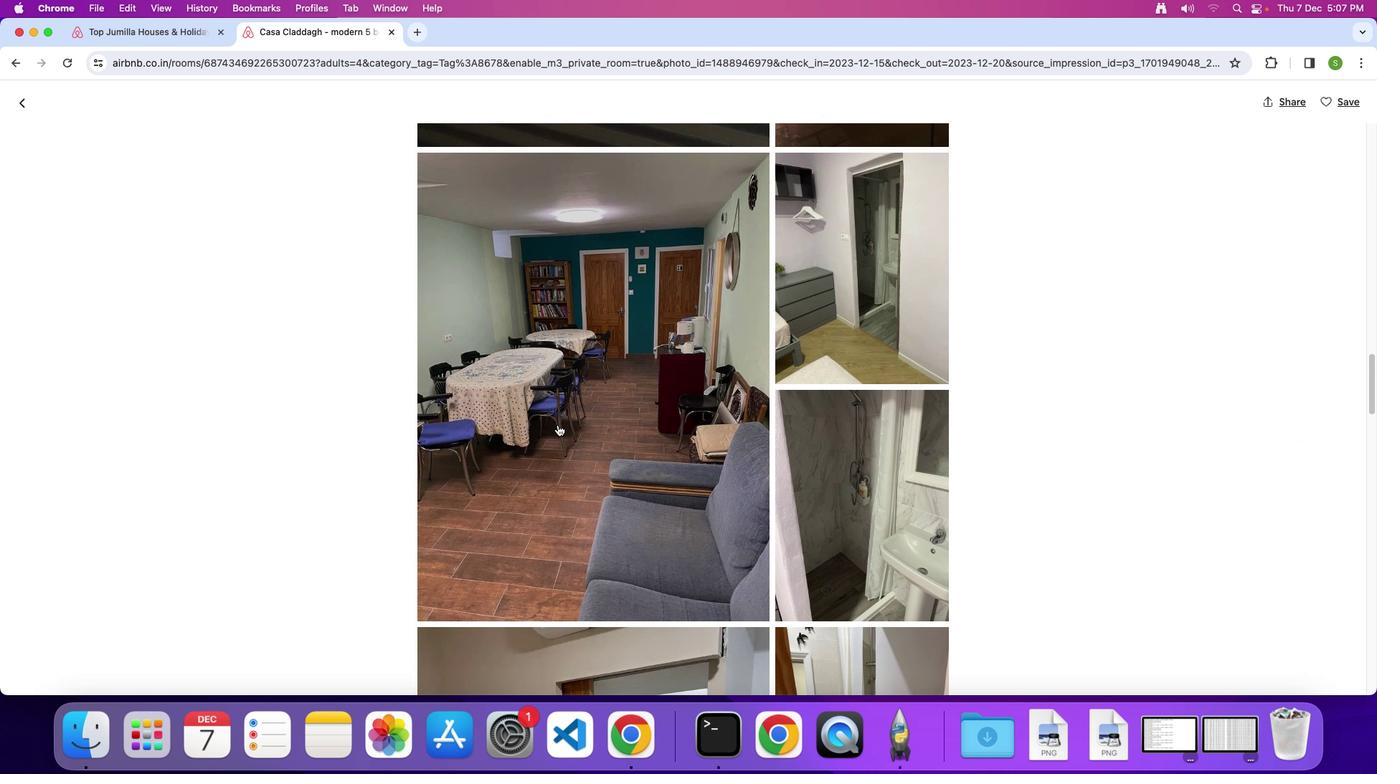 
Action: Mouse scrolled (557, 425) with delta (0, -2)
Screenshot: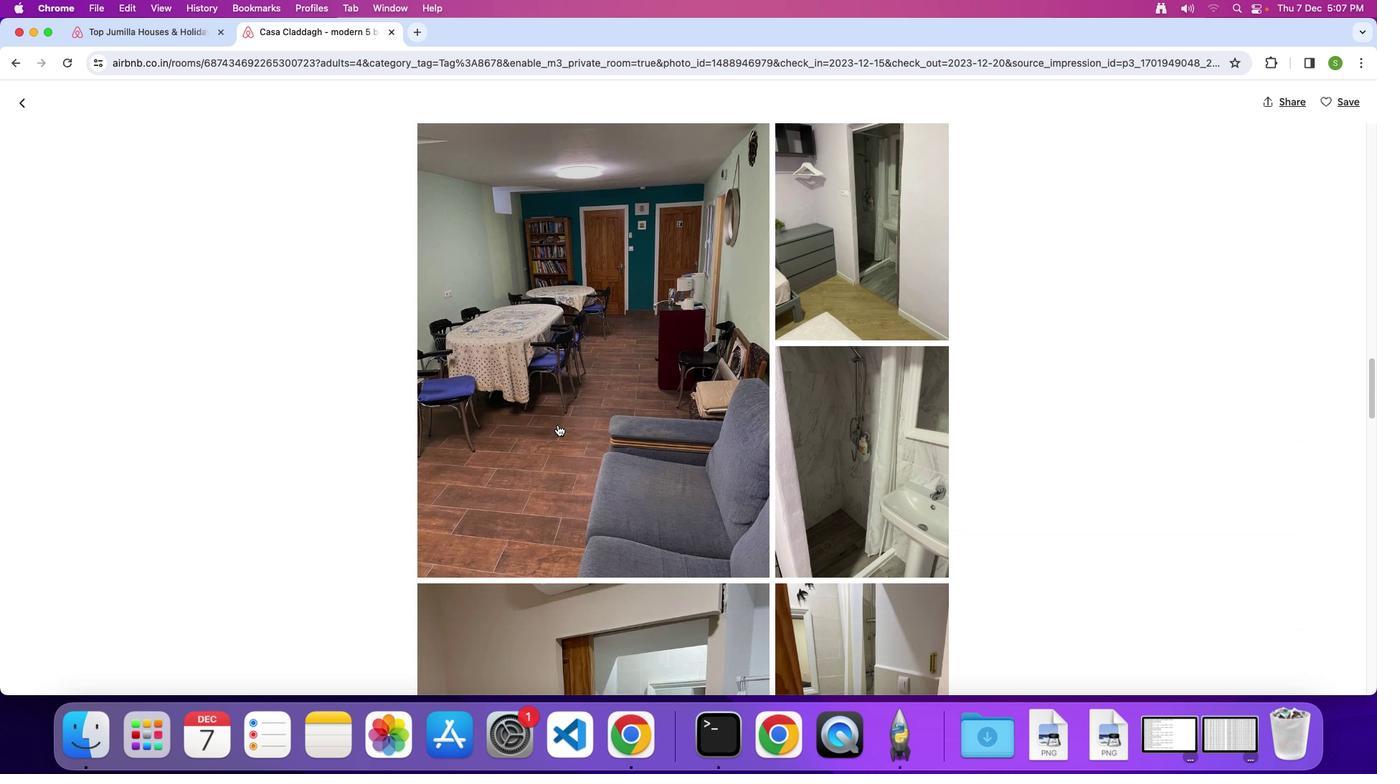 
Action: Mouse scrolled (557, 425) with delta (0, 0)
Screenshot: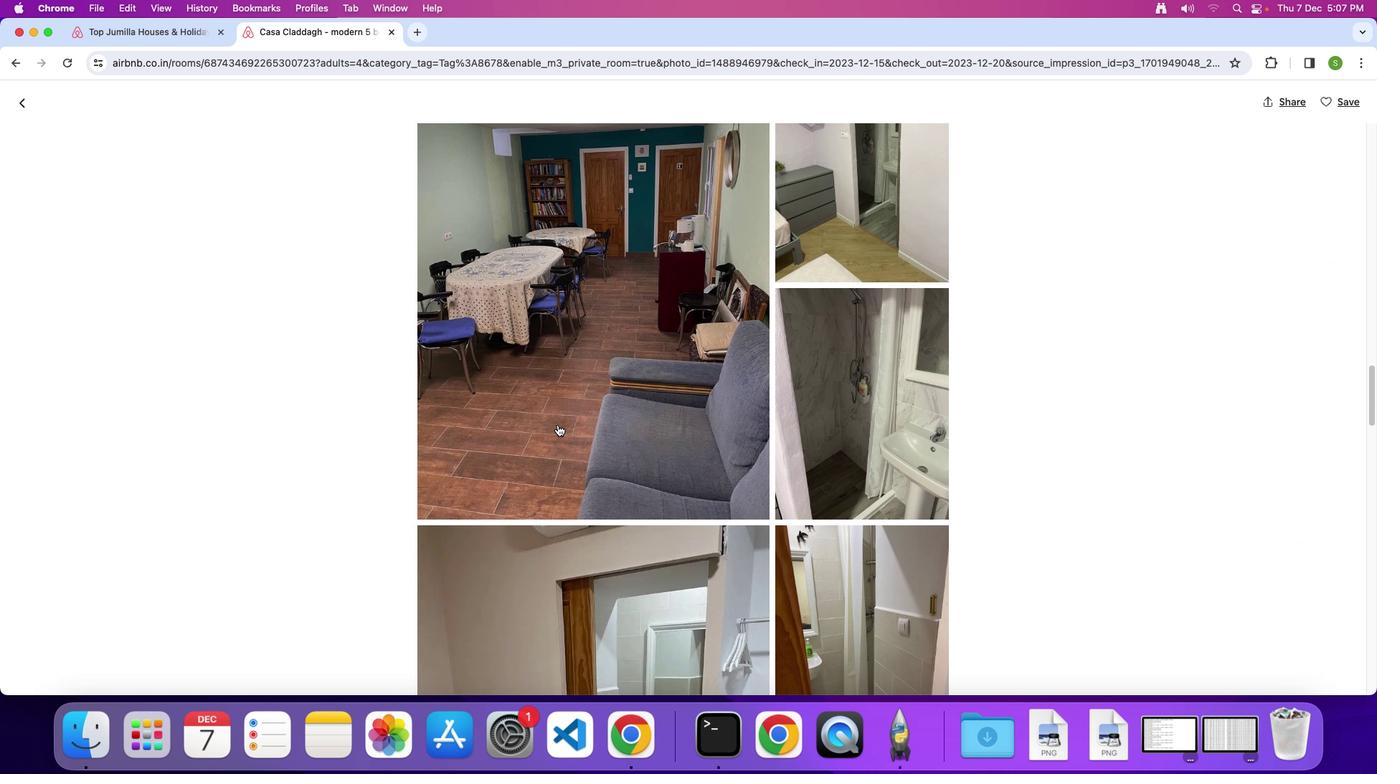 
Action: Mouse scrolled (557, 425) with delta (0, 0)
Screenshot: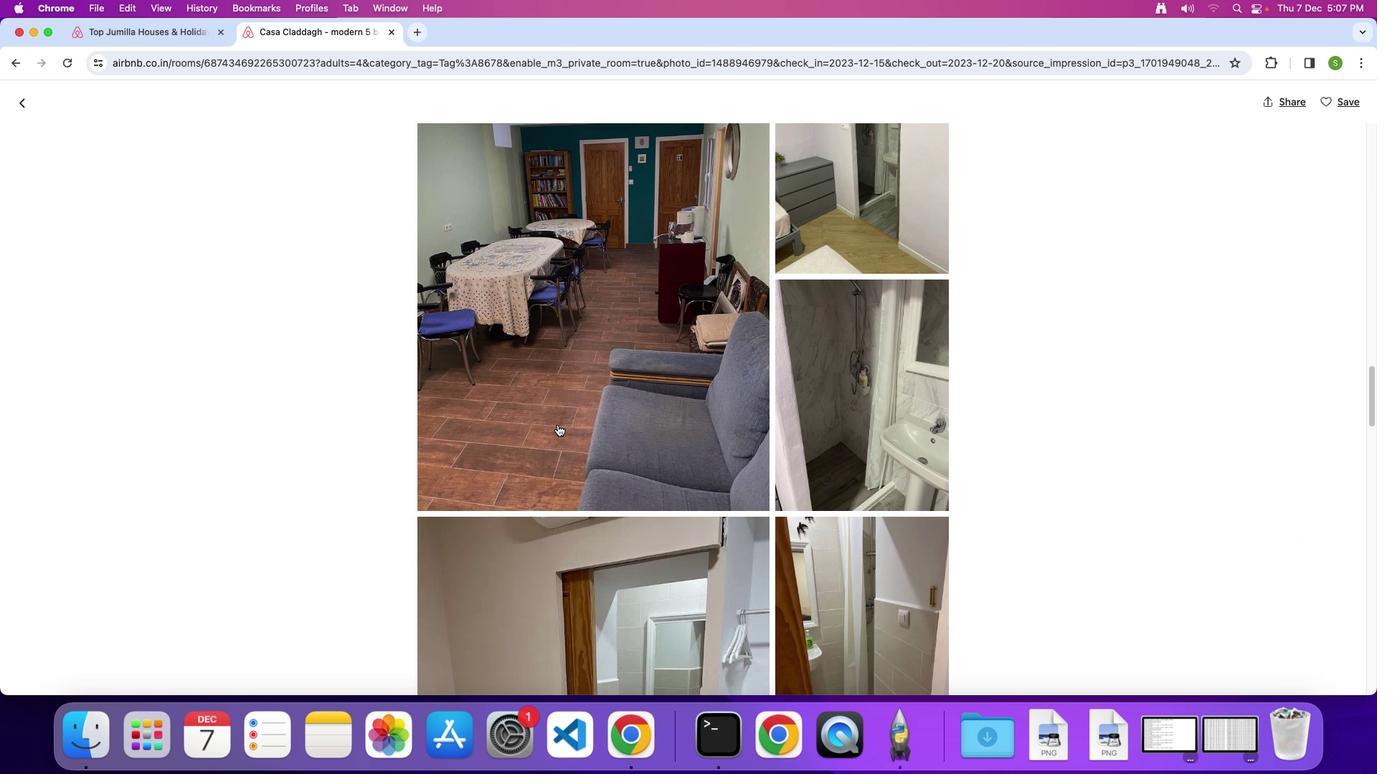 
Action: Mouse scrolled (557, 425) with delta (0, 0)
Screenshot: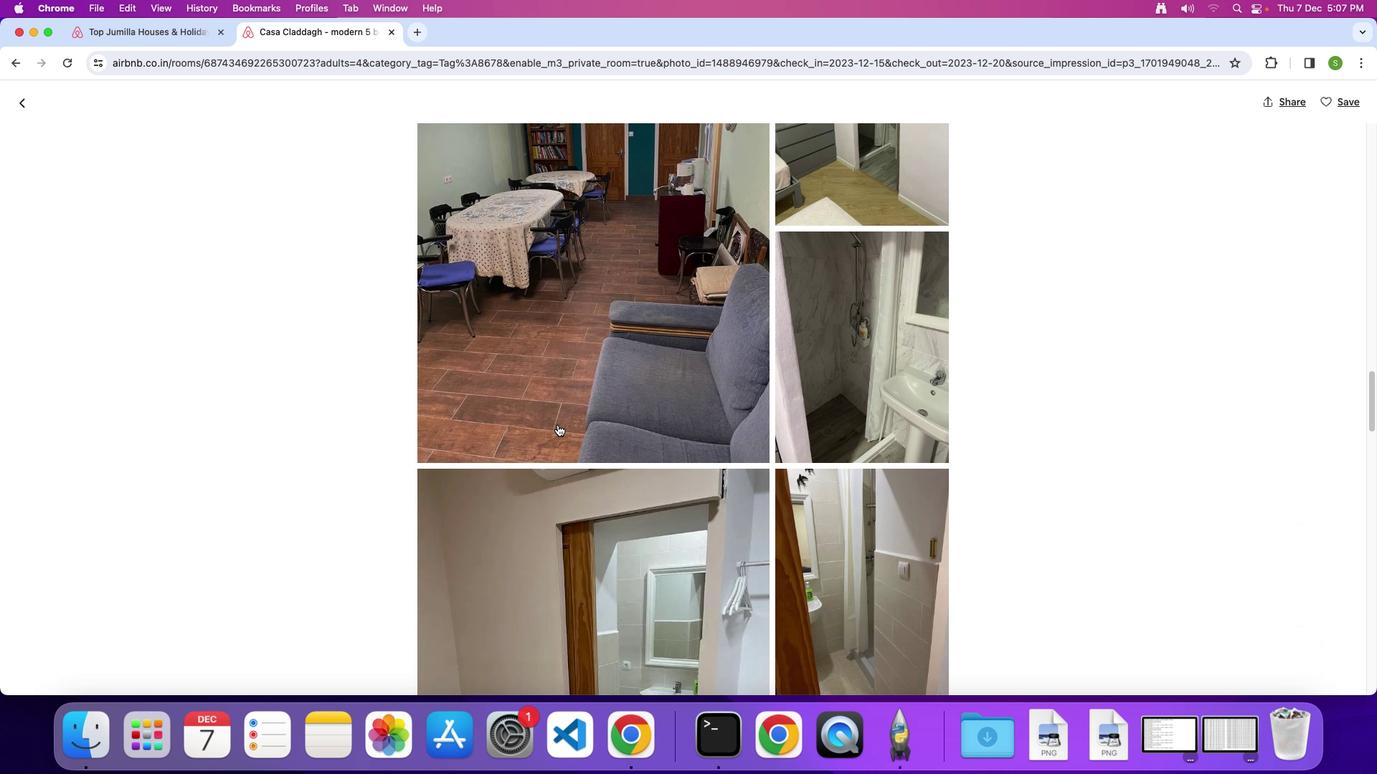 
Action: Mouse scrolled (557, 425) with delta (0, 0)
Screenshot: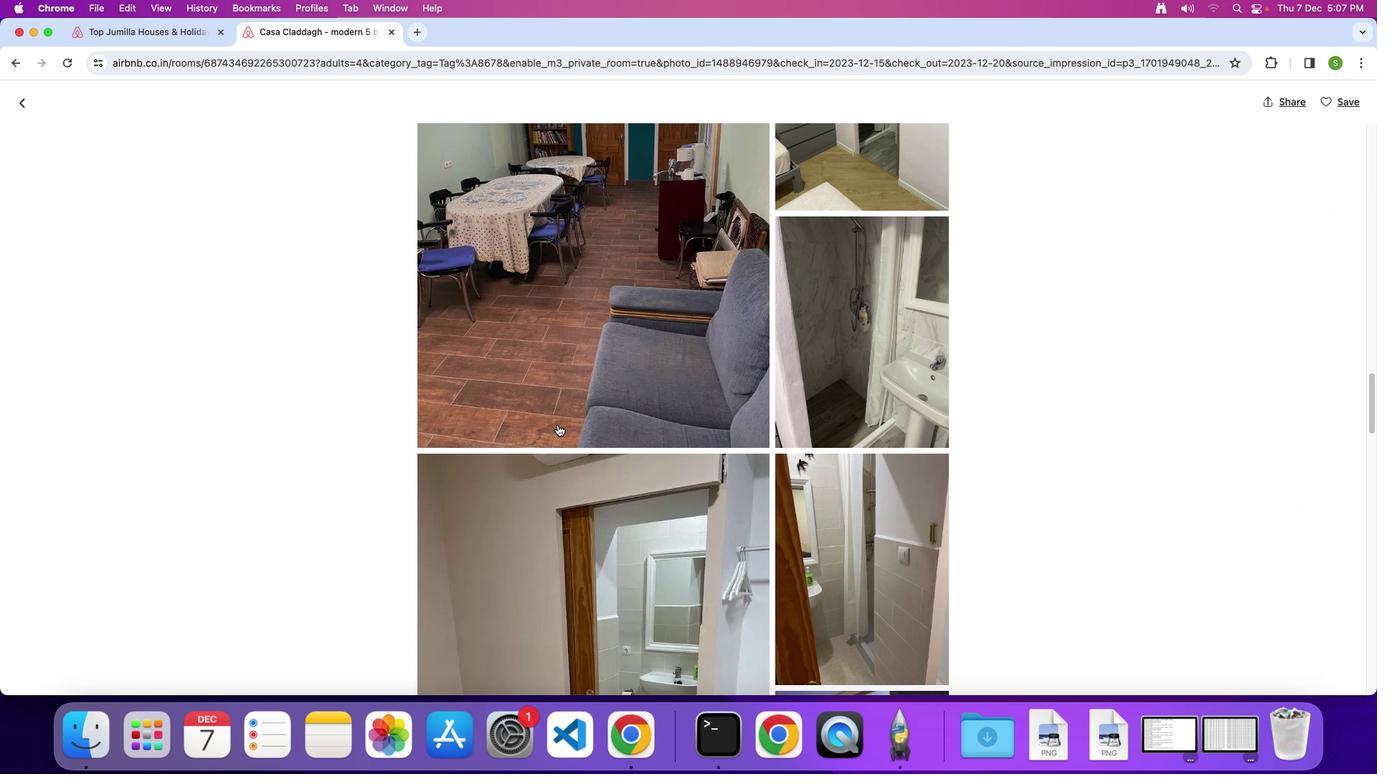 
Action: Mouse scrolled (557, 425) with delta (0, 0)
Screenshot: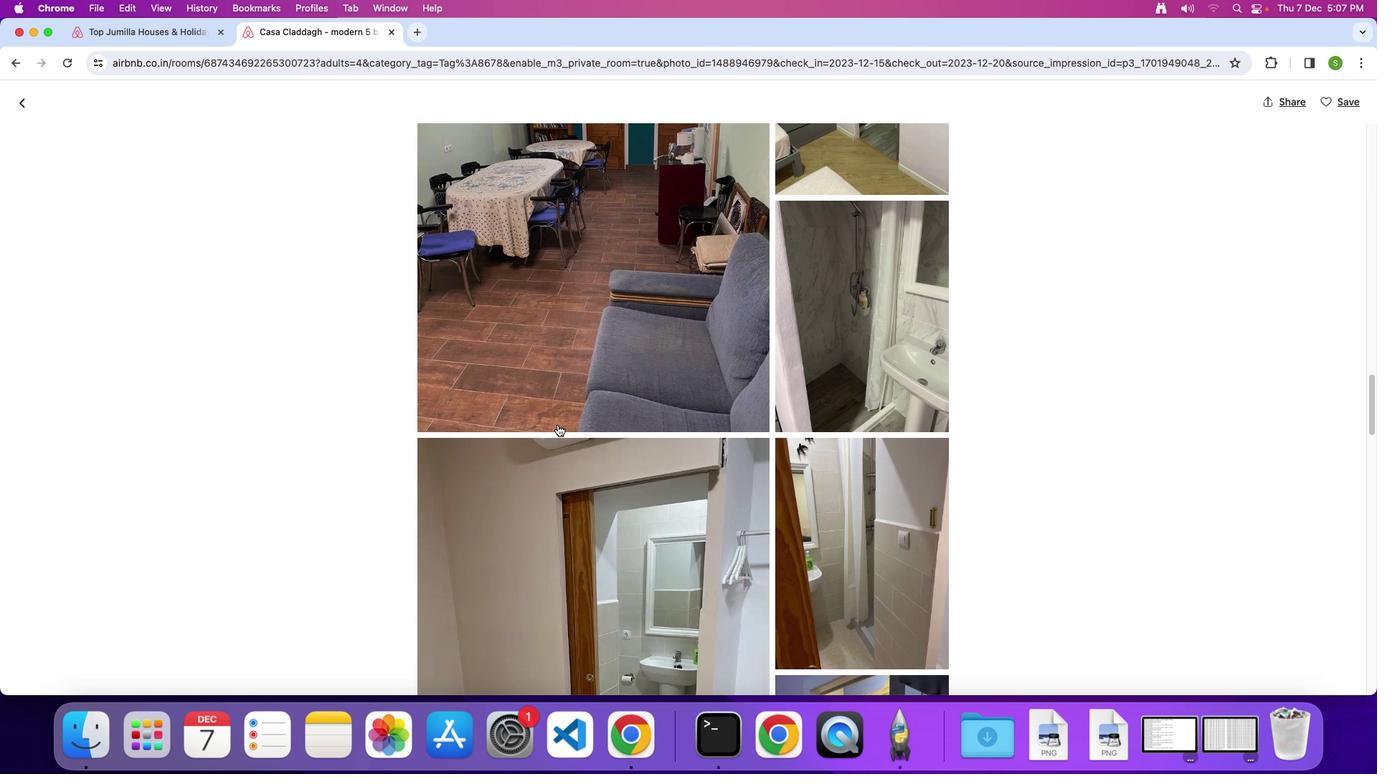 
Action: Mouse scrolled (557, 425) with delta (0, 0)
Screenshot: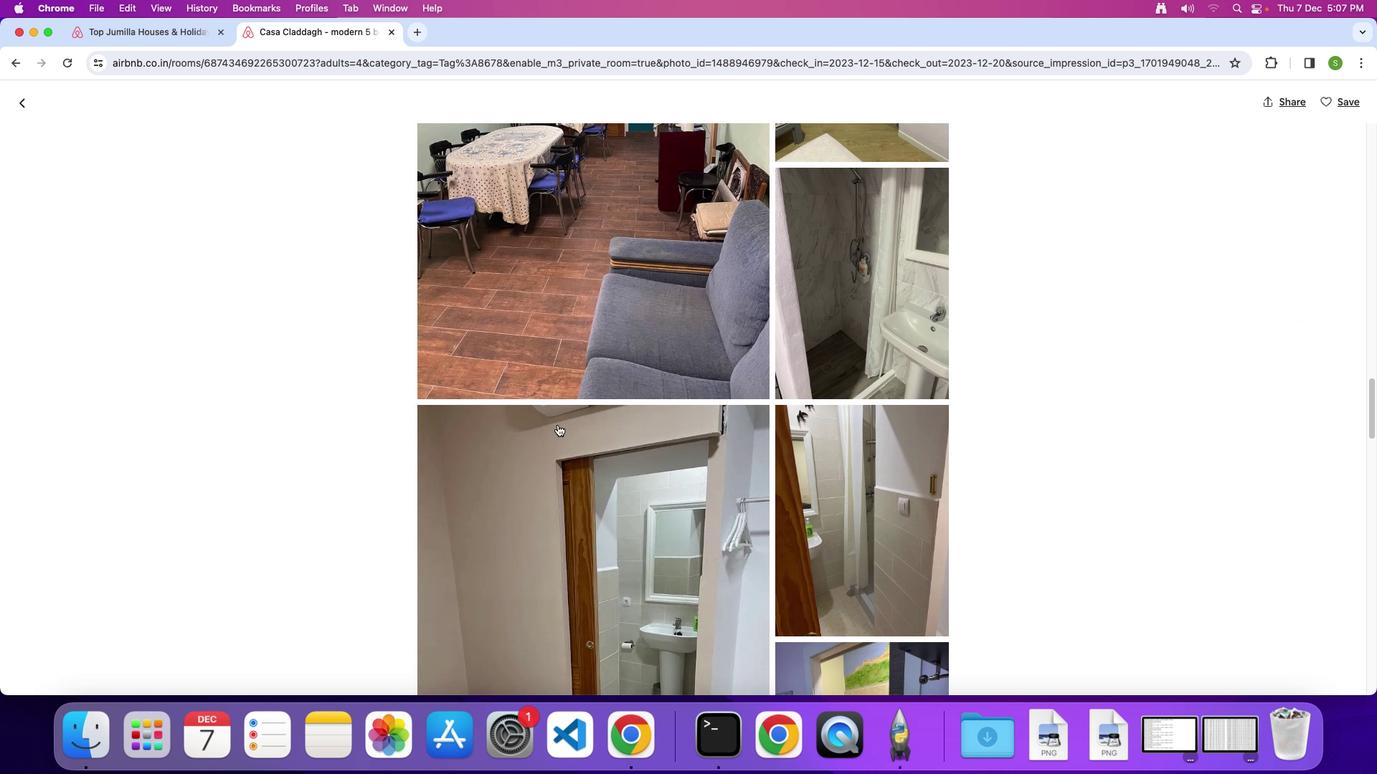 
Action: Mouse scrolled (557, 425) with delta (0, 0)
Screenshot: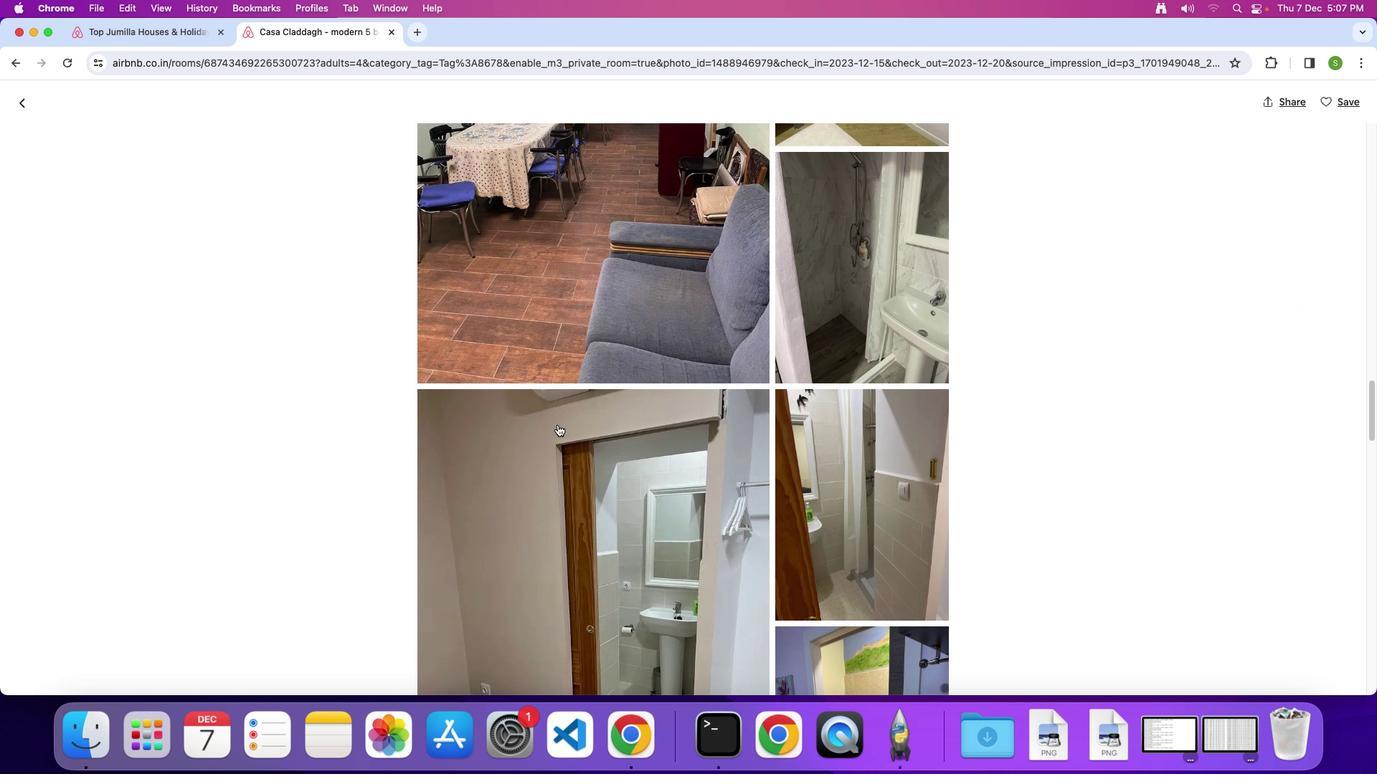 
Action: Mouse scrolled (557, 425) with delta (0, -2)
Screenshot: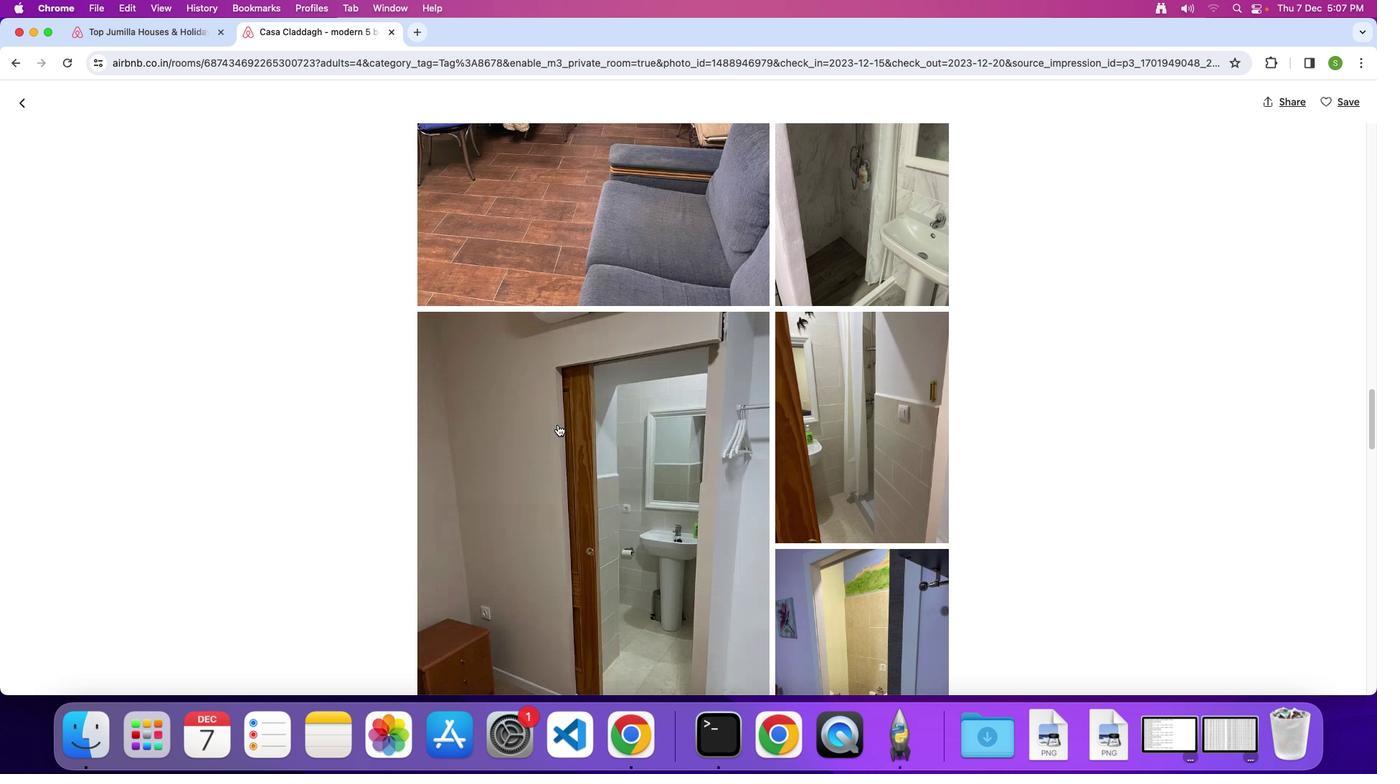 
Action: Mouse scrolled (557, 425) with delta (0, 0)
Screenshot: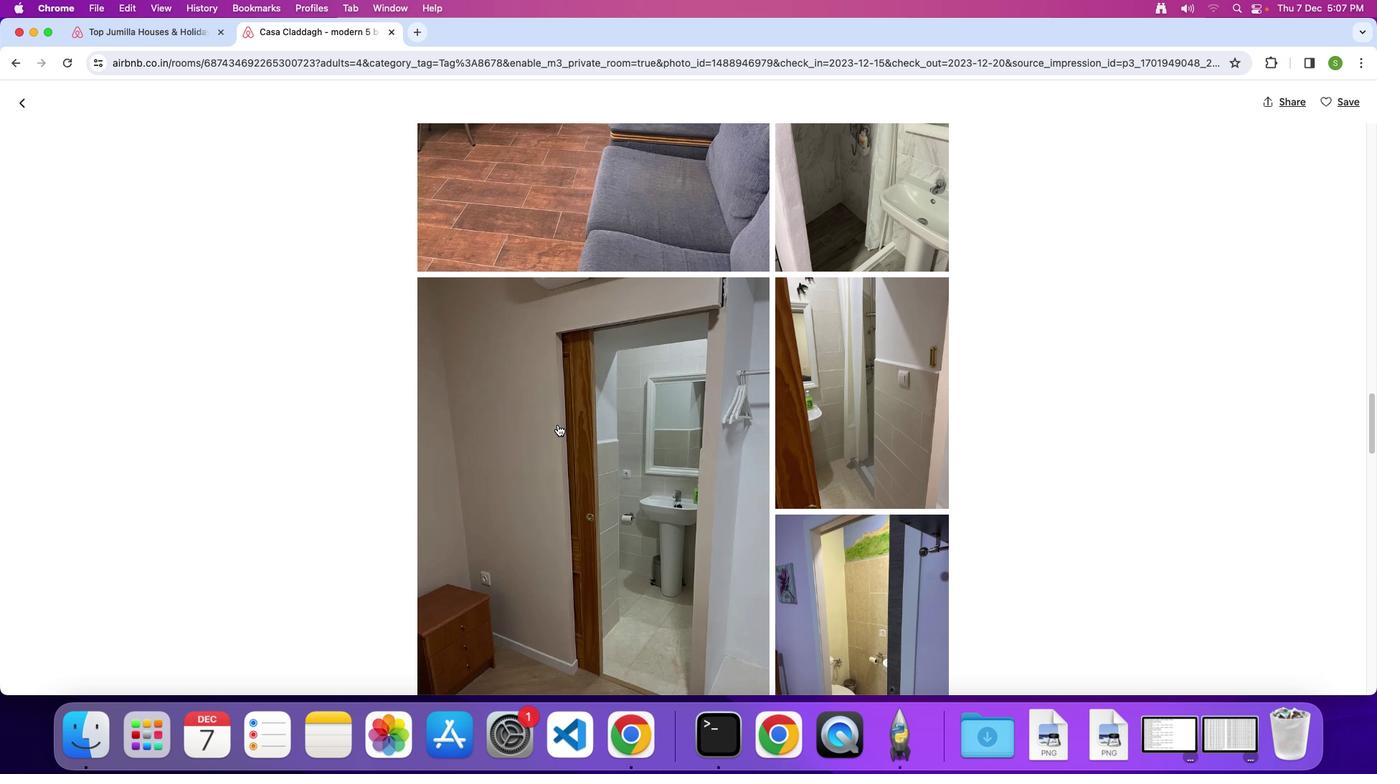 
Action: Mouse scrolled (557, 425) with delta (0, 0)
Screenshot: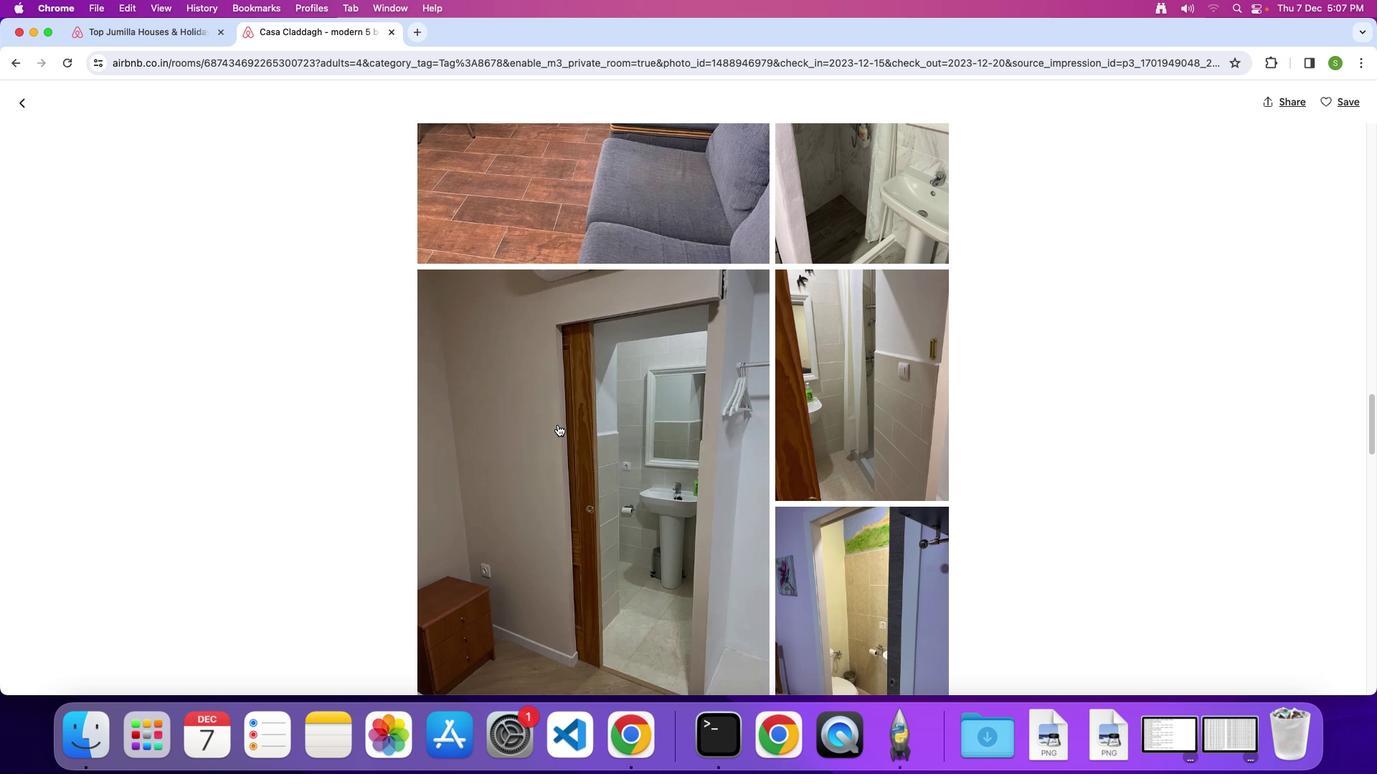 
Action: Mouse scrolled (557, 425) with delta (0, 0)
Screenshot: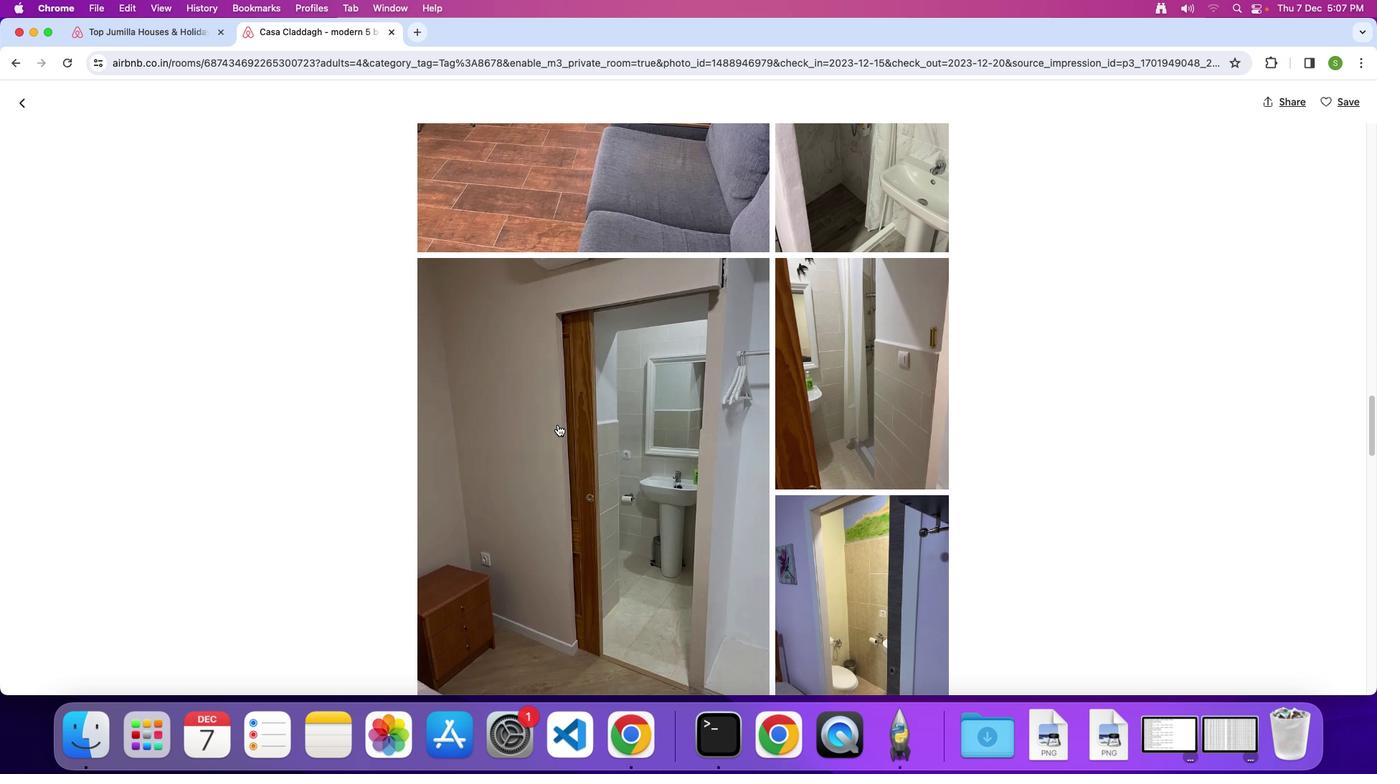 
Action: Mouse scrolled (557, 425) with delta (0, 0)
Screenshot: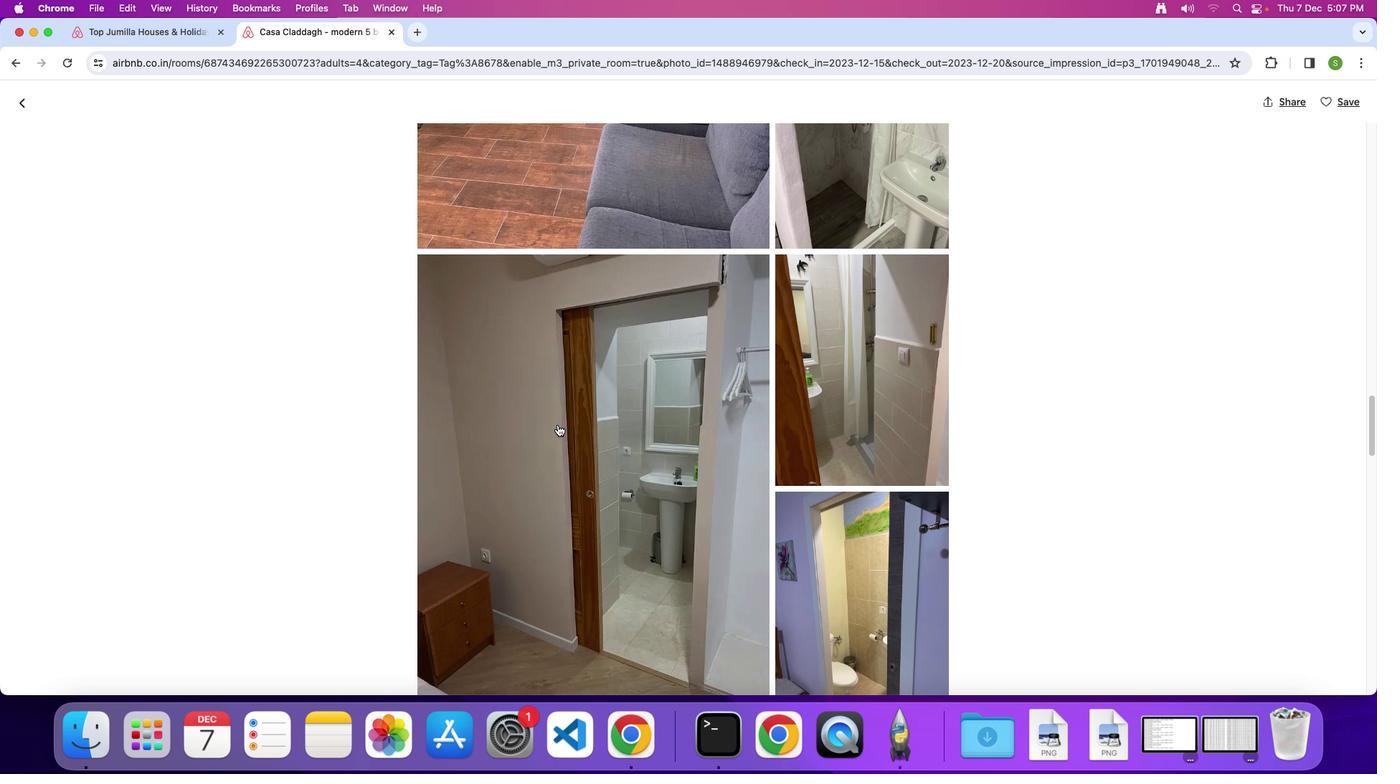 
Action: Mouse scrolled (557, 425) with delta (0, 0)
Screenshot: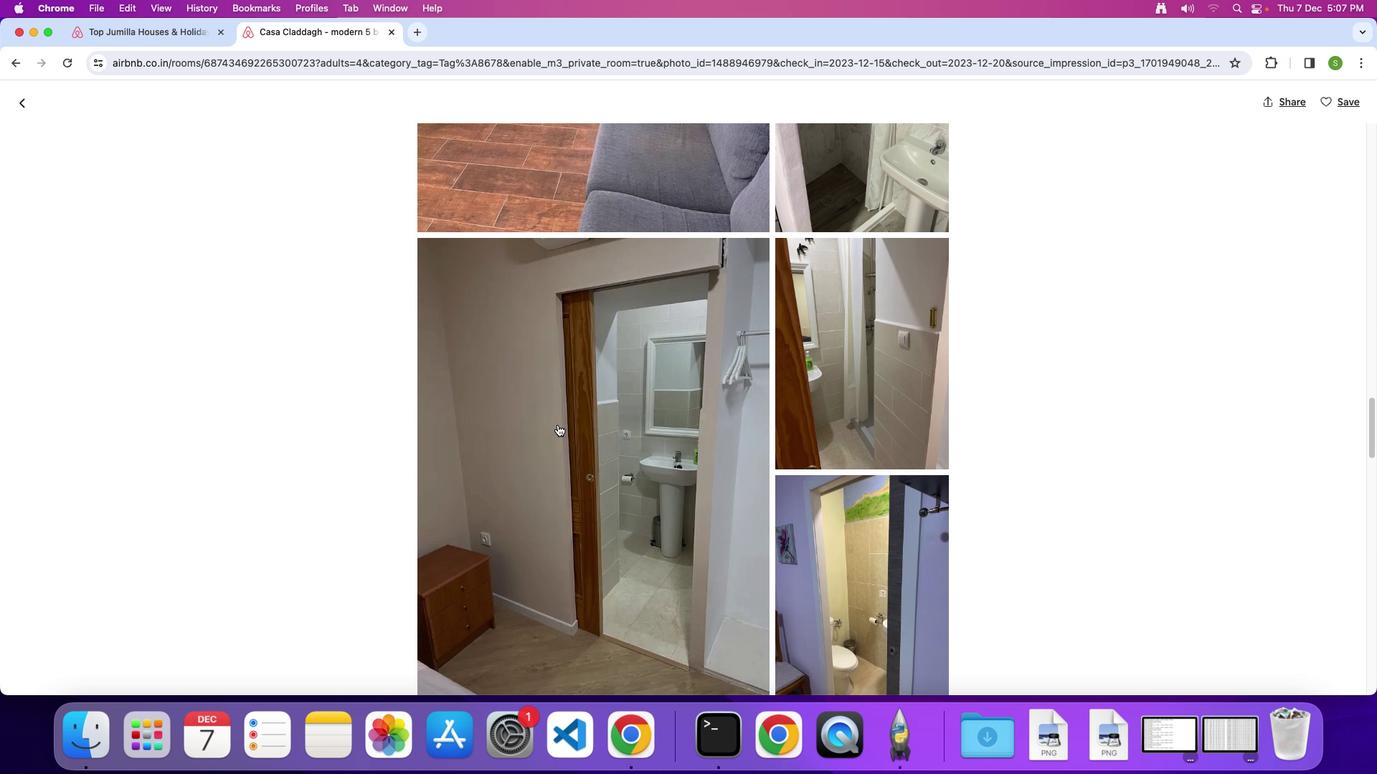 
Action: Mouse scrolled (557, 425) with delta (0, 0)
Screenshot: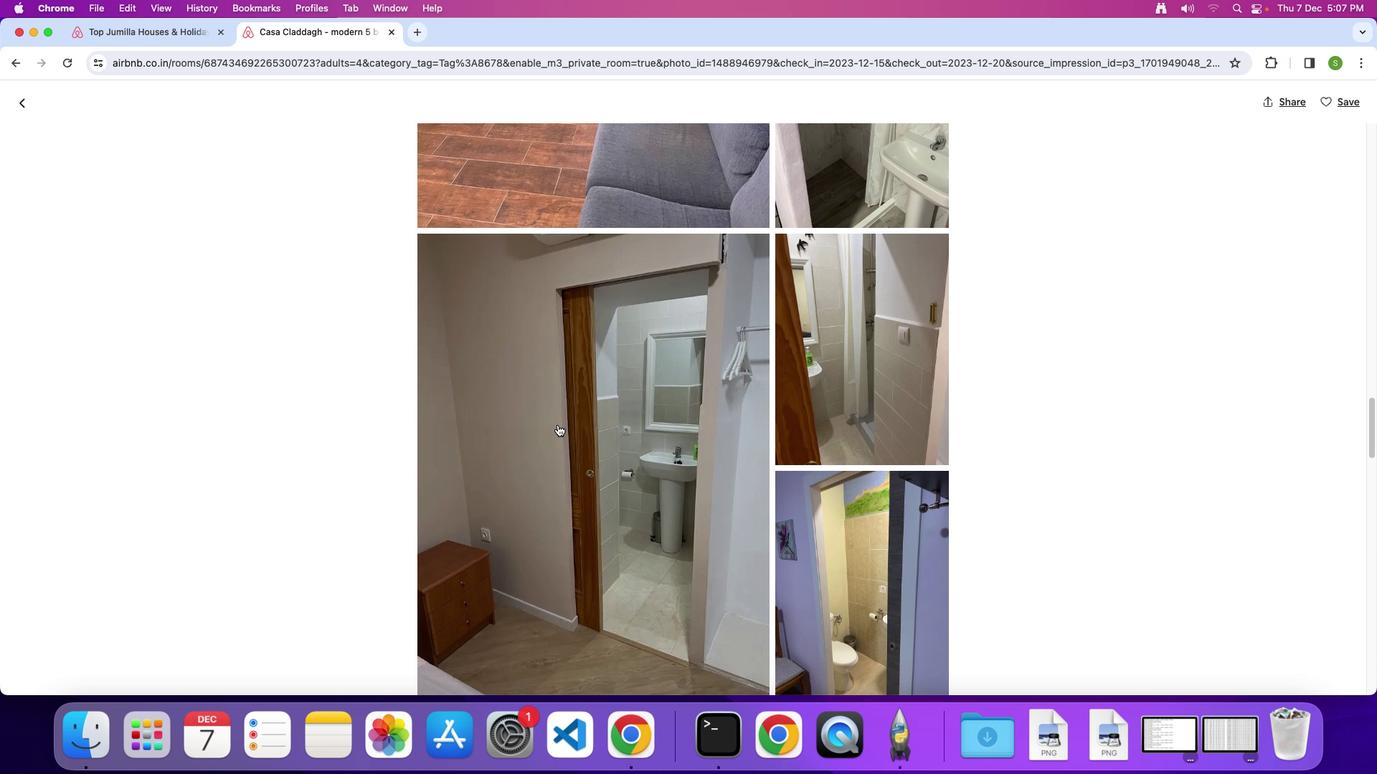 
Action: Mouse scrolled (557, 425) with delta (0, 0)
Screenshot: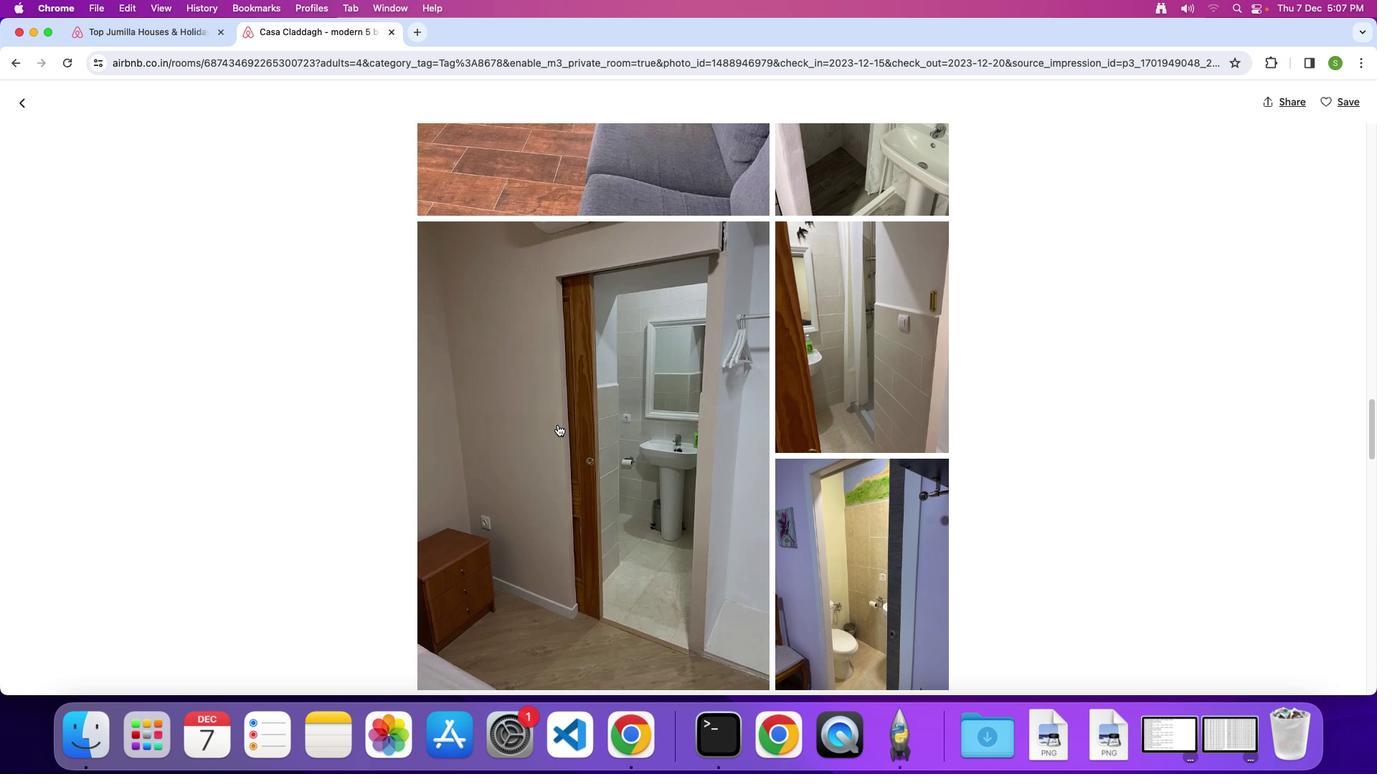 
Action: Mouse scrolled (557, 425) with delta (0, 0)
Screenshot: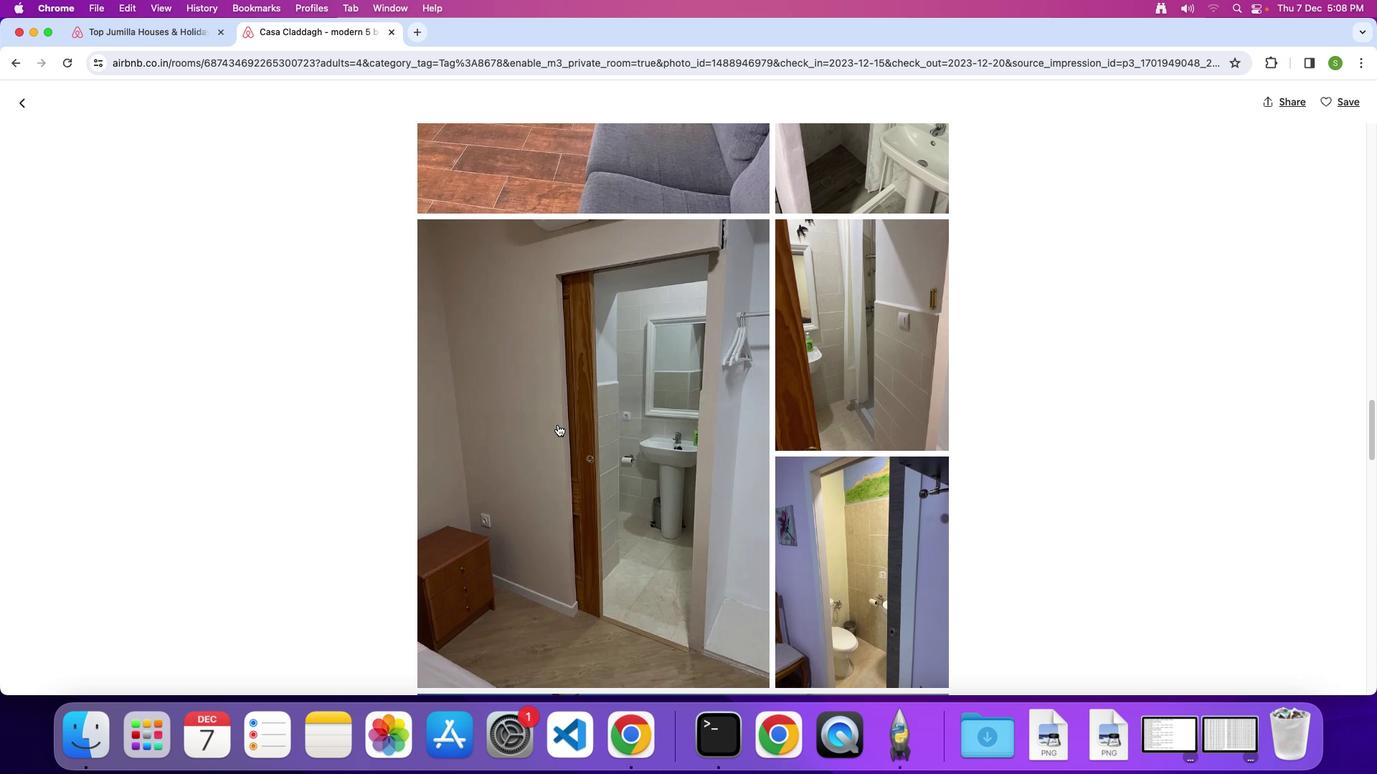 
Action: Mouse scrolled (557, 425) with delta (0, 0)
Screenshot: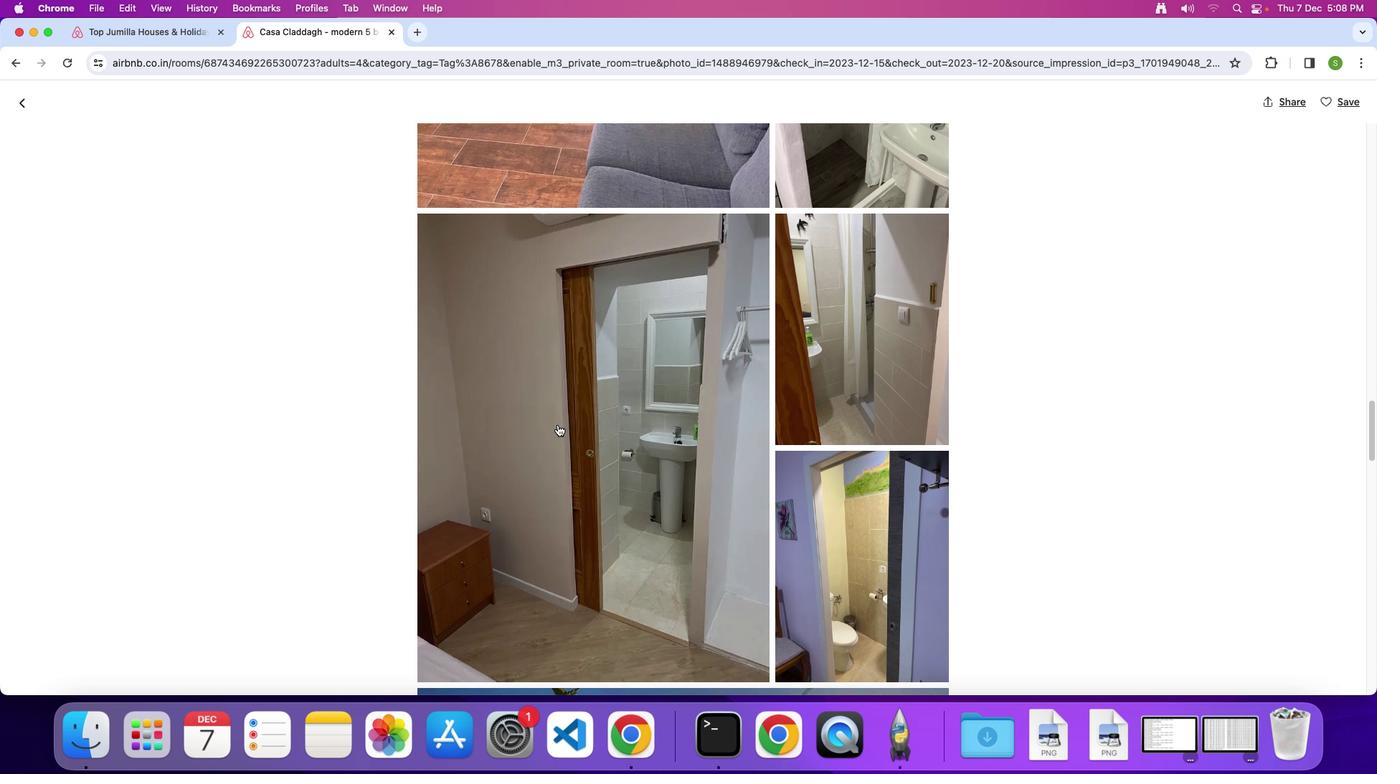 
Action: Mouse scrolled (557, 425) with delta (0, 0)
Screenshot: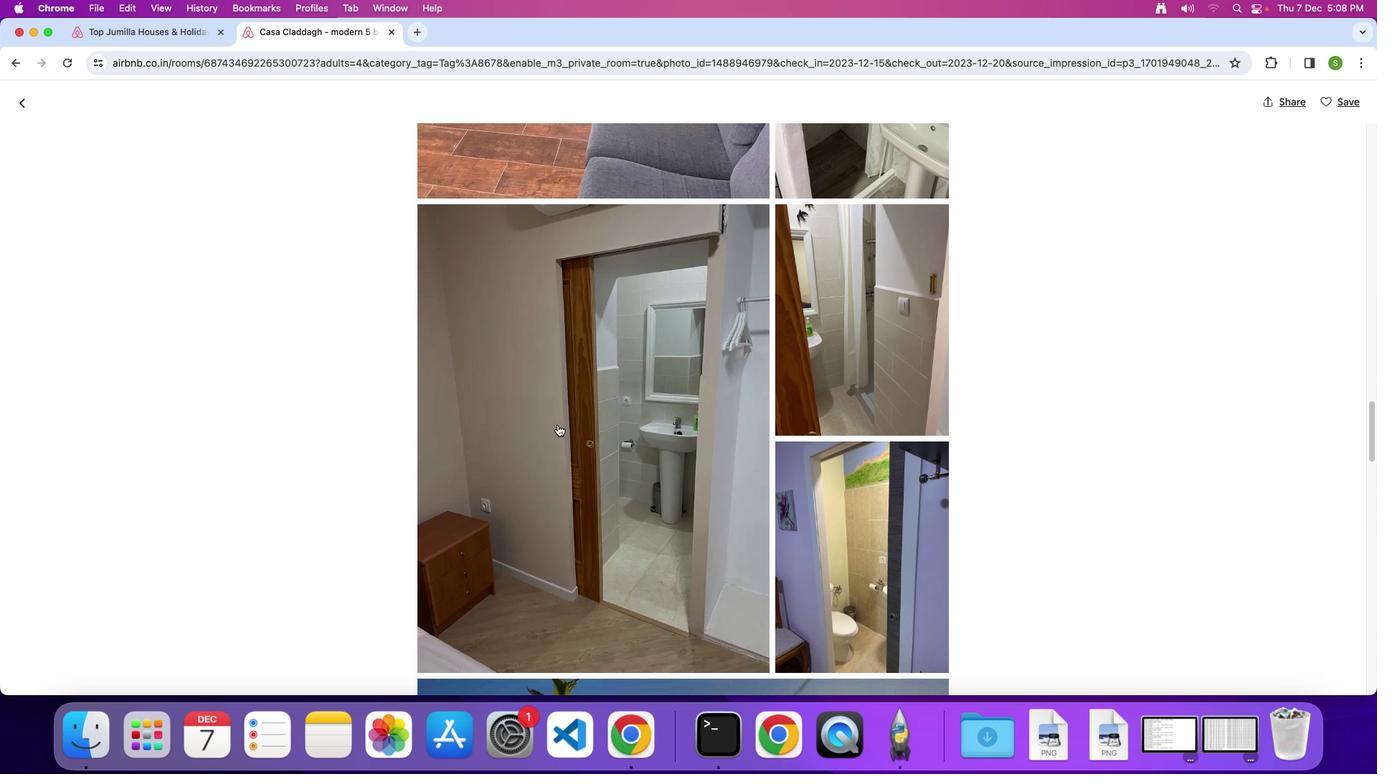 
Action: Mouse scrolled (557, 425) with delta (0, 0)
Screenshot: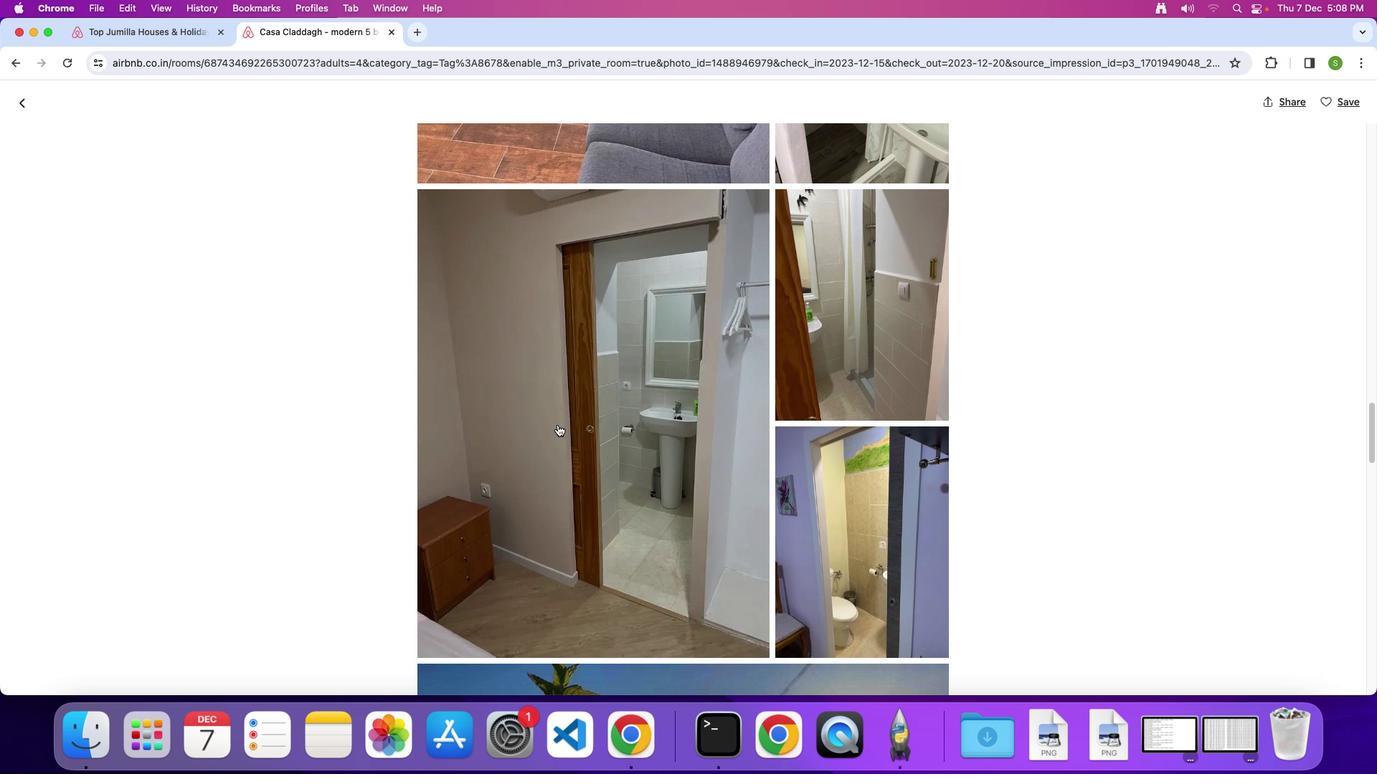 
Action: Mouse scrolled (557, 425) with delta (0, -2)
Screenshot: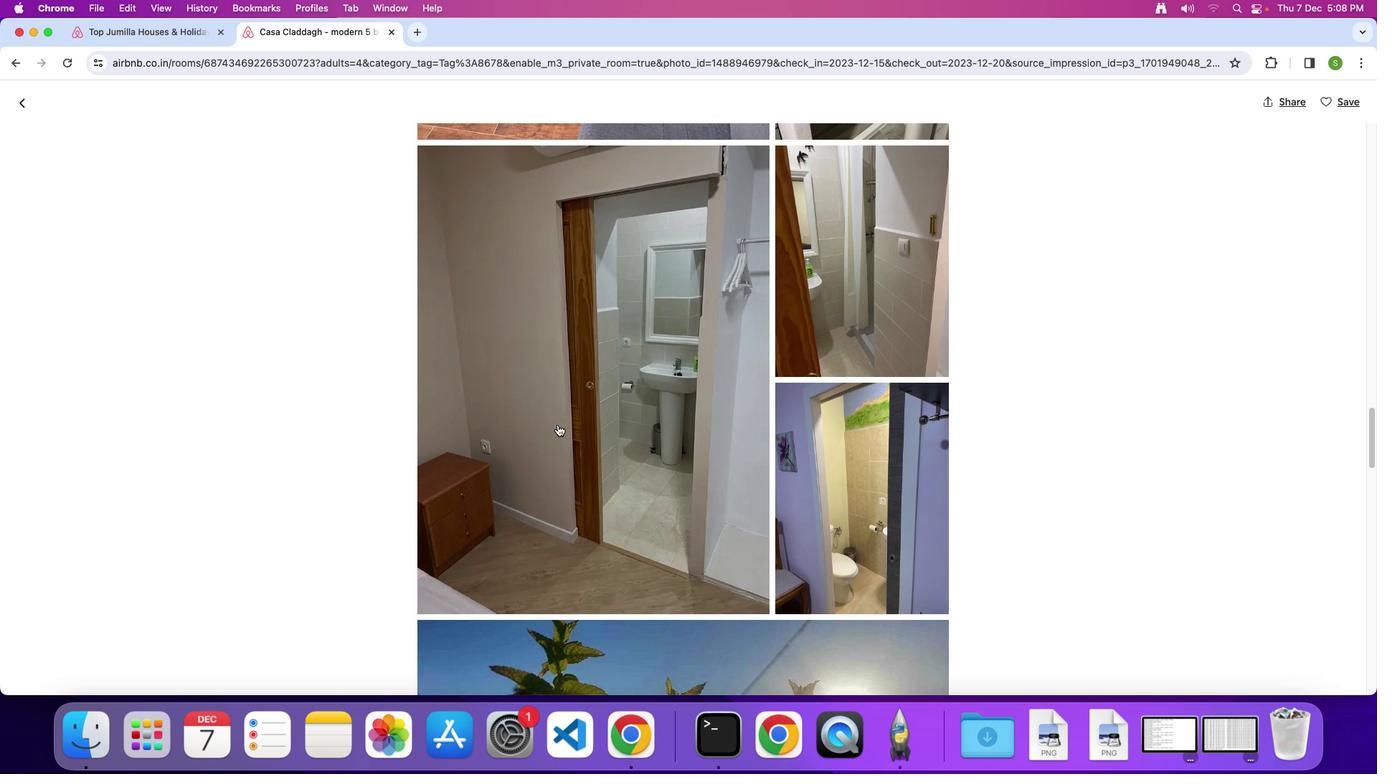 
Action: Mouse scrolled (557, 425) with delta (0, 0)
Screenshot: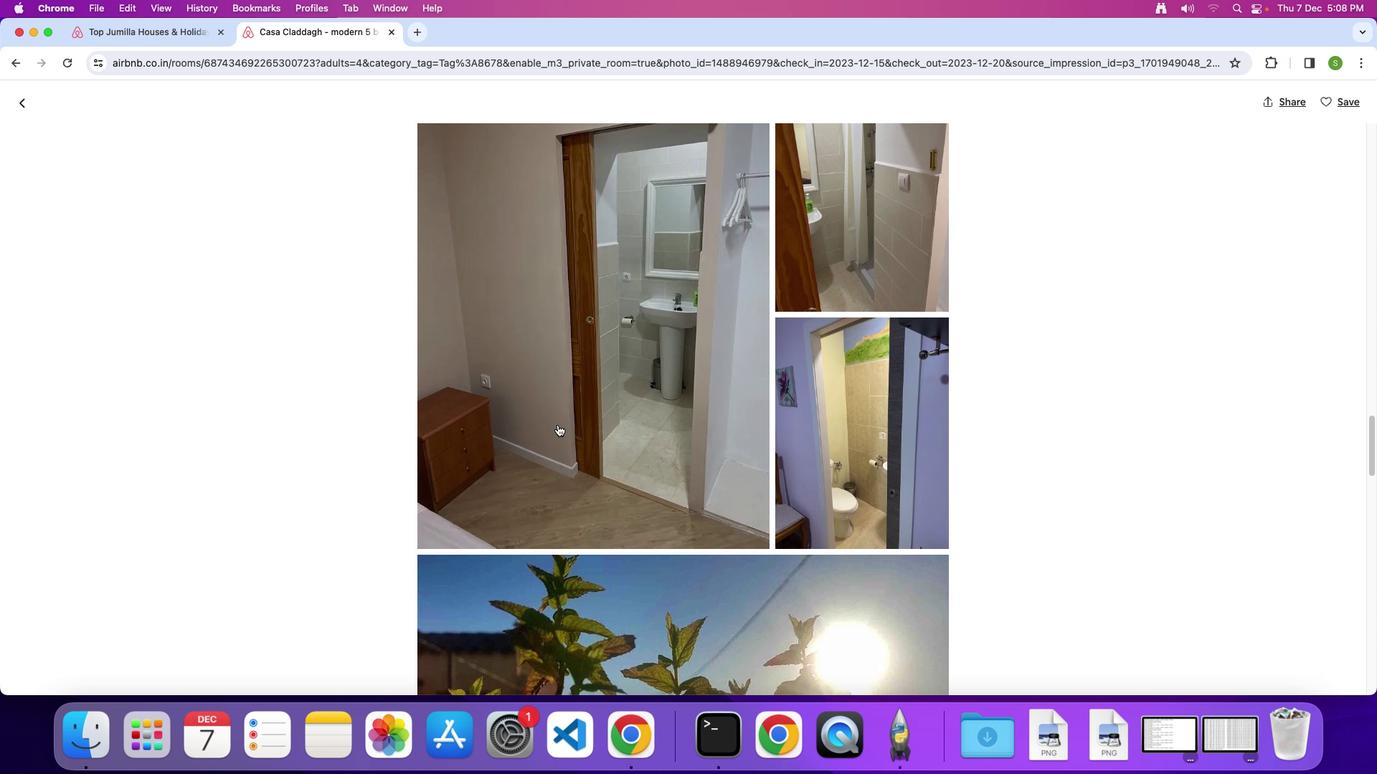 
Action: Mouse scrolled (557, 425) with delta (0, 0)
Screenshot: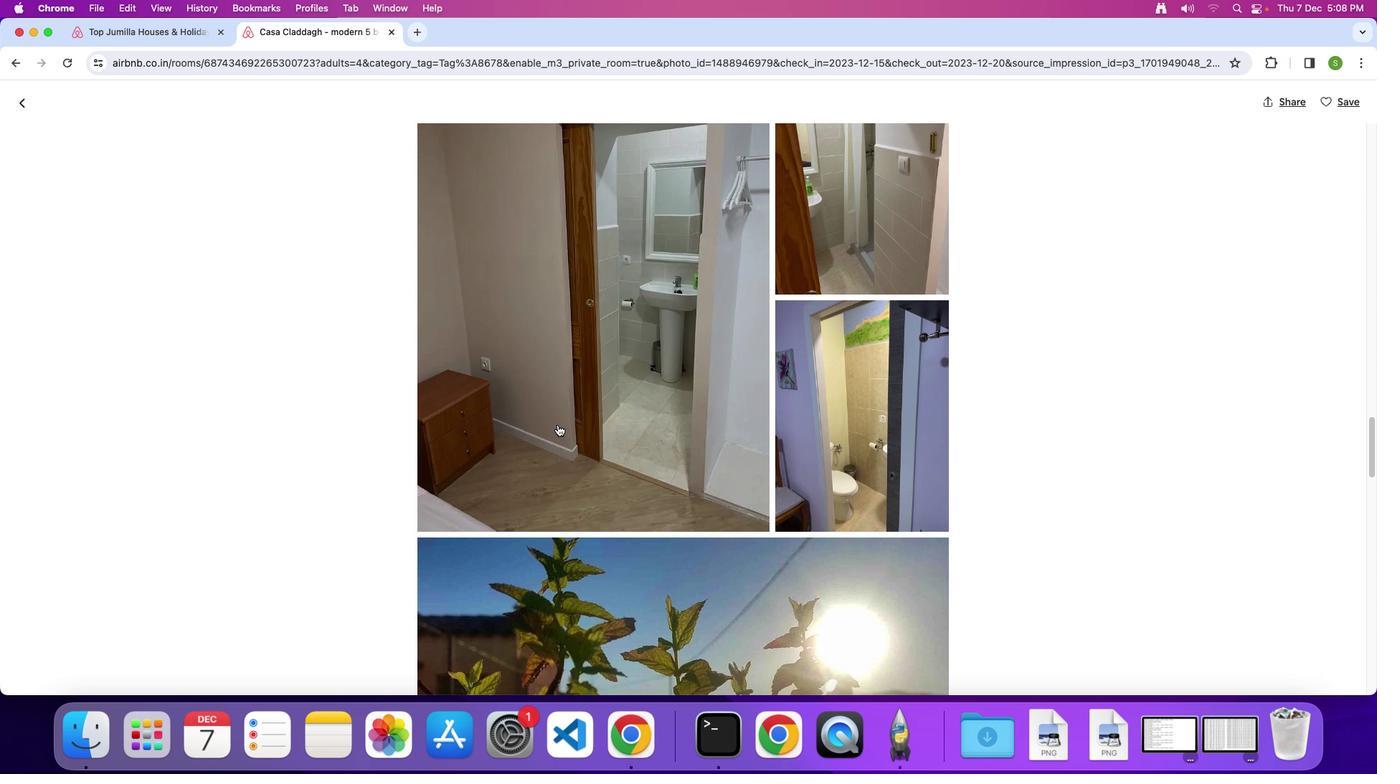 
Action: Mouse scrolled (557, 425) with delta (0, -1)
Screenshot: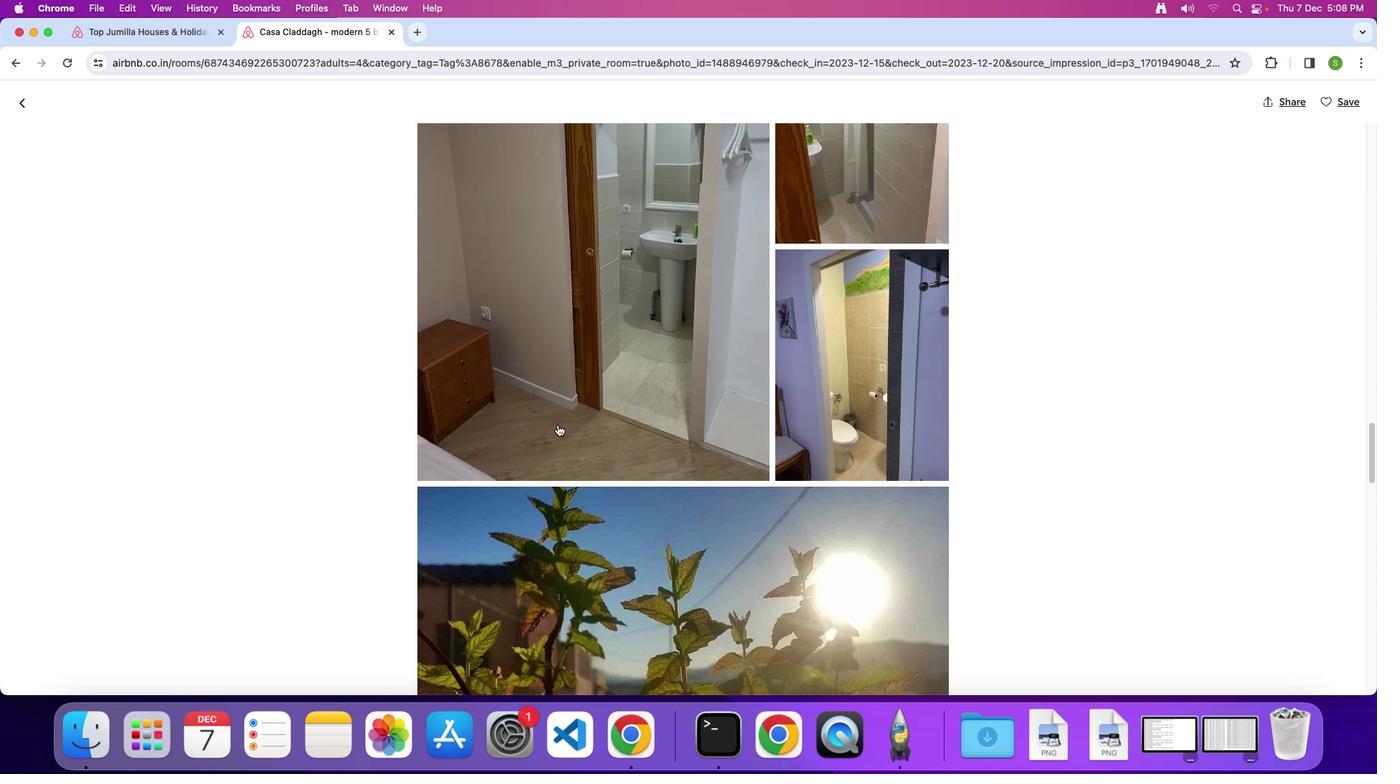 
Action: Mouse scrolled (557, 425) with delta (0, 0)
Screenshot: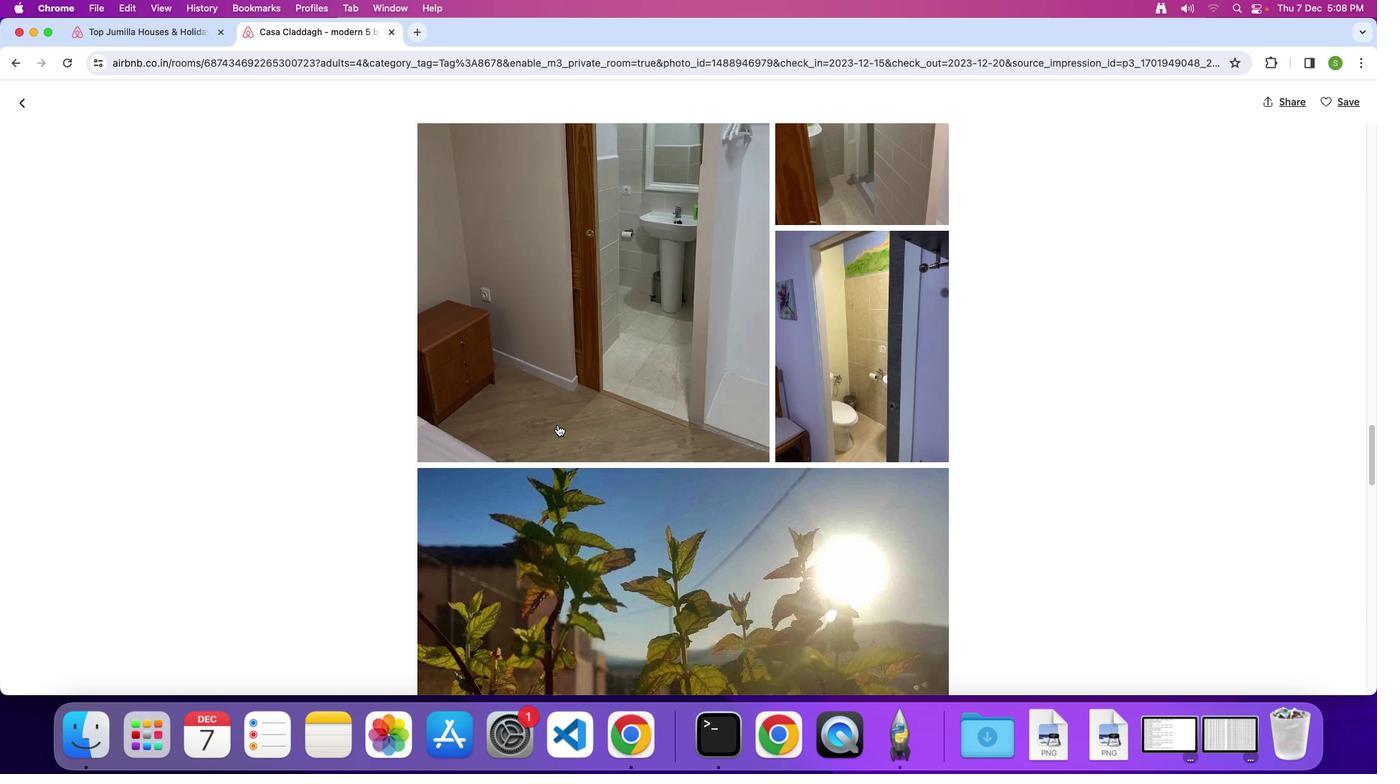 
Action: Mouse scrolled (557, 425) with delta (0, 0)
Screenshot: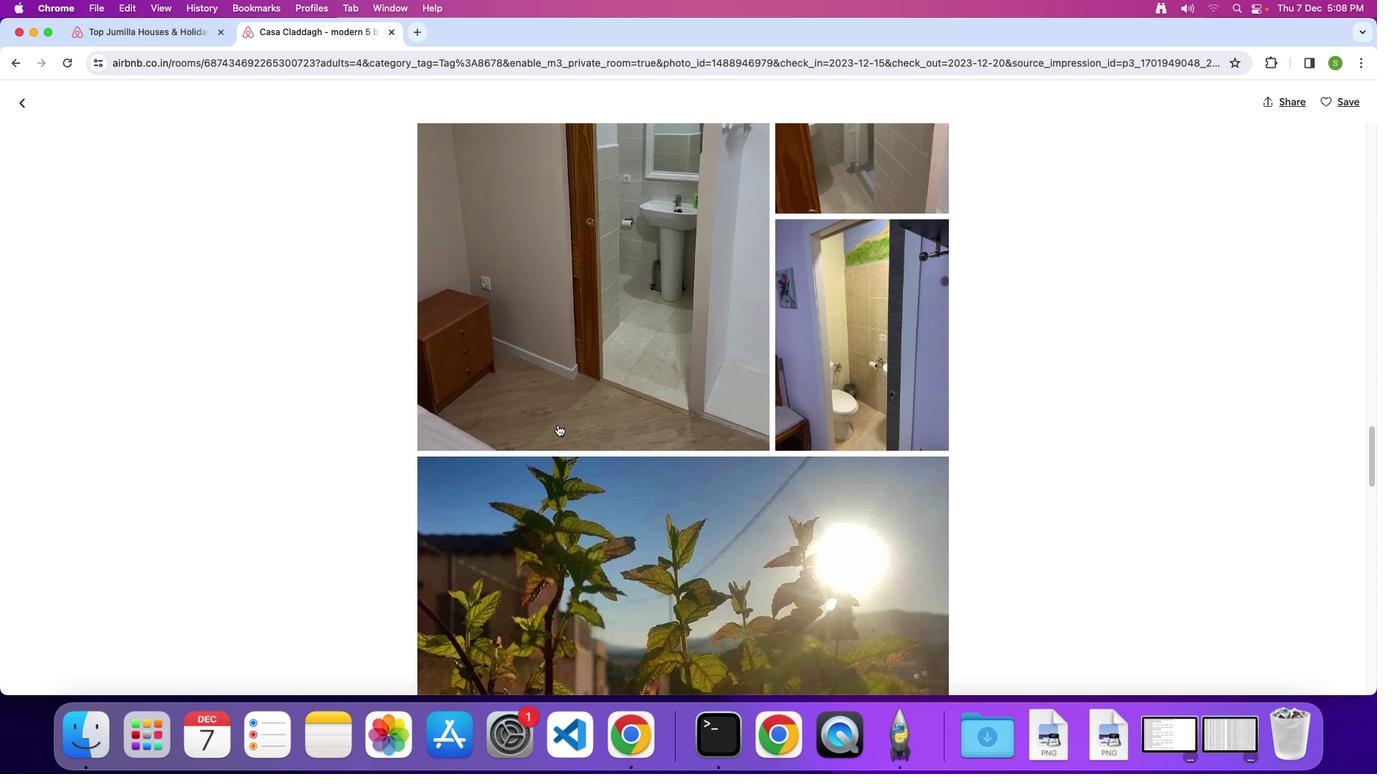 
Action: Mouse scrolled (557, 425) with delta (0, 0)
Screenshot: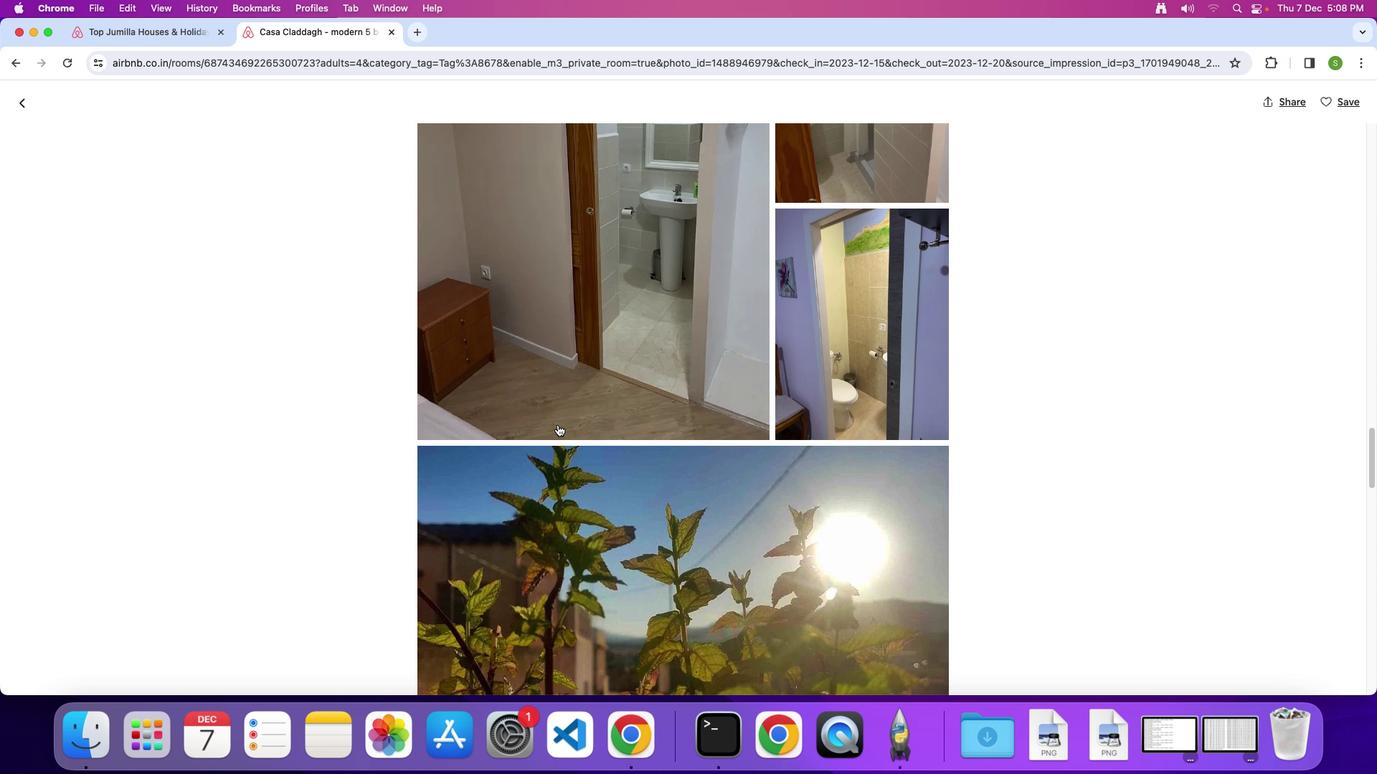 
Action: Mouse scrolled (557, 425) with delta (0, 0)
Screenshot: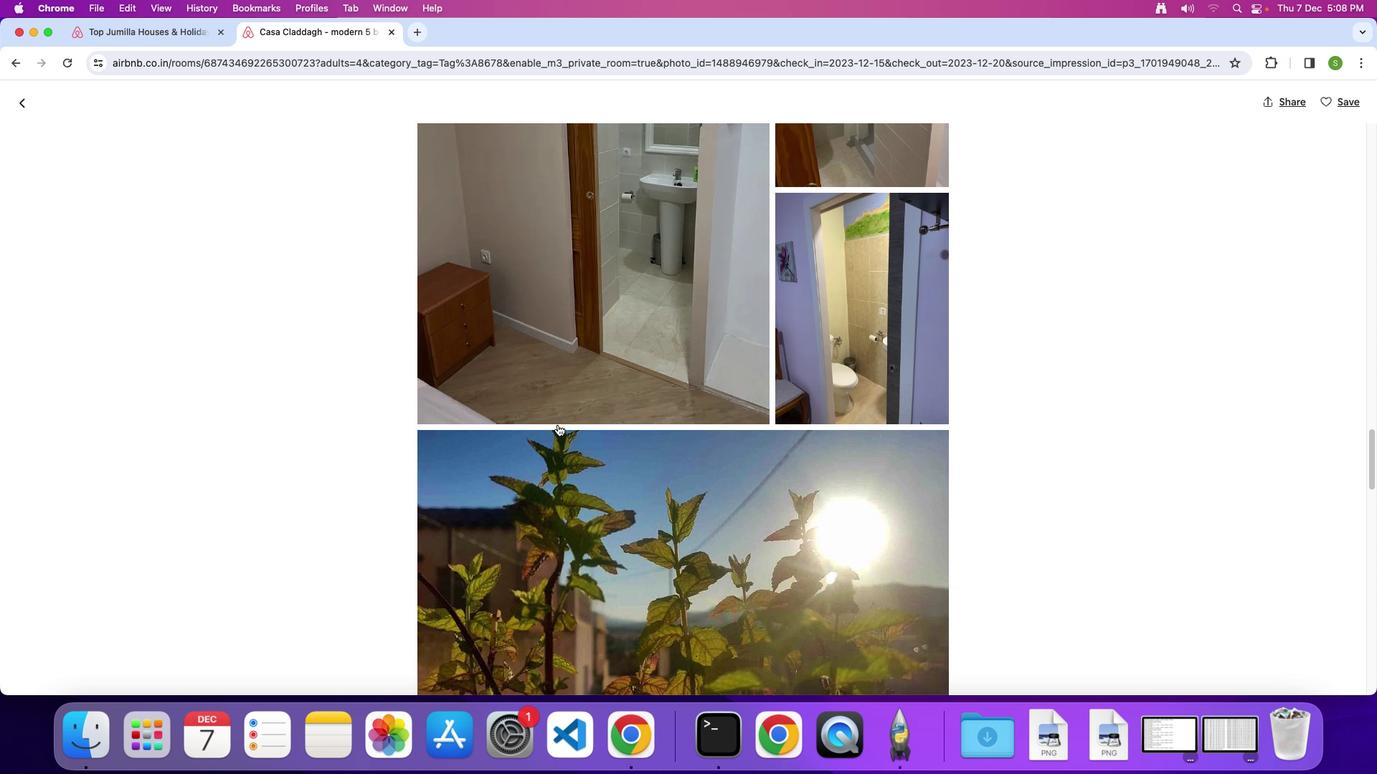 
Action: Mouse scrolled (557, 425) with delta (0, -1)
Screenshot: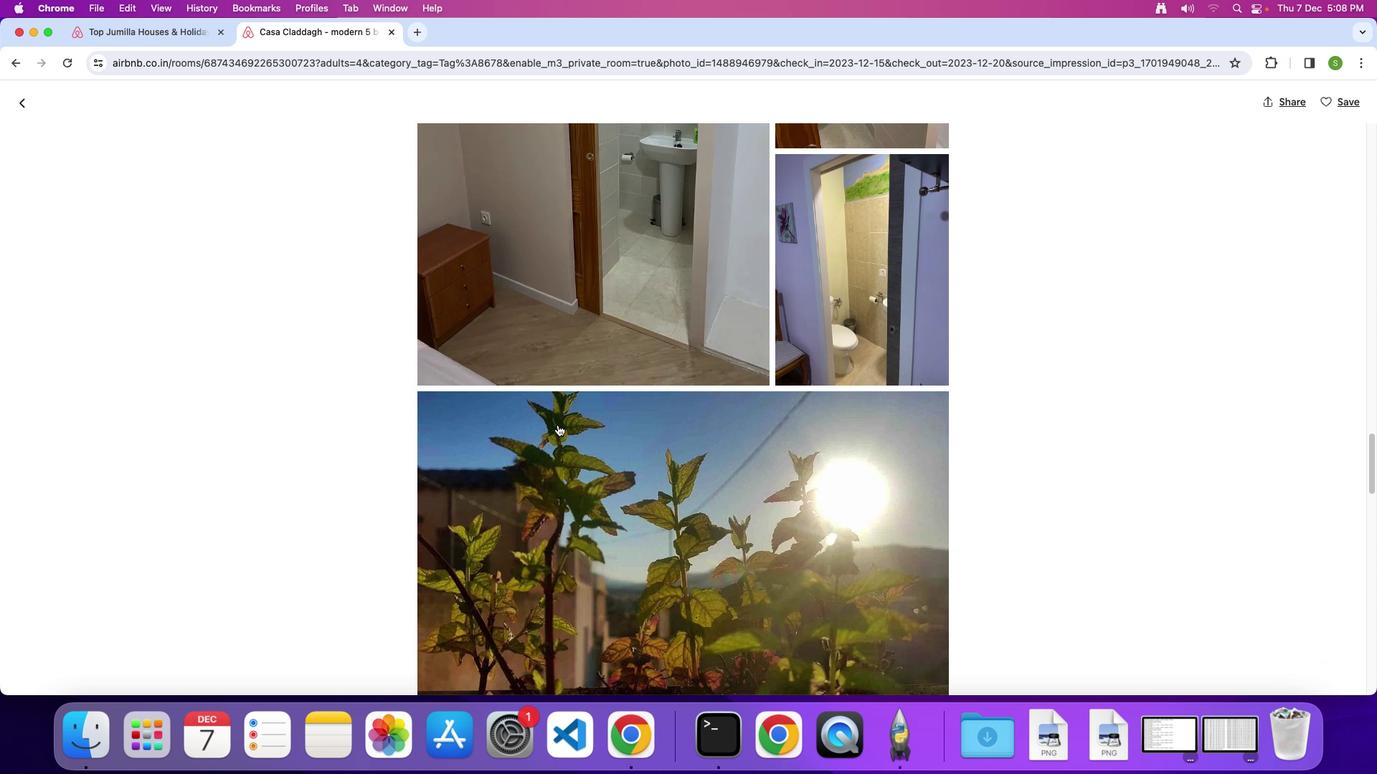 
Action: Mouse scrolled (557, 425) with delta (0, 0)
Screenshot: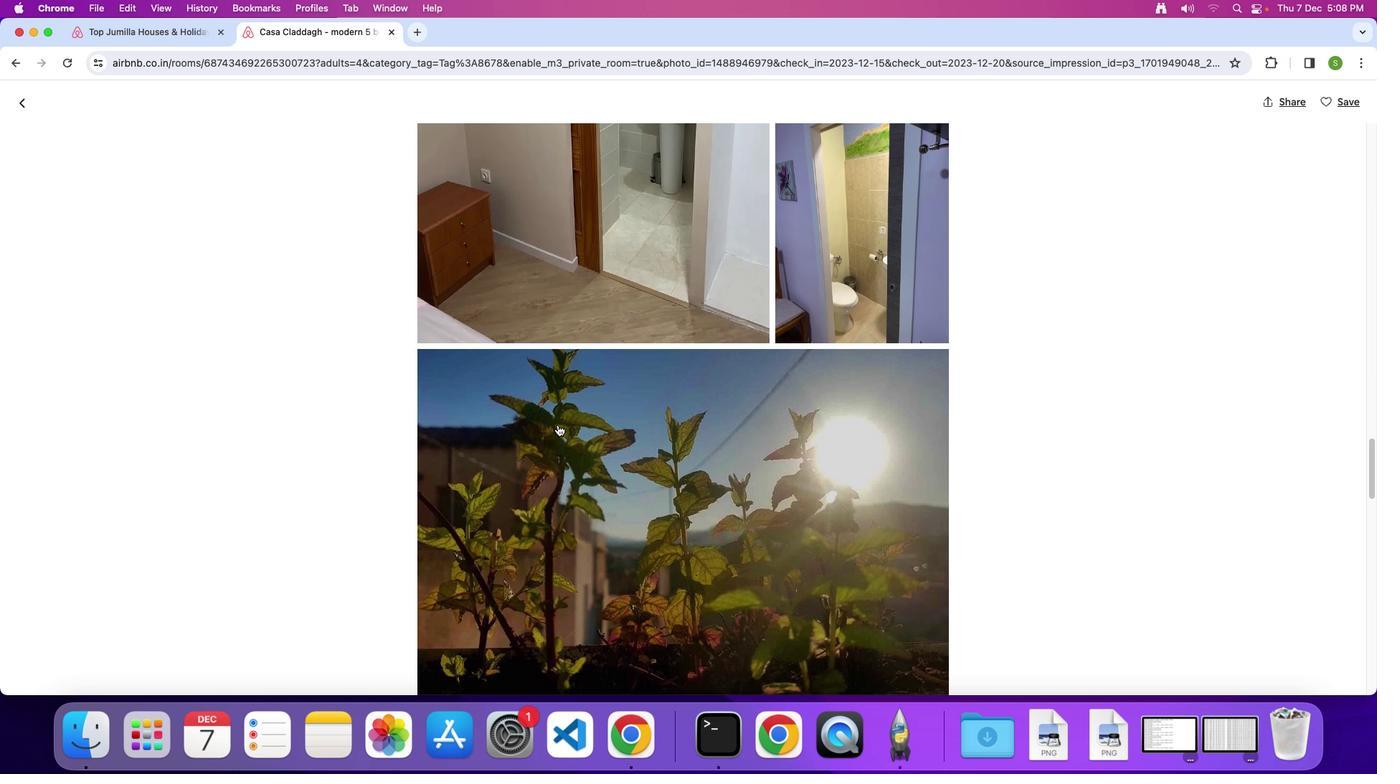 
Action: Mouse scrolled (557, 425) with delta (0, 0)
Screenshot: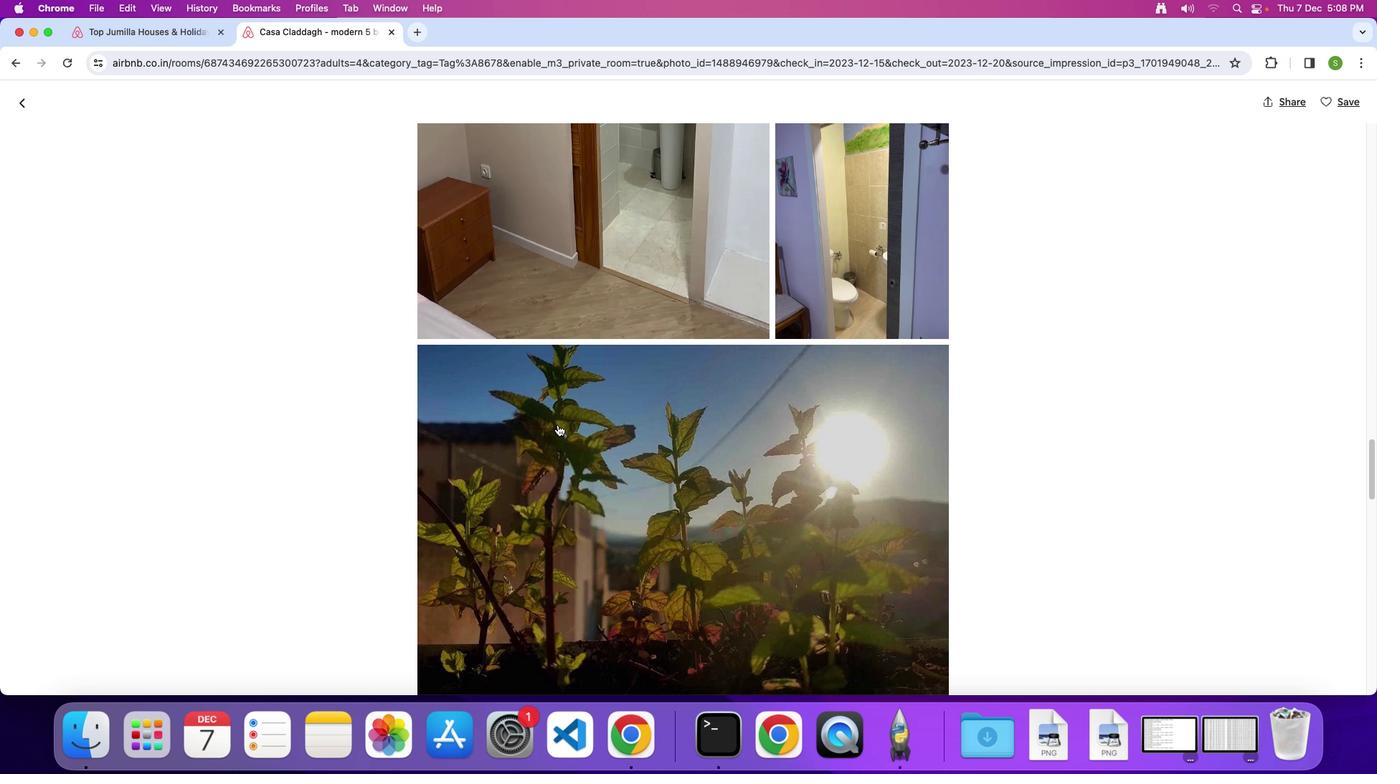 
Action: Mouse scrolled (557, 425) with delta (0, -1)
Screenshot: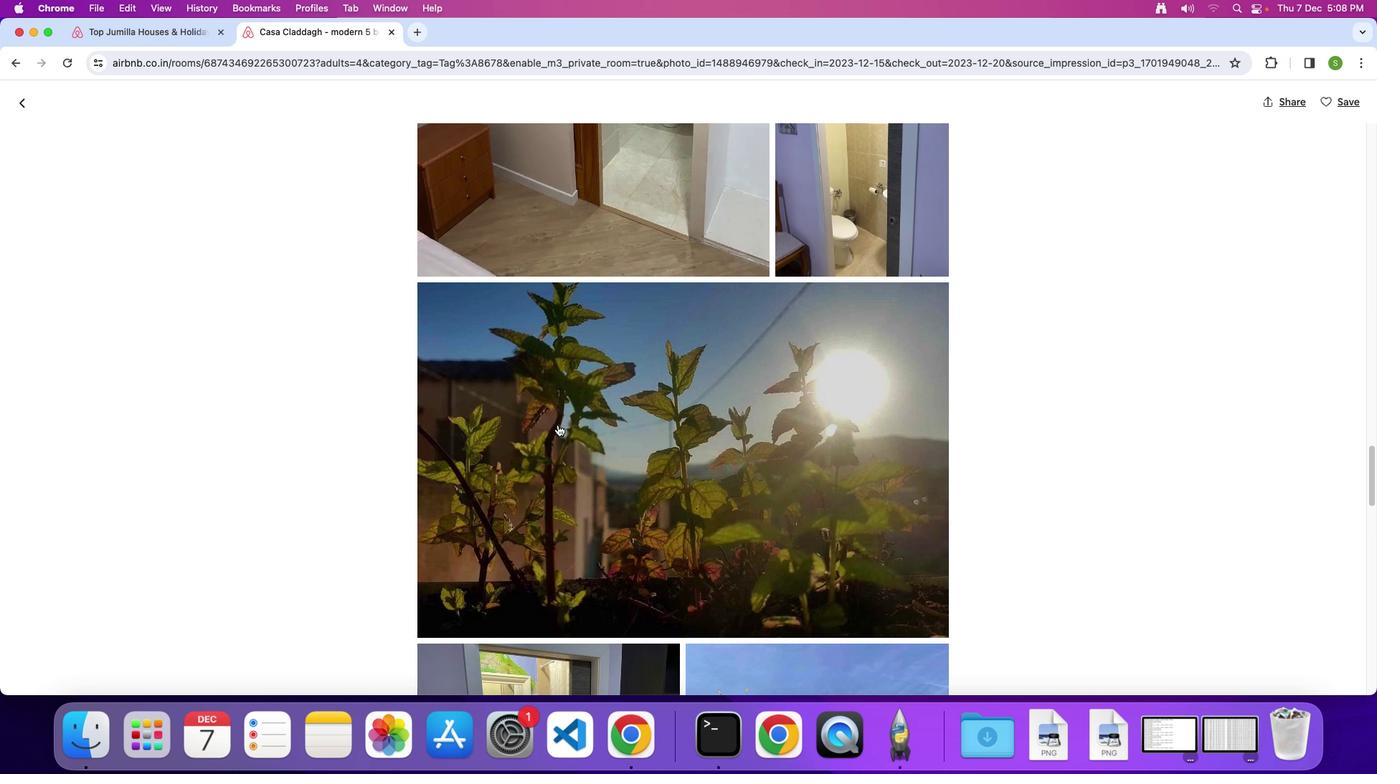 
Action: Mouse scrolled (557, 425) with delta (0, 0)
Screenshot: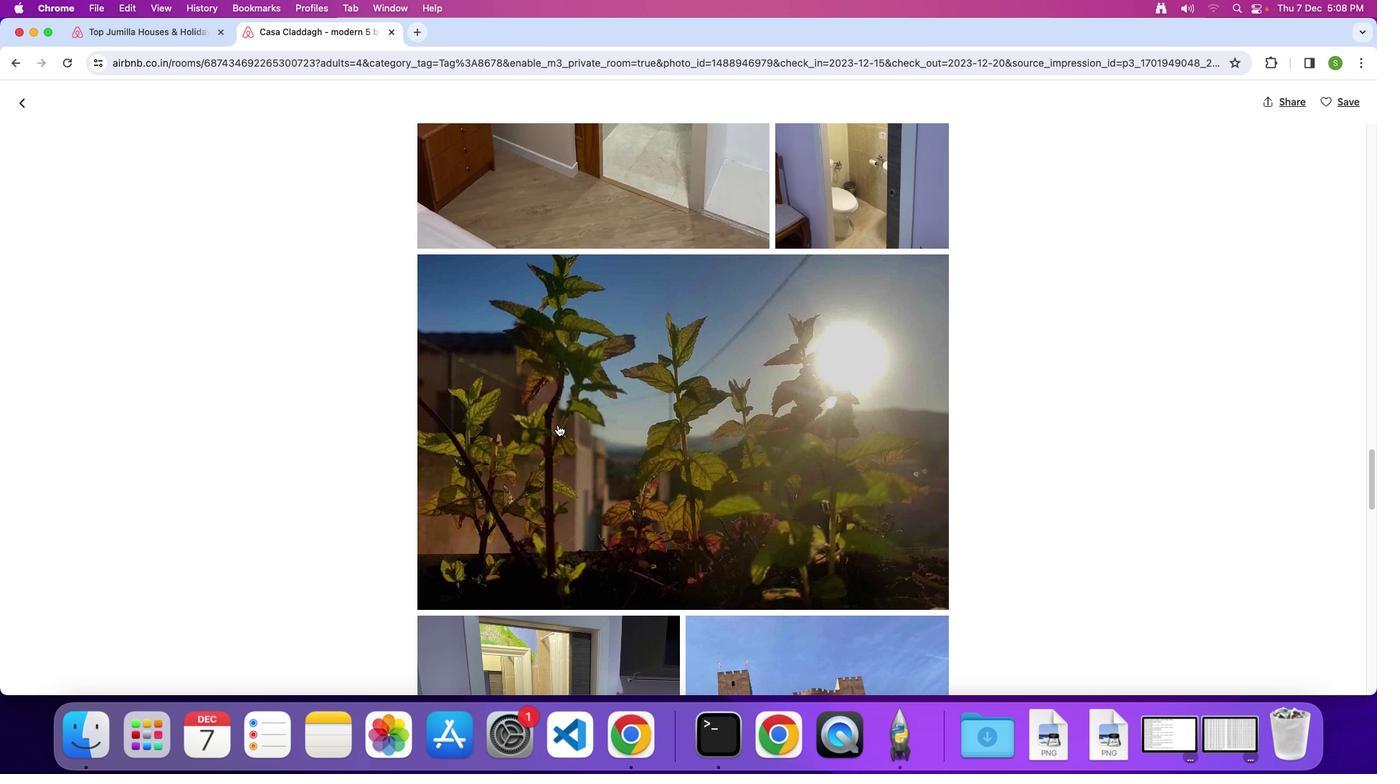 
Action: Mouse scrolled (557, 425) with delta (0, 0)
Screenshot: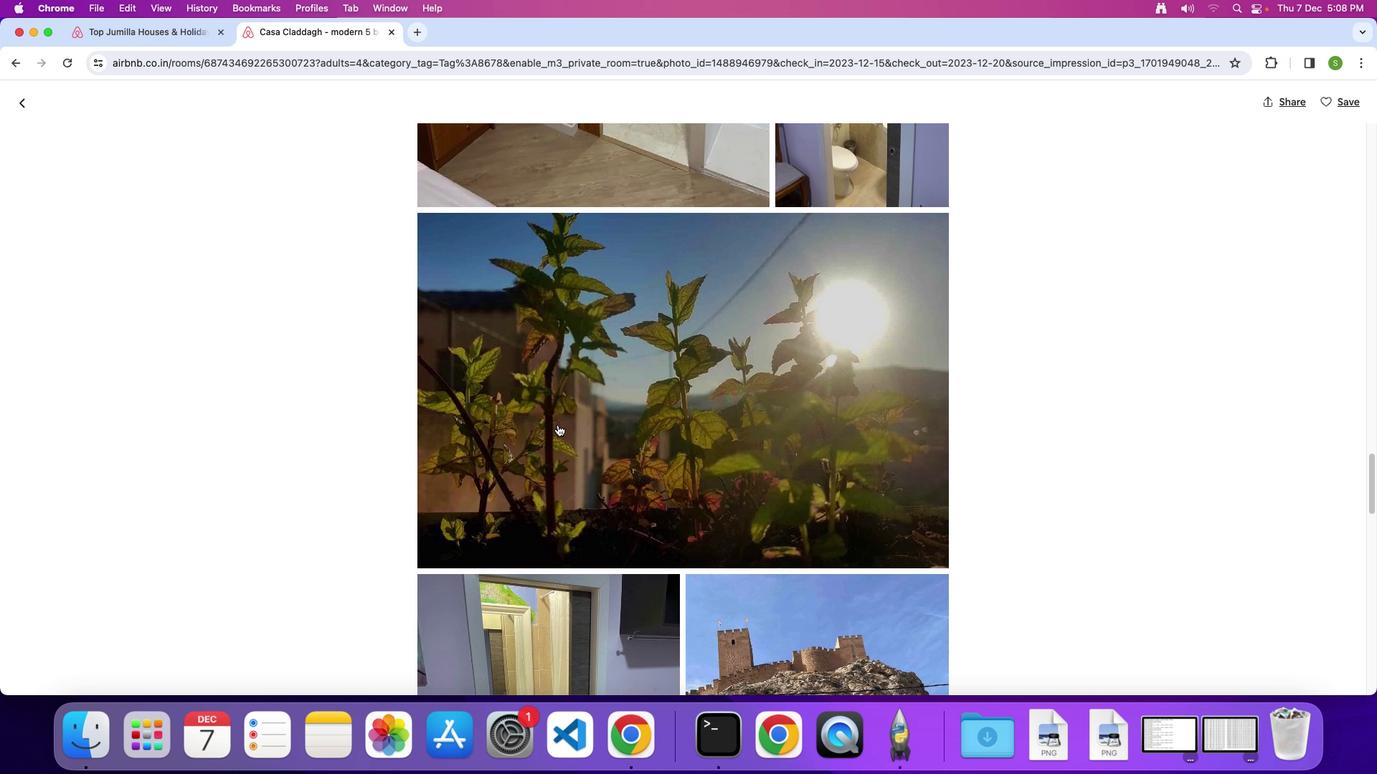 
Action: Mouse scrolled (557, 425) with delta (0, -2)
Screenshot: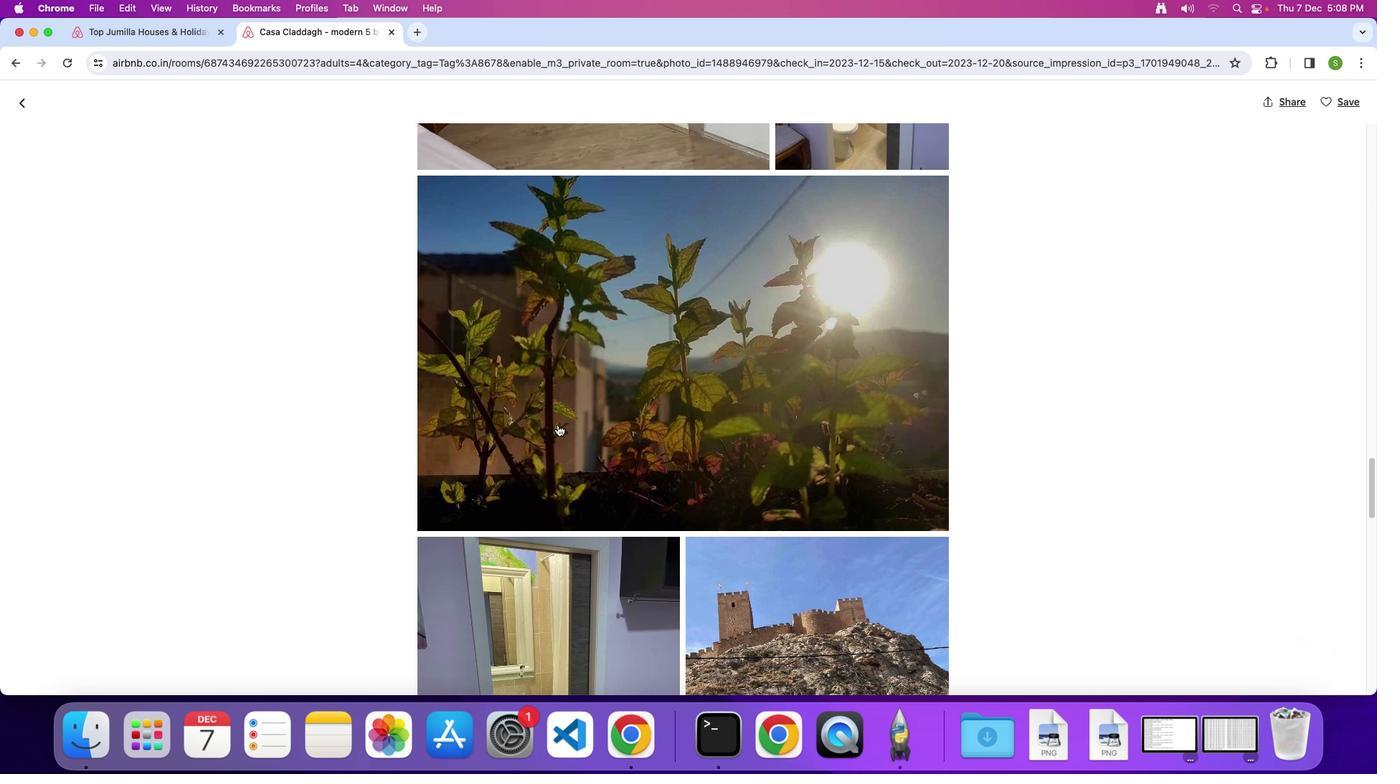 
Action: Mouse scrolled (557, 425) with delta (0, 0)
Screenshot: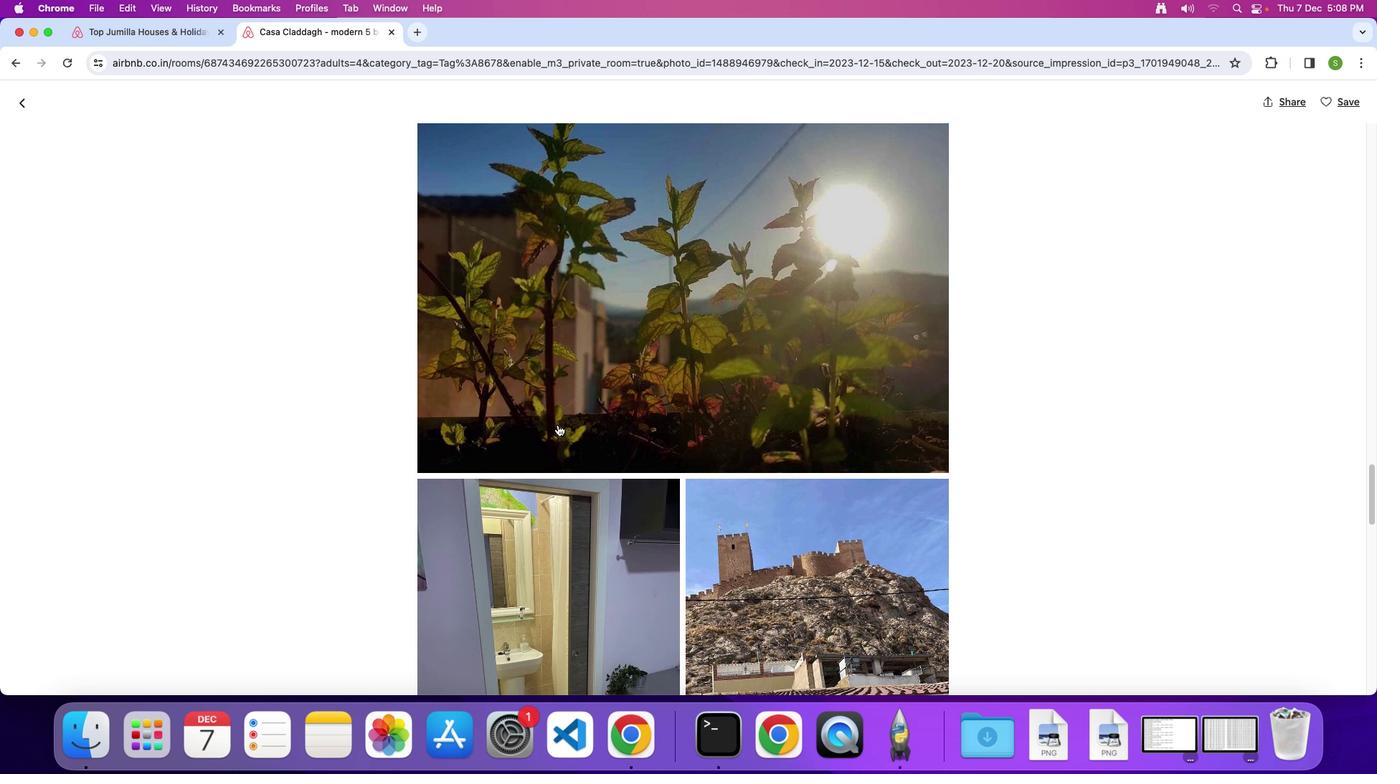 
Action: Mouse scrolled (557, 425) with delta (0, 0)
Screenshot: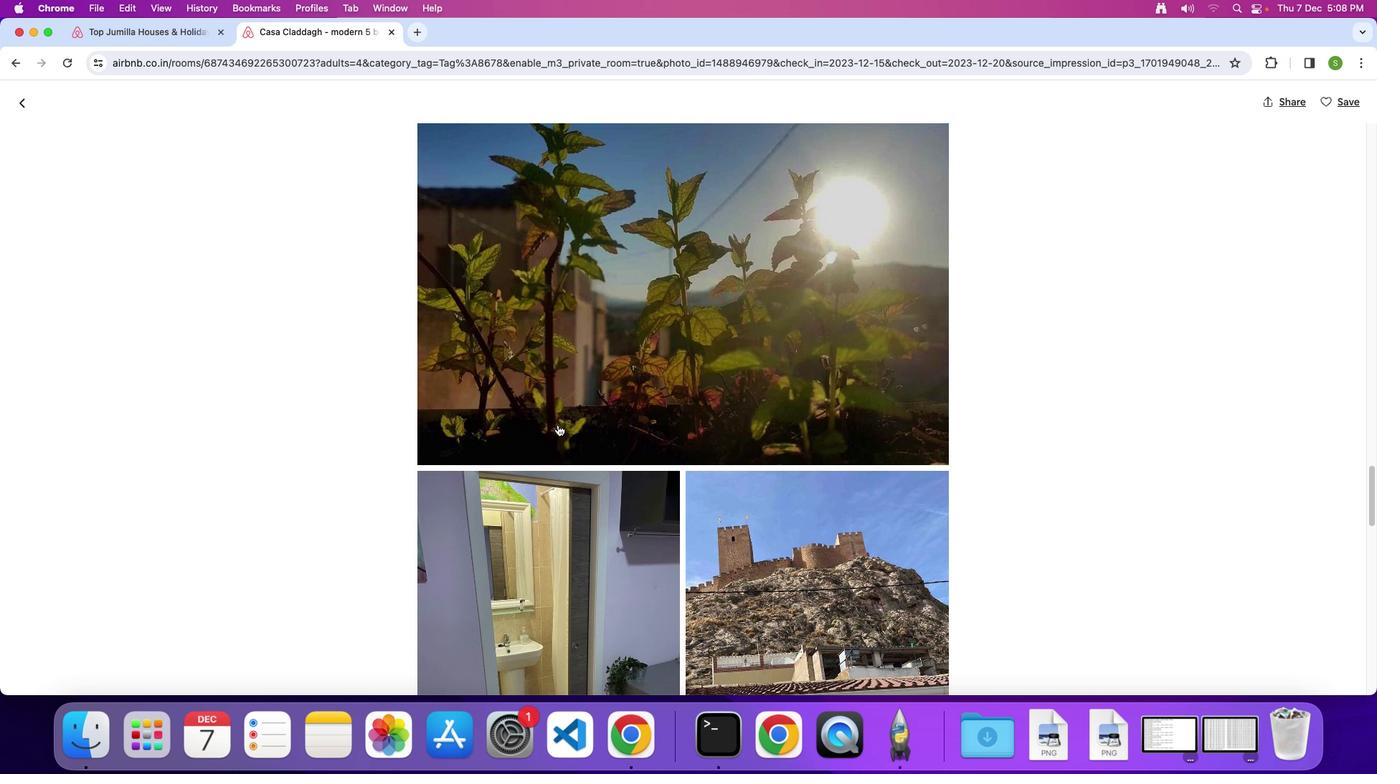 
Action: Mouse scrolled (557, 425) with delta (0, 0)
Screenshot: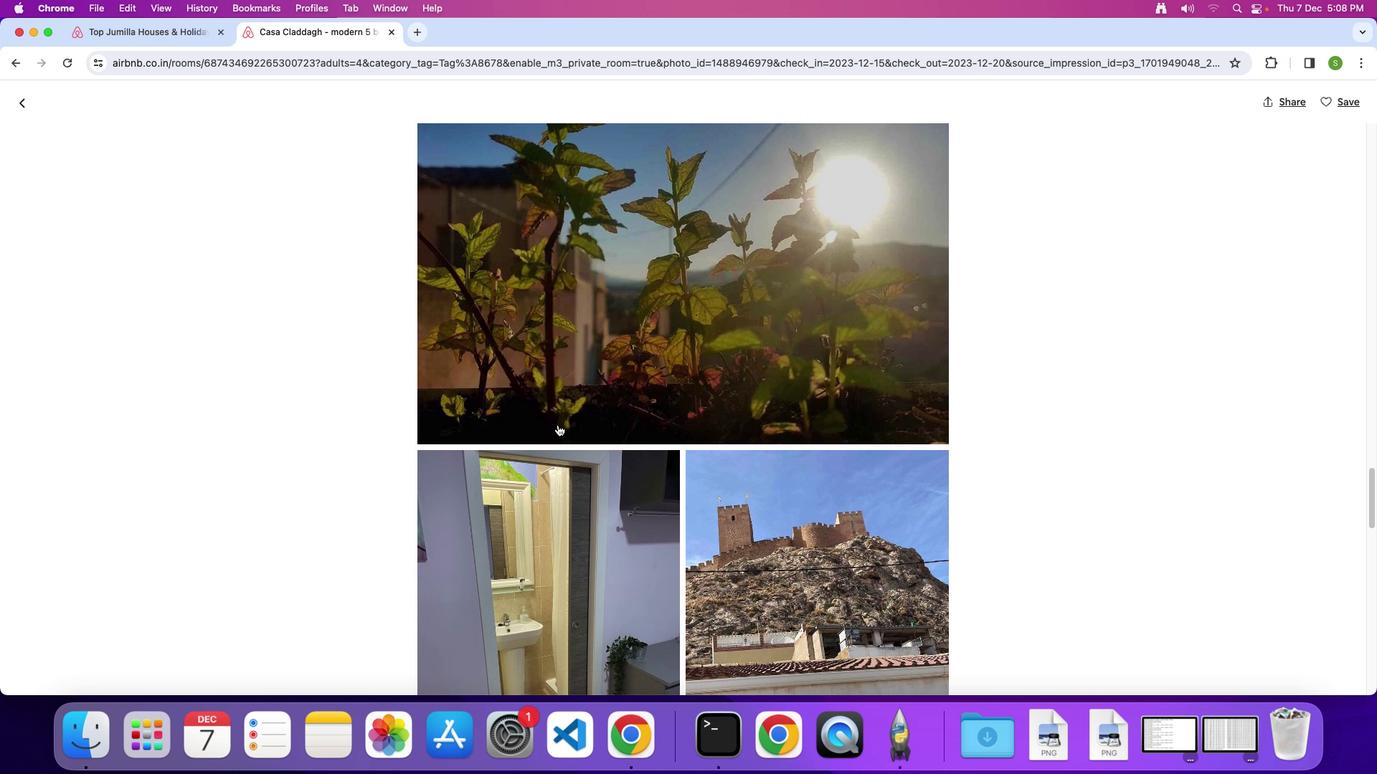
Action: Mouse scrolled (557, 425) with delta (0, 0)
Screenshot: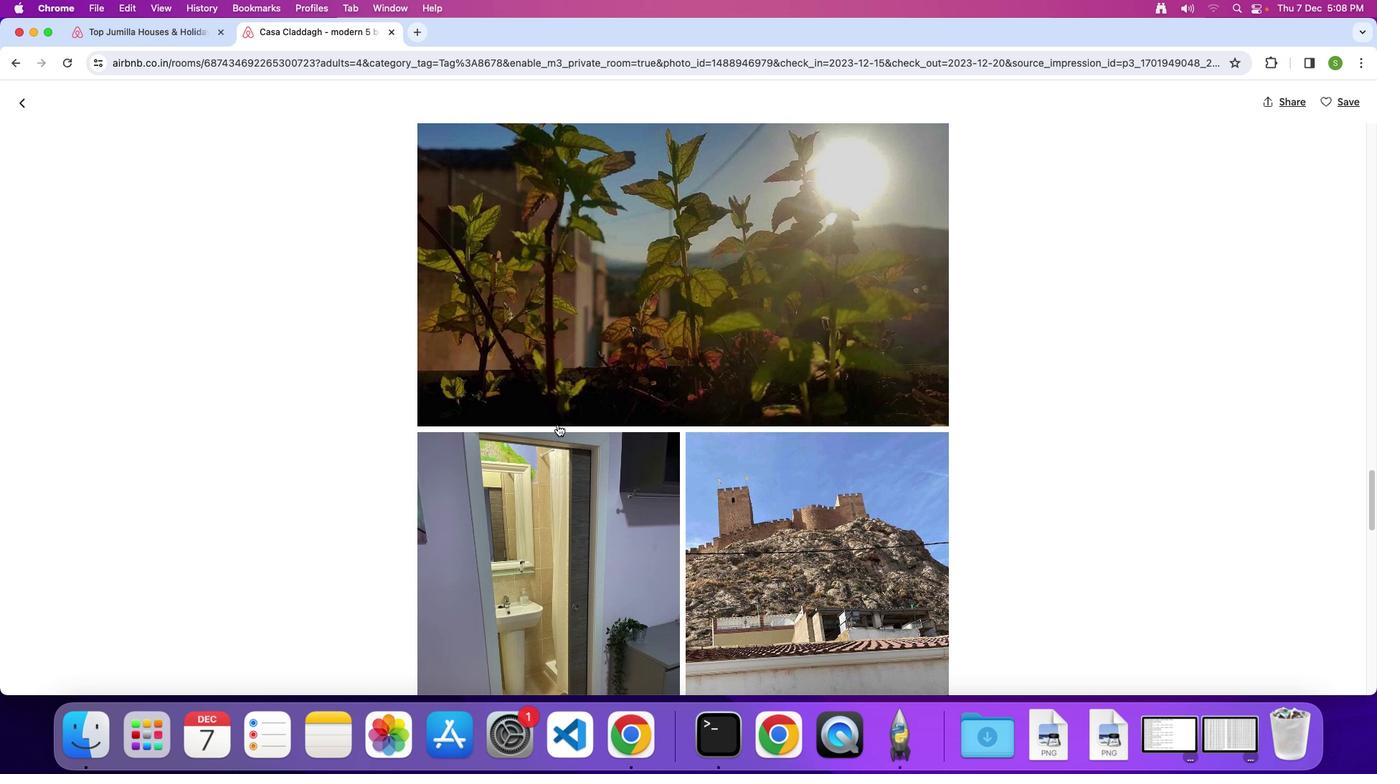 
Action: Mouse scrolled (557, 425) with delta (0, -1)
Screenshot: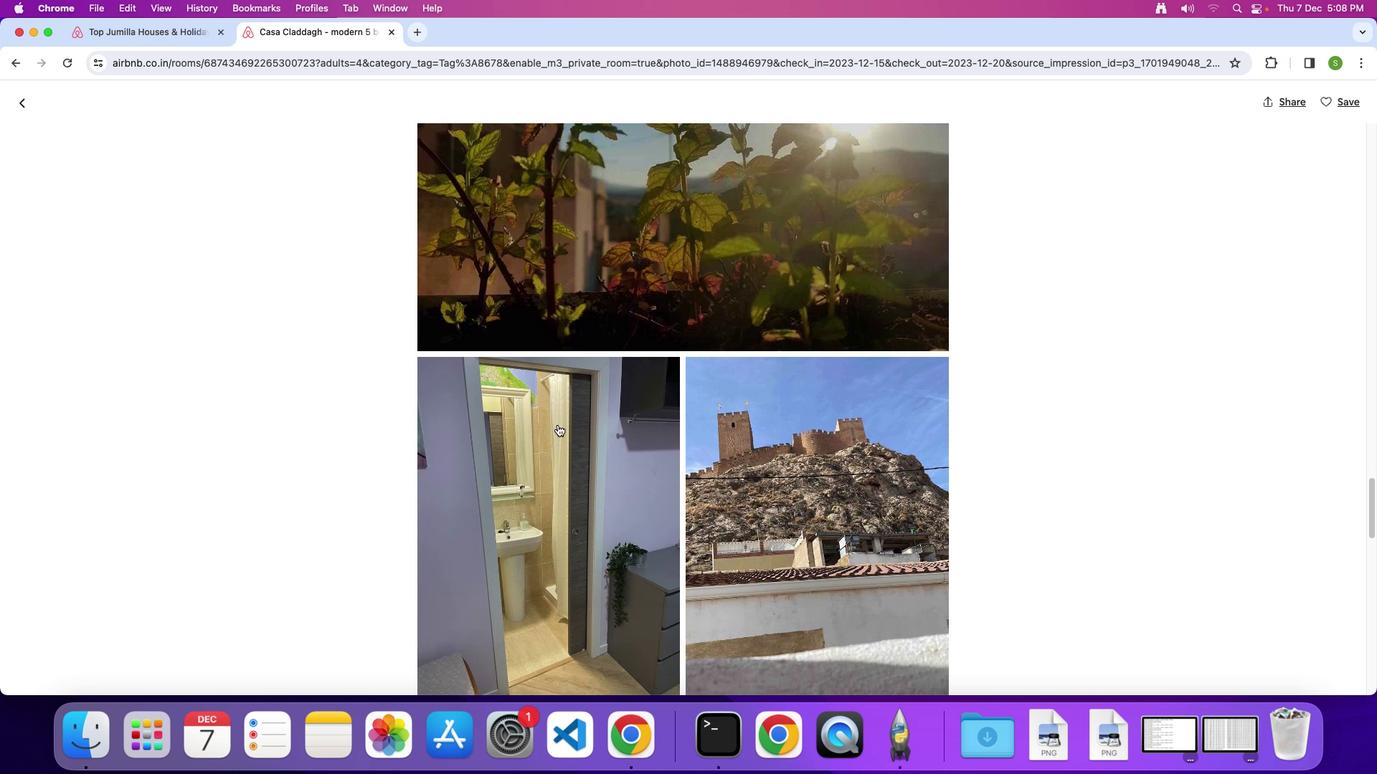 
Action: Mouse scrolled (557, 425) with delta (0, -2)
Screenshot: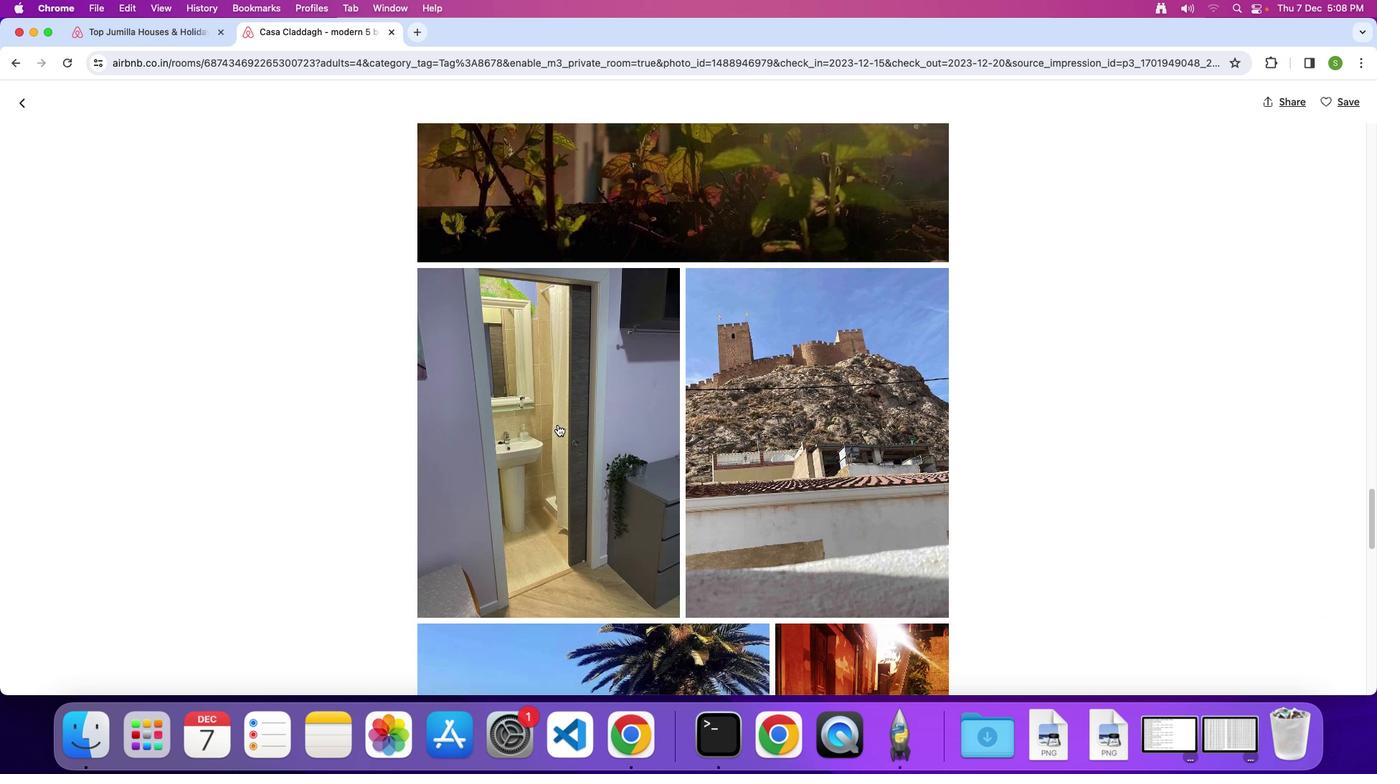 
Action: Mouse scrolled (557, 425) with delta (0, 0)
Screenshot: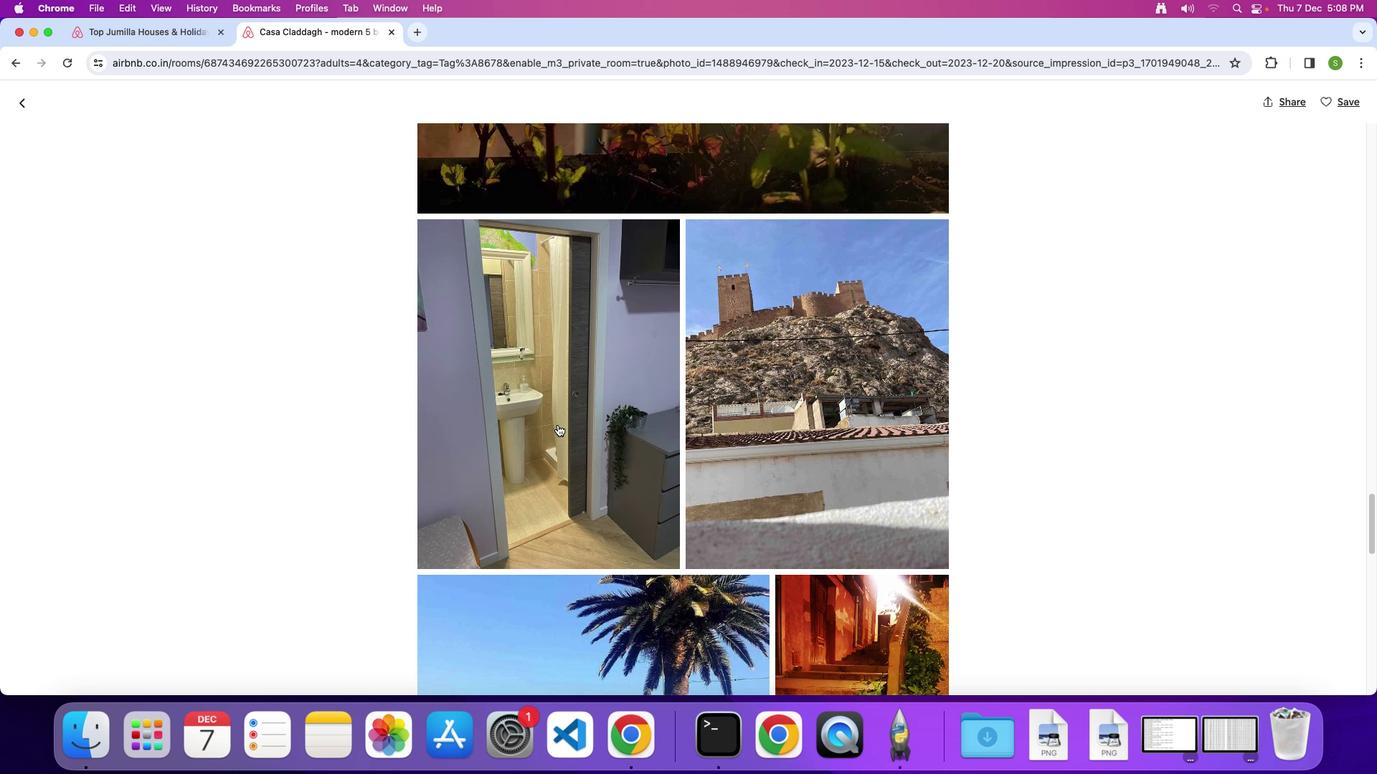 
Action: Mouse scrolled (557, 425) with delta (0, 0)
Screenshot: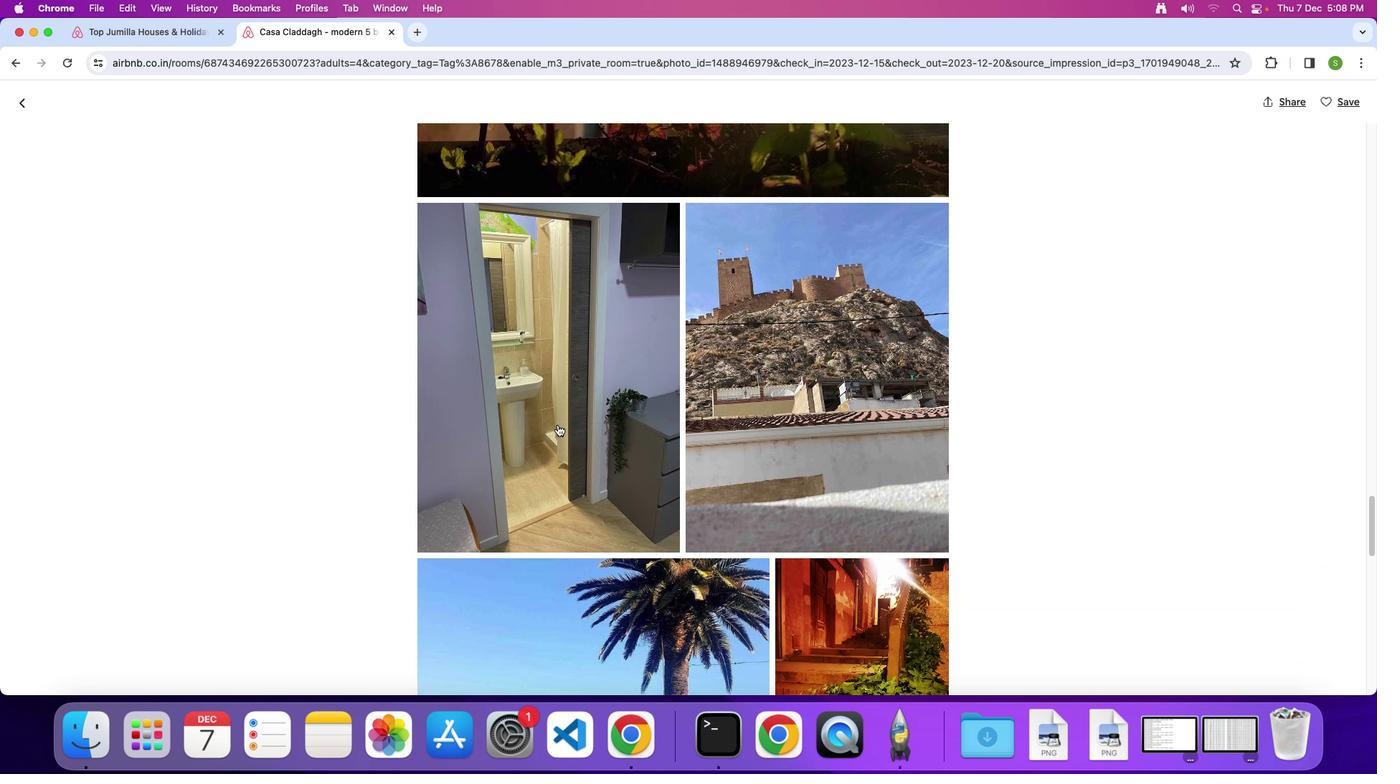 
Action: Mouse scrolled (557, 425) with delta (0, -1)
Screenshot: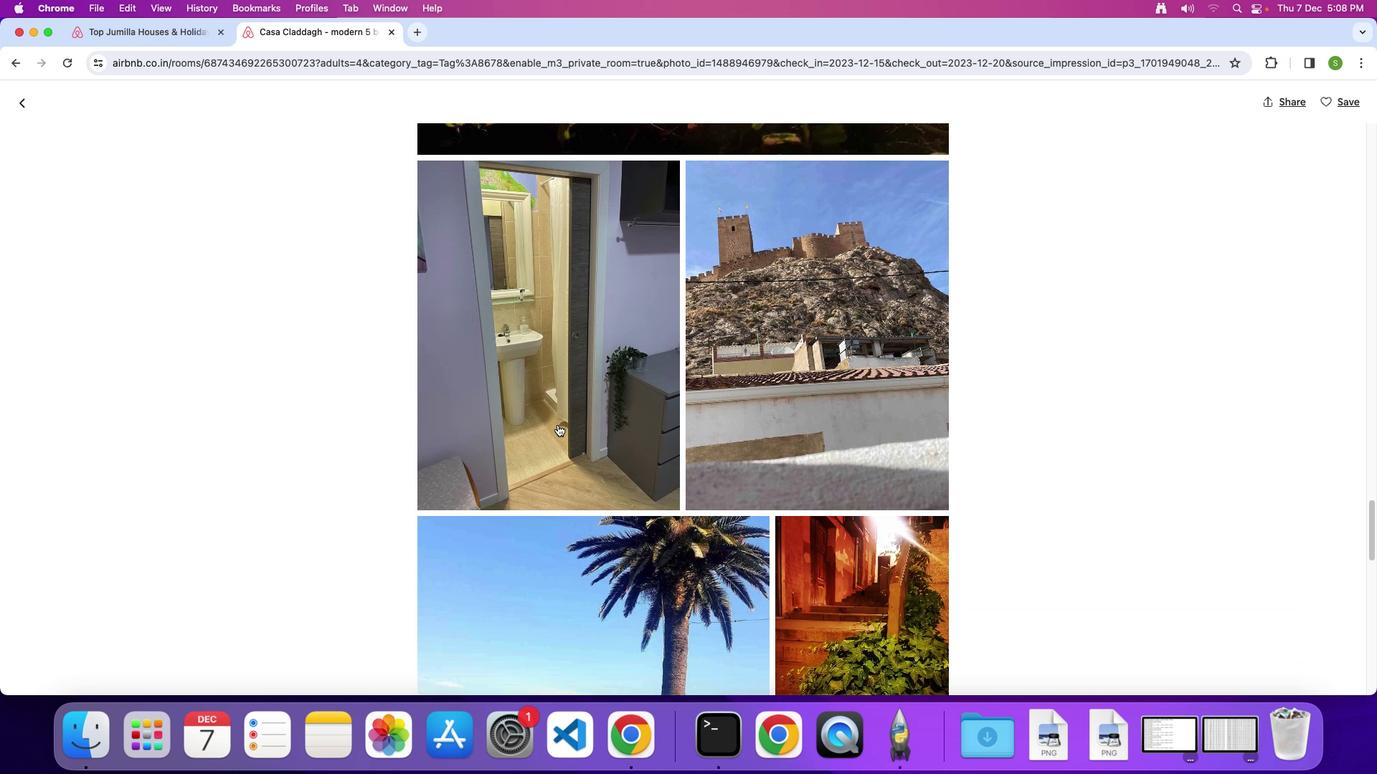 
Action: Mouse scrolled (557, 425) with delta (0, 0)
Screenshot: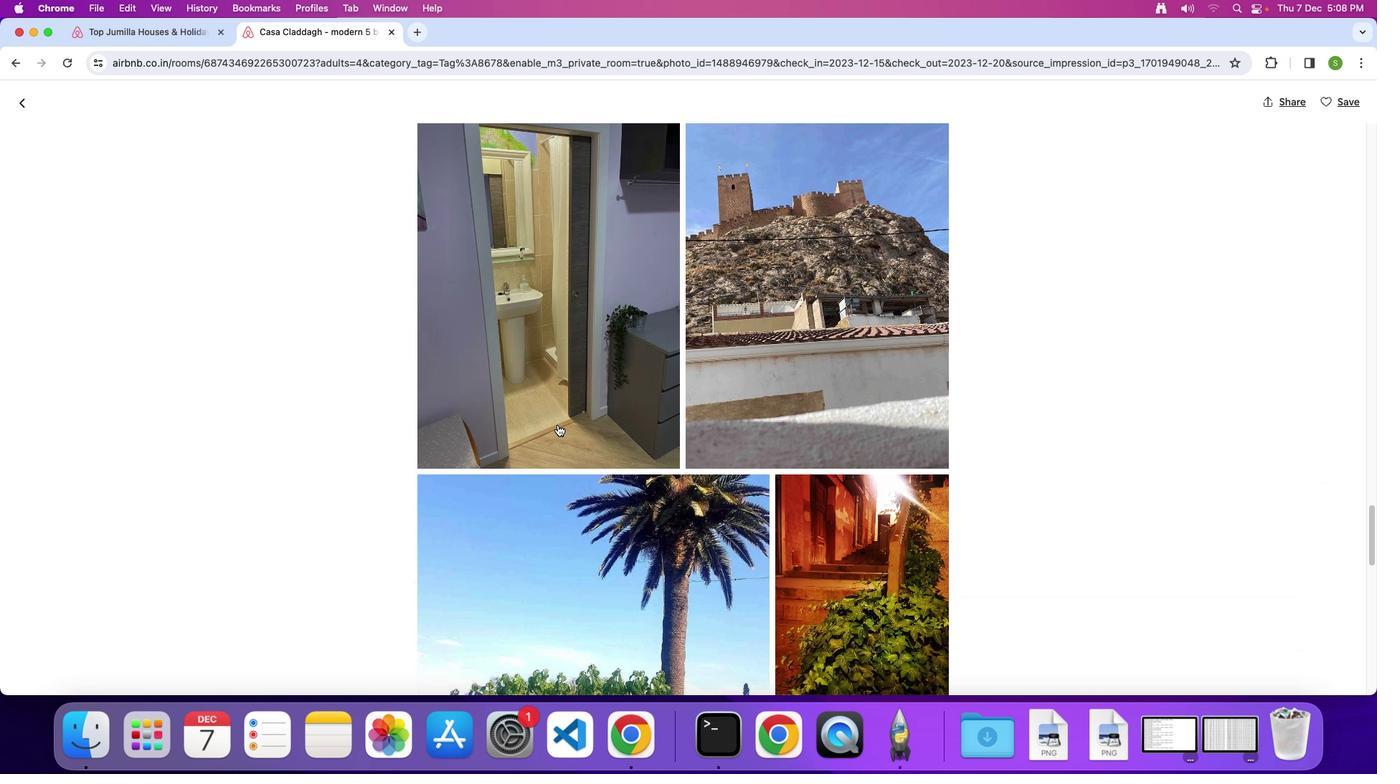 
Action: Mouse scrolled (557, 425) with delta (0, 0)
Screenshot: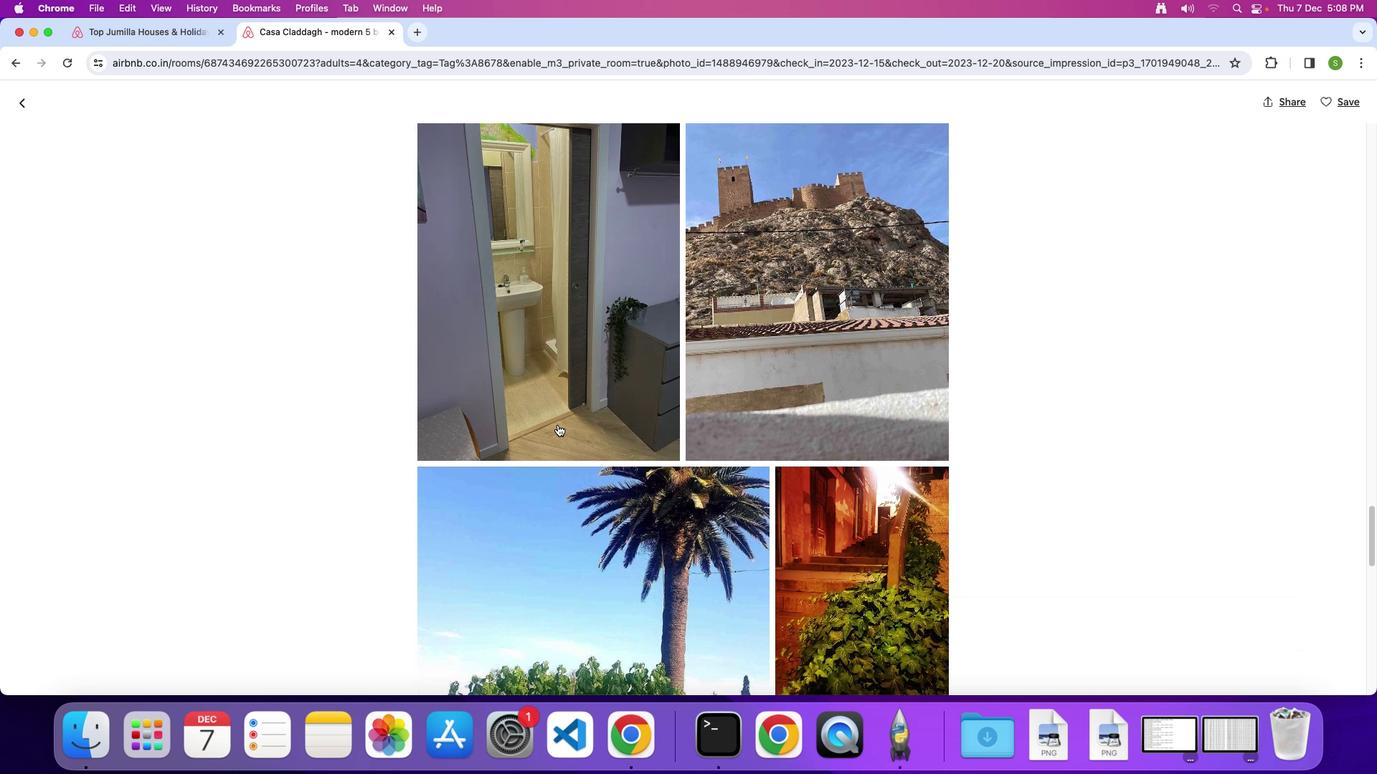 
Action: Mouse scrolled (557, 425) with delta (0, -2)
Screenshot: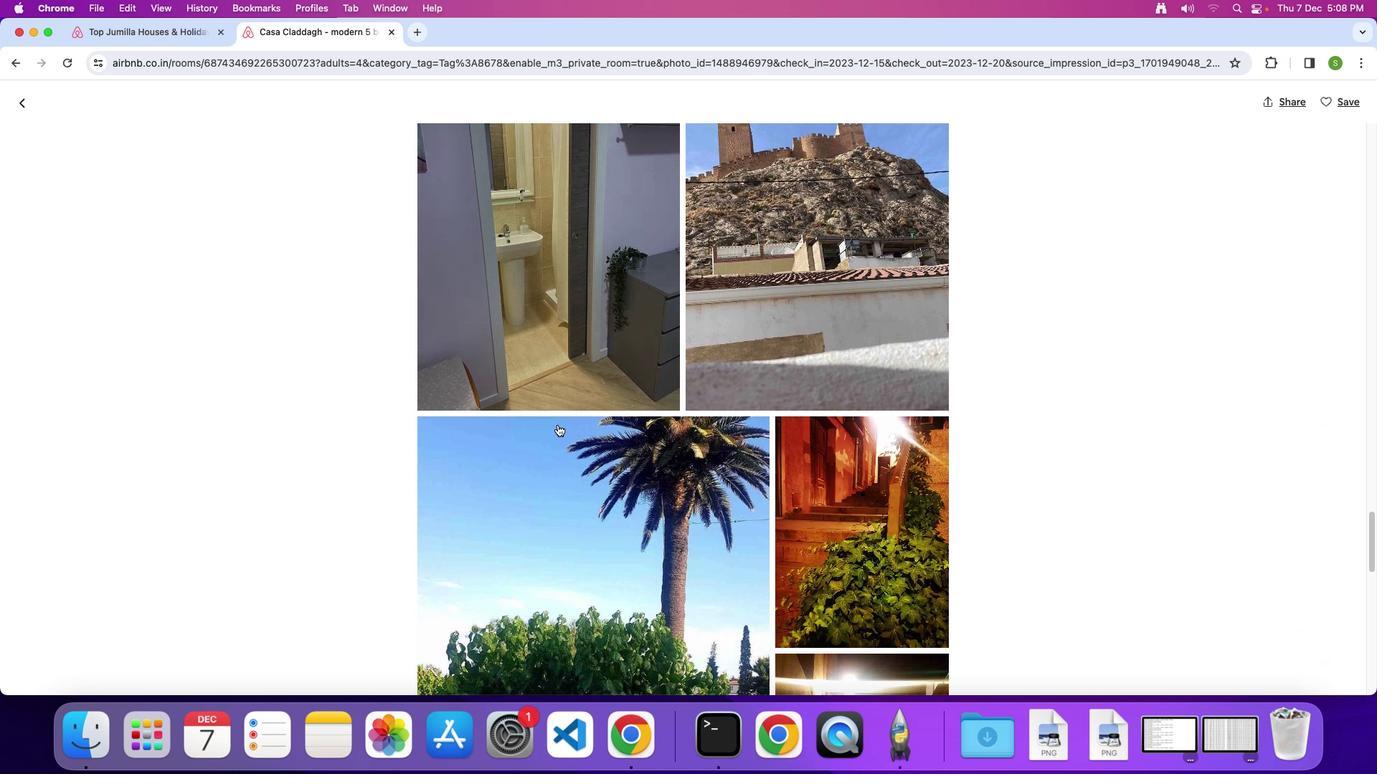 
Action: Mouse scrolled (557, 425) with delta (0, 0)
Screenshot: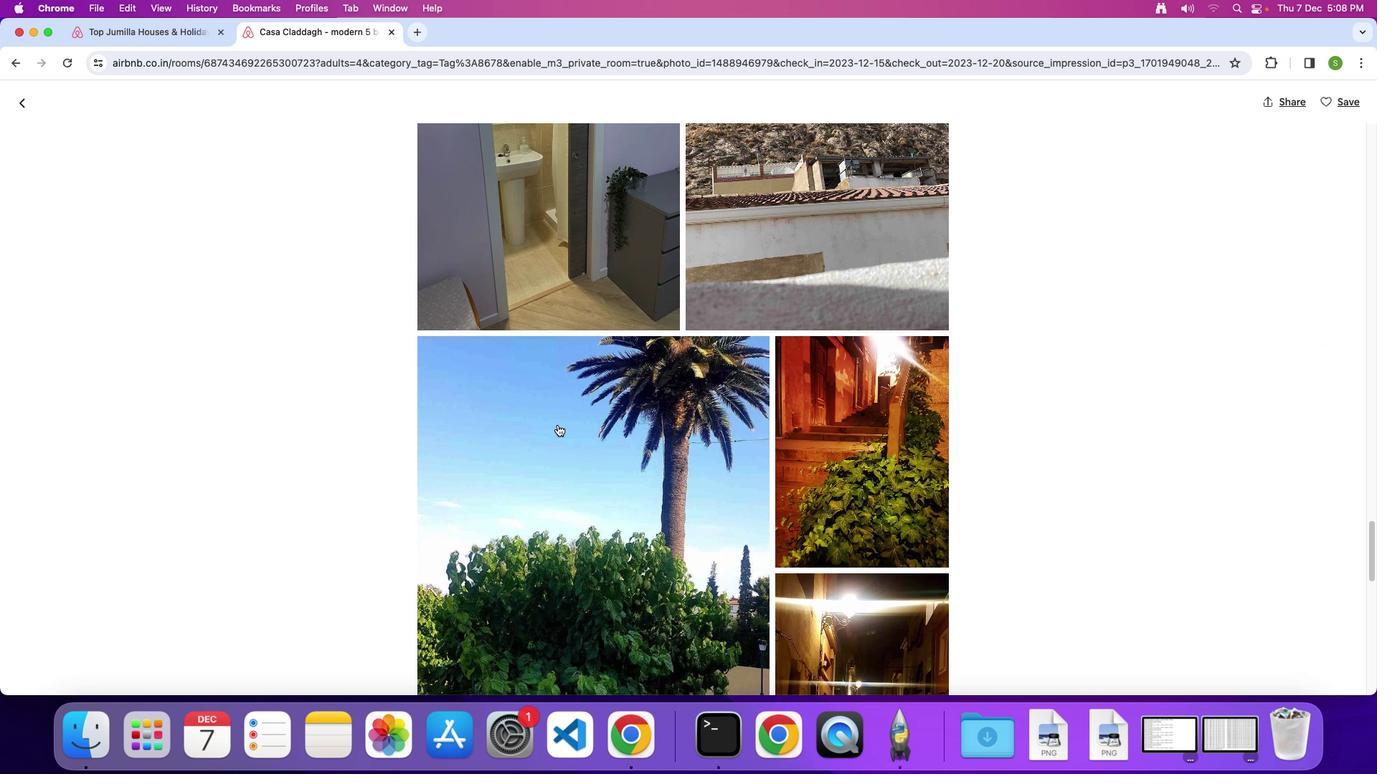 
Action: Mouse scrolled (557, 425) with delta (0, 0)
Screenshot: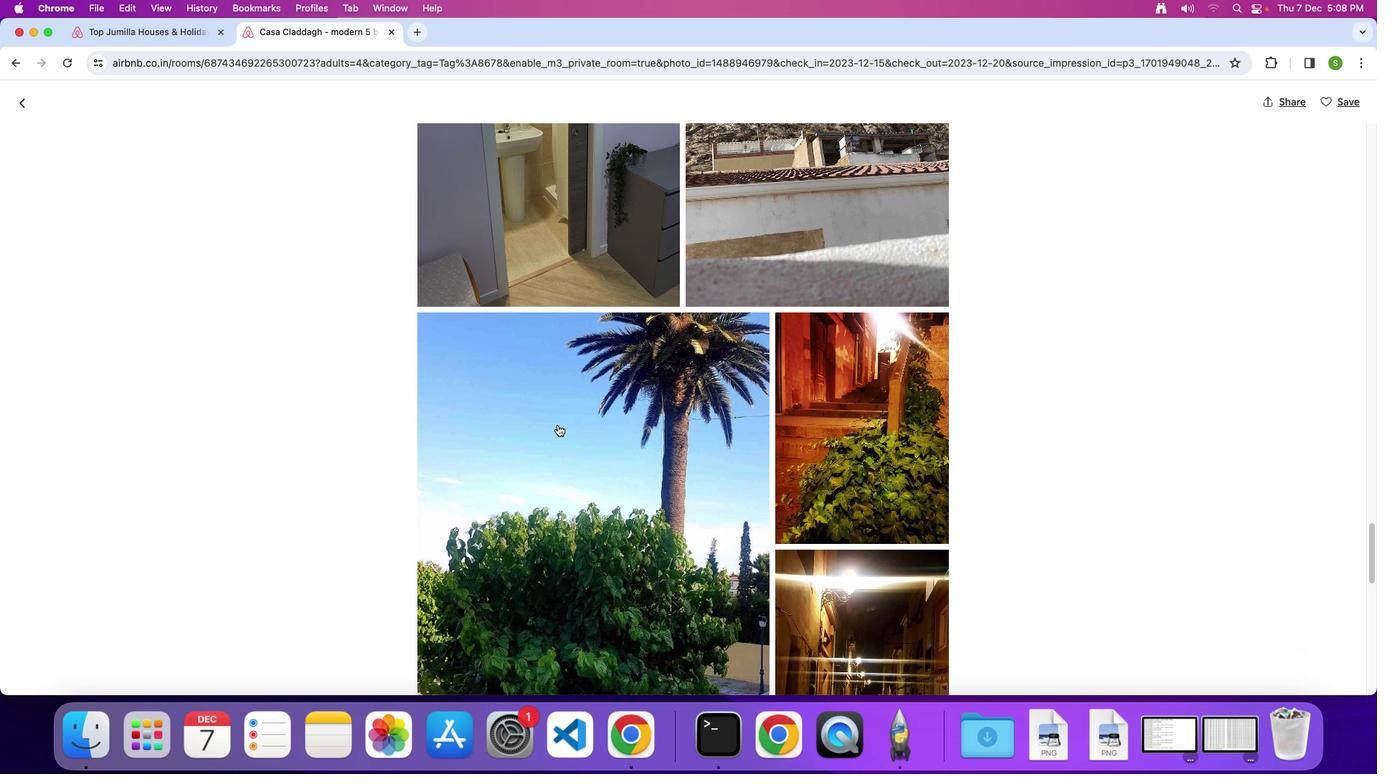 
Action: Mouse scrolled (557, 425) with delta (0, -2)
Screenshot: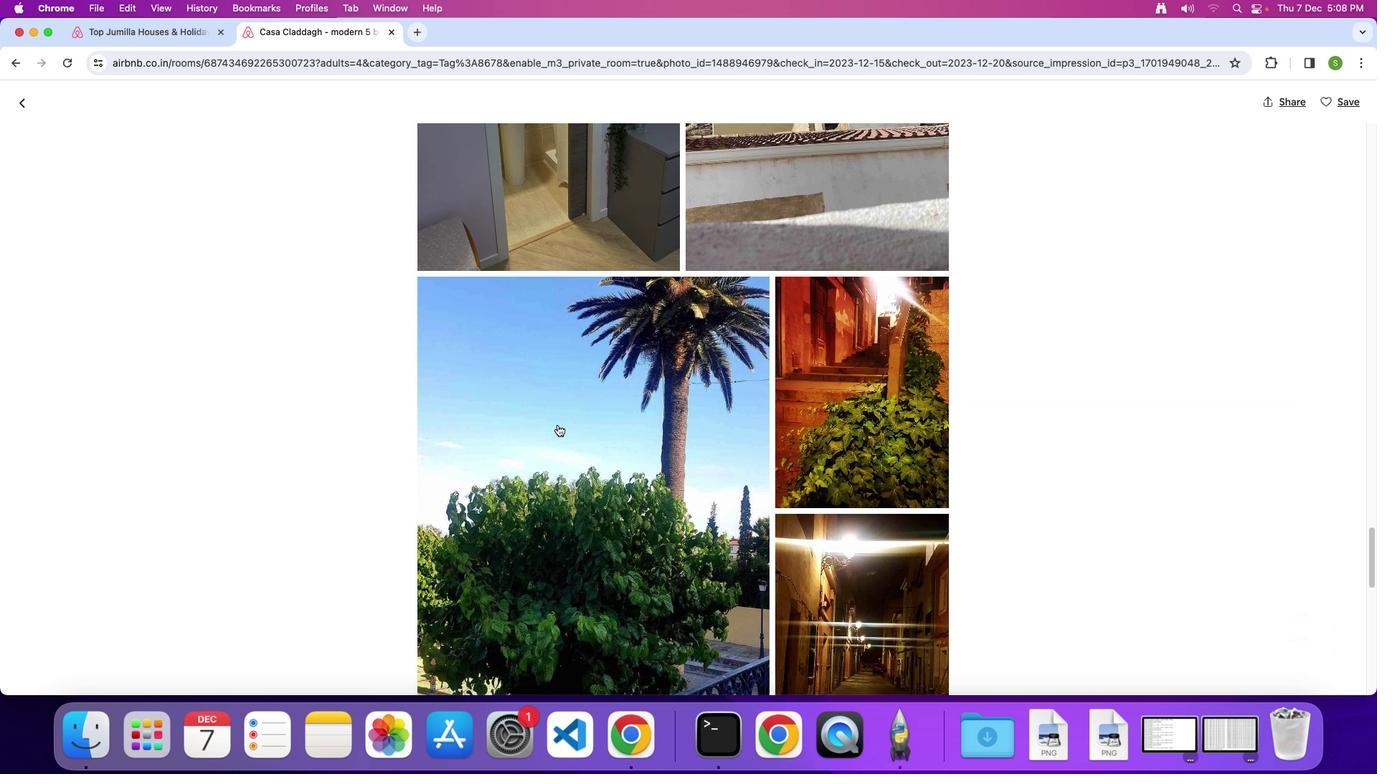 
Action: Mouse scrolled (557, 425) with delta (0, 0)
Screenshot: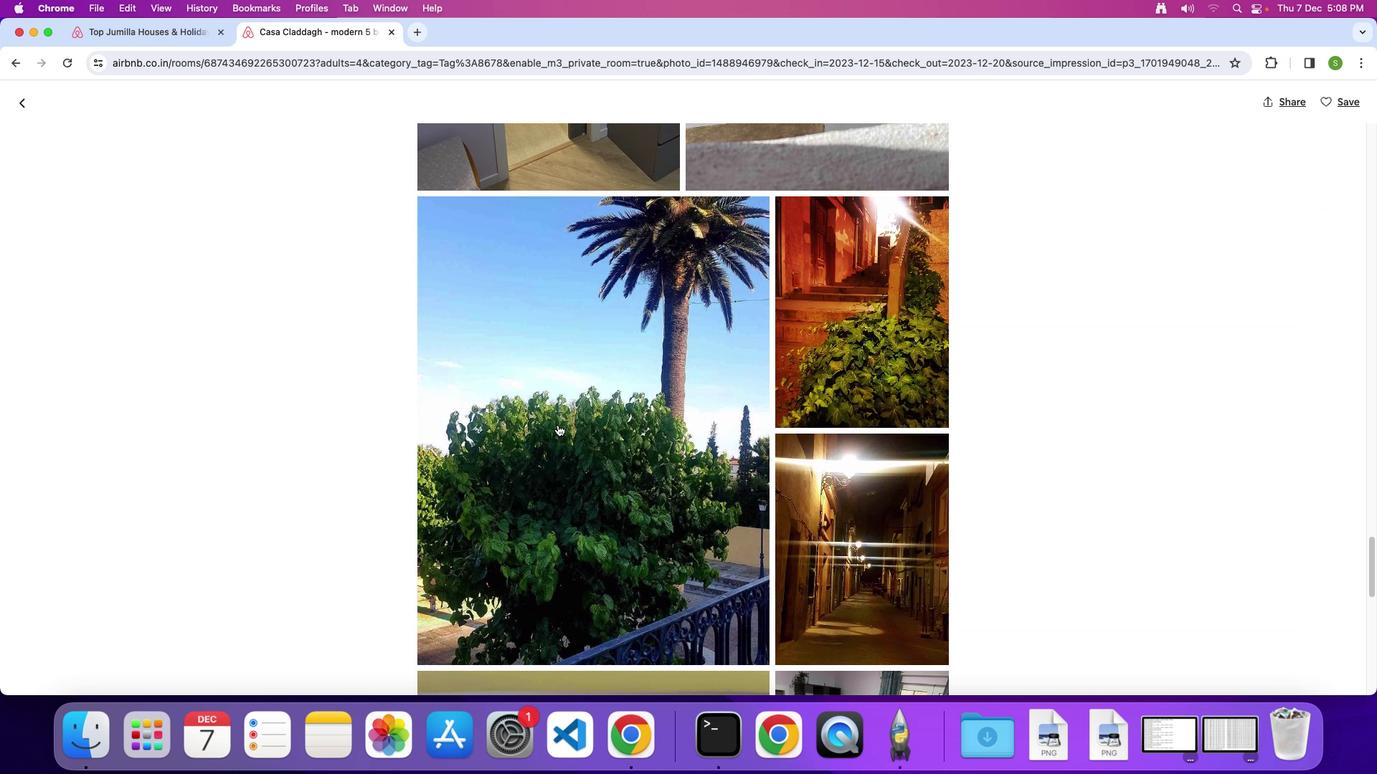 
Action: Mouse scrolled (557, 425) with delta (0, 0)
Screenshot: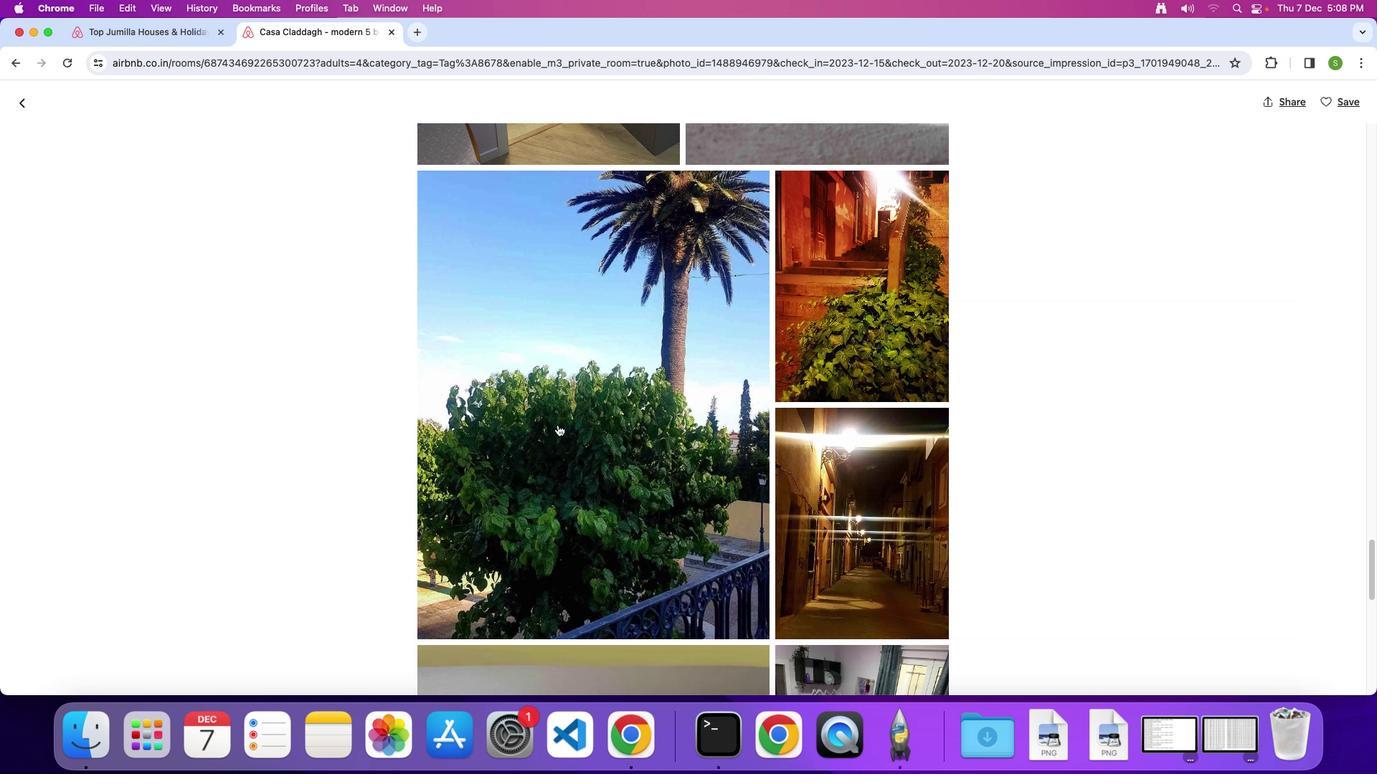 
Action: Mouse scrolled (557, 425) with delta (0, -2)
Screenshot: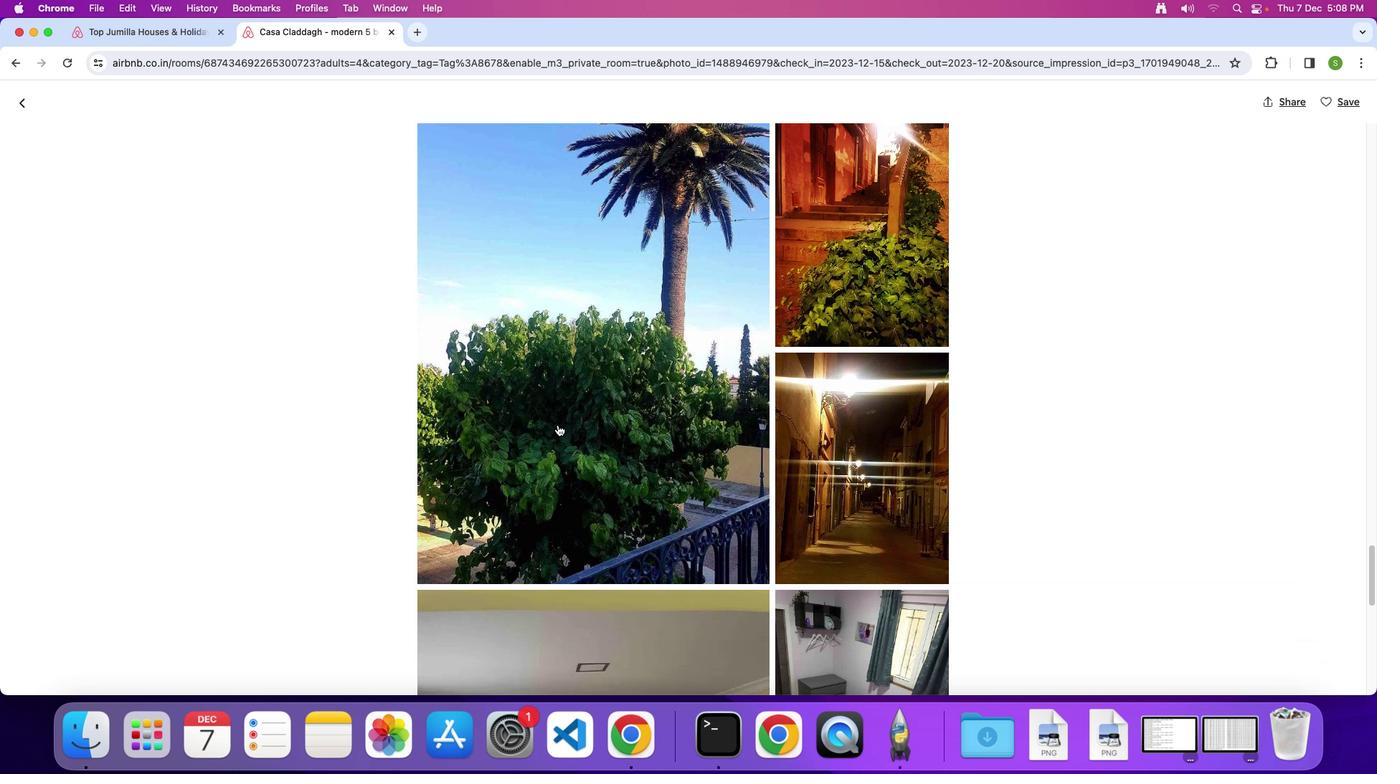 
Action: Mouse scrolled (557, 425) with delta (0, 0)
Screenshot: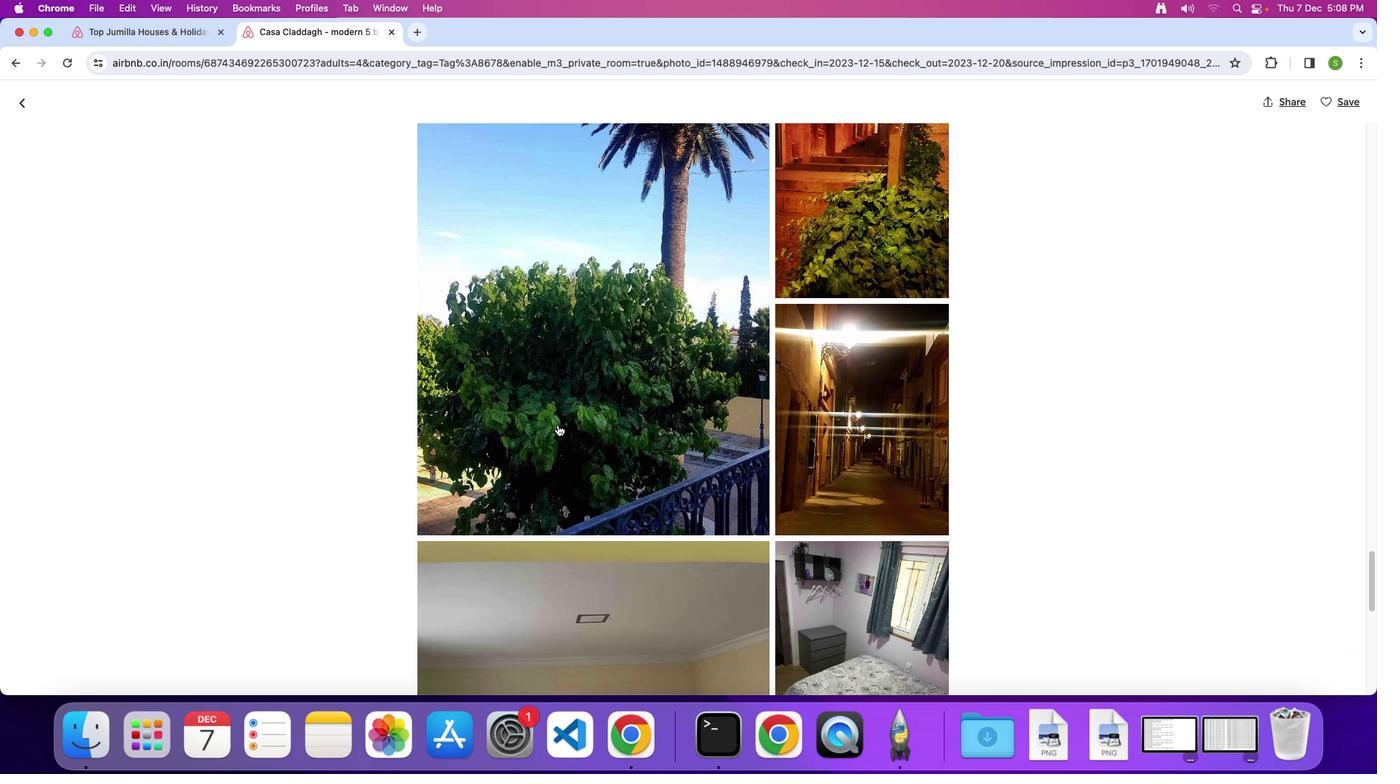 
Action: Mouse scrolled (557, 425) with delta (0, 0)
Screenshot: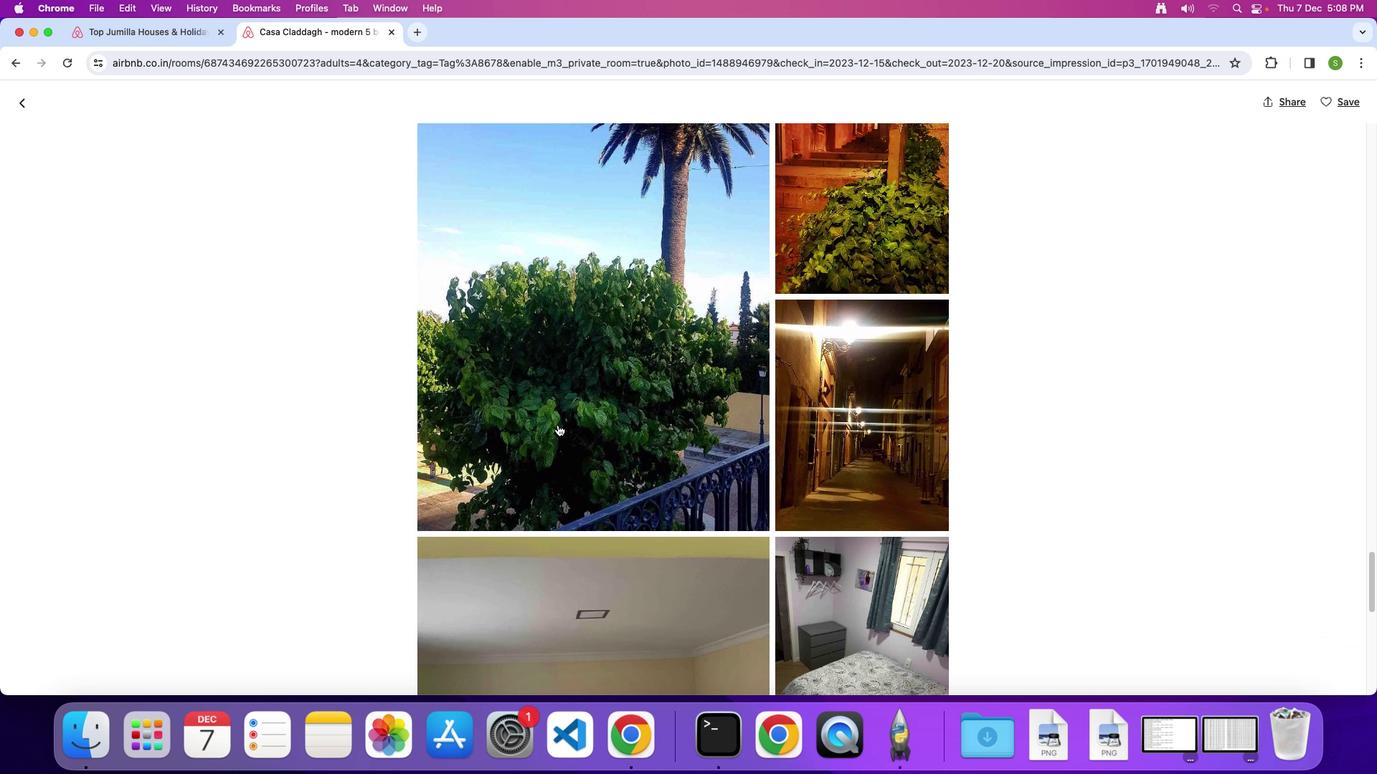
Action: Mouse scrolled (557, 425) with delta (0, 0)
Screenshot: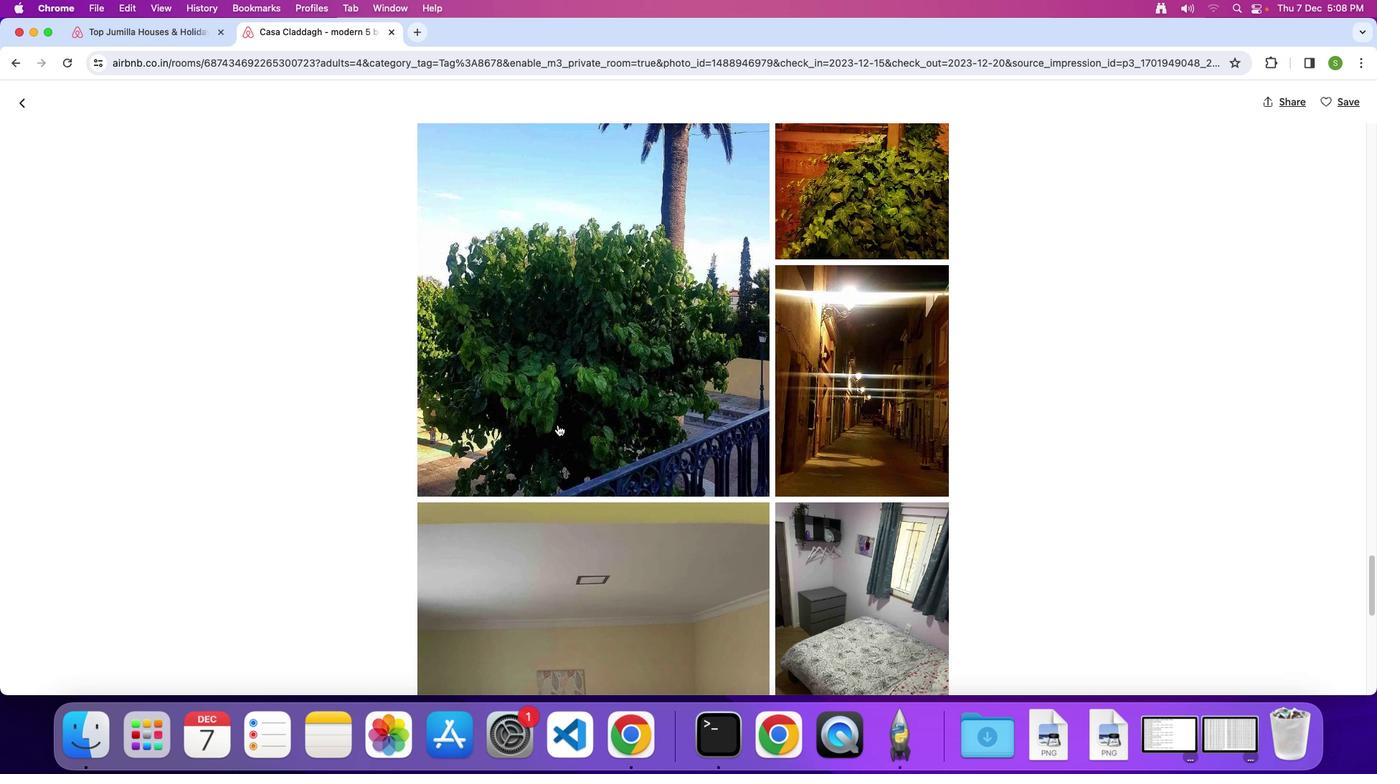 
Action: Mouse scrolled (557, 425) with delta (0, 0)
Screenshot: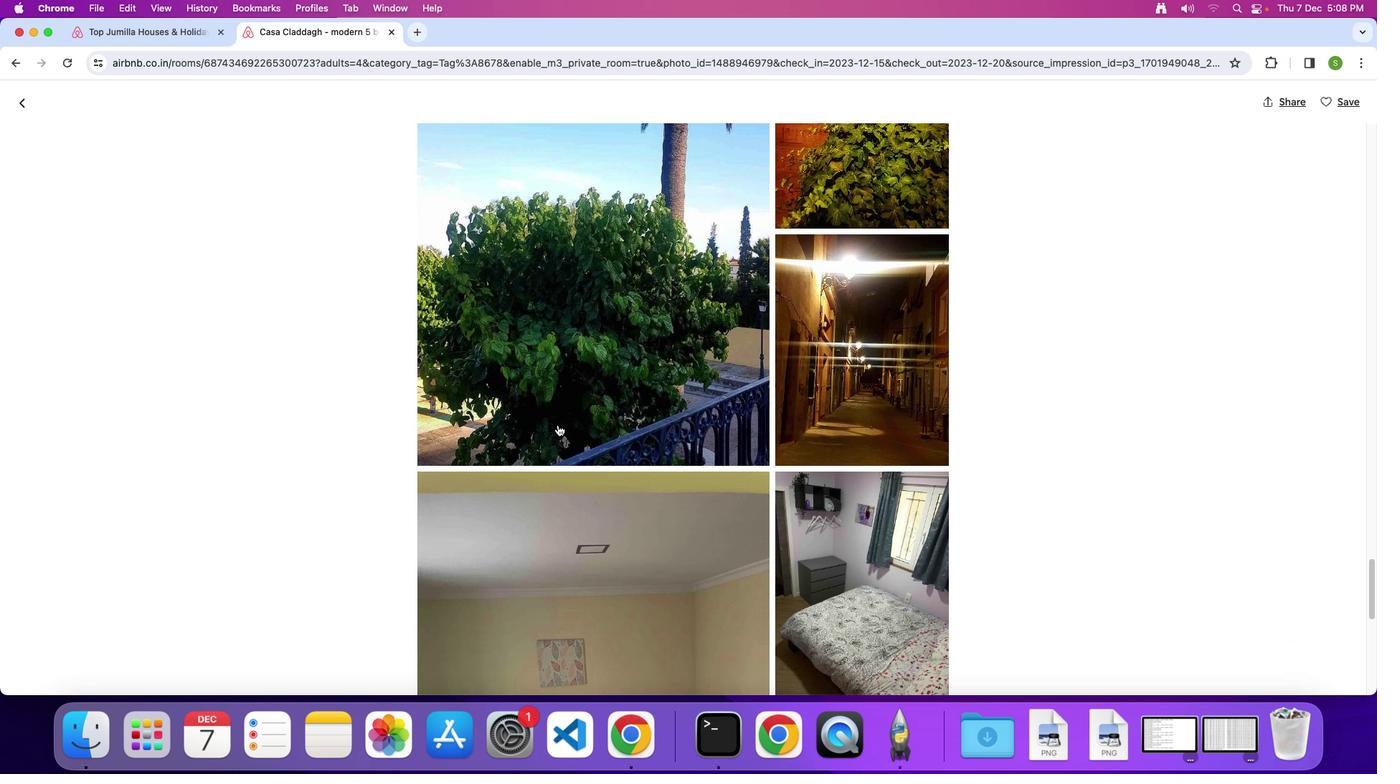 
Action: Mouse scrolled (557, 425) with delta (0, -2)
Screenshot: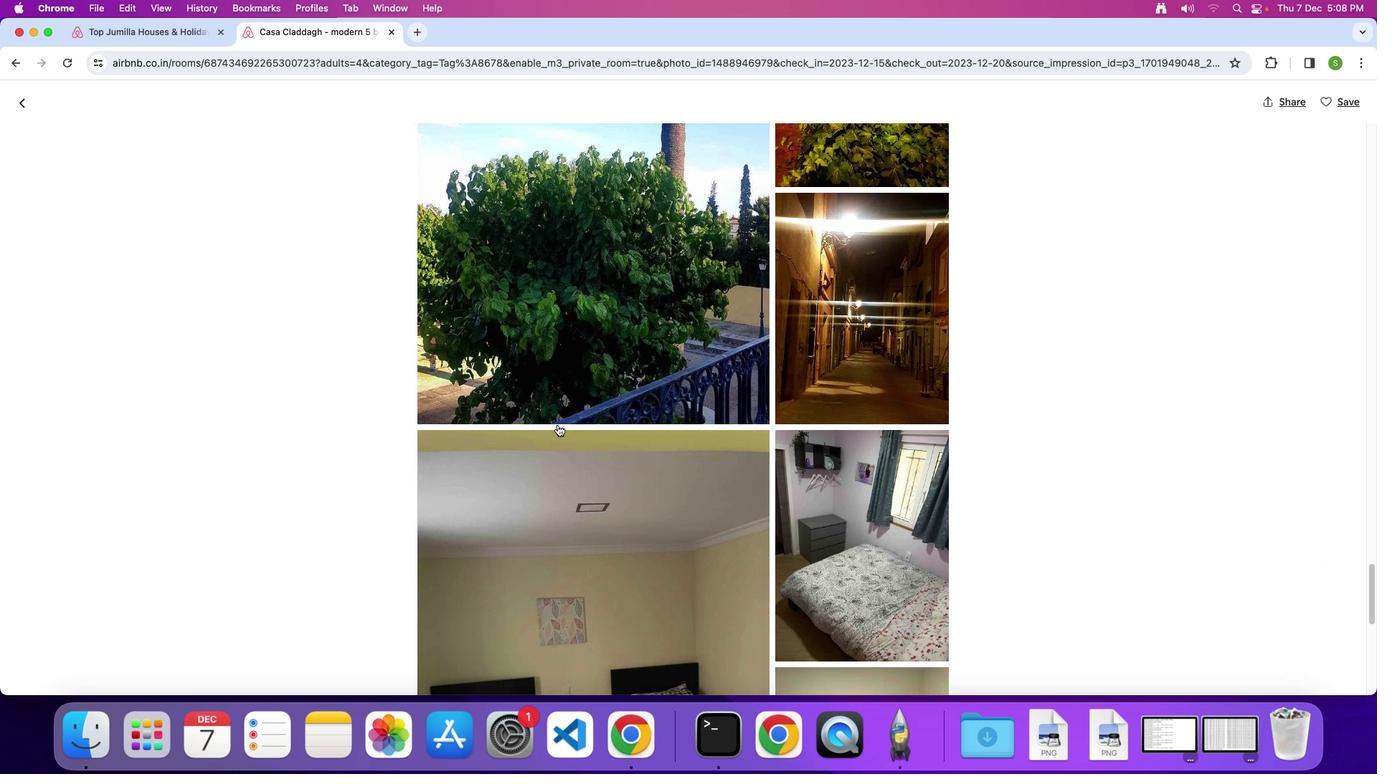 
Action: Mouse scrolled (557, 425) with delta (0, 0)
Screenshot: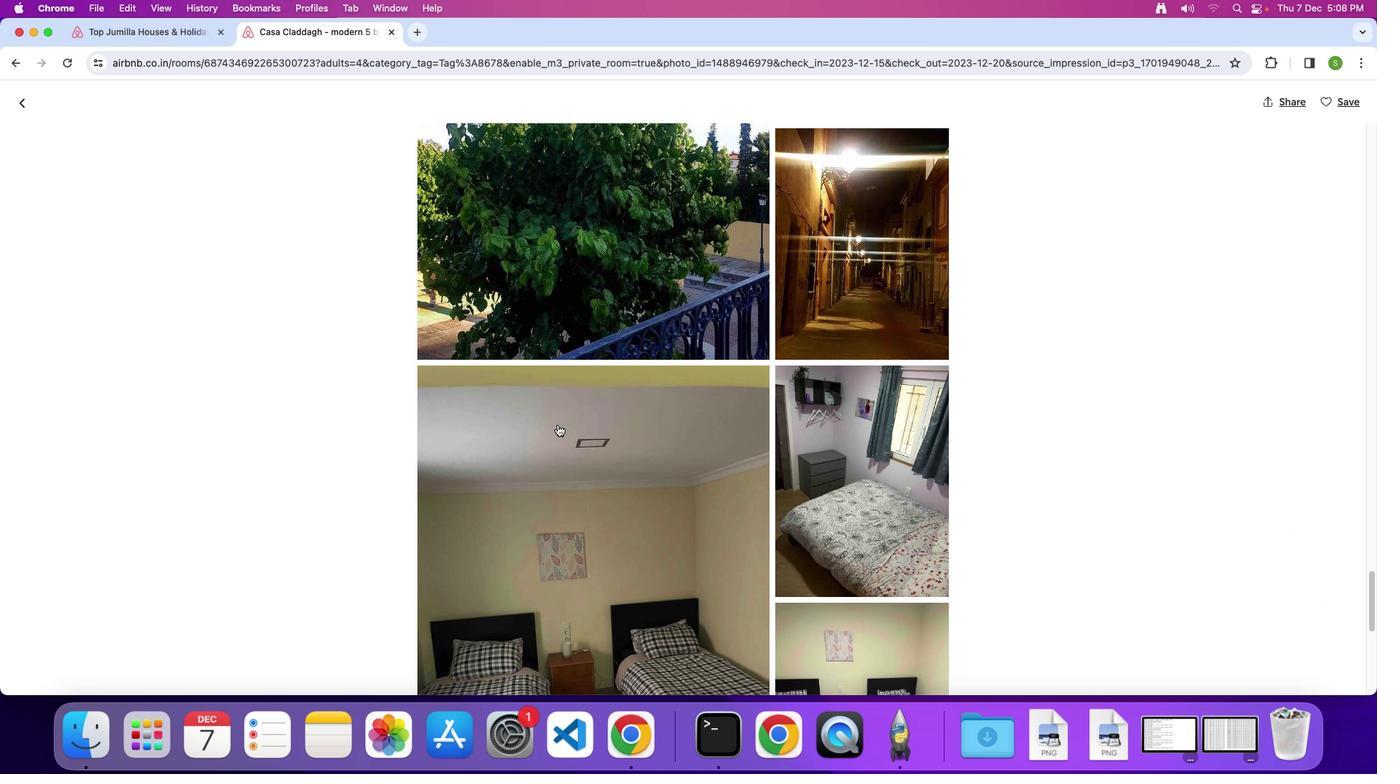 
Action: Mouse scrolled (557, 425) with delta (0, 0)
Screenshot: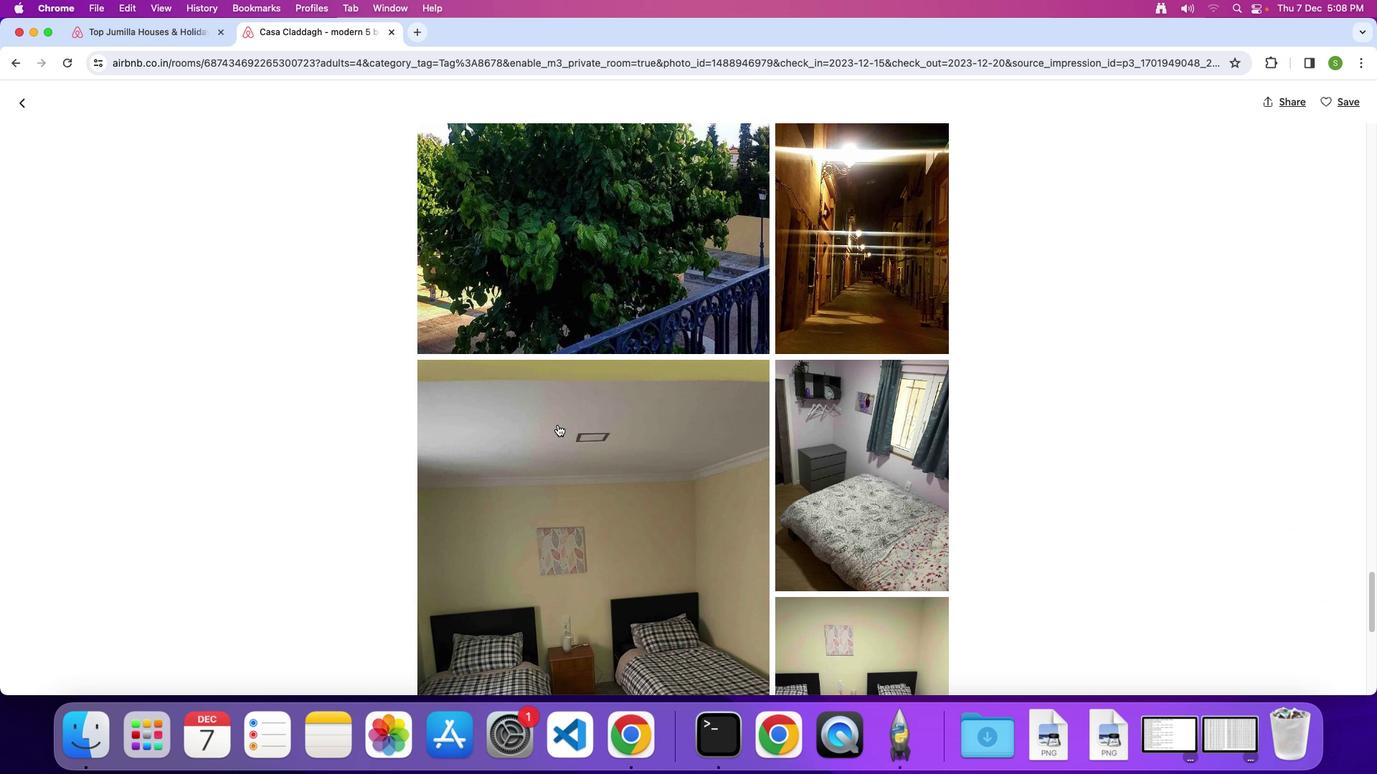 
Action: Mouse scrolled (557, 425) with delta (0, -1)
Screenshot: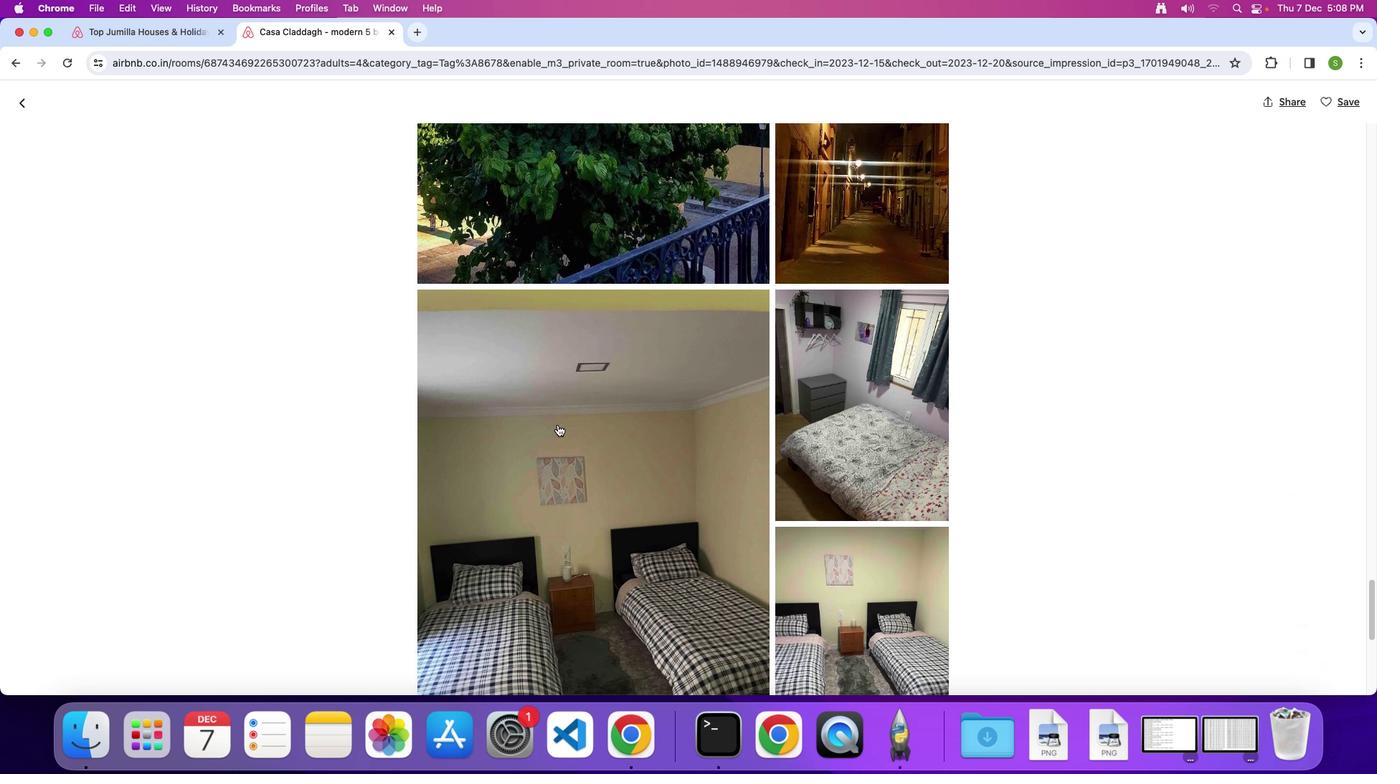 
Action: Mouse scrolled (557, 425) with delta (0, 0)
Screenshot: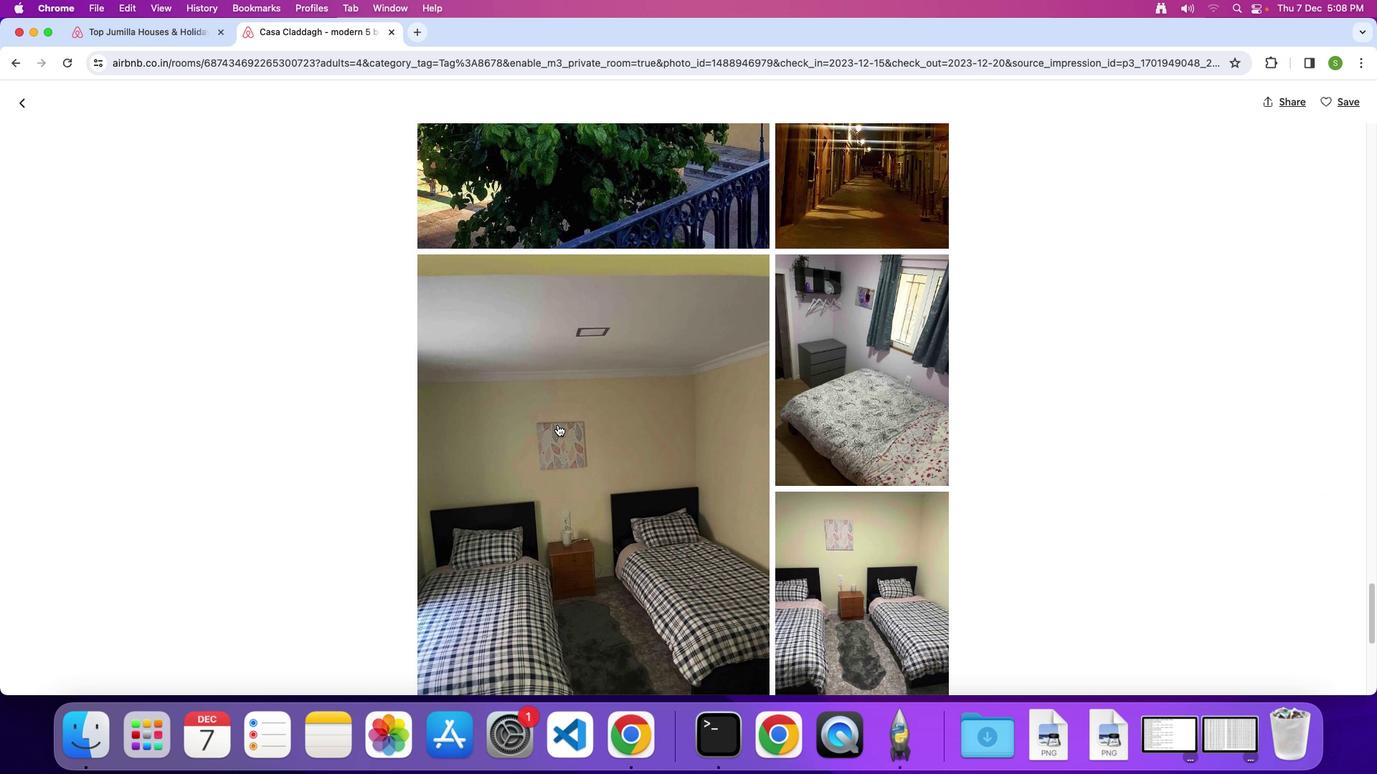 
Action: Mouse scrolled (557, 425) with delta (0, 0)
Screenshot: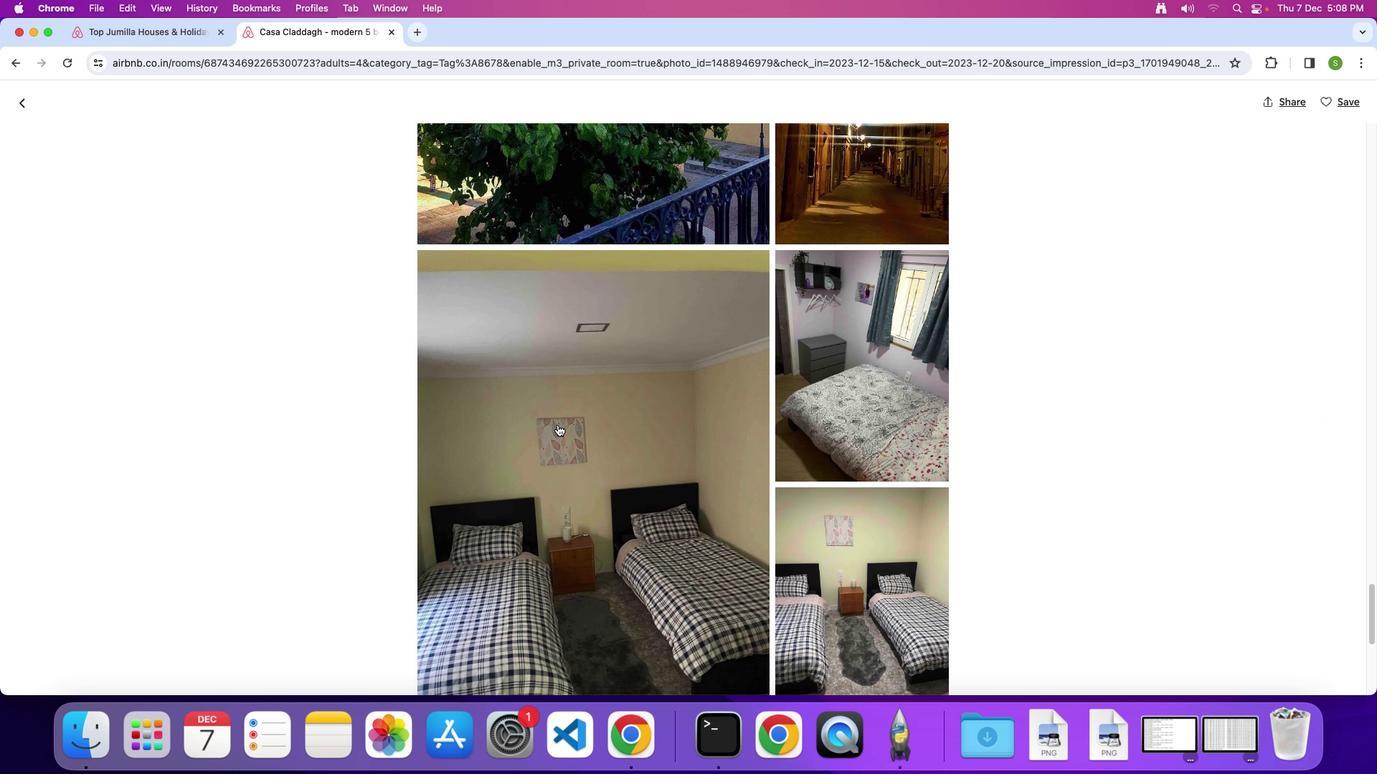 
Action: Mouse scrolled (557, 425) with delta (0, 0)
Screenshot: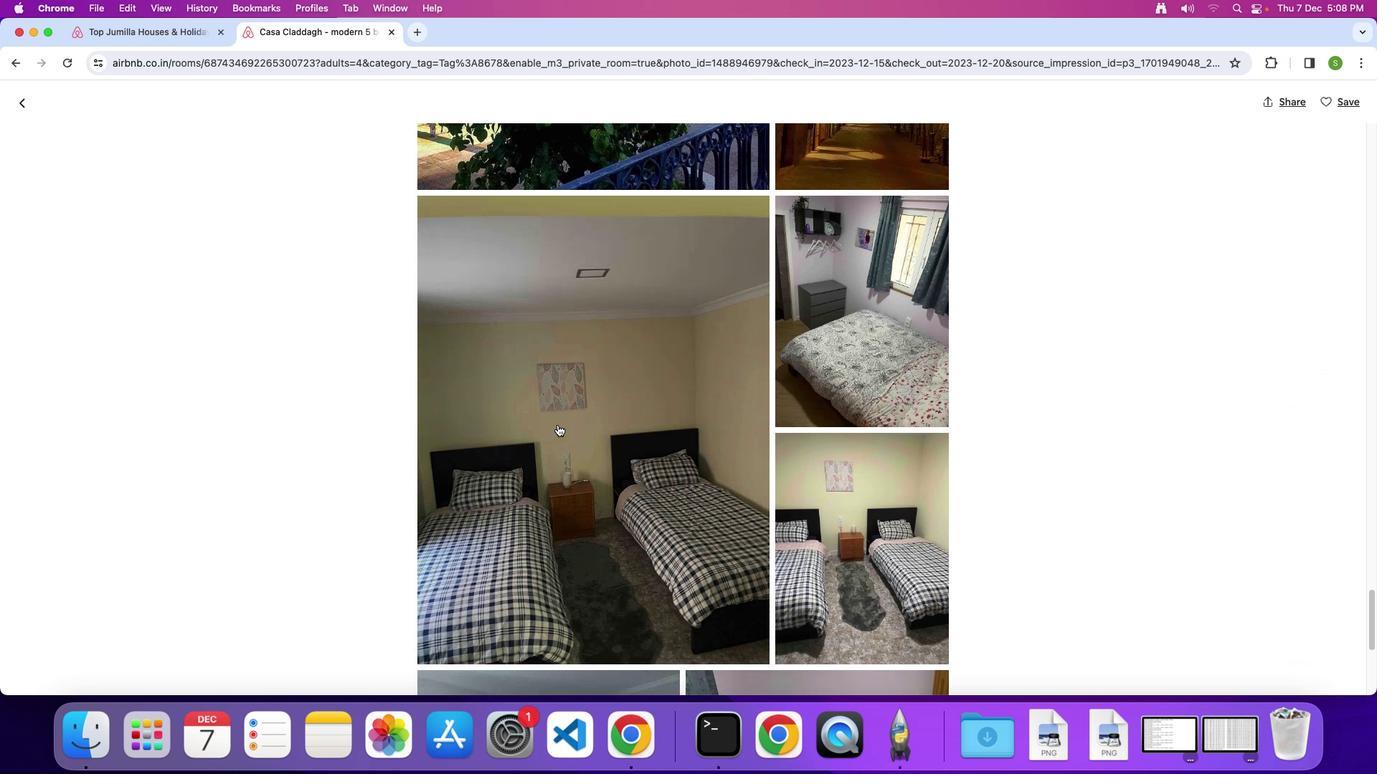 
Action: Mouse scrolled (557, 425) with delta (0, 0)
Screenshot: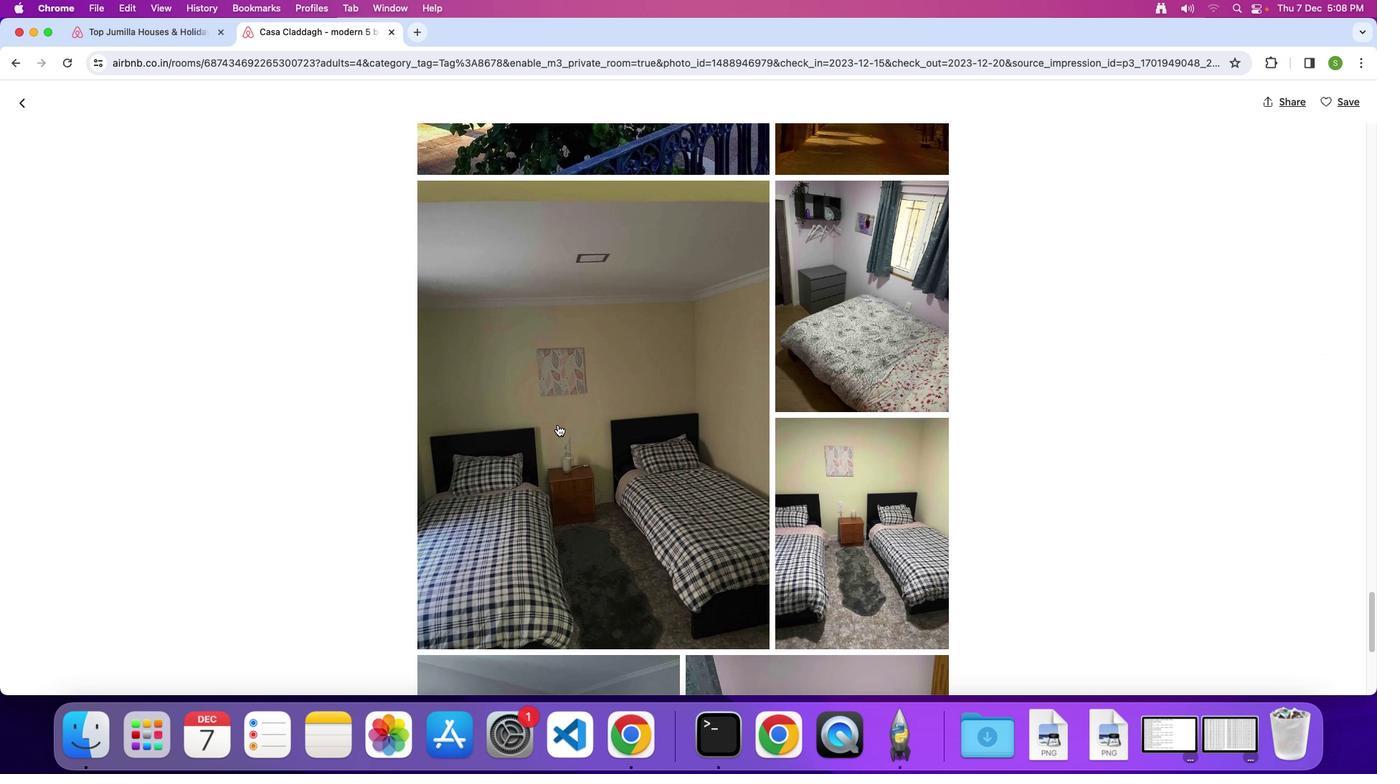 
Action: Mouse scrolled (557, 425) with delta (0, 0)
Screenshot: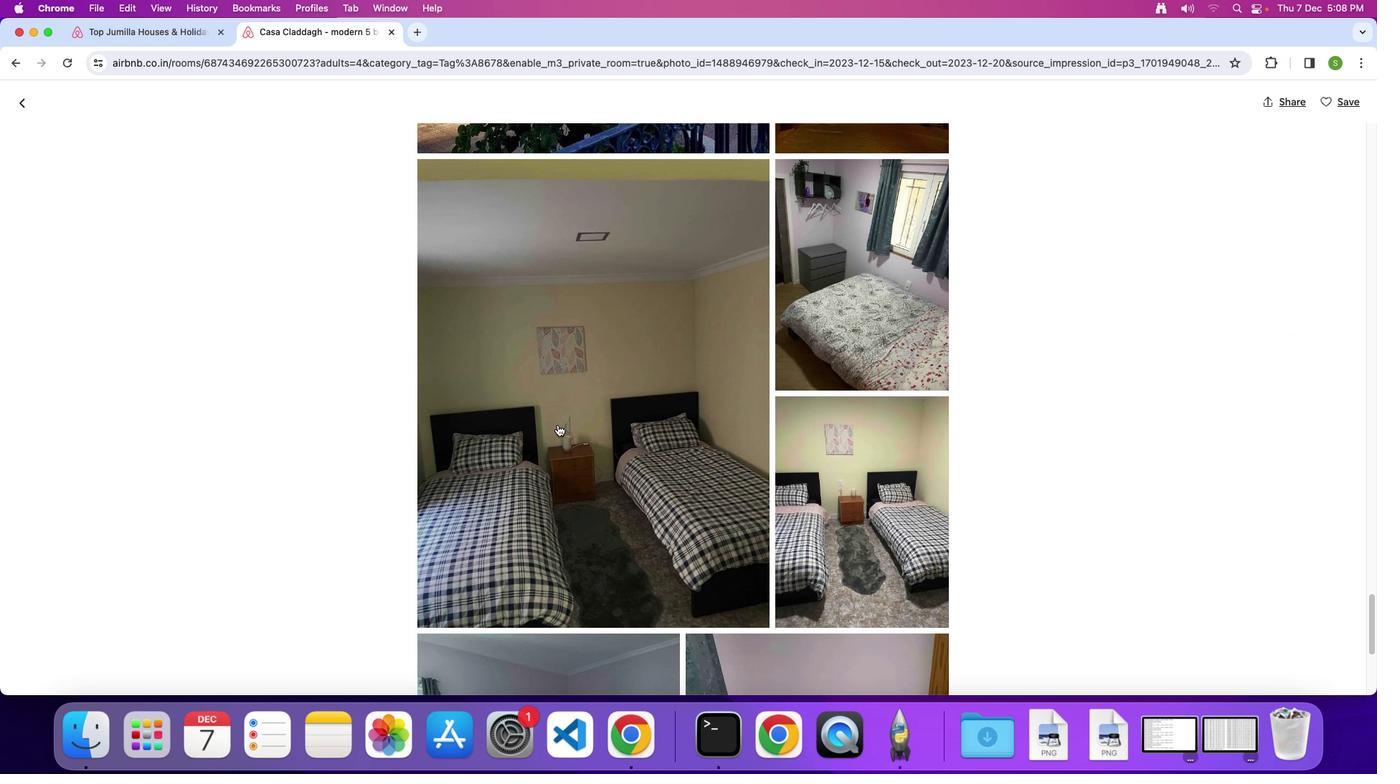 
Action: Mouse scrolled (557, 425) with delta (0, -2)
Screenshot: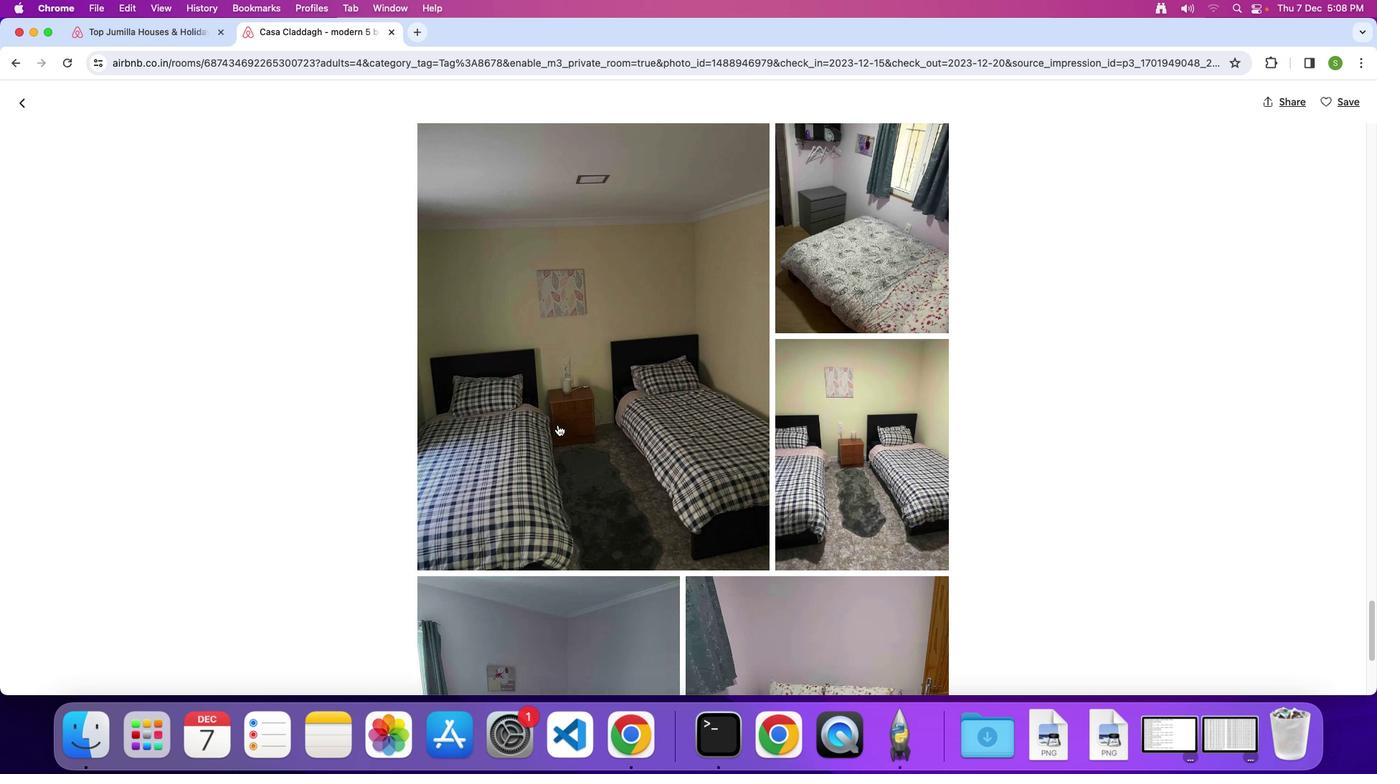 
Action: Mouse scrolled (557, 425) with delta (0, 0)
Screenshot: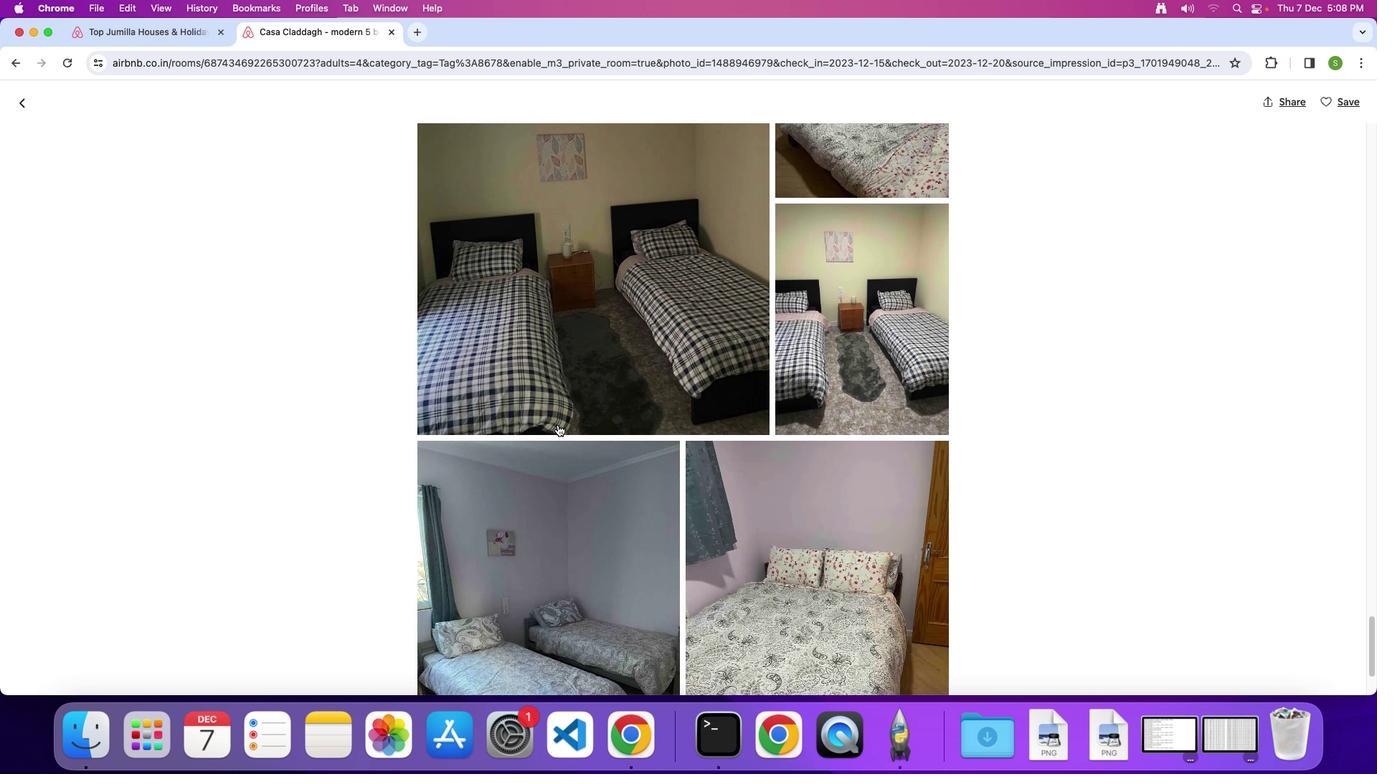 
Action: Mouse scrolled (557, 425) with delta (0, 0)
Screenshot: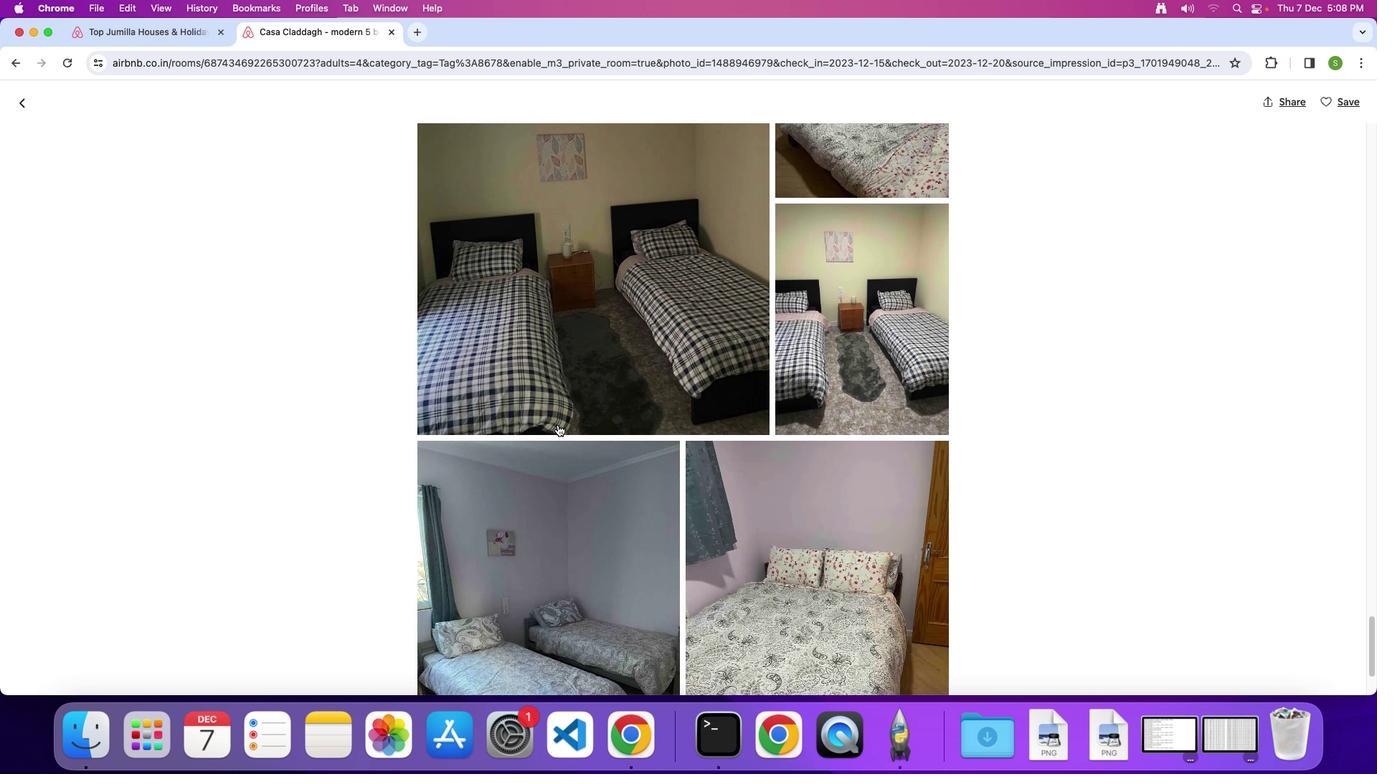
Action: Mouse scrolled (557, 425) with delta (0, -2)
Screenshot: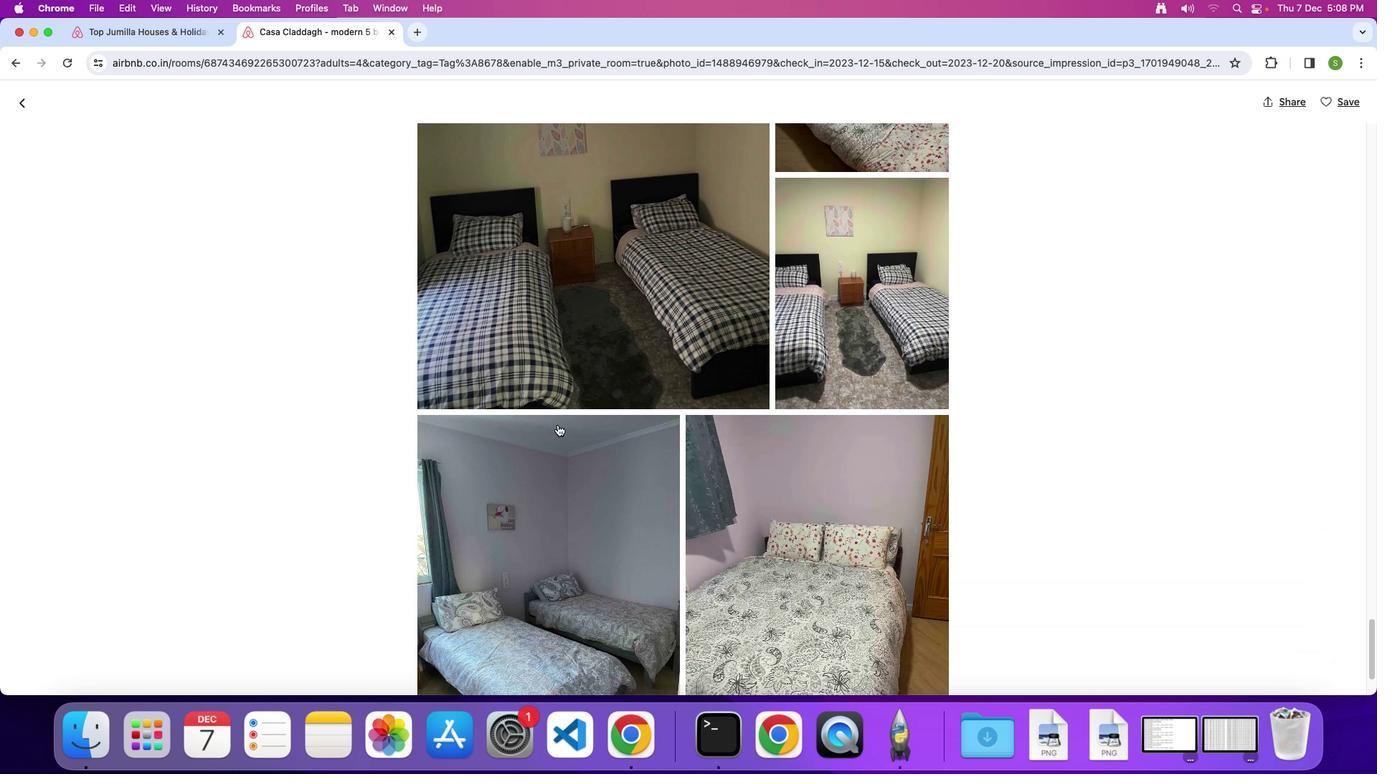 
Action: Mouse scrolled (557, 425) with delta (0, 0)
Screenshot: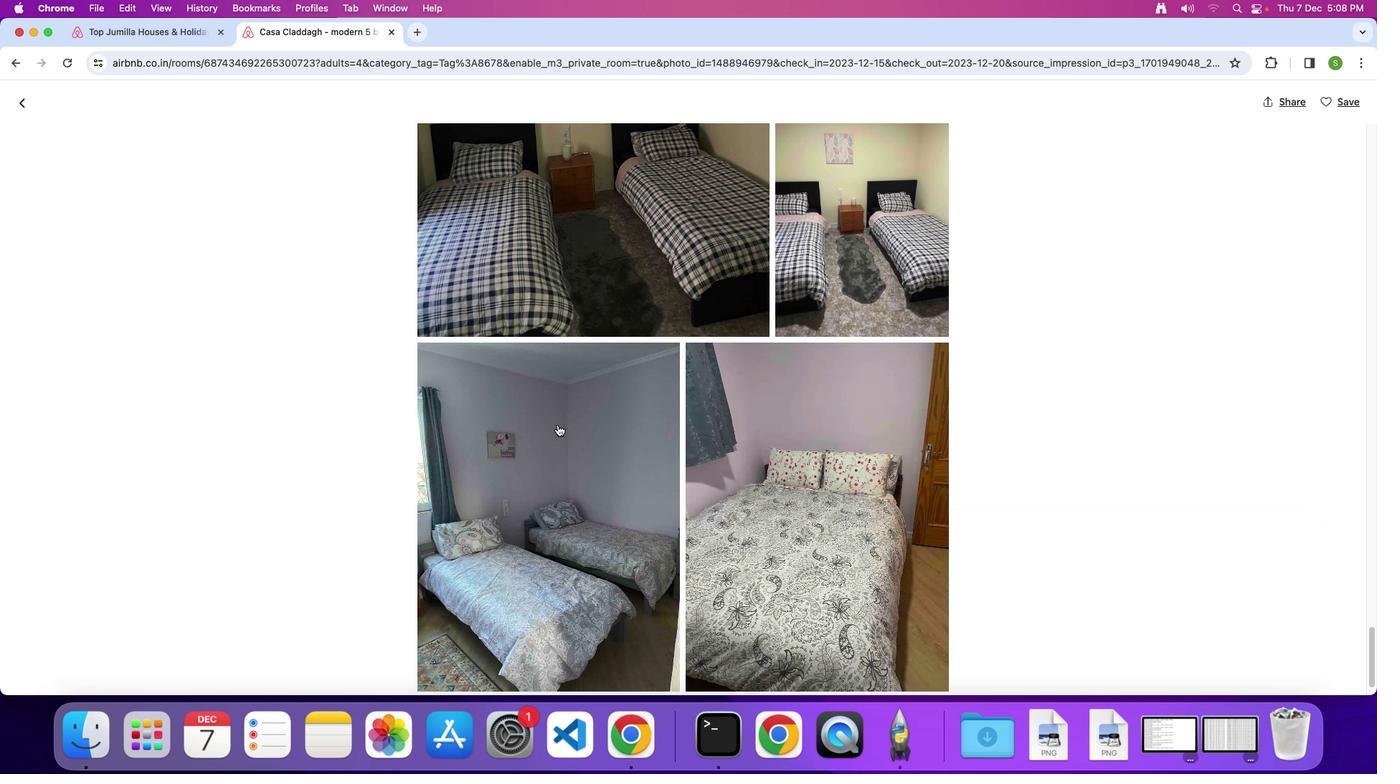
Action: Mouse scrolled (557, 425) with delta (0, 0)
Screenshot: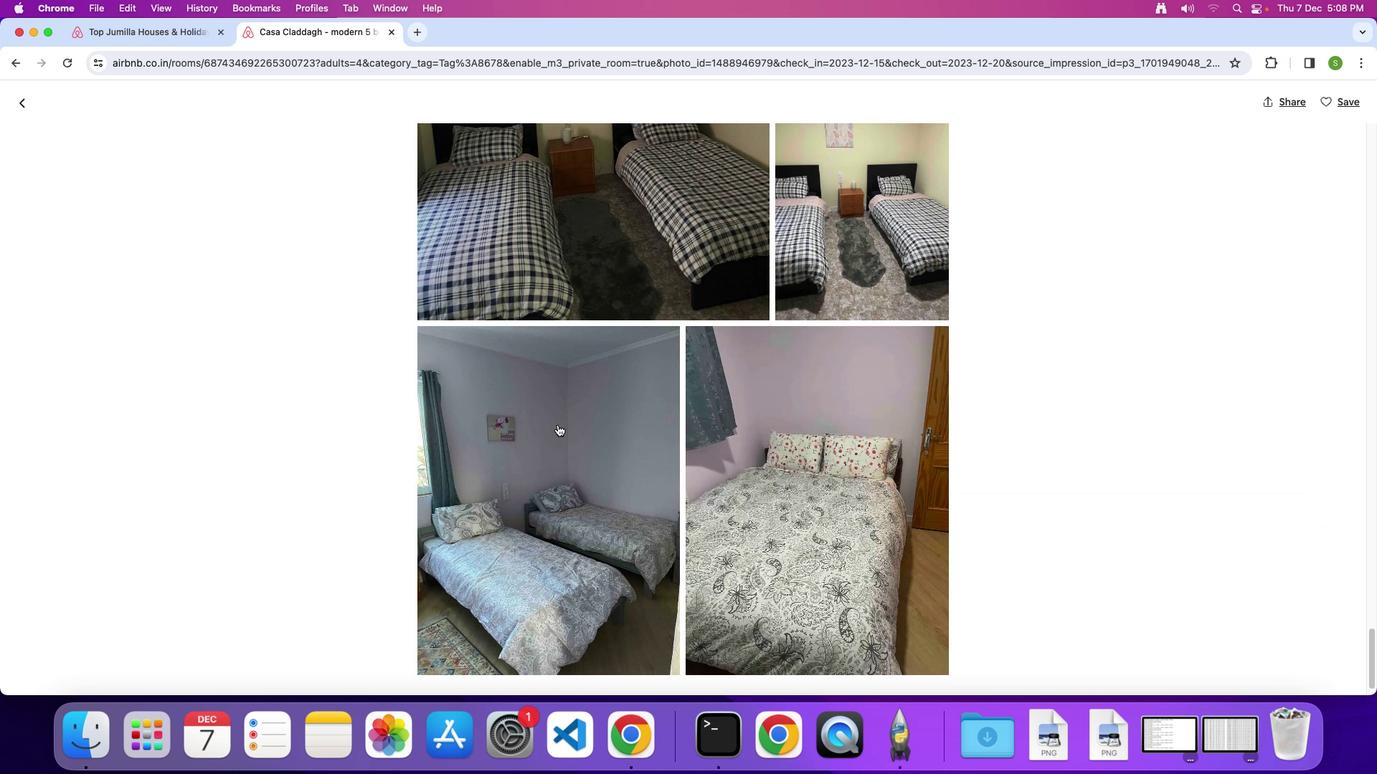 
Action: Mouse scrolled (557, 425) with delta (0, -2)
Screenshot: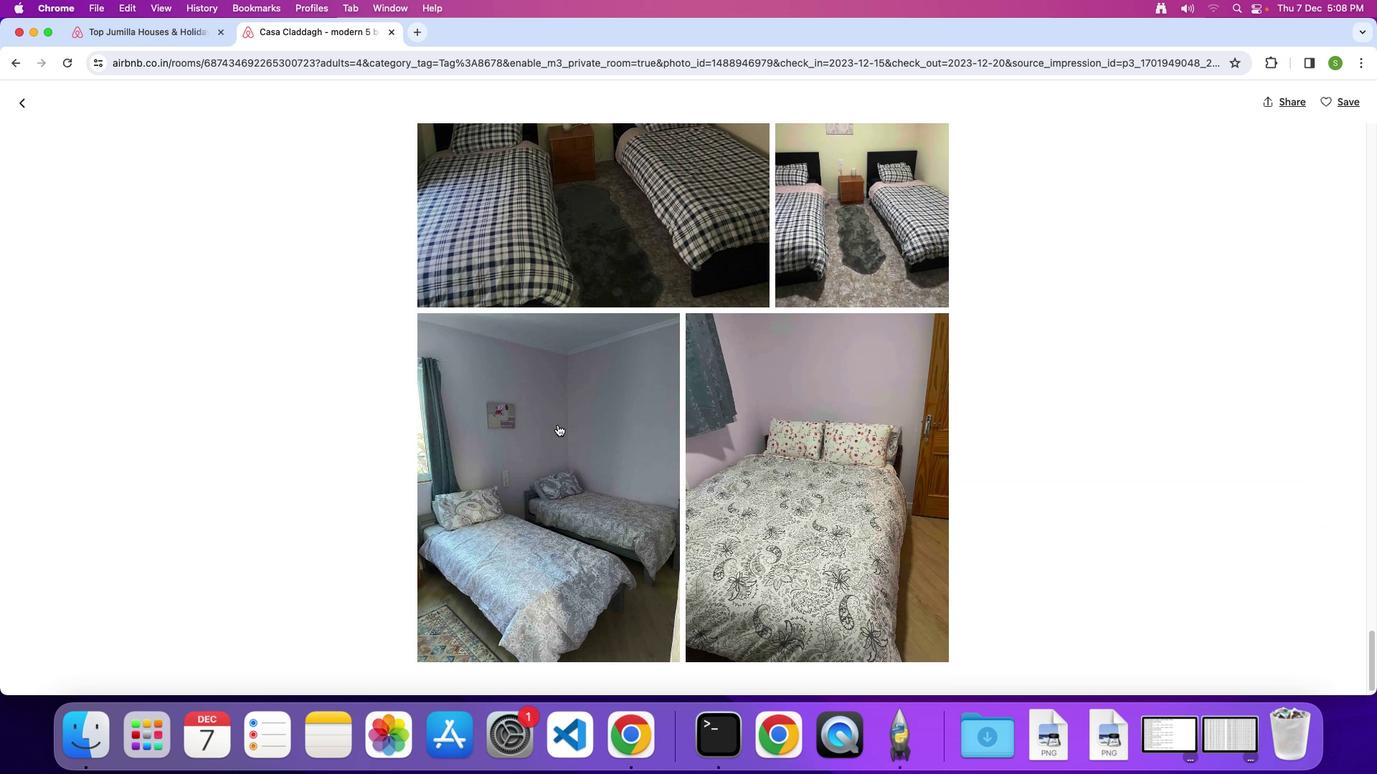
Action: Mouse scrolled (557, 425) with delta (0, 0)
Screenshot: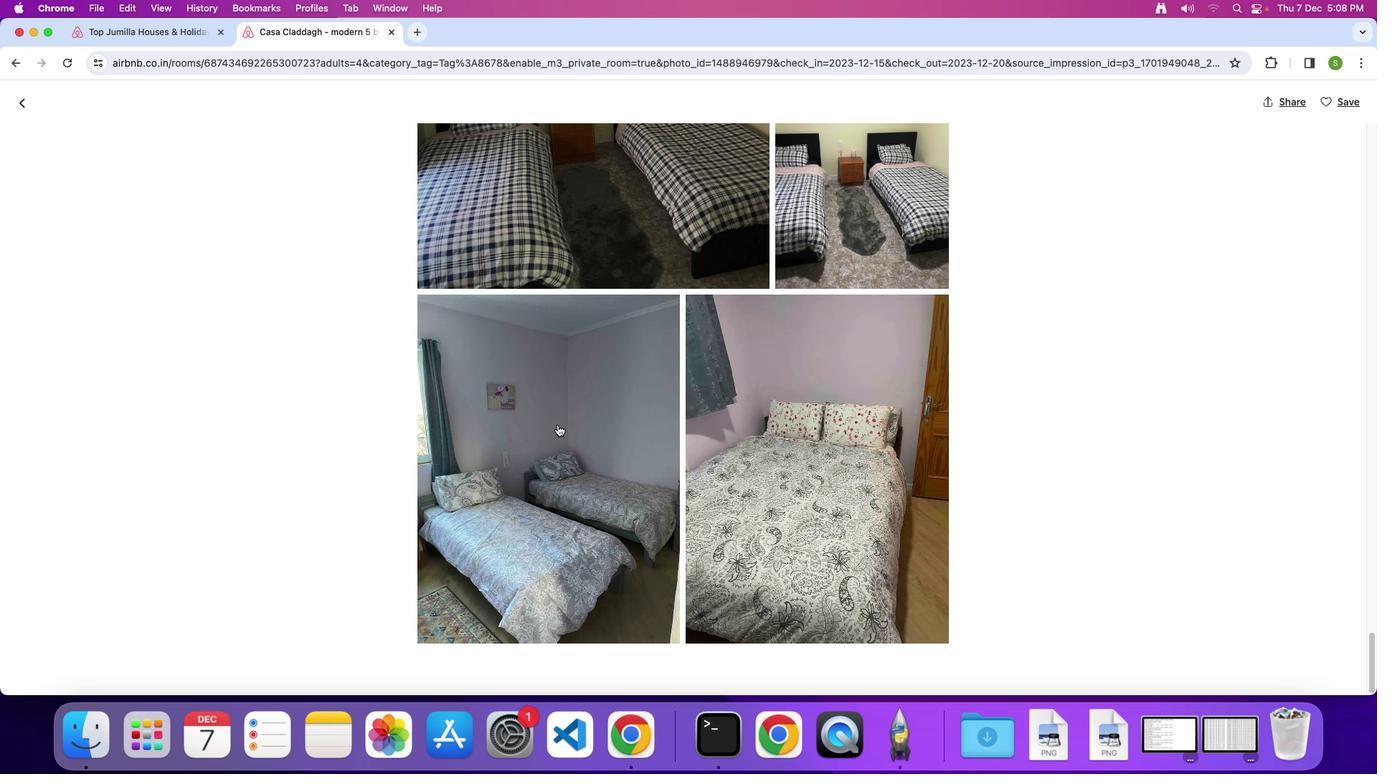 
Action: Mouse scrolled (557, 425) with delta (0, 0)
Screenshot: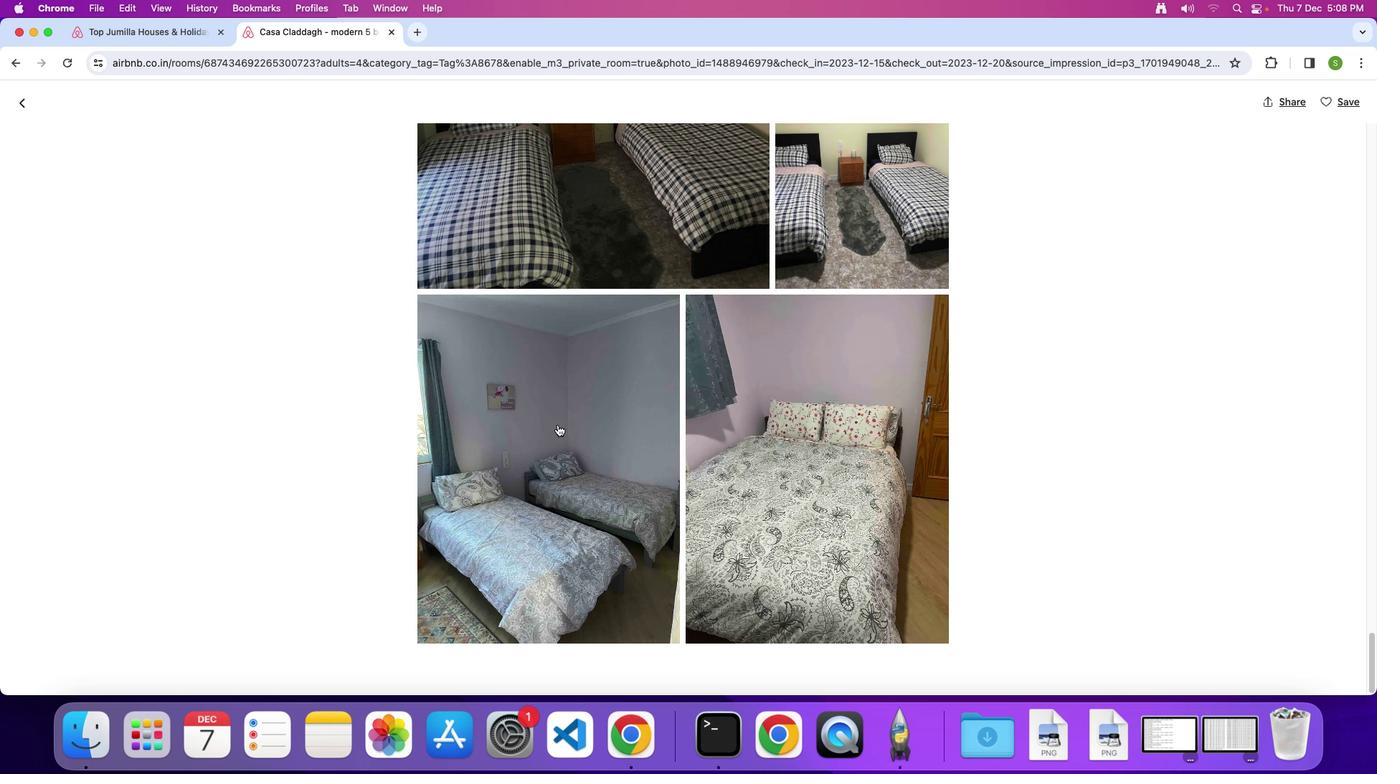 
Action: Mouse scrolled (557, 425) with delta (0, -1)
Screenshot: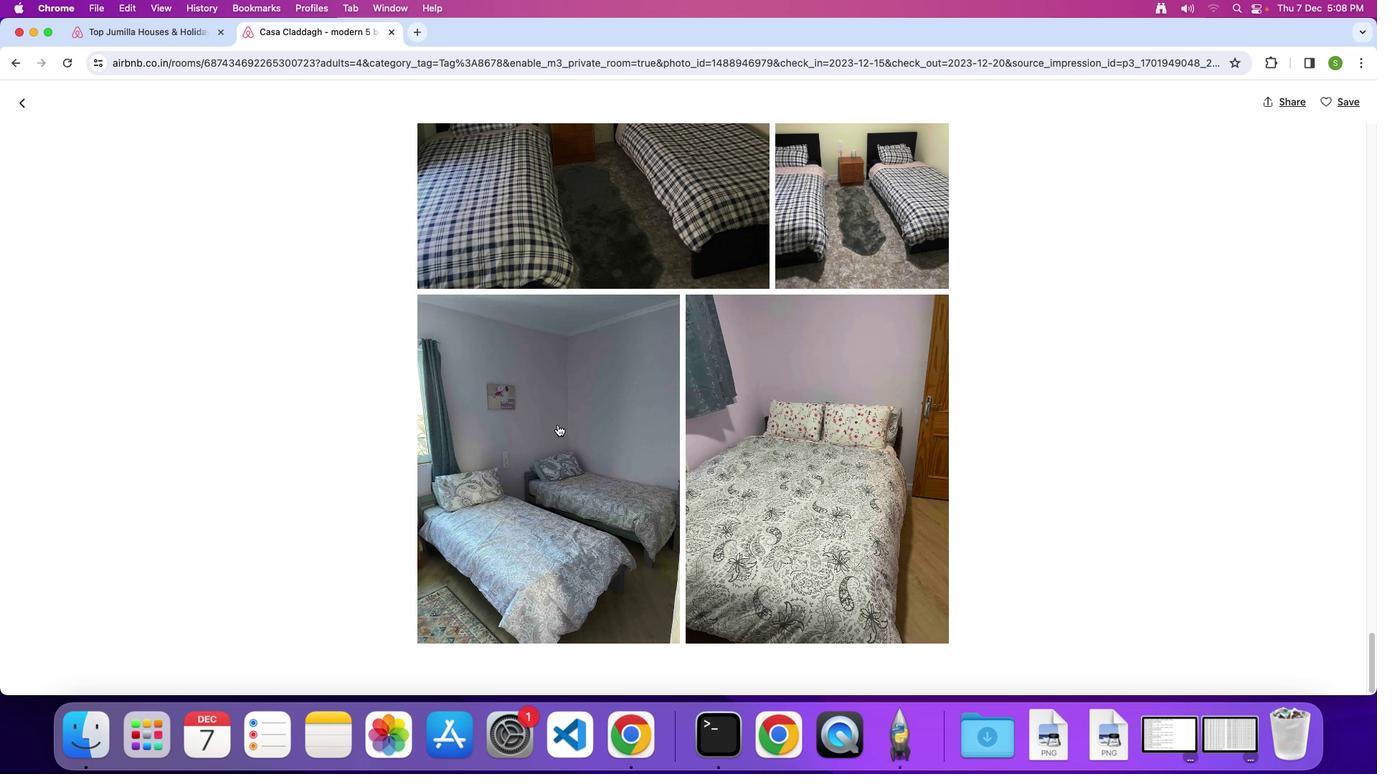 
Action: Mouse moved to (30, 106)
Screenshot: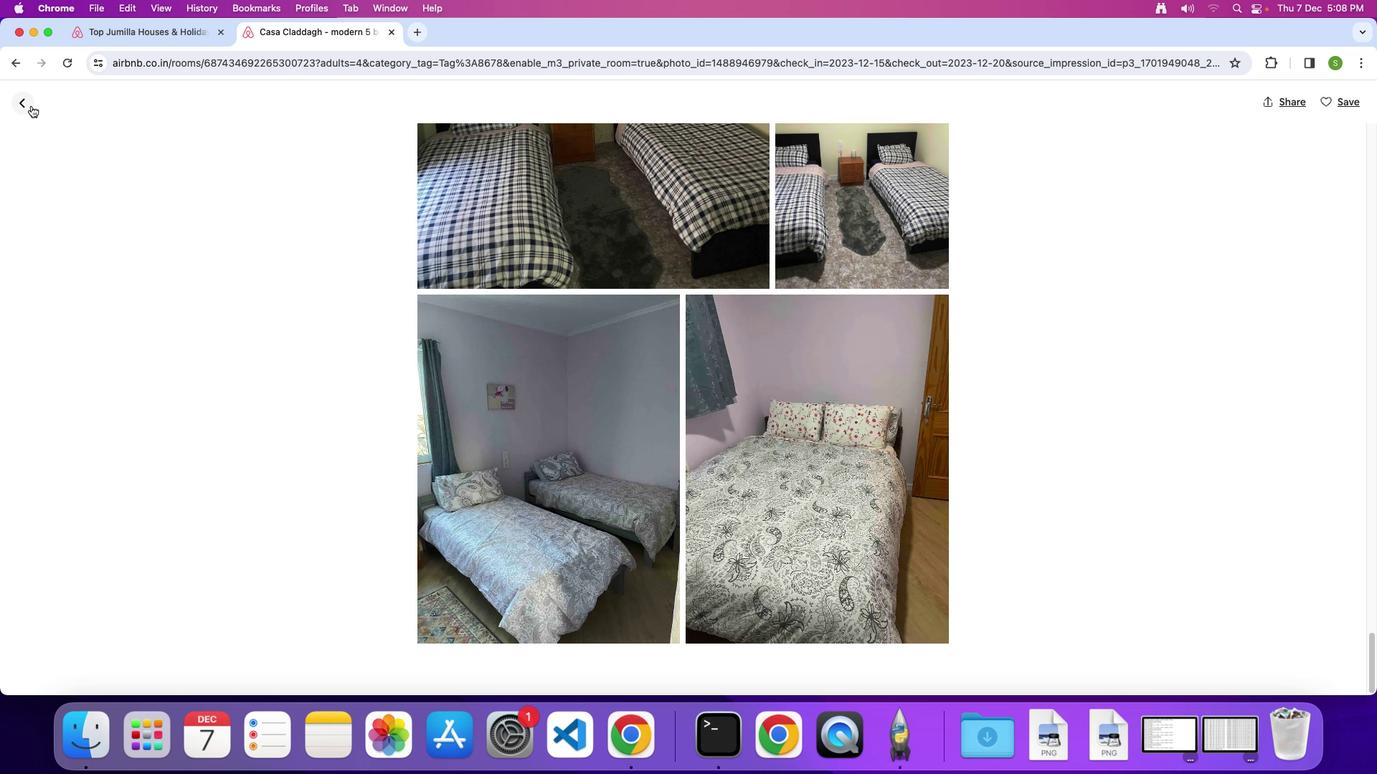 
Action: Mouse pressed left at (30, 106)
Screenshot: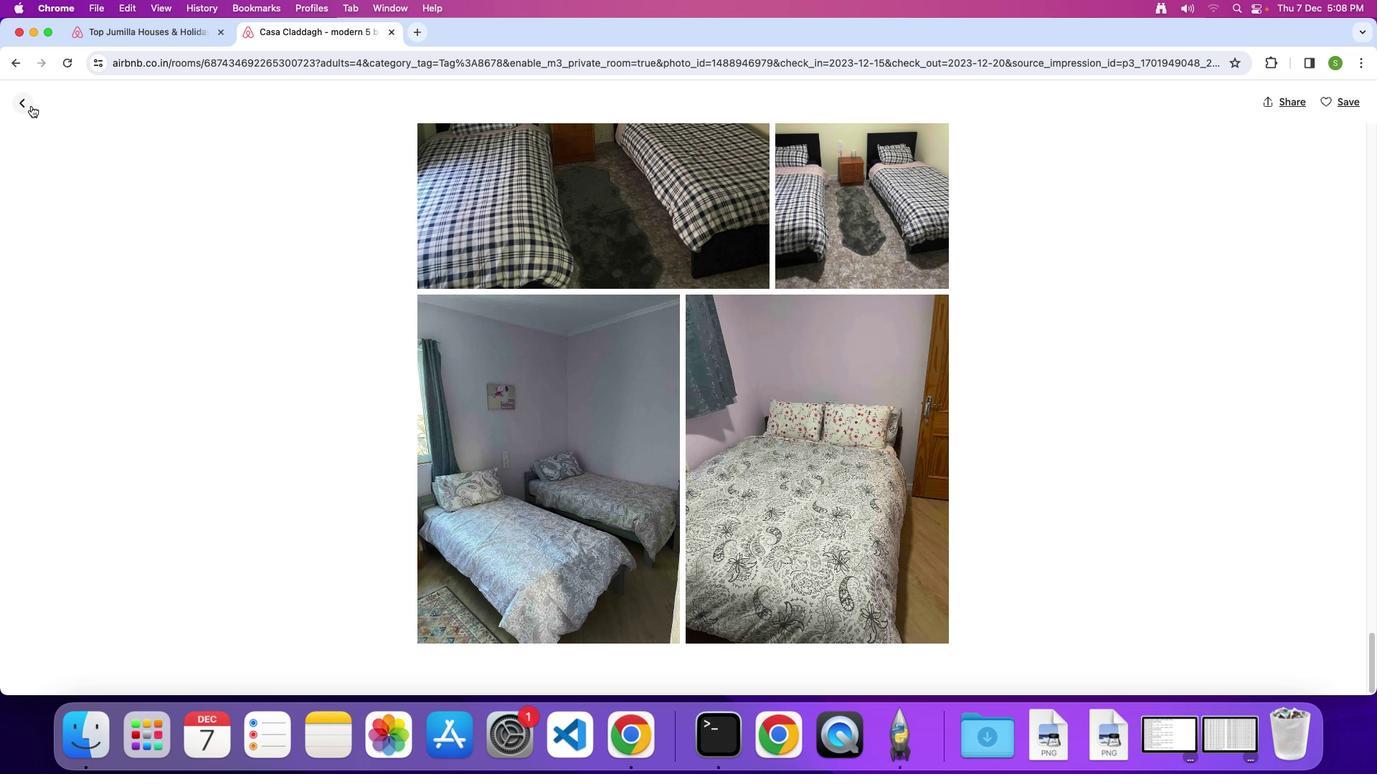 
Action: Mouse moved to (680, 447)
Screenshot: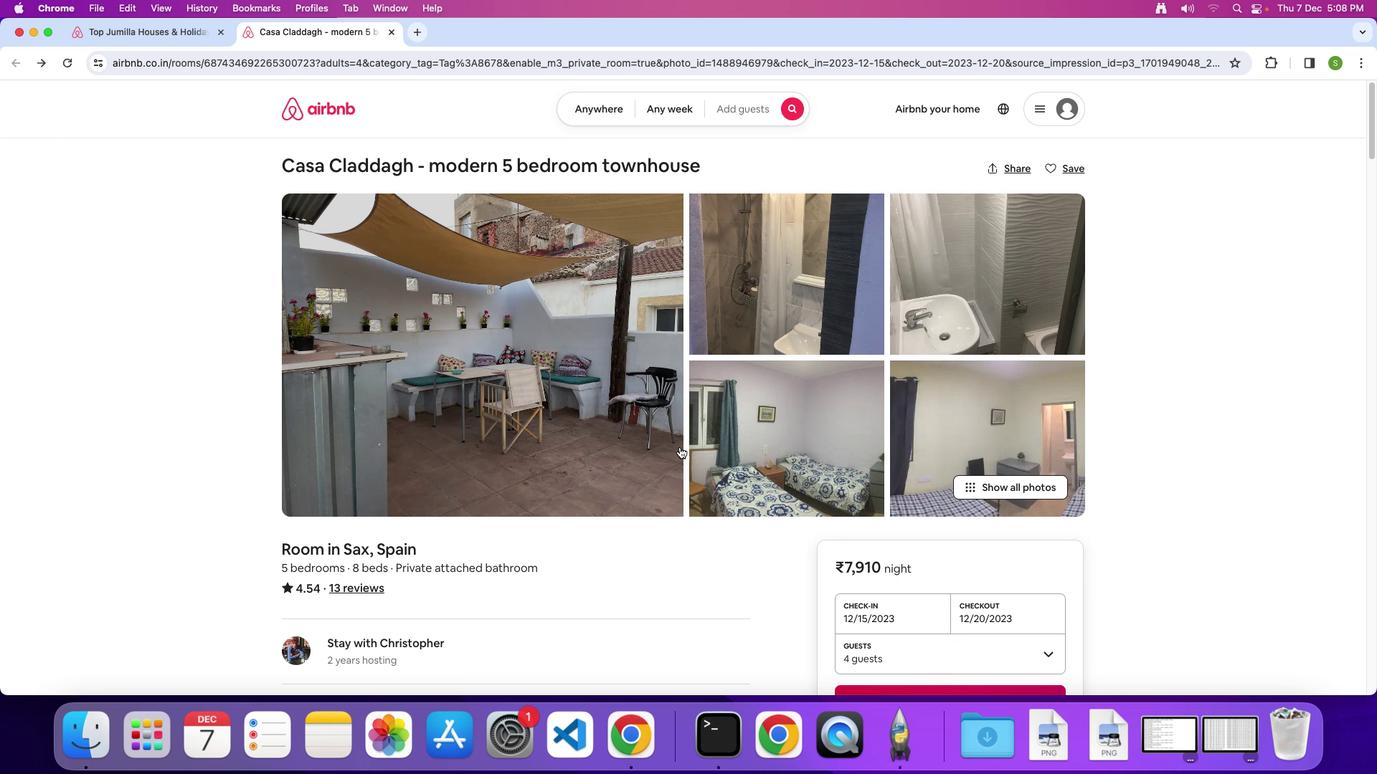 
Action: Mouse scrolled (680, 447) with delta (0, 0)
Screenshot: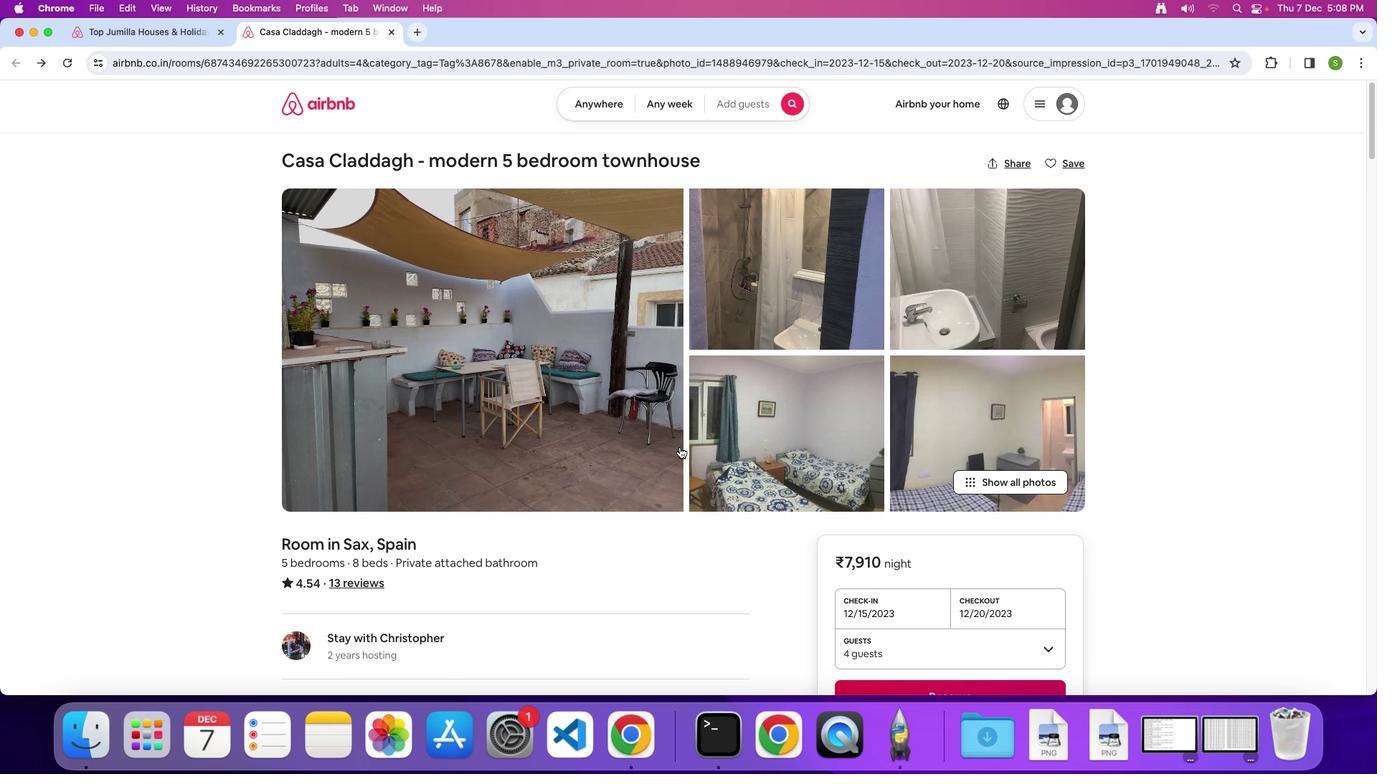 
Action: Mouse scrolled (680, 447) with delta (0, 0)
Screenshot: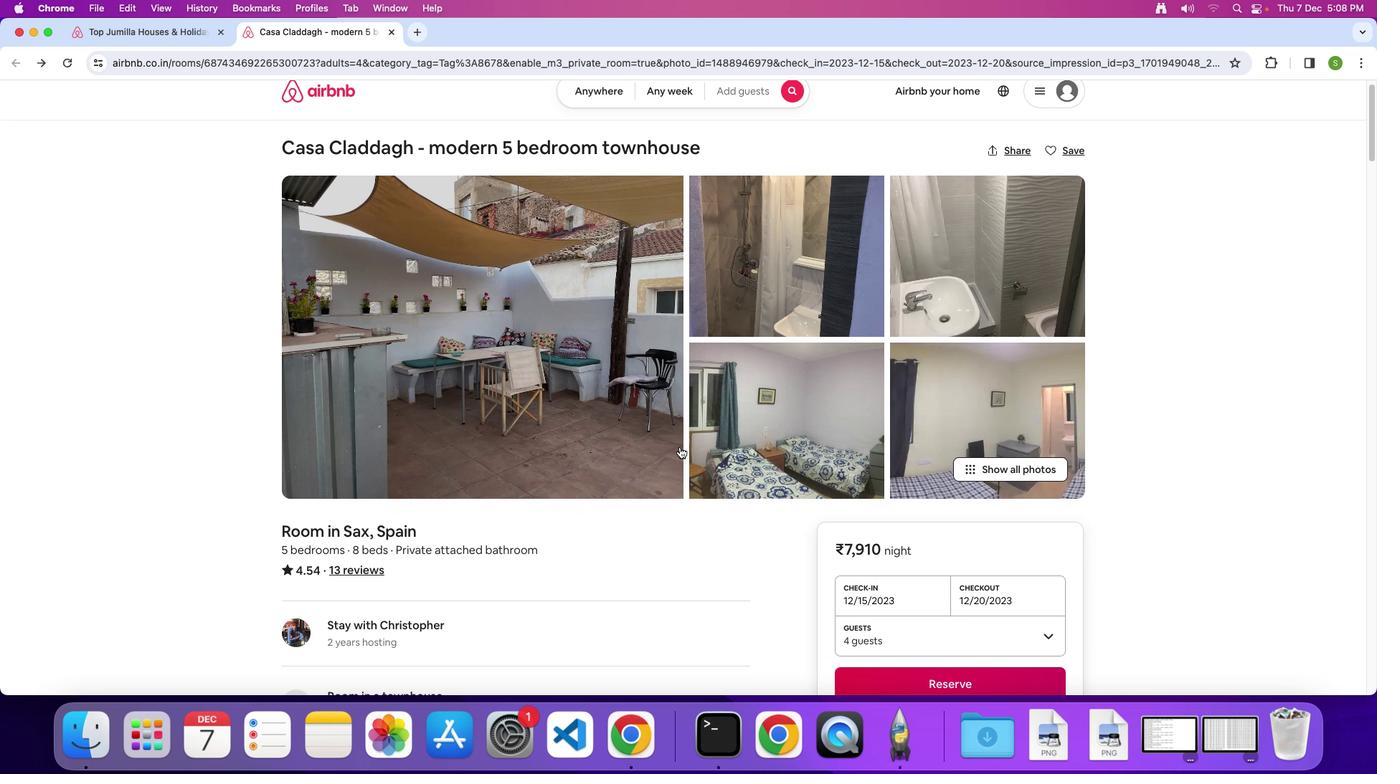 
Action: Mouse scrolled (680, 447) with delta (0, 0)
Screenshot: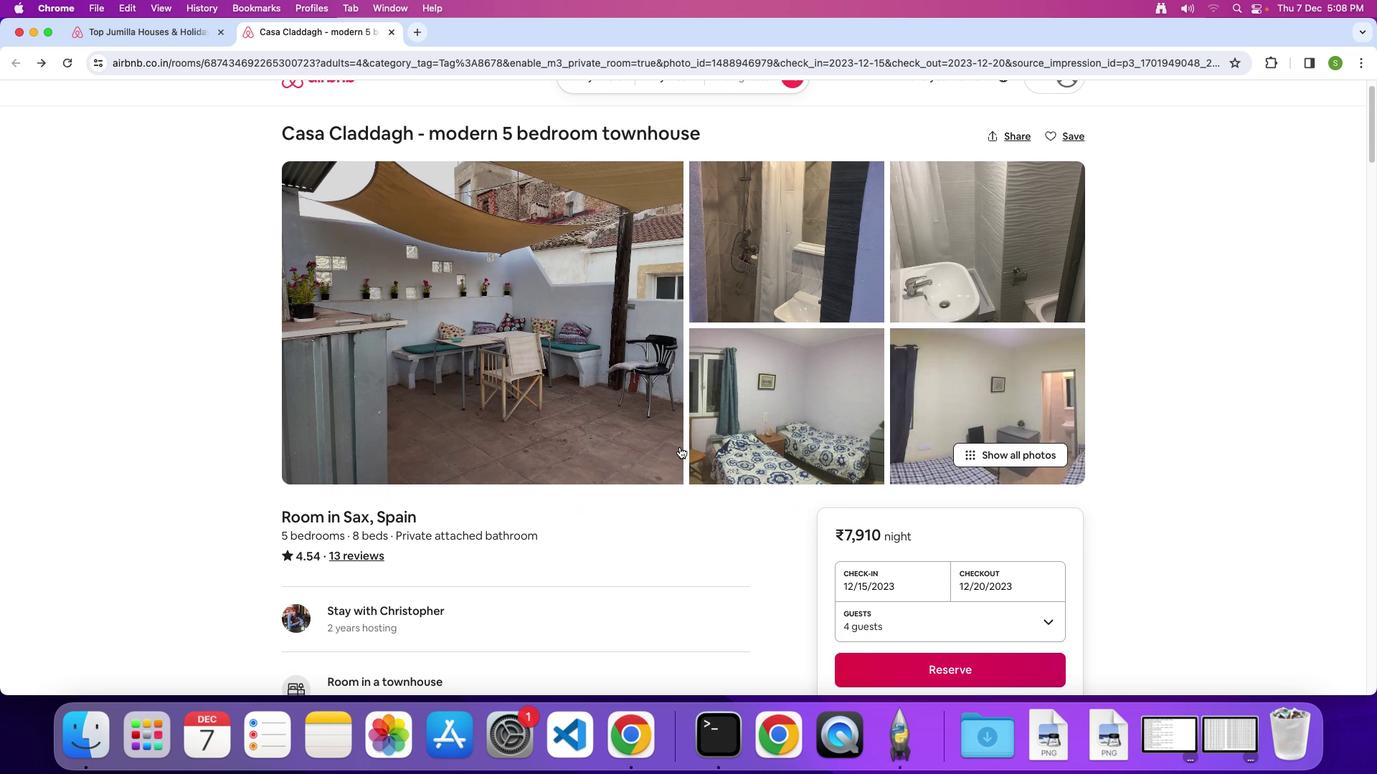 
Action: Mouse scrolled (680, 447) with delta (0, 0)
Screenshot: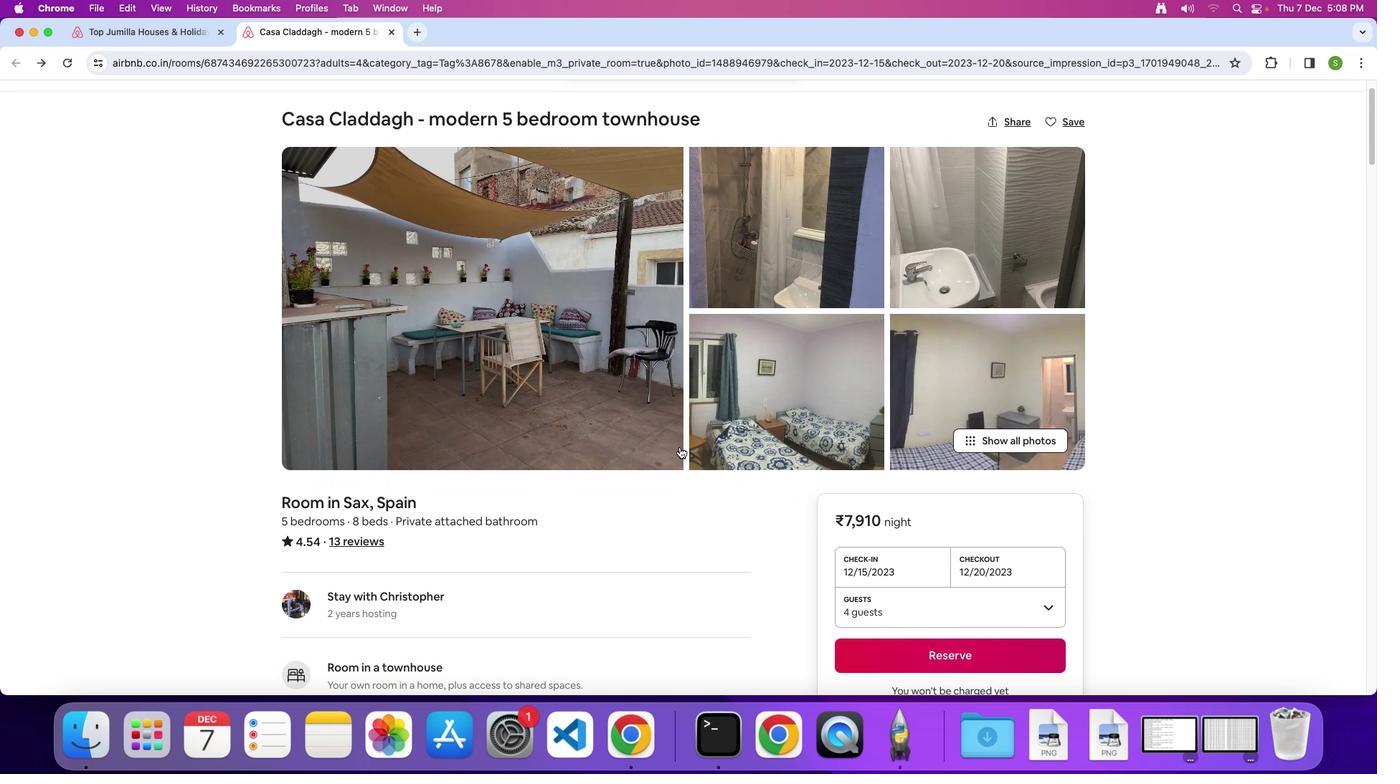 
Action: Mouse scrolled (680, 447) with delta (0, 0)
Screenshot: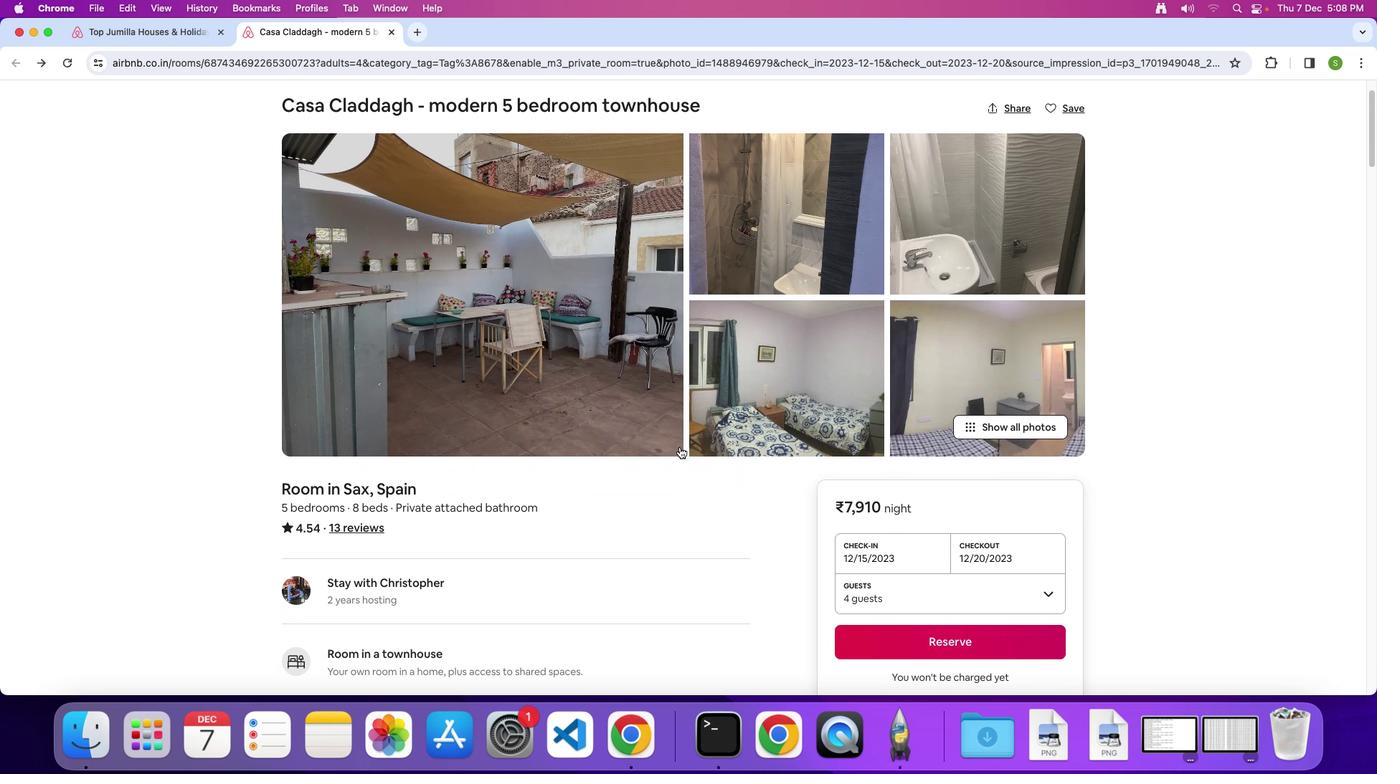 
Action: Mouse scrolled (680, 447) with delta (0, 0)
Screenshot: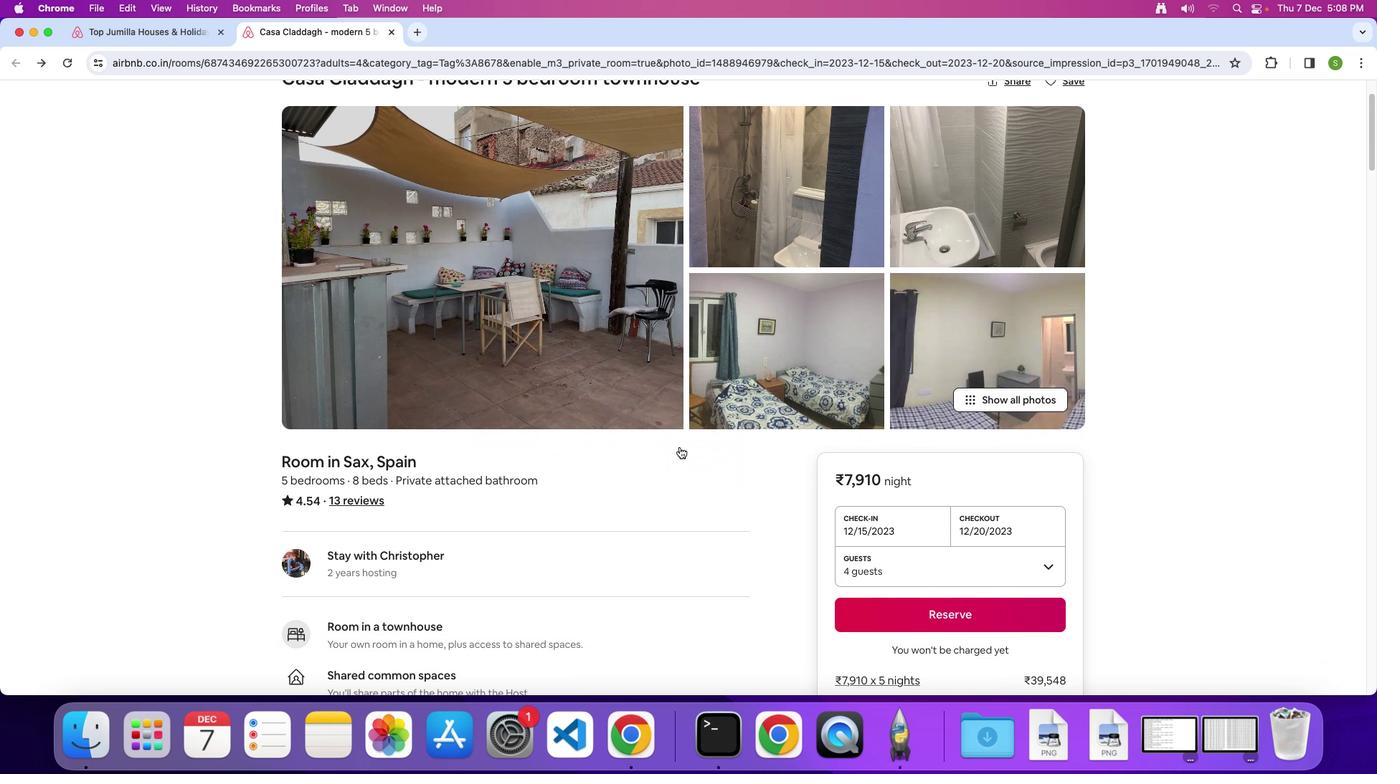 
Action: Mouse scrolled (680, 447) with delta (0, -1)
Screenshot: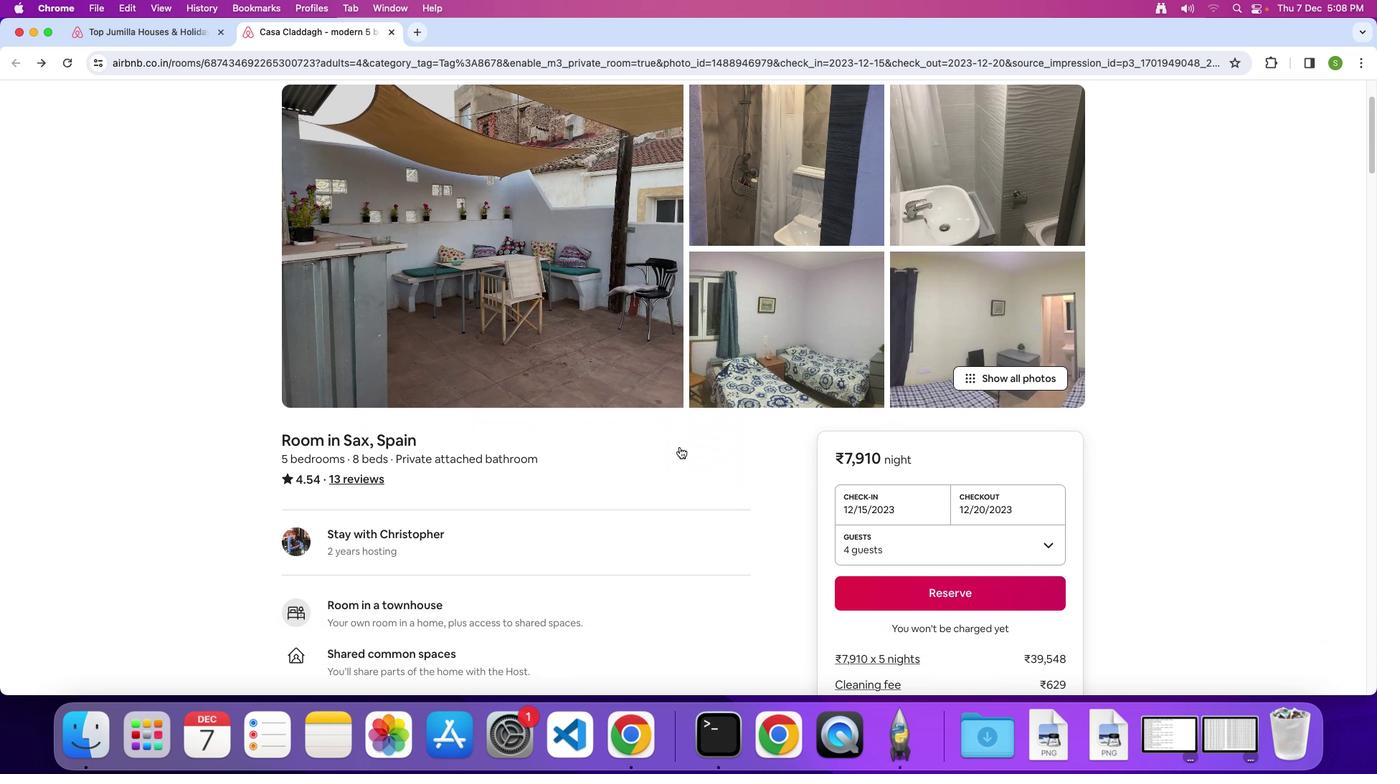 
Action: Mouse scrolled (680, 447) with delta (0, 0)
Screenshot: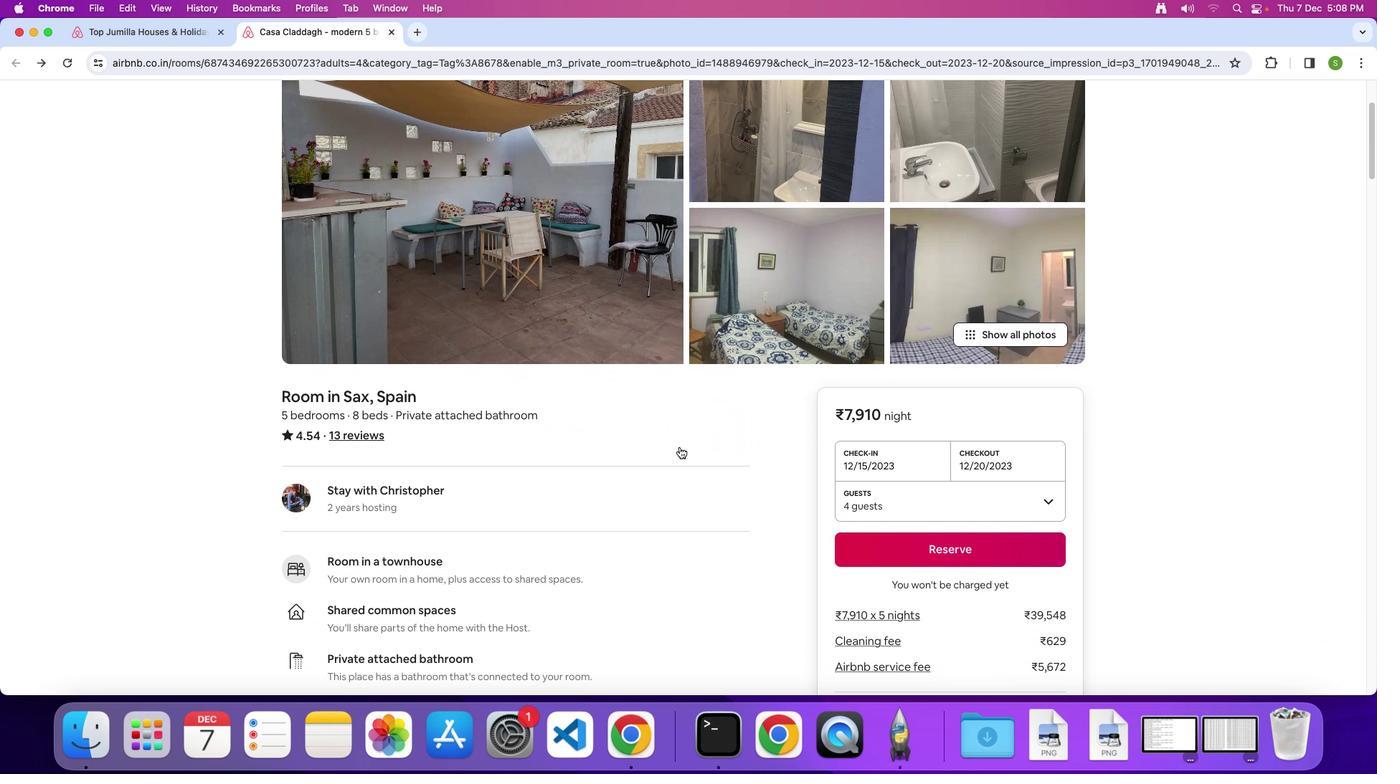 
Action: Mouse scrolled (680, 447) with delta (0, 0)
Screenshot: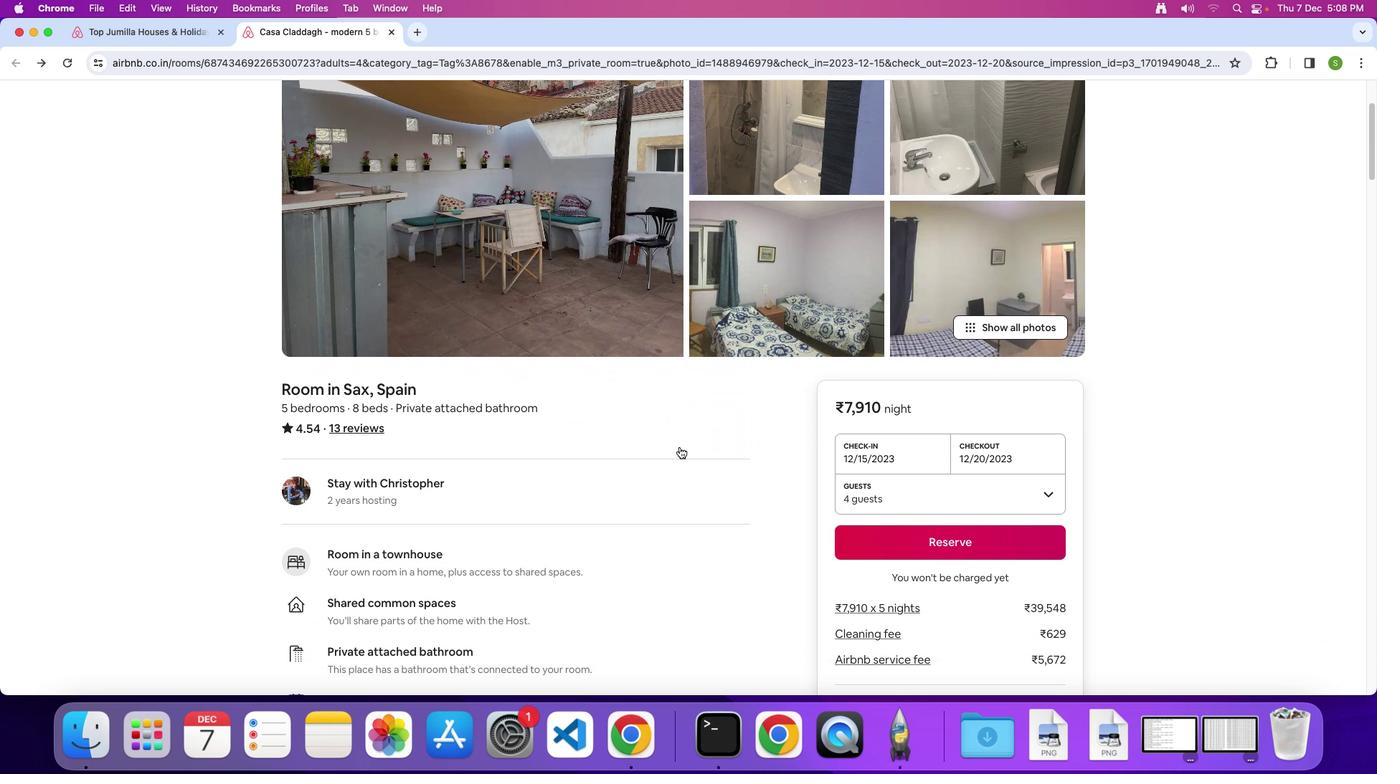 
Action: Mouse scrolled (680, 447) with delta (0, 0)
Screenshot: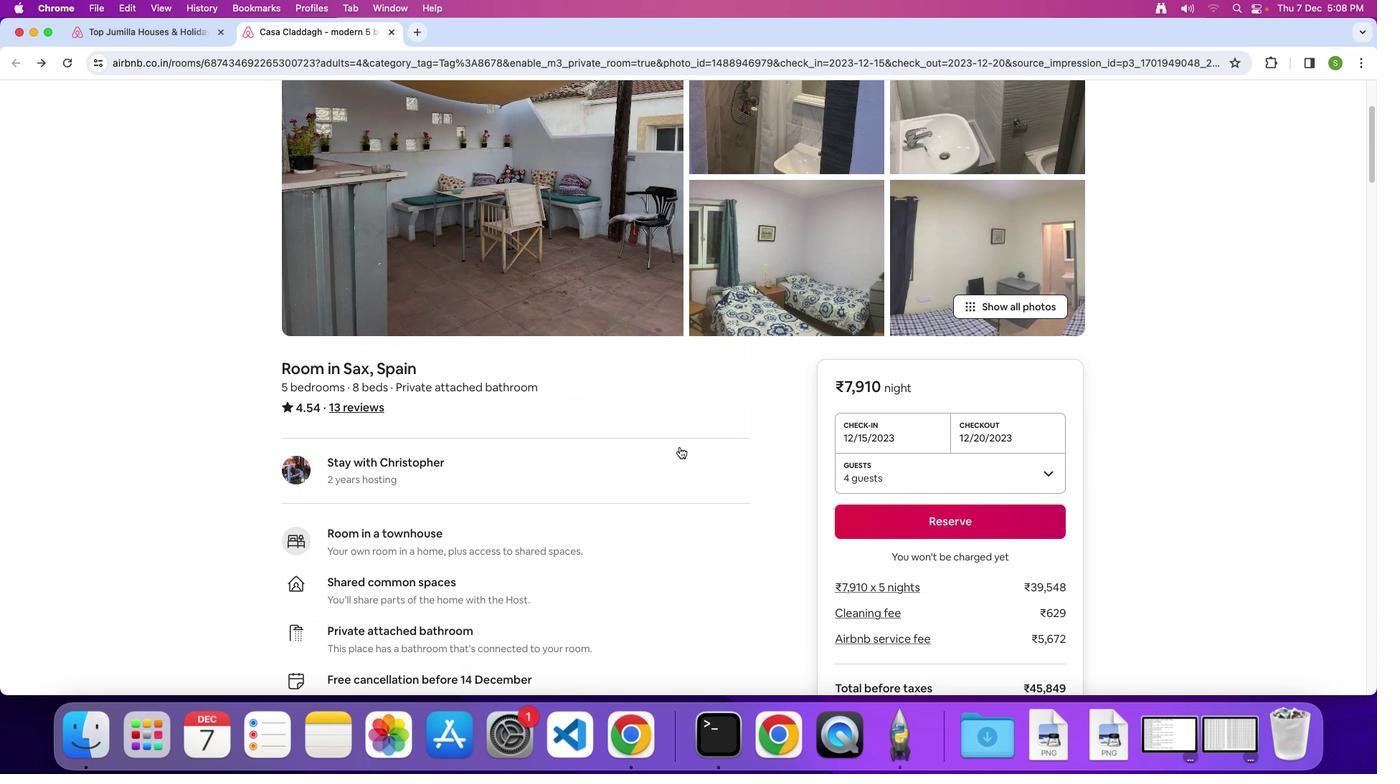 
Action: Mouse scrolled (680, 447) with delta (0, 0)
Screenshot: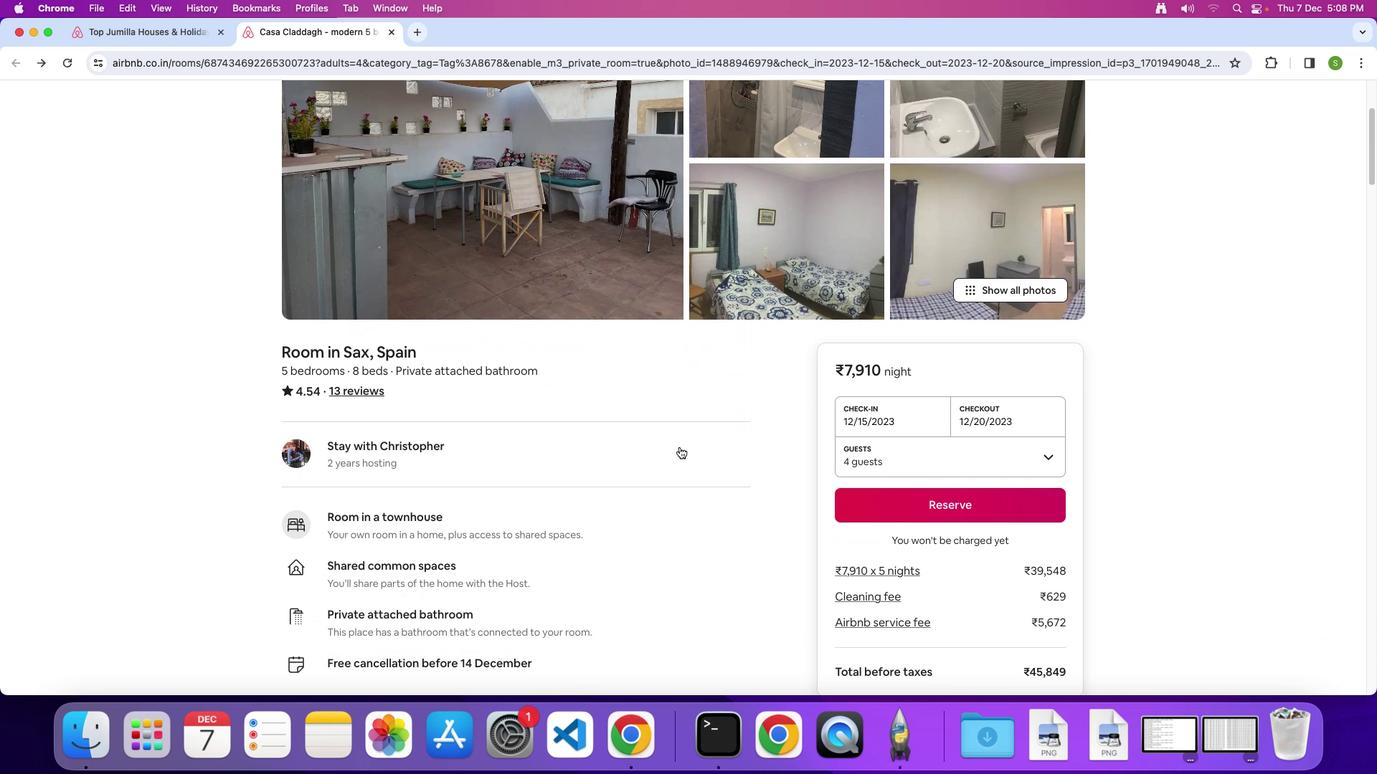 
Action: Mouse scrolled (680, 447) with delta (0, -1)
Screenshot: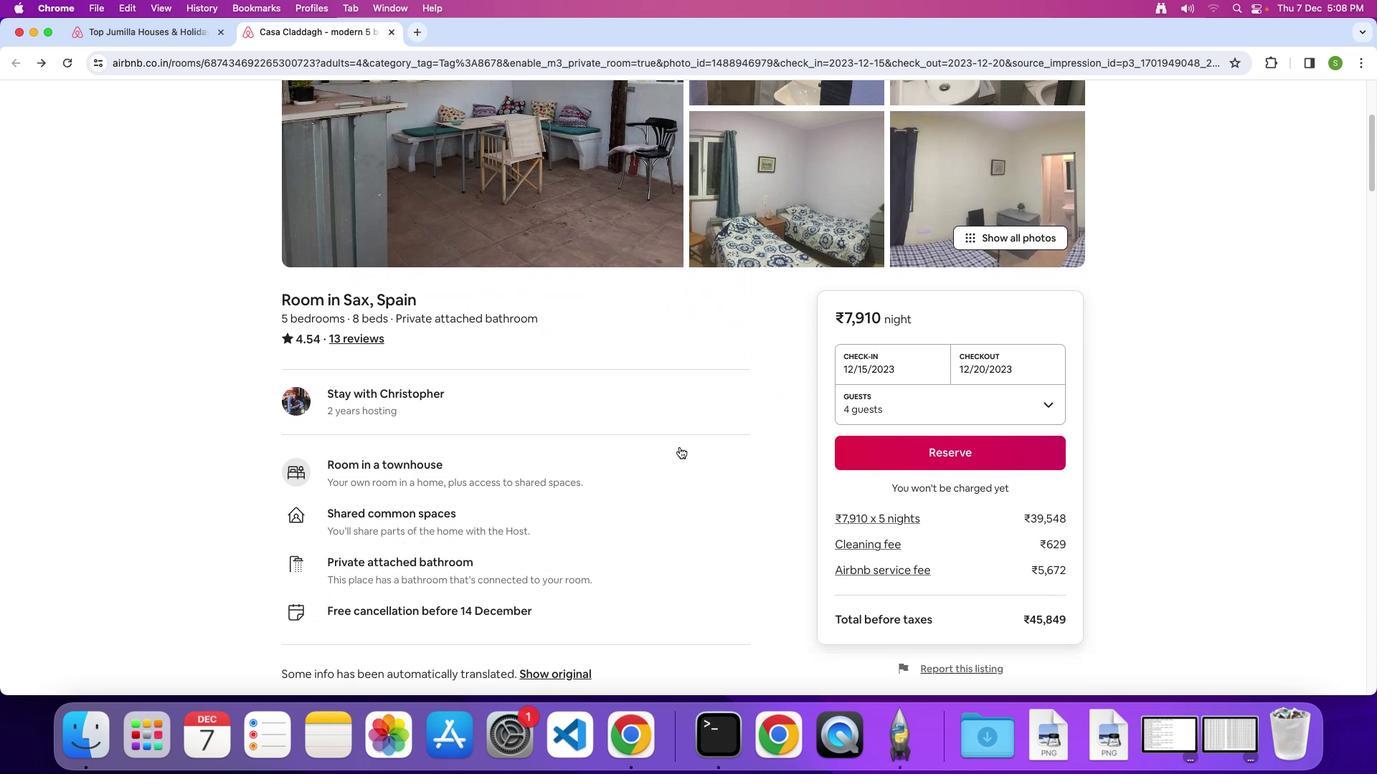 
Action: Mouse scrolled (680, 447) with delta (0, 0)
Screenshot: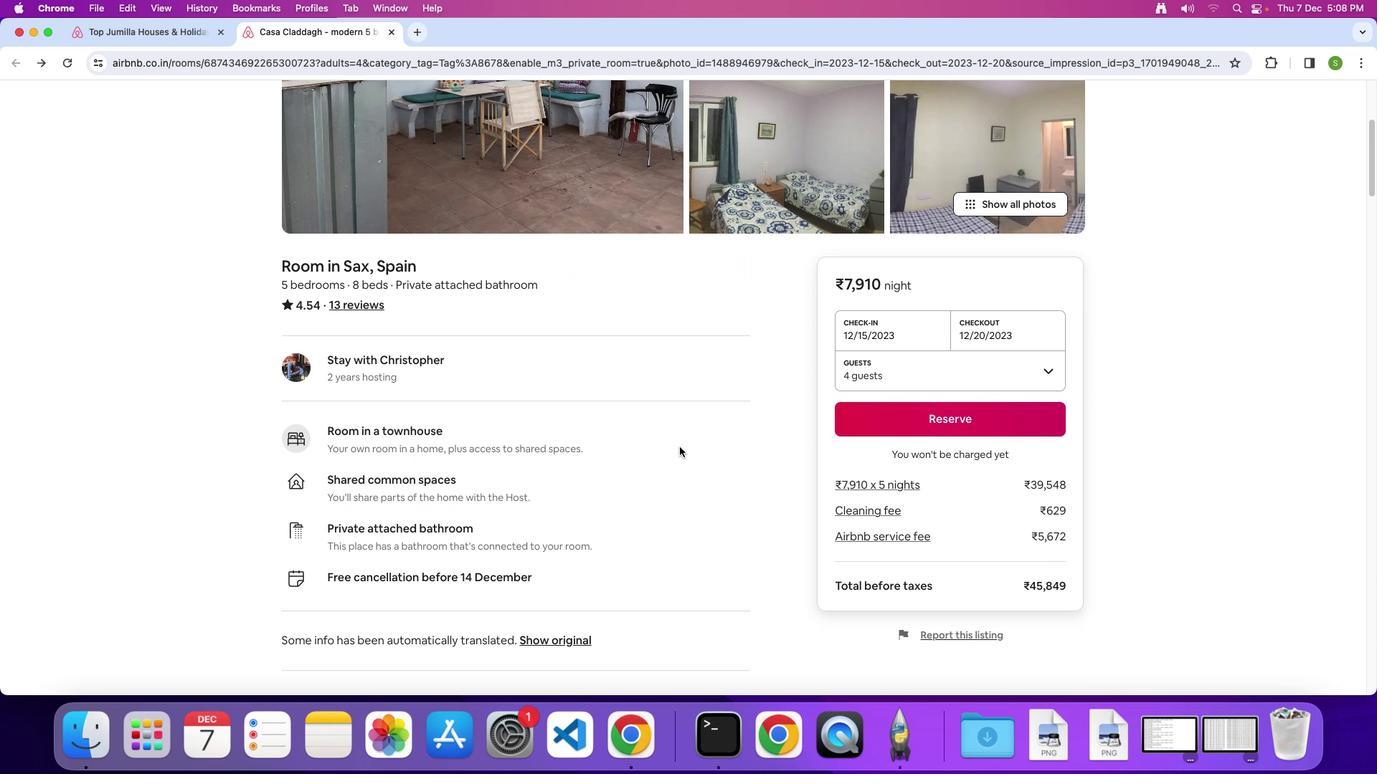 
Action: Mouse scrolled (680, 447) with delta (0, 0)
Screenshot: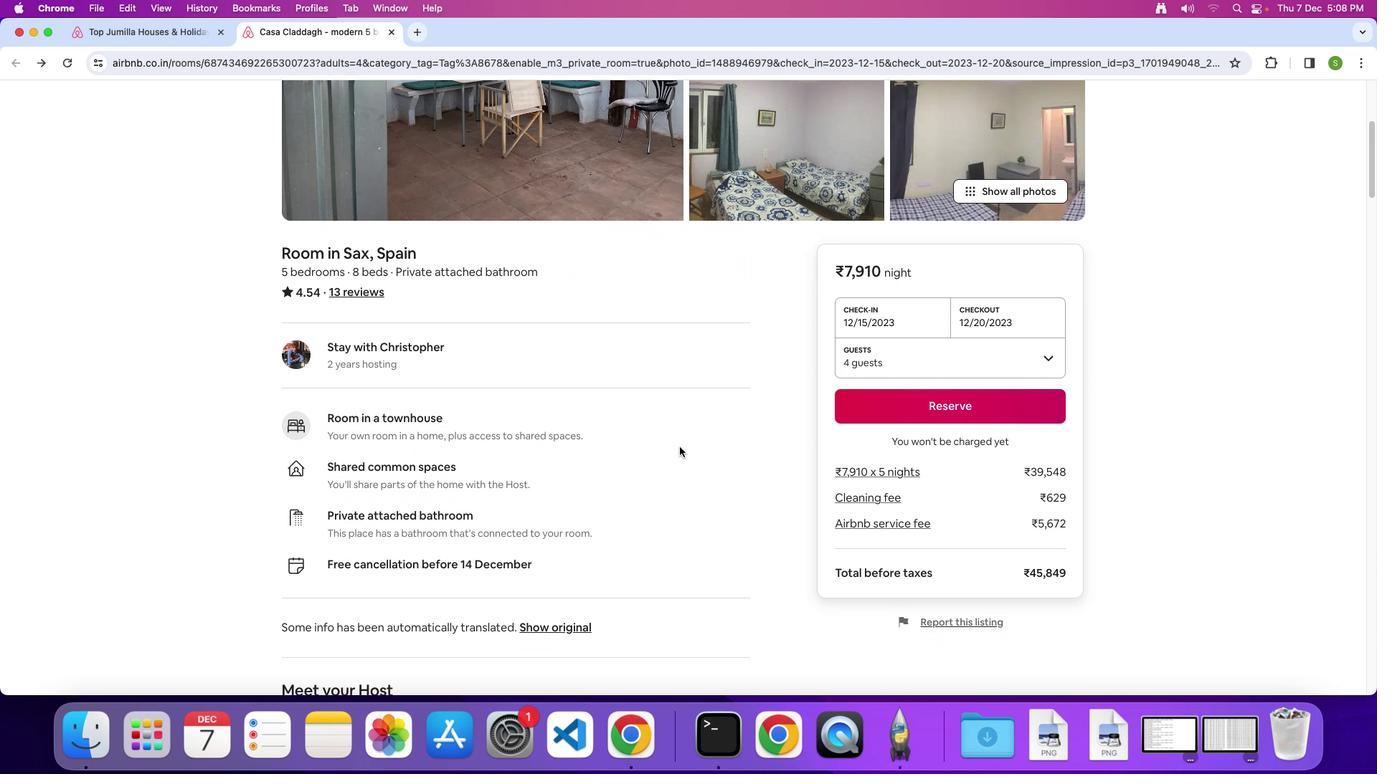 
Action: Mouse scrolled (680, 447) with delta (0, 0)
Screenshot: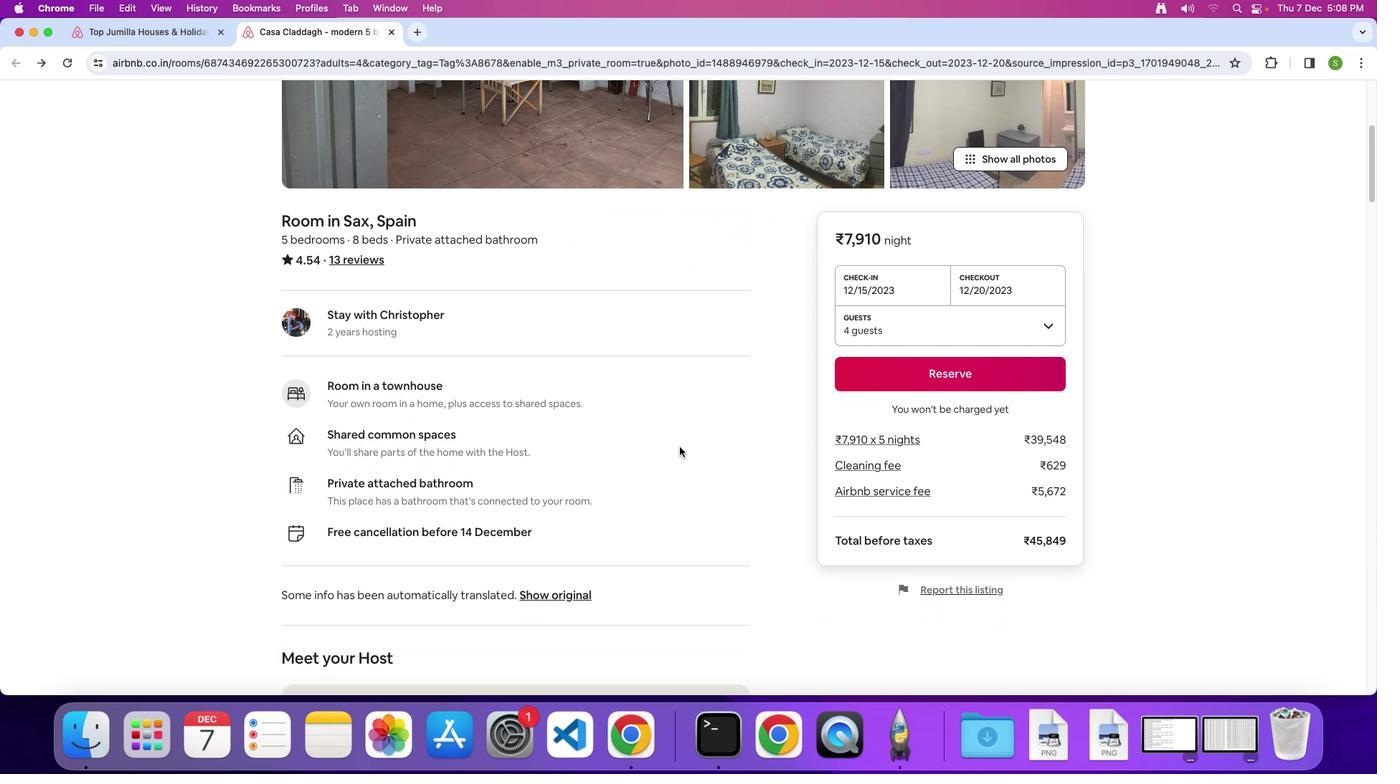 
Action: Mouse scrolled (680, 447) with delta (0, 0)
Screenshot: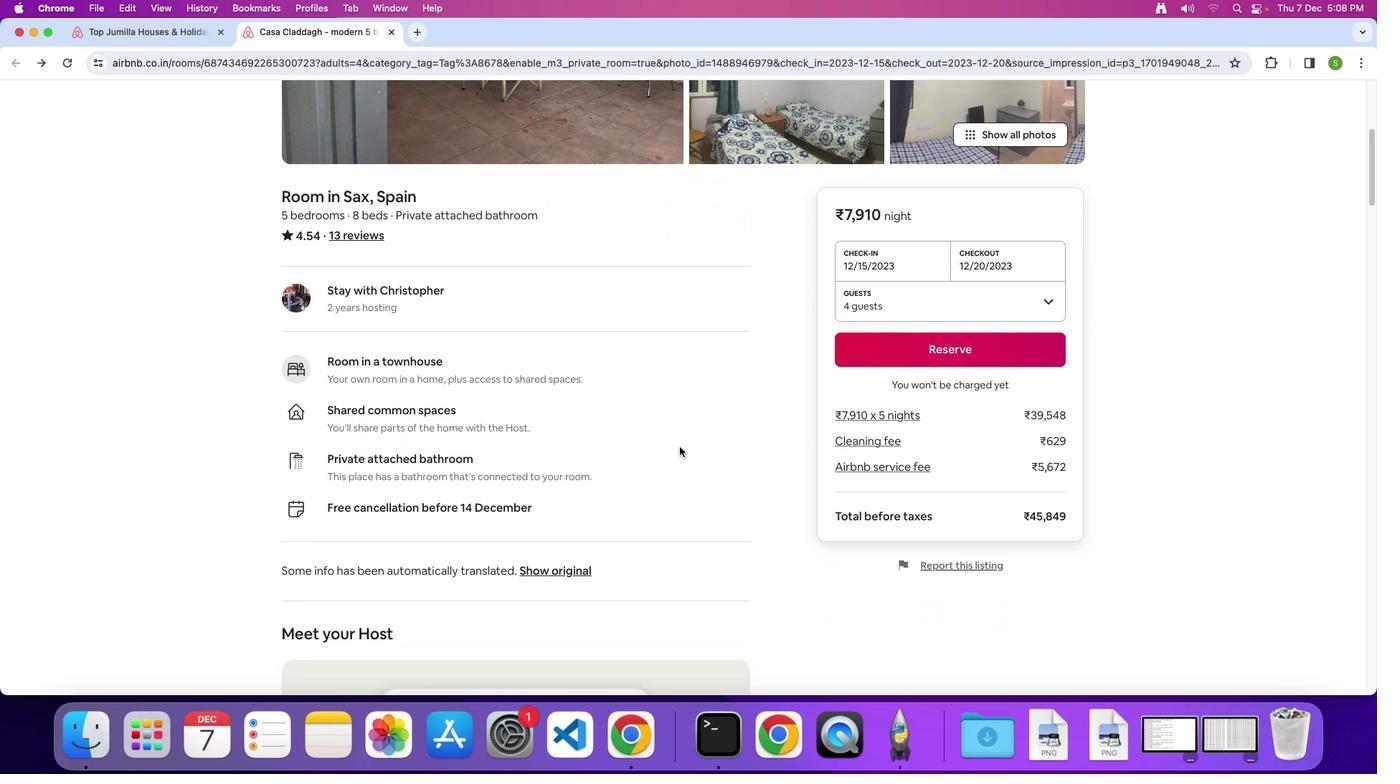 
Action: Mouse scrolled (680, 447) with delta (0, 0)
Screenshot: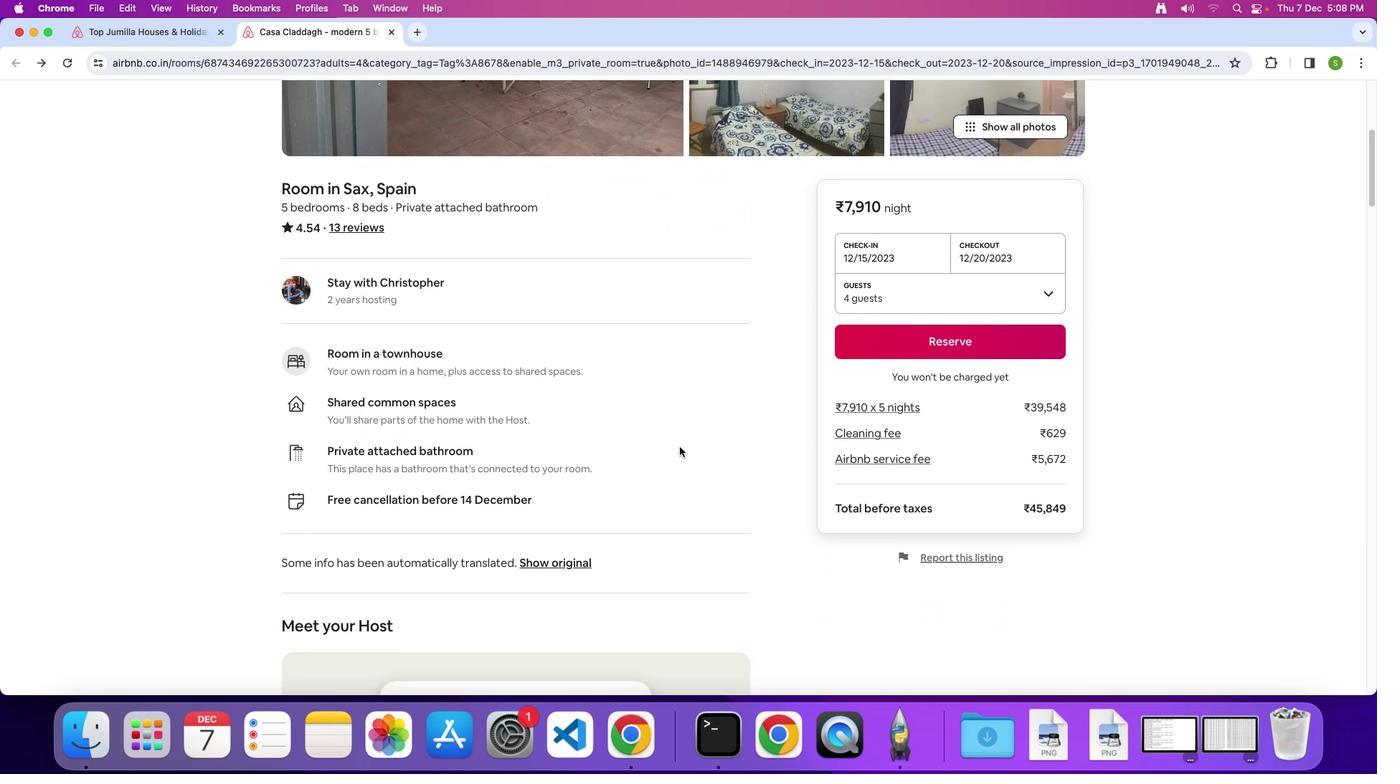 
Action: Mouse scrolled (680, 447) with delta (0, 0)
Screenshot: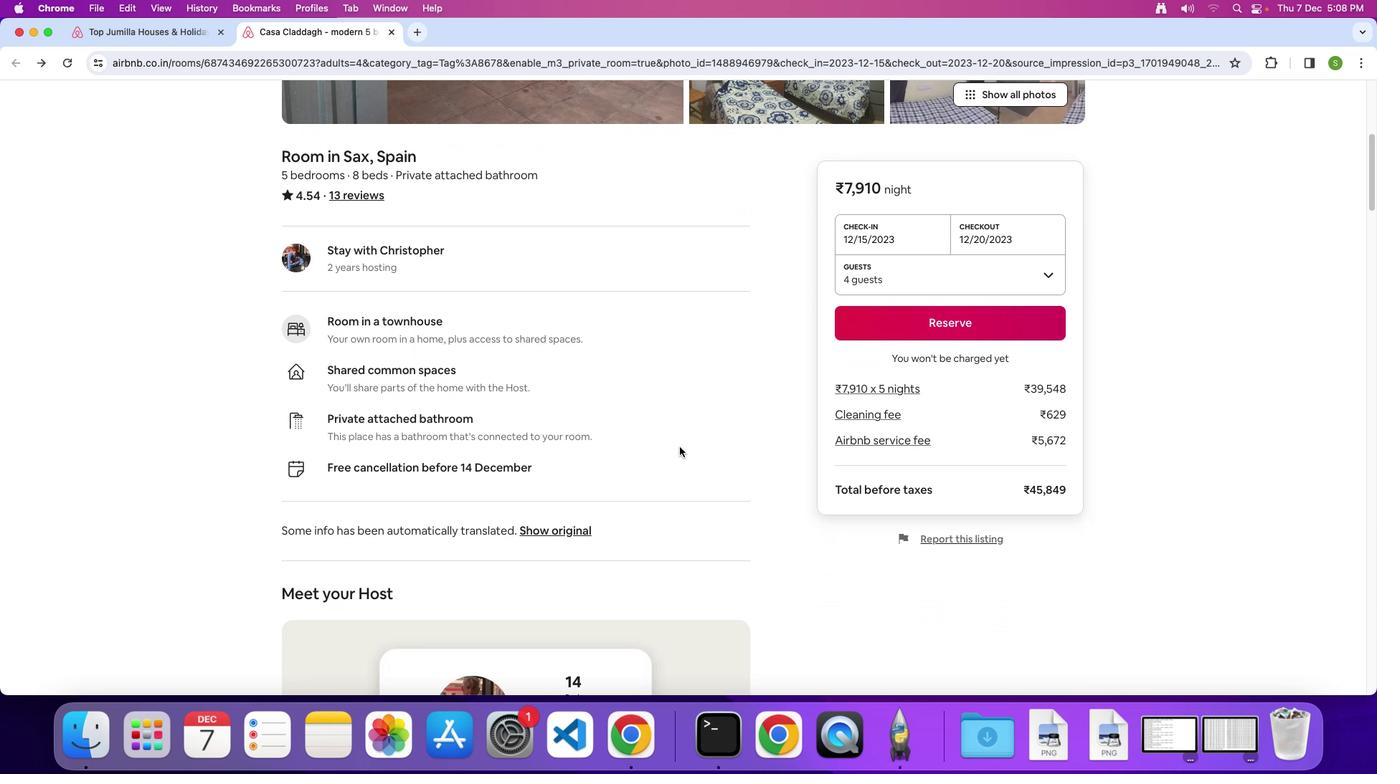 
Action: Mouse scrolled (680, 447) with delta (0, 0)
Screenshot: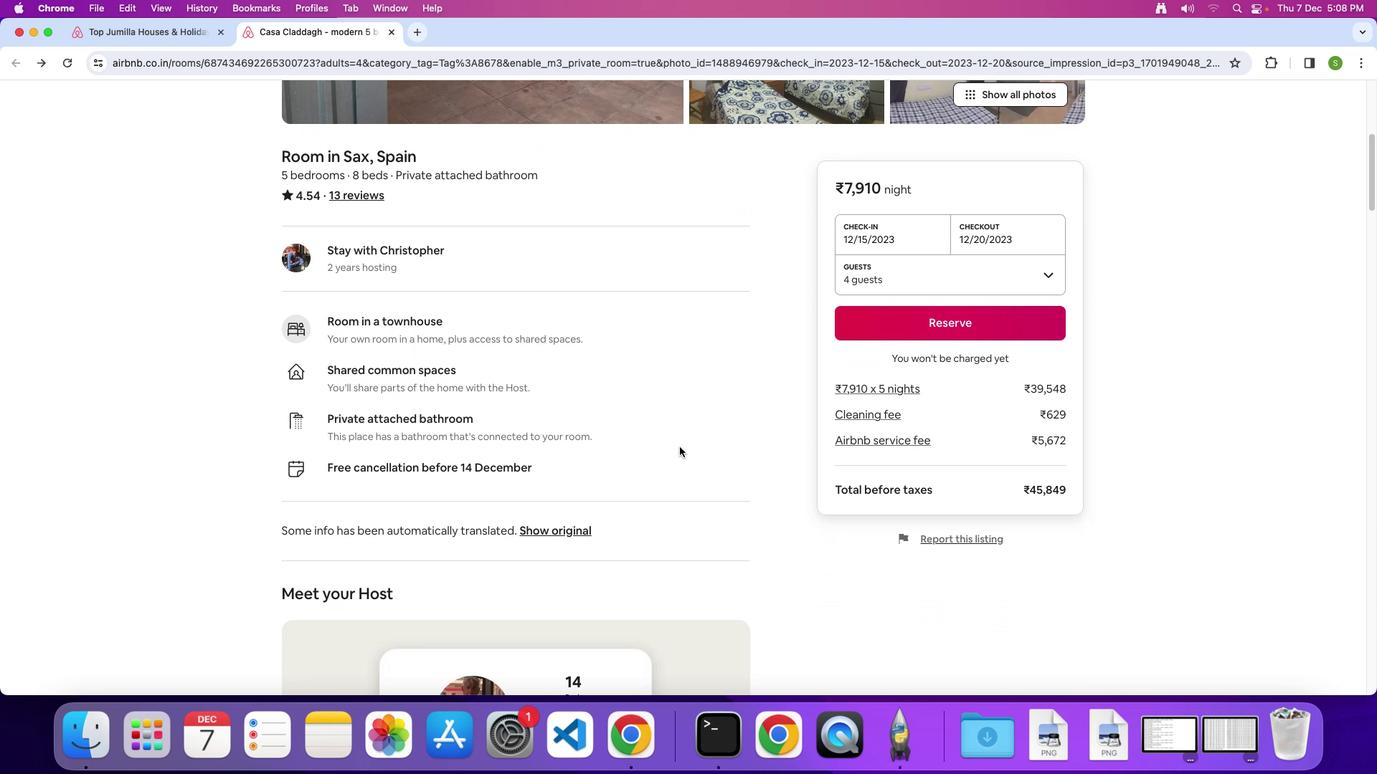 
Action: Mouse scrolled (680, 447) with delta (0, -2)
Screenshot: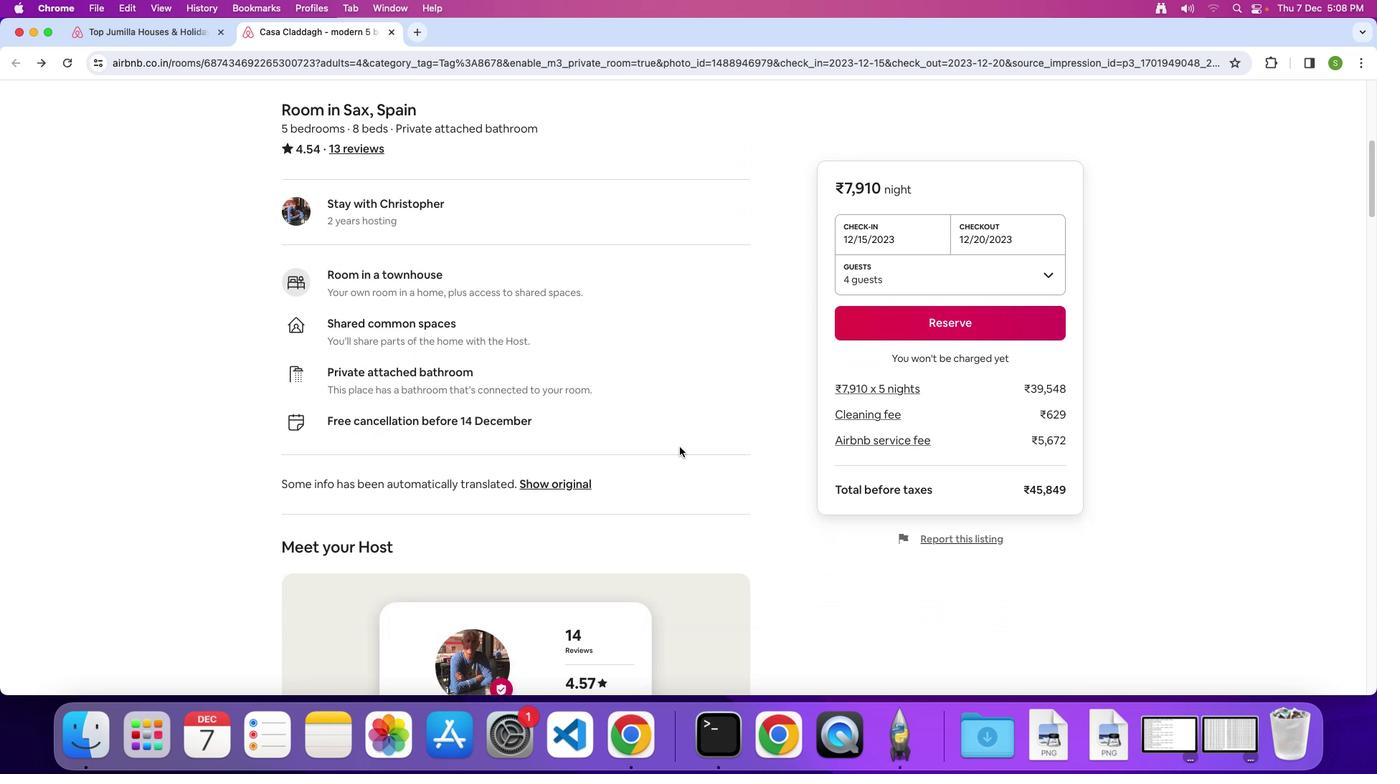 
Action: Mouse scrolled (680, 447) with delta (0, 0)
Screenshot: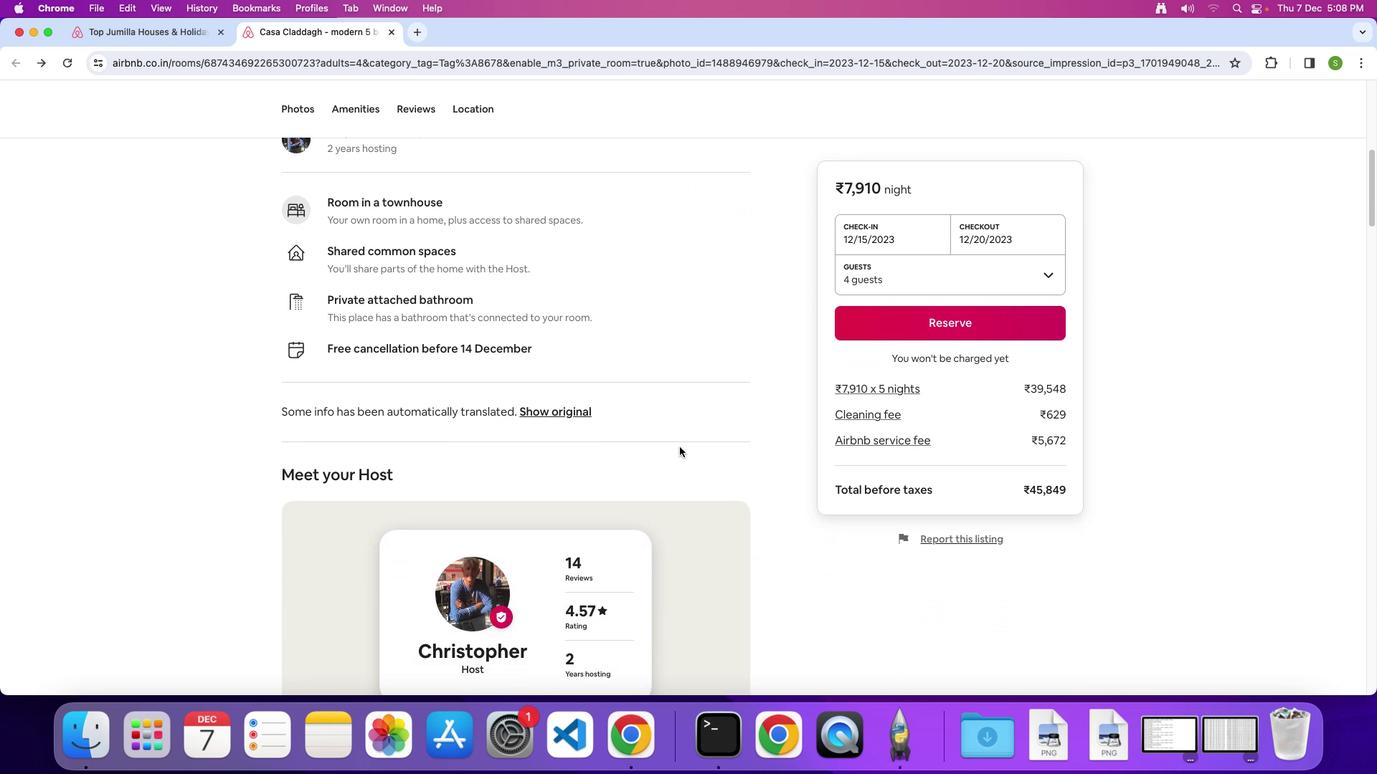 
Action: Mouse scrolled (680, 447) with delta (0, 0)
Screenshot: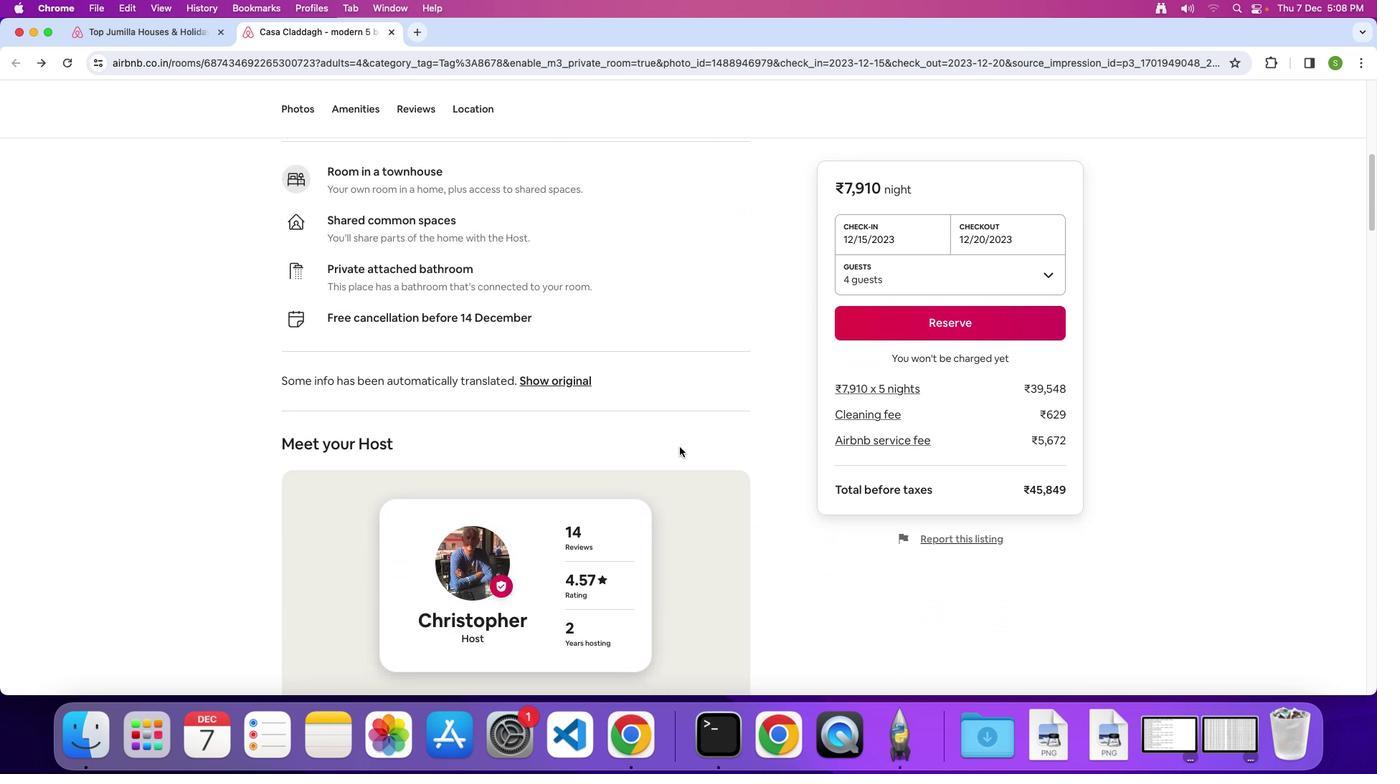 
Action: Mouse scrolled (680, 447) with delta (0, -2)
Screenshot: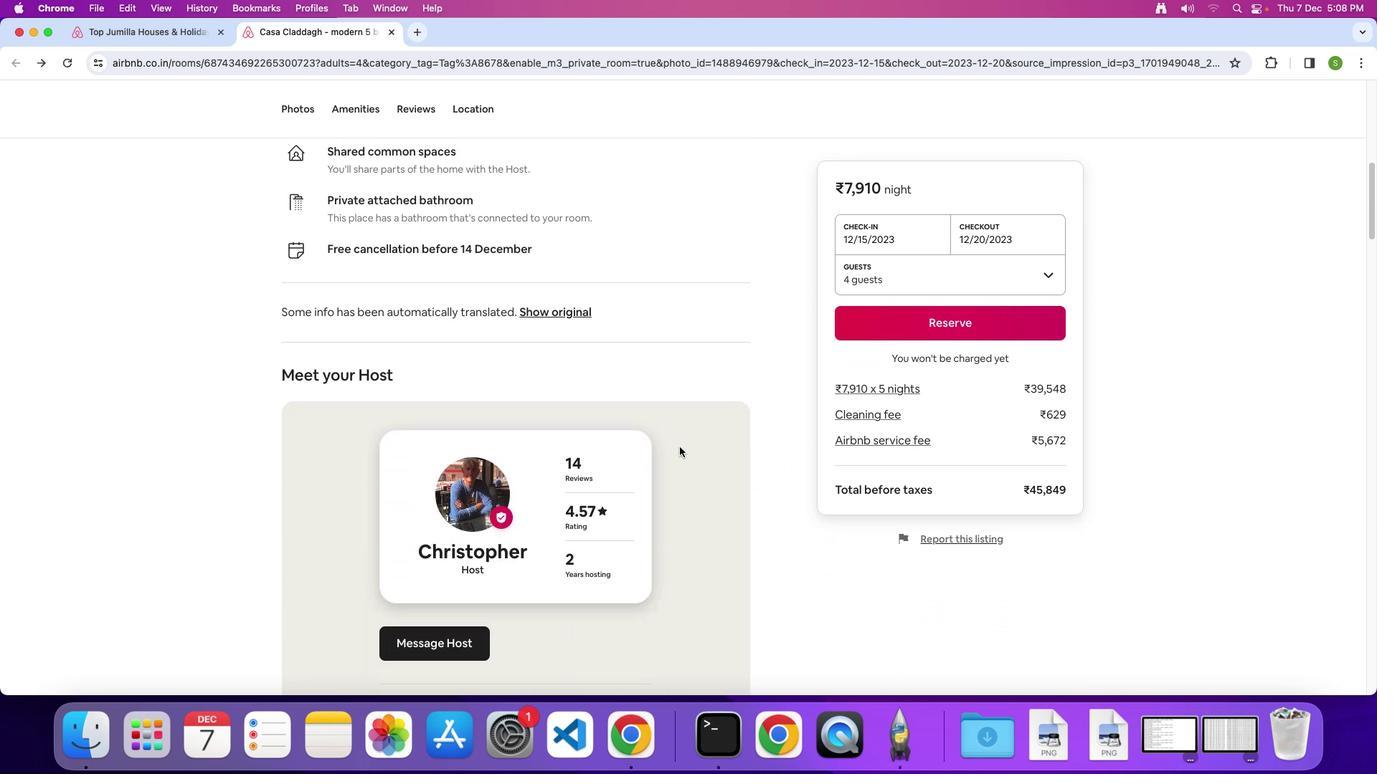 
Action: Mouse scrolled (680, 447) with delta (0, 0)
Screenshot: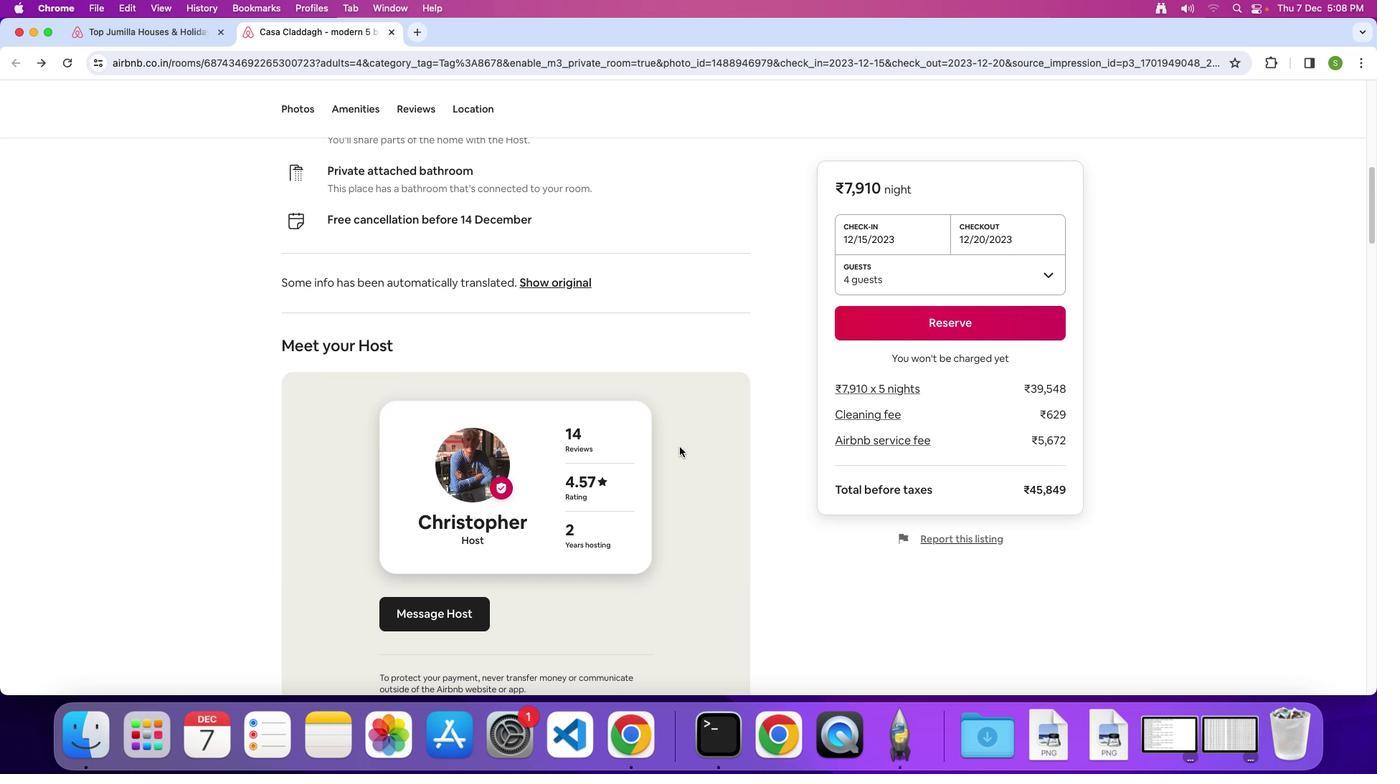 
Action: Mouse scrolled (680, 447) with delta (0, 0)
Screenshot: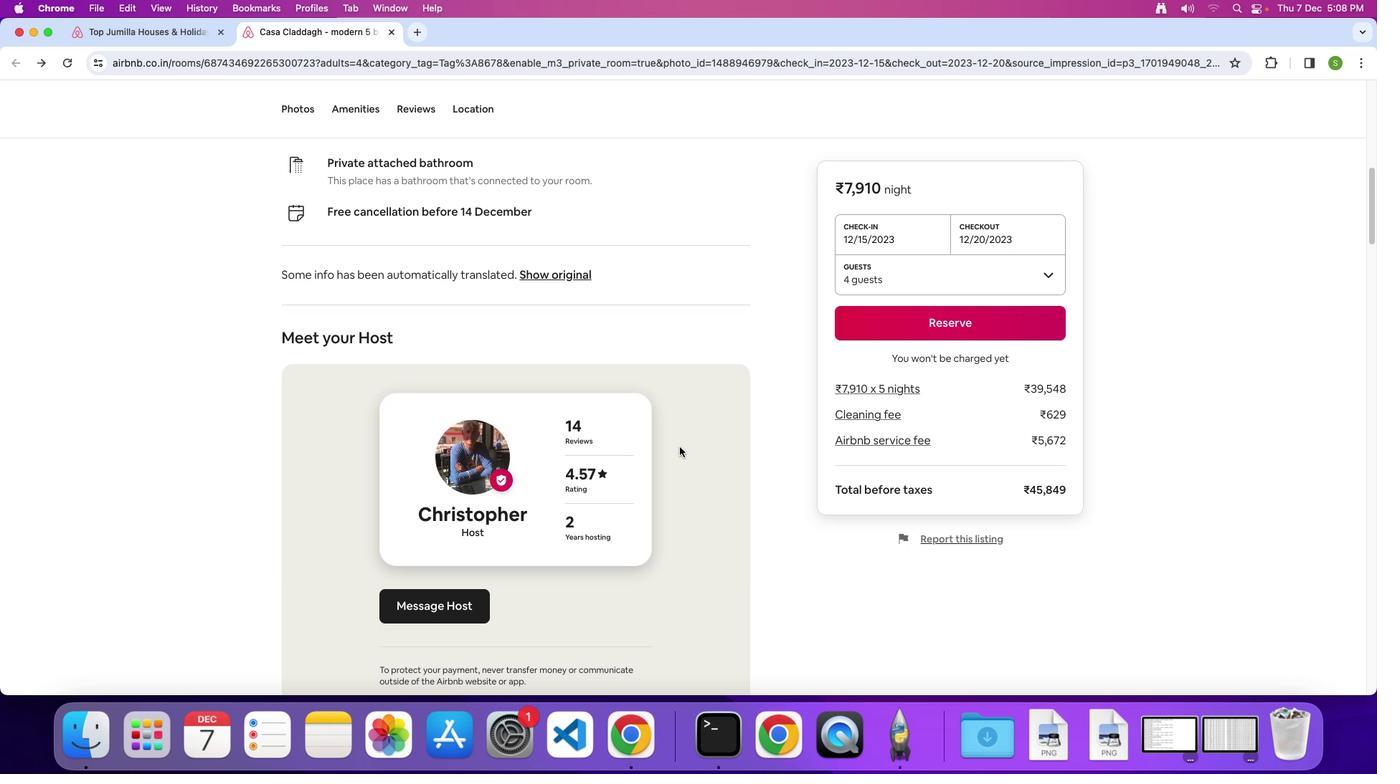 
Action: Mouse scrolled (680, 447) with delta (0, 0)
Screenshot: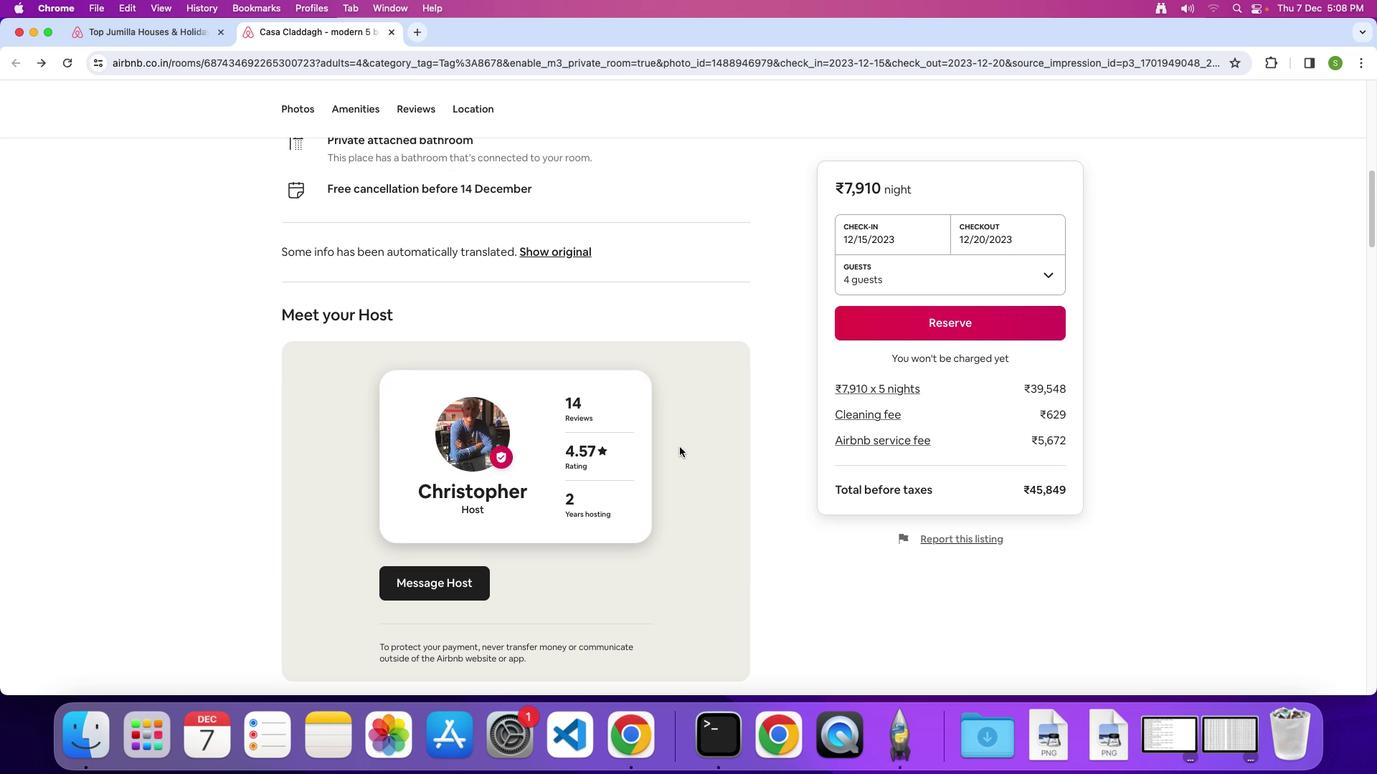 
Action: Mouse scrolled (680, 447) with delta (0, 0)
Screenshot: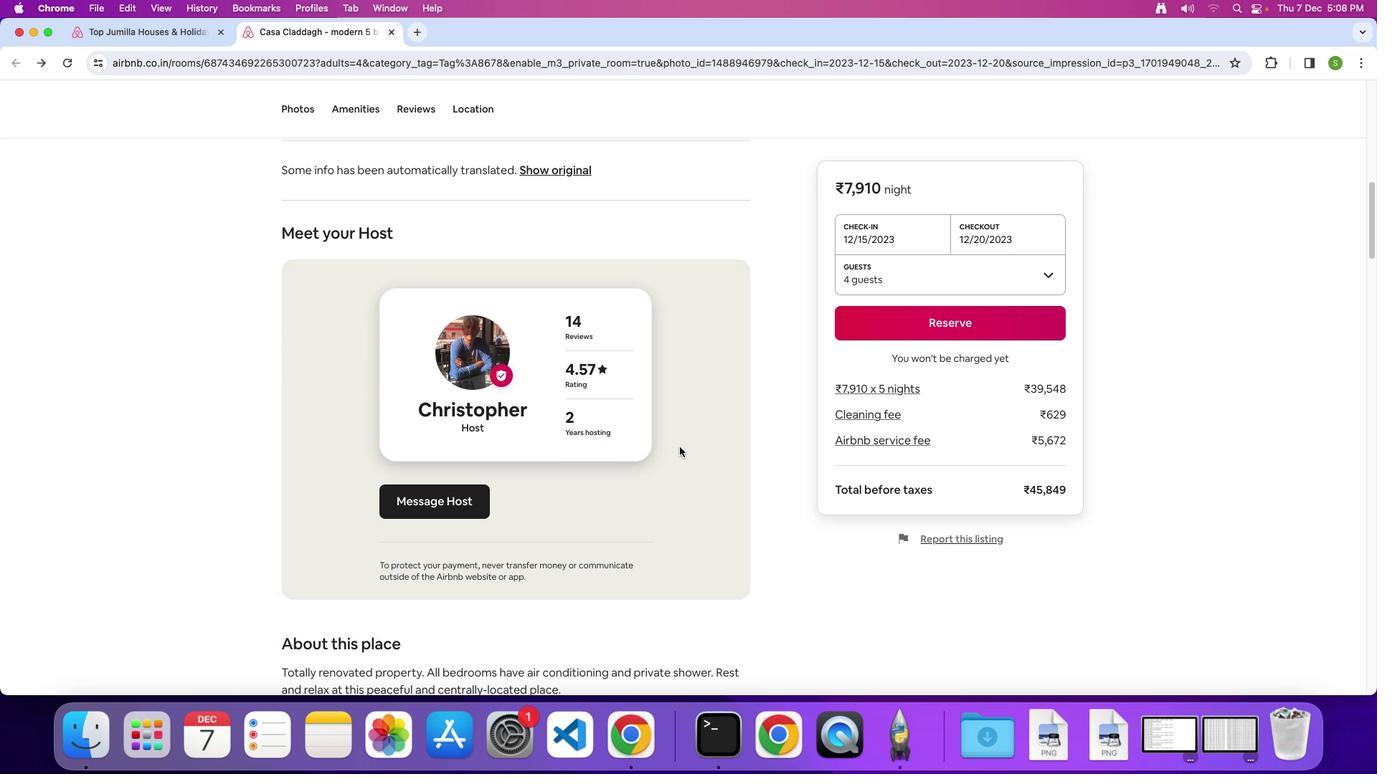 
Action: Mouse scrolled (680, 447) with delta (0, -2)
Screenshot: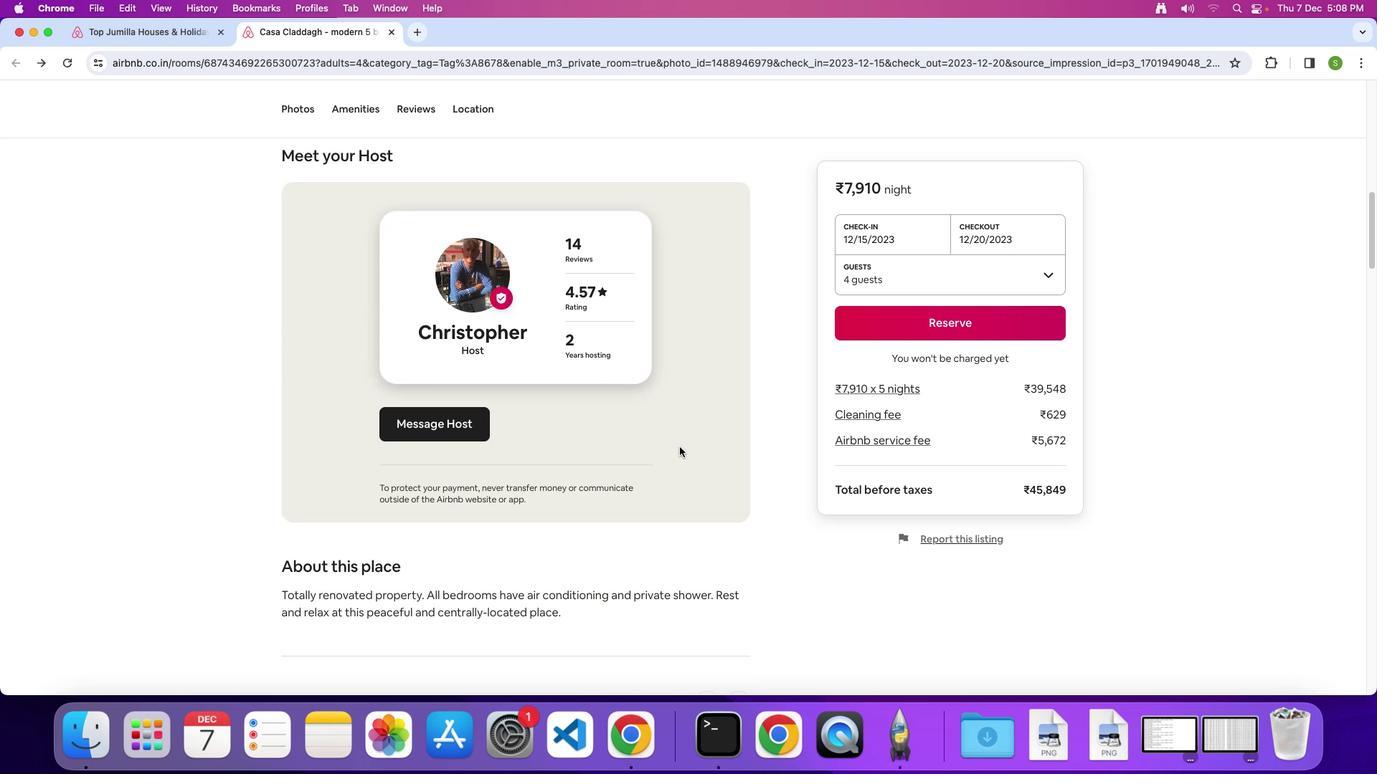 
Action: Mouse scrolled (680, 447) with delta (0, -2)
Screenshot: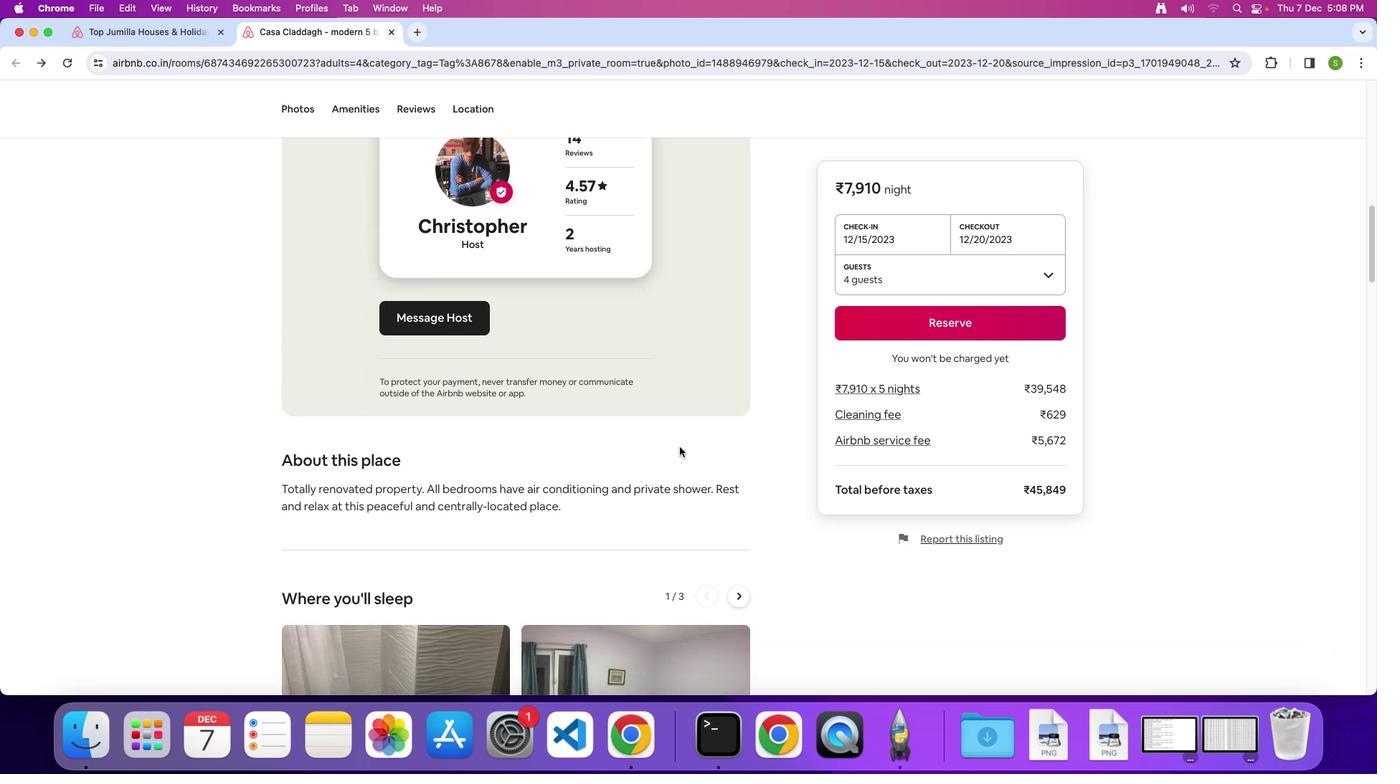 
Action: Mouse scrolled (680, 447) with delta (0, 0)
Screenshot: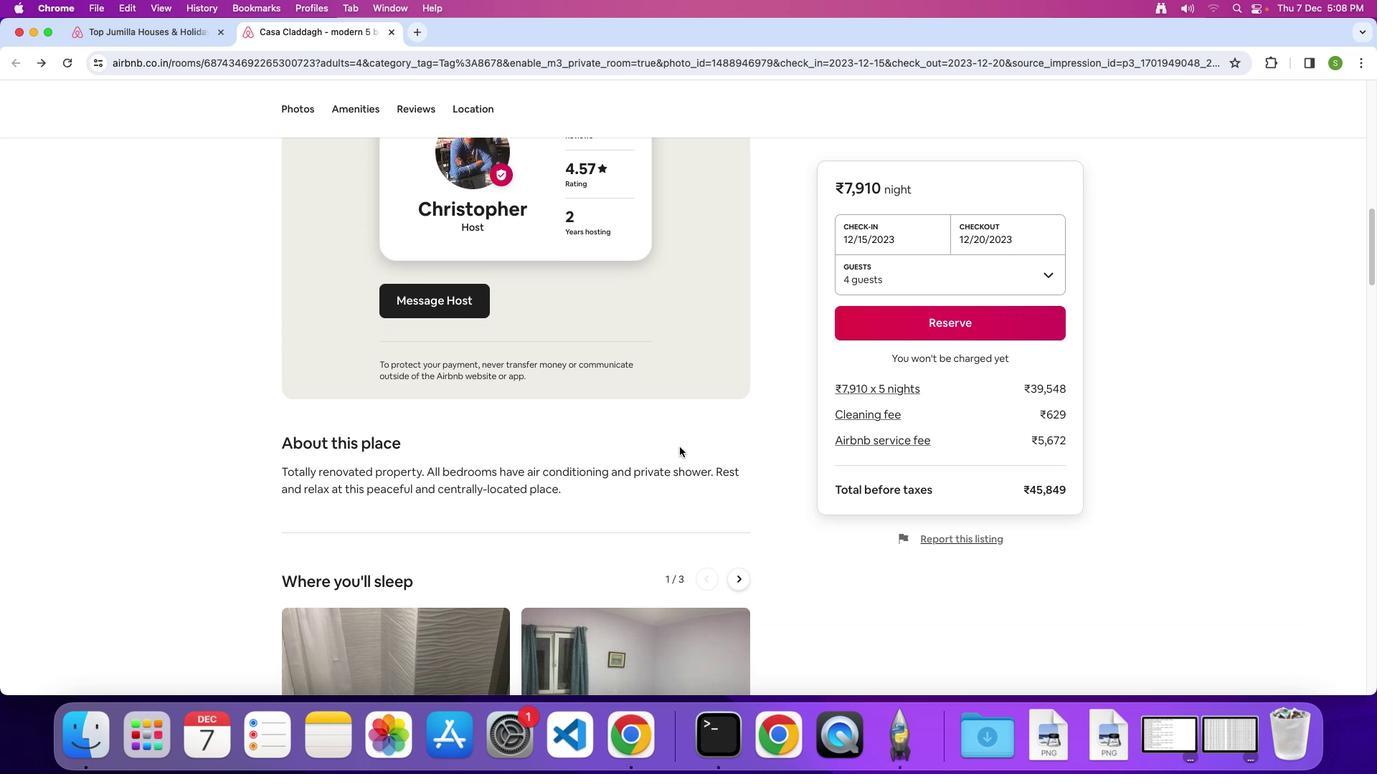 
Action: Mouse scrolled (680, 447) with delta (0, 0)
Screenshot: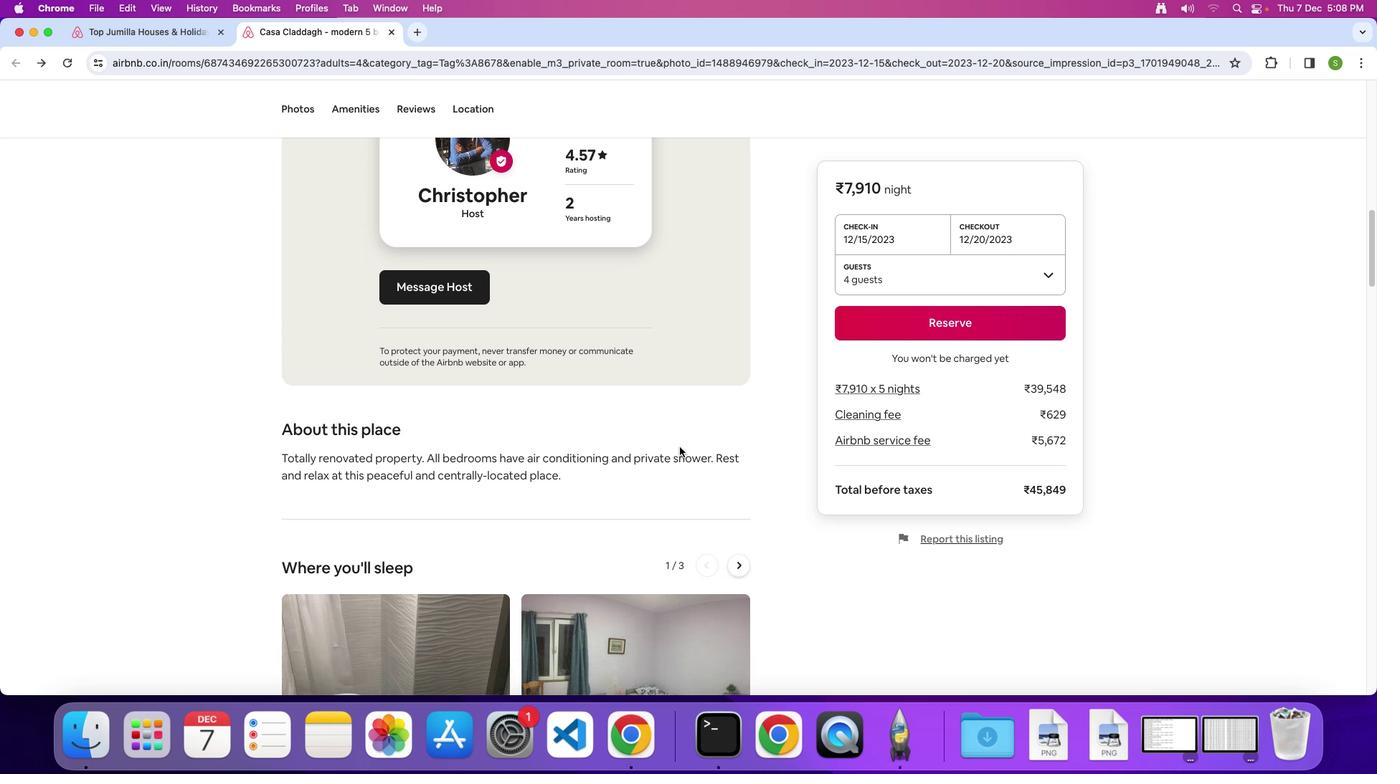 
Action: Mouse scrolled (680, 447) with delta (0, -1)
Screenshot: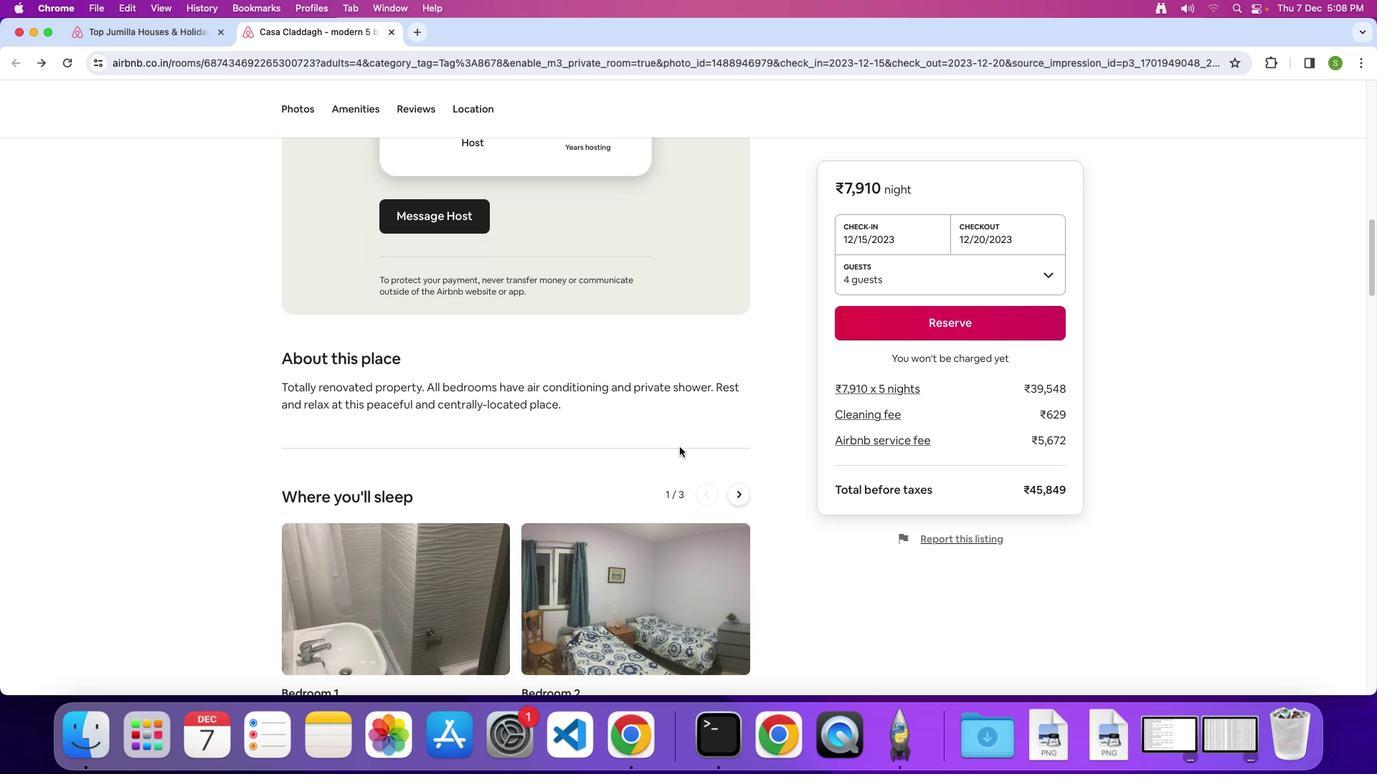 
Action: Mouse scrolled (680, 447) with delta (0, 0)
Screenshot: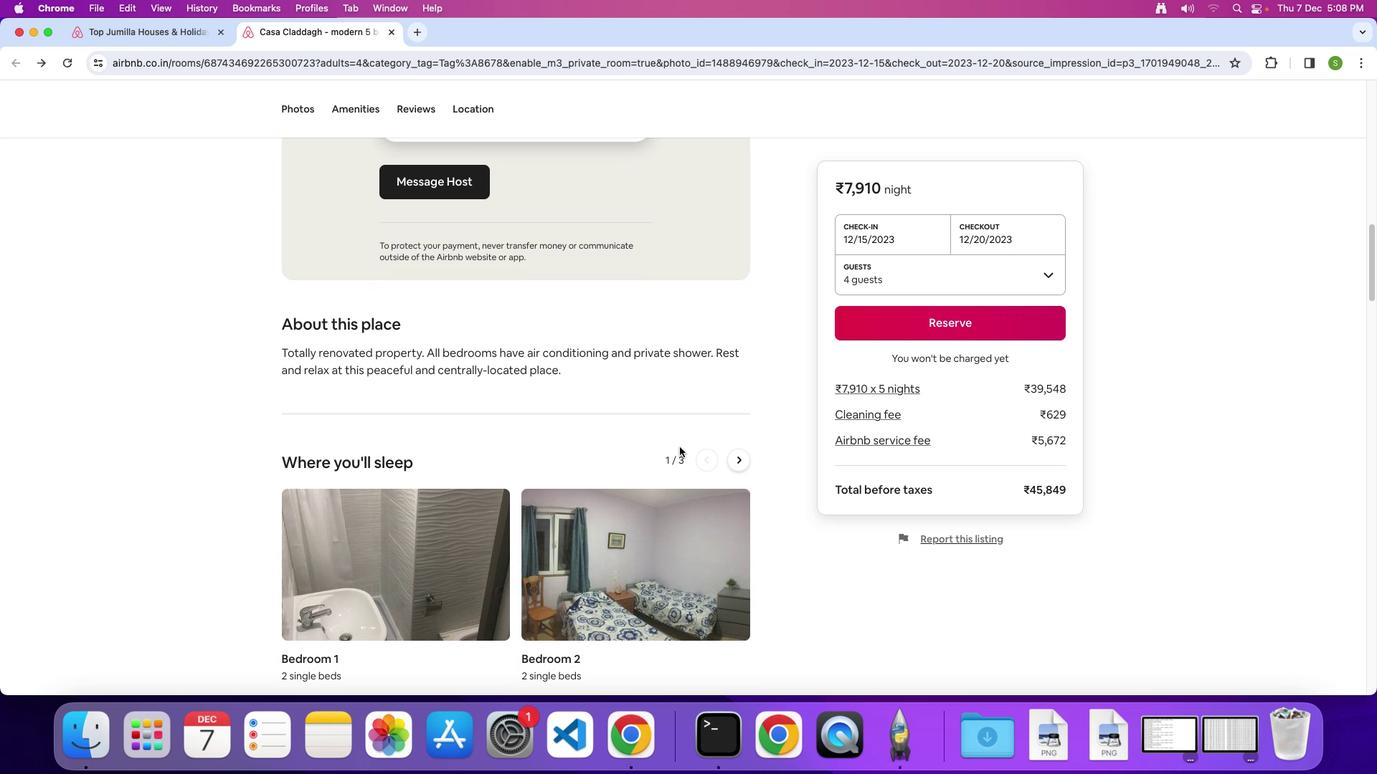 
Action: Mouse scrolled (680, 447) with delta (0, 0)
Screenshot: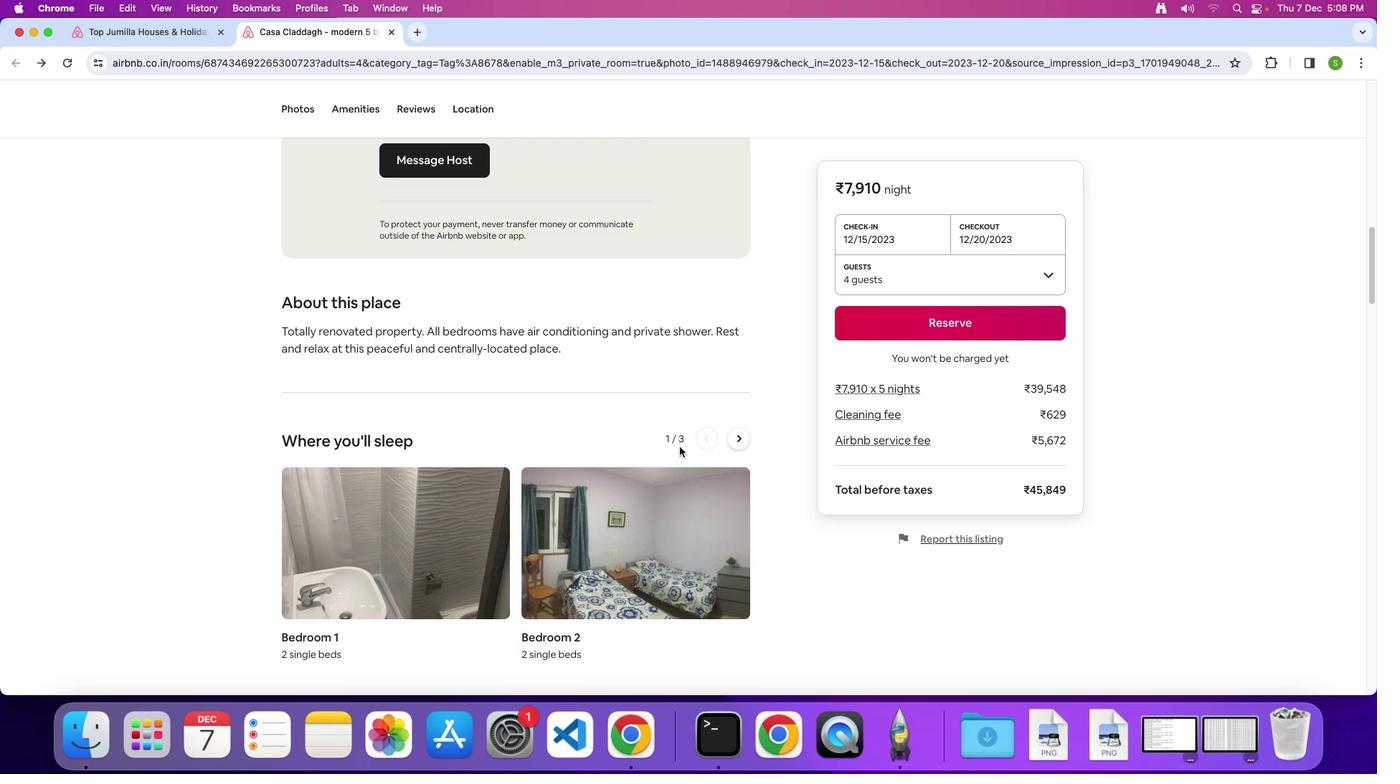
Action: Mouse scrolled (680, 447) with delta (0, -2)
Screenshot: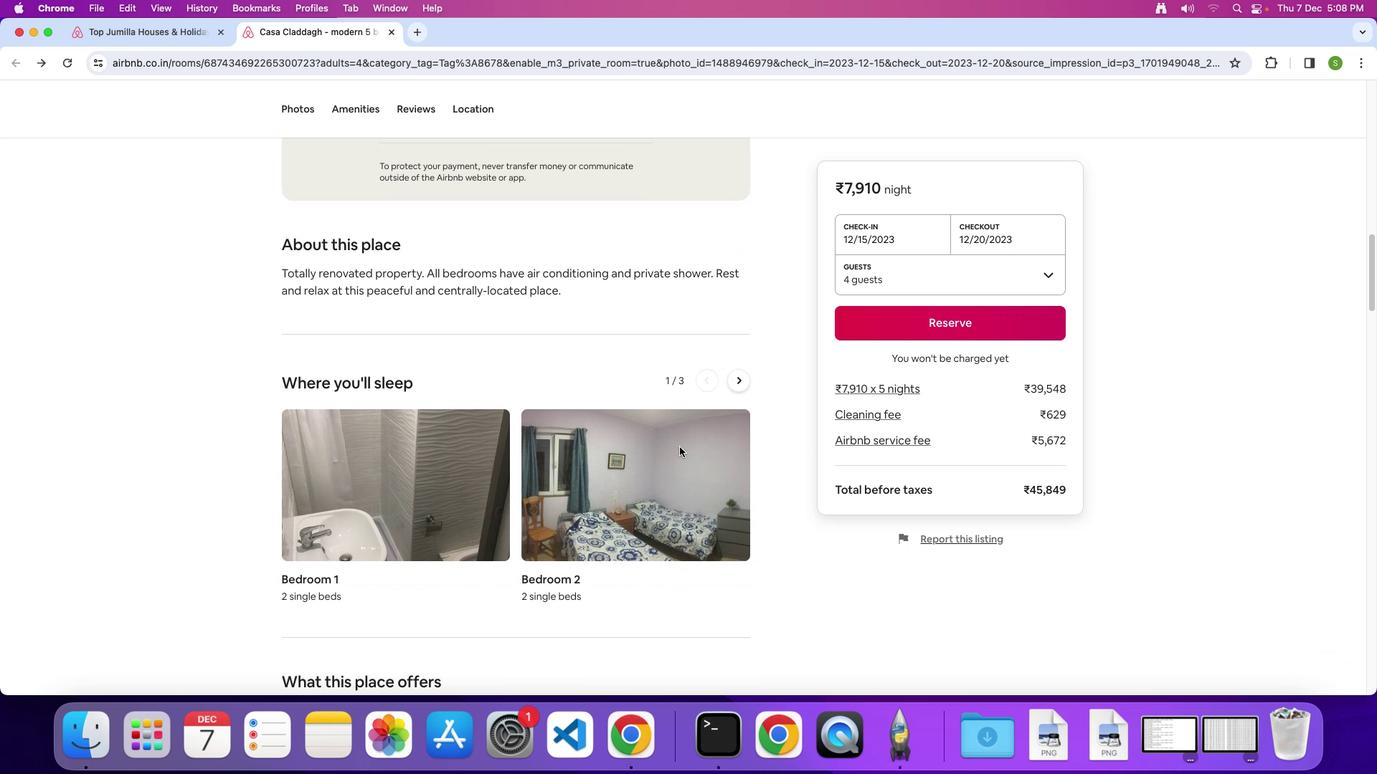 
Action: Mouse moved to (738, 363)
Screenshot: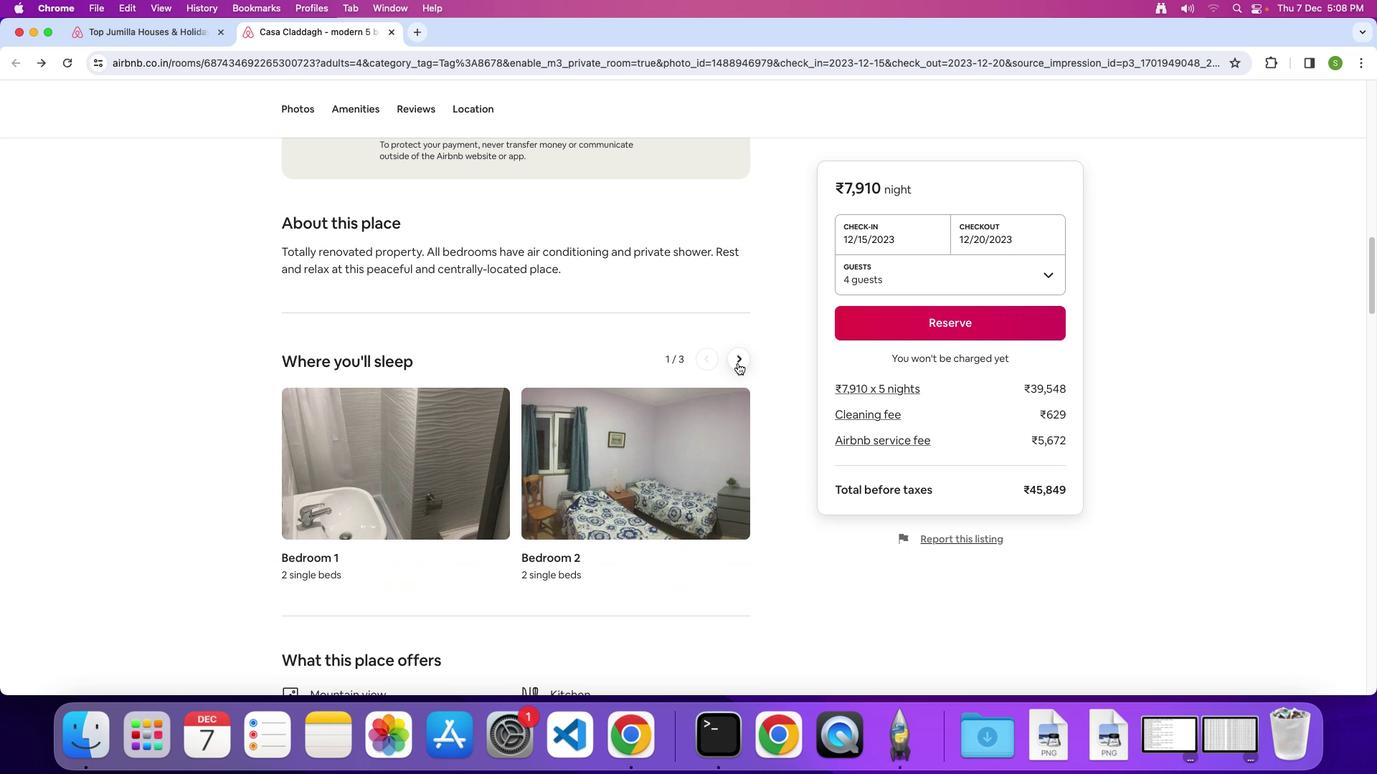 
Action: Mouse pressed left at (738, 363)
Screenshot: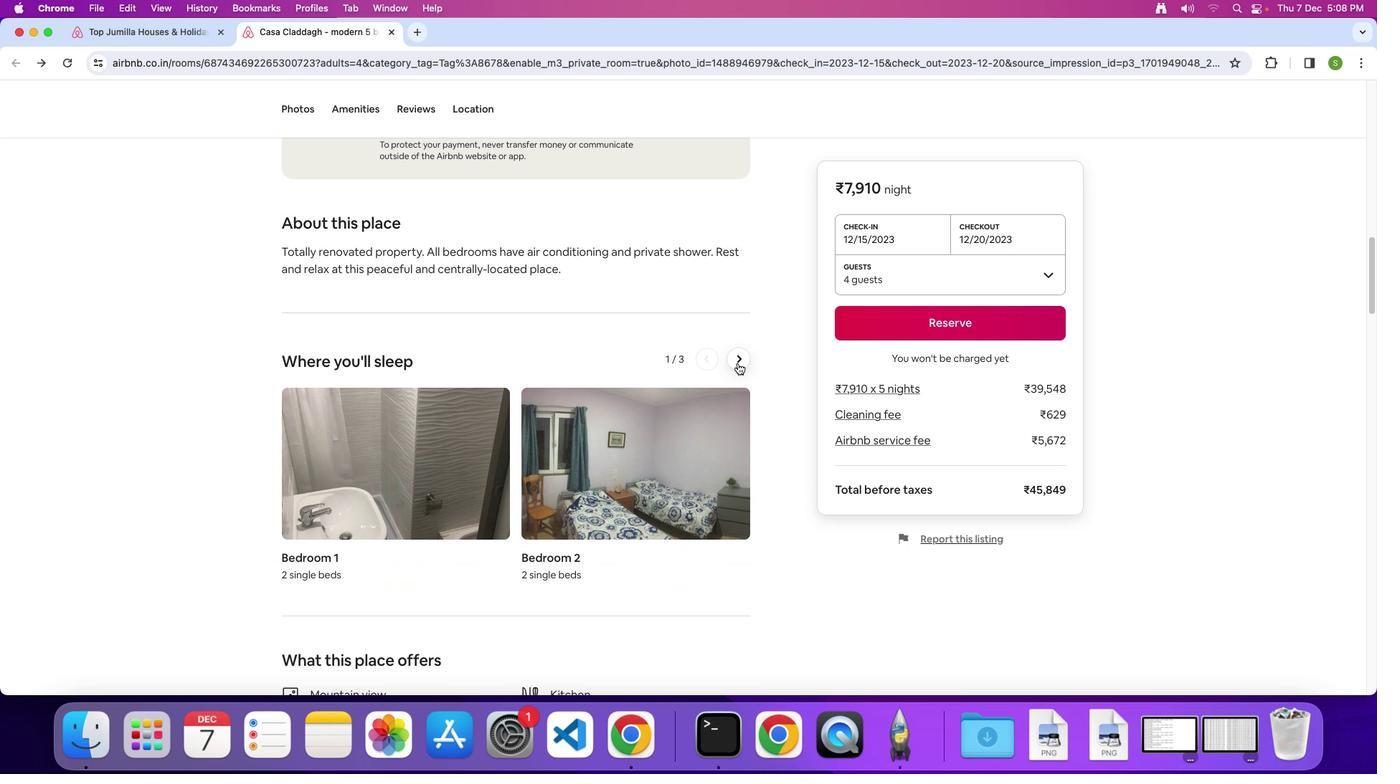 
Action: Mouse pressed left at (738, 363)
Screenshot: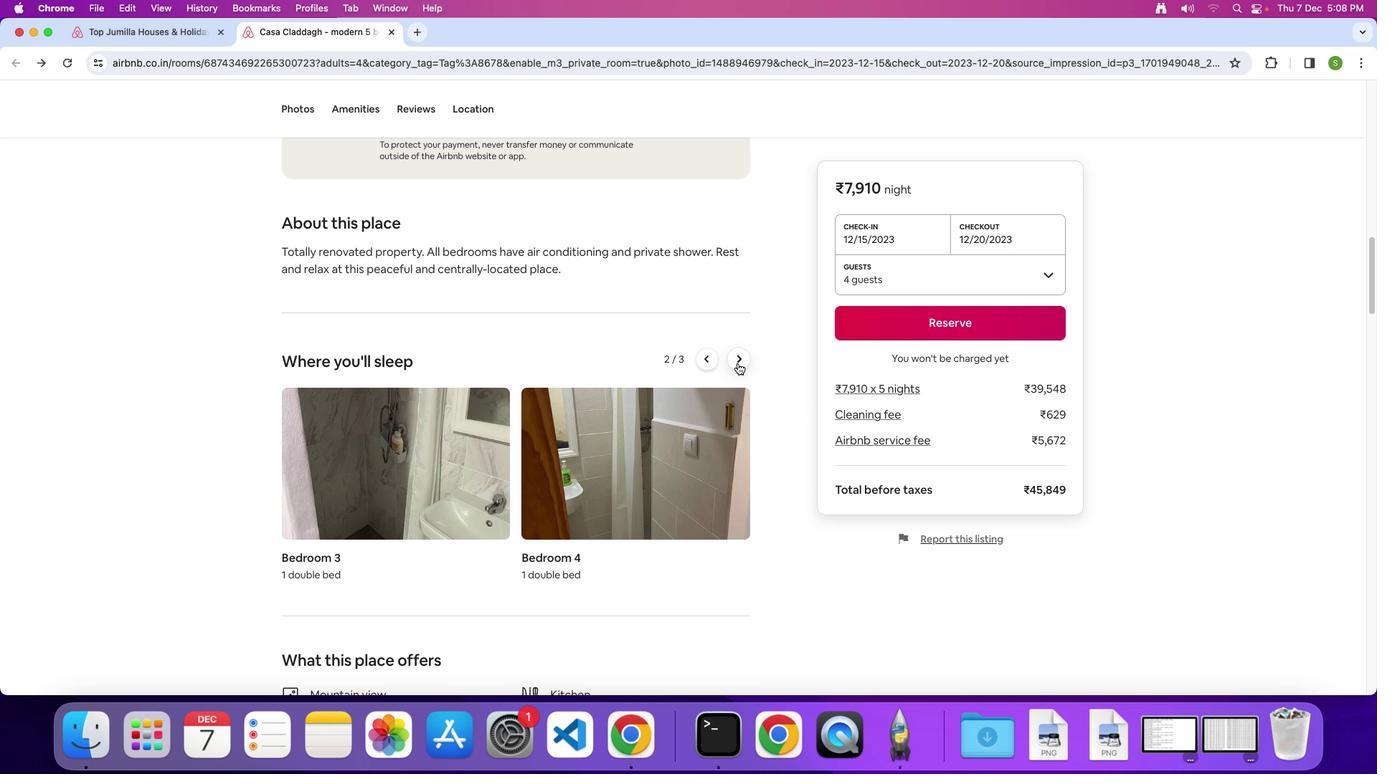 
Action: Mouse moved to (670, 505)
